 Task: Create a photo album in Google Photos for a Delhi to Goa road trip, including relevant images.
Action: Key pressed google<Key.space>photos<Key.enter>
Screenshot: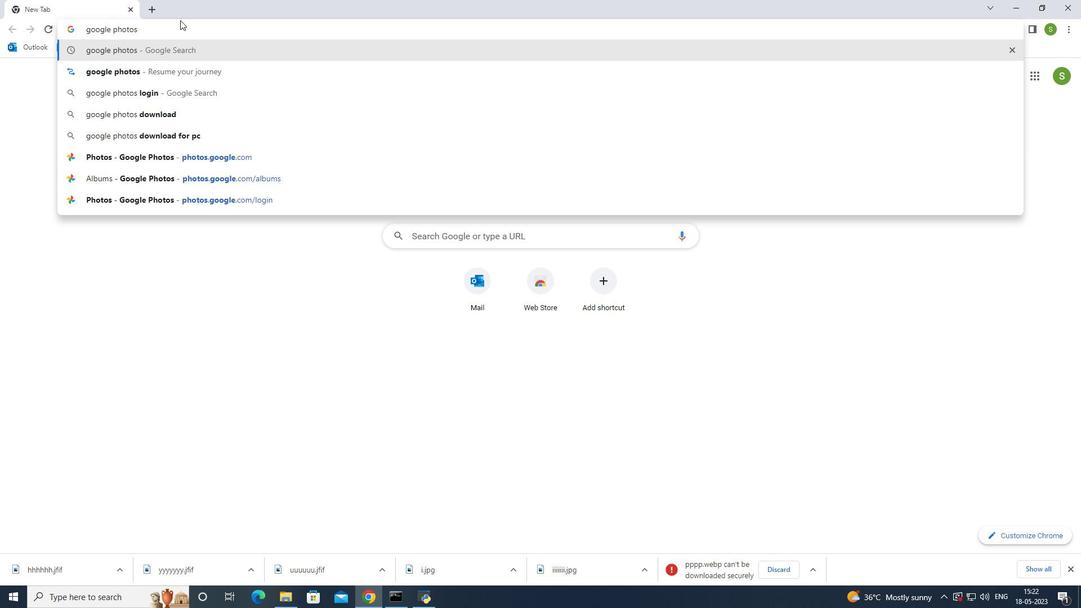 
Action: Mouse moved to (184, 178)
Screenshot: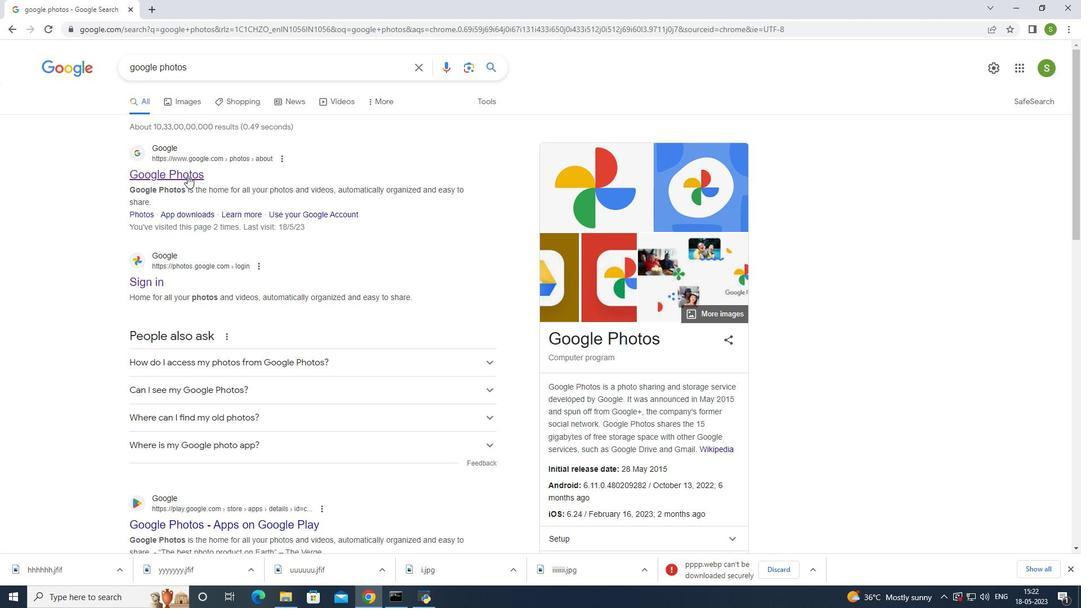 
Action: Mouse pressed left at (184, 178)
Screenshot: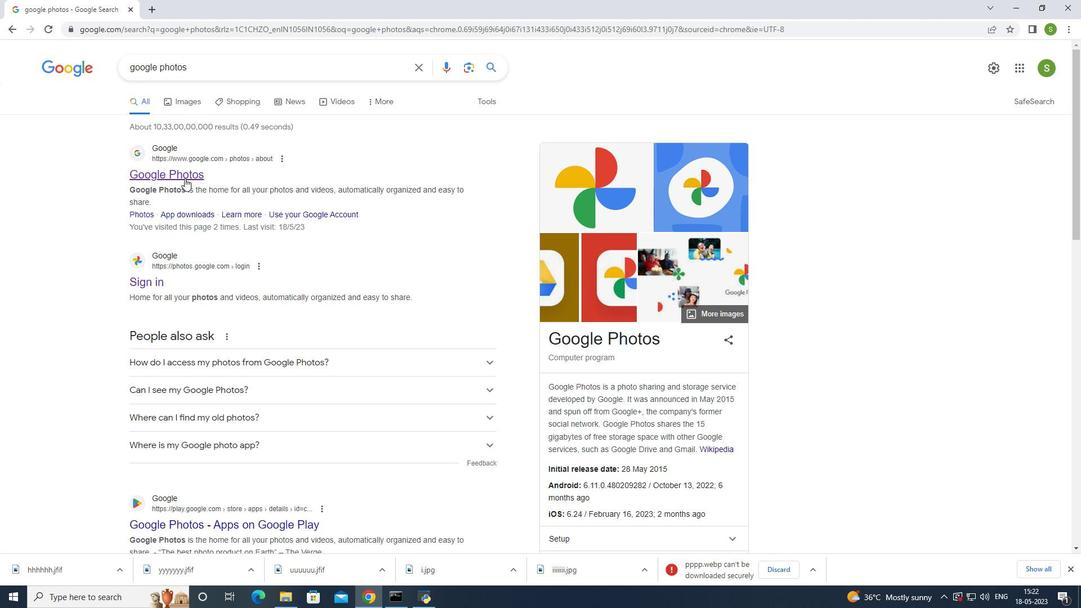 
Action: Mouse moved to (526, 370)
Screenshot: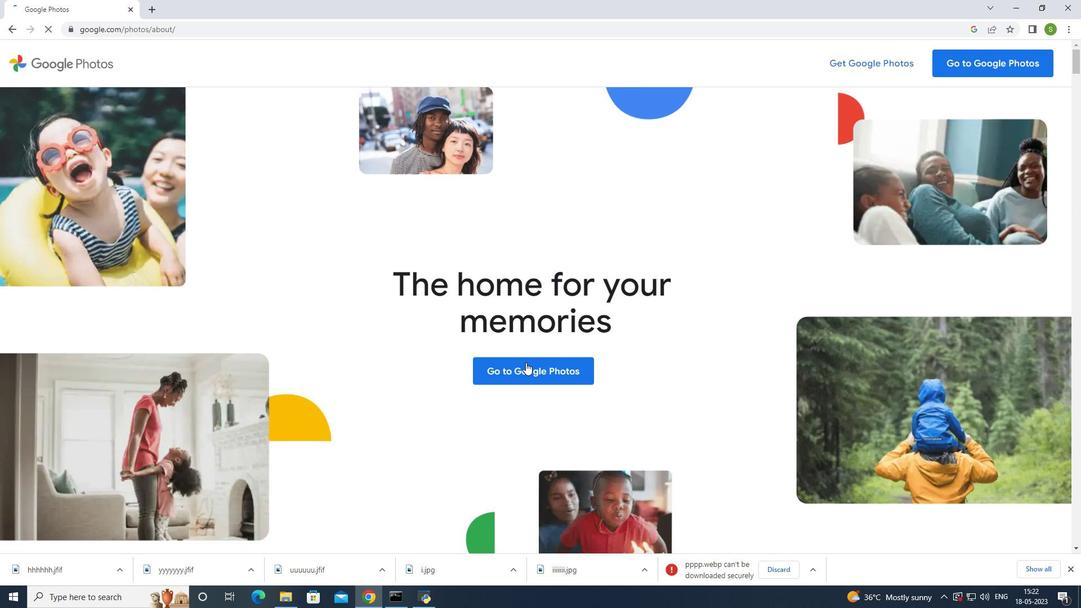 
Action: Mouse pressed left at (526, 370)
Screenshot: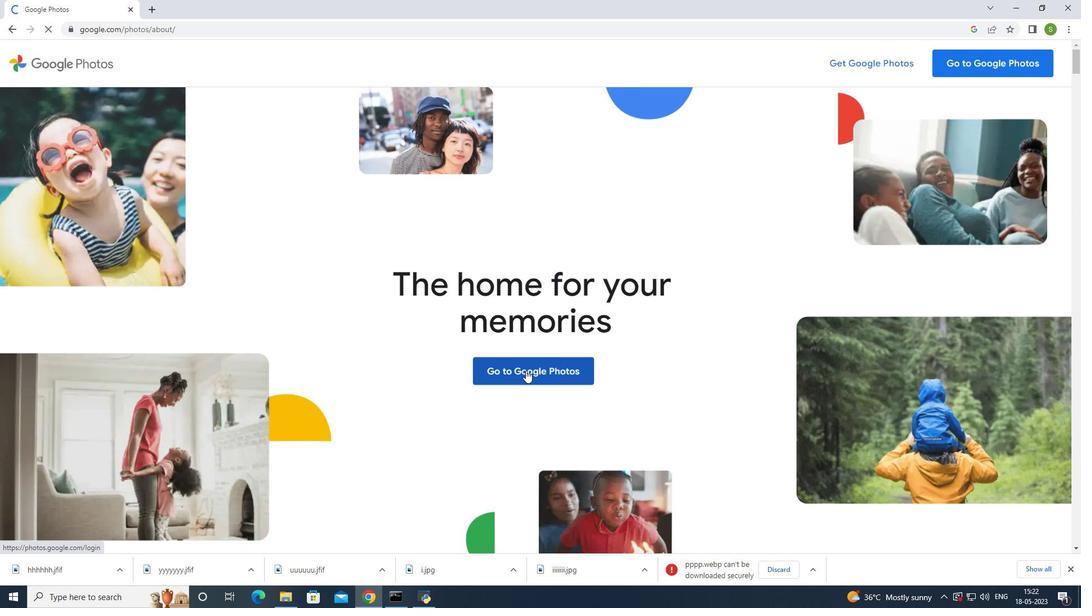 
Action: Mouse moved to (209, 58)
Screenshot: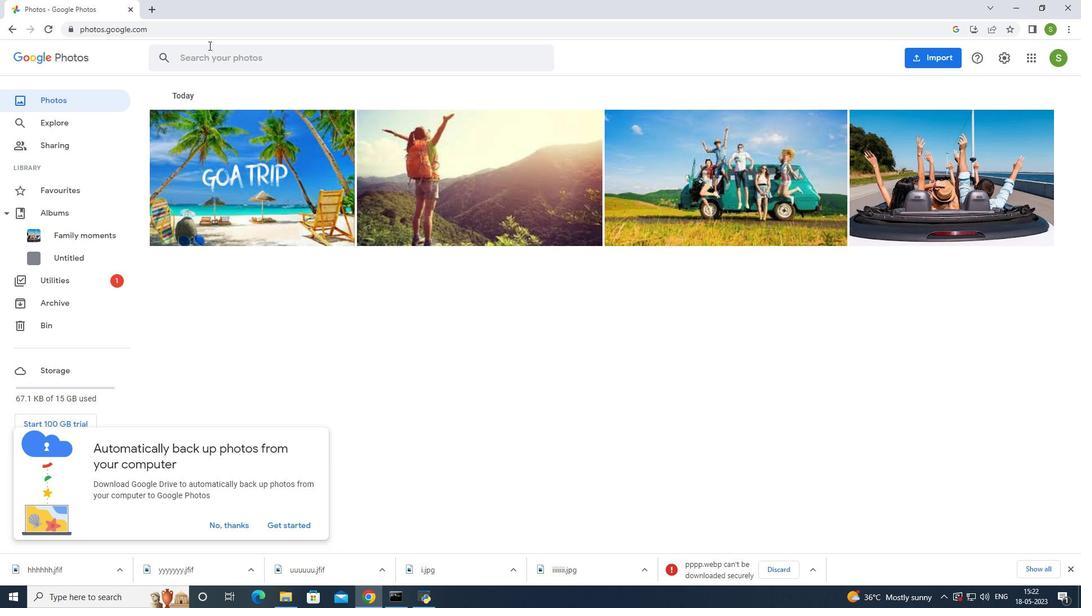 
Action: Mouse pressed left at (209, 58)
Screenshot: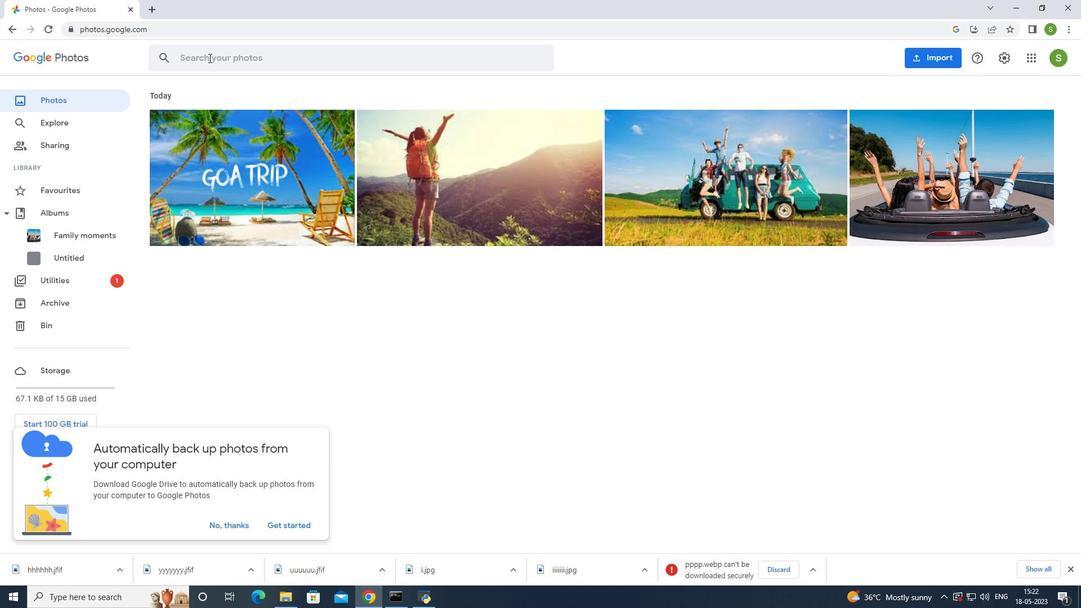 
Action: Mouse moved to (73, 122)
Screenshot: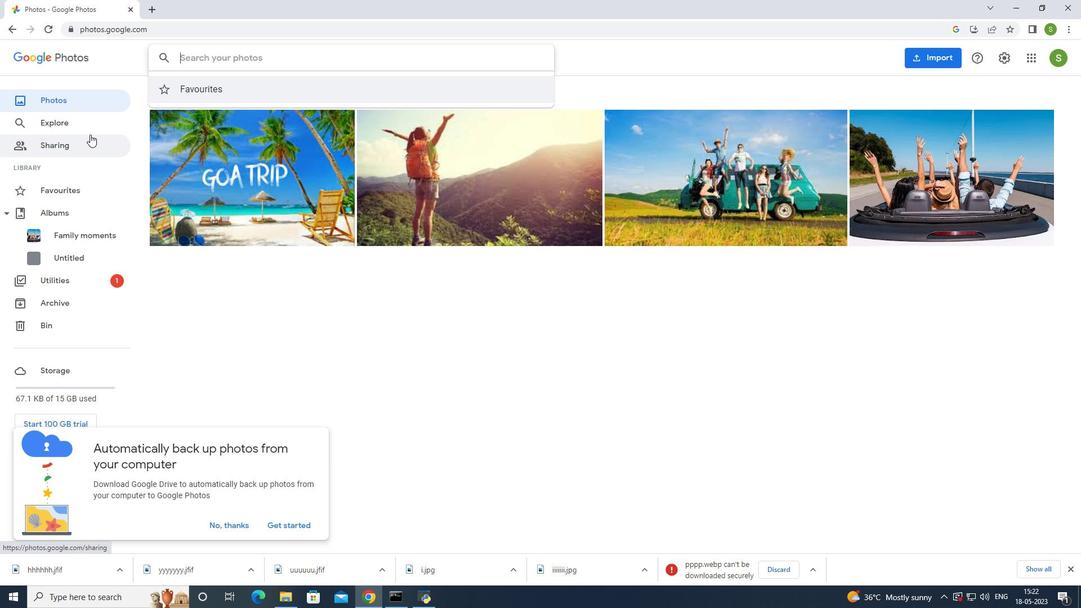 
Action: Mouse pressed left at (73, 122)
Screenshot: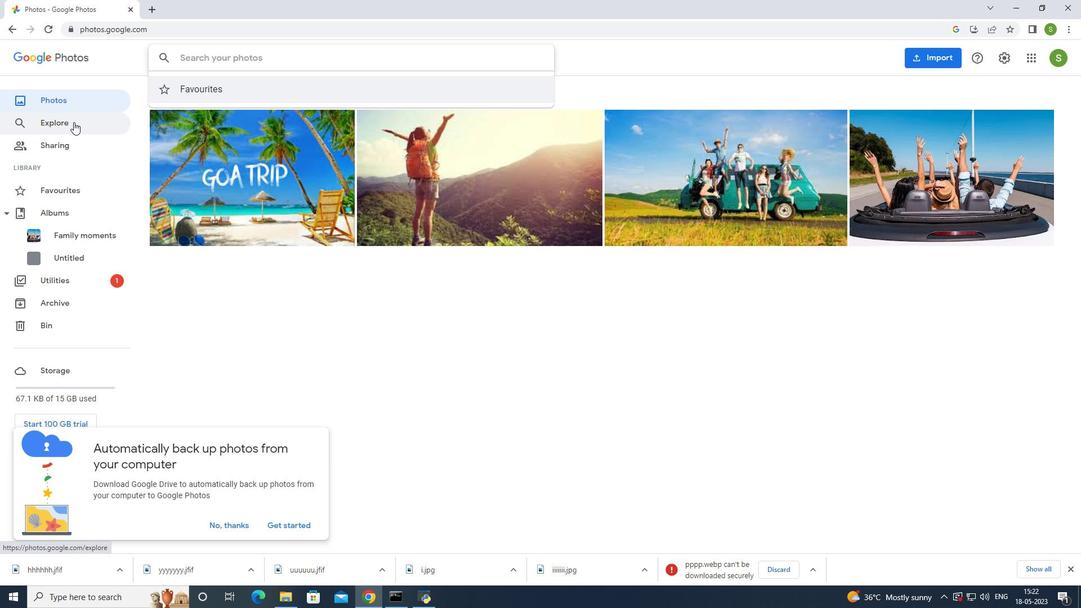 
Action: Mouse moved to (263, 67)
Screenshot: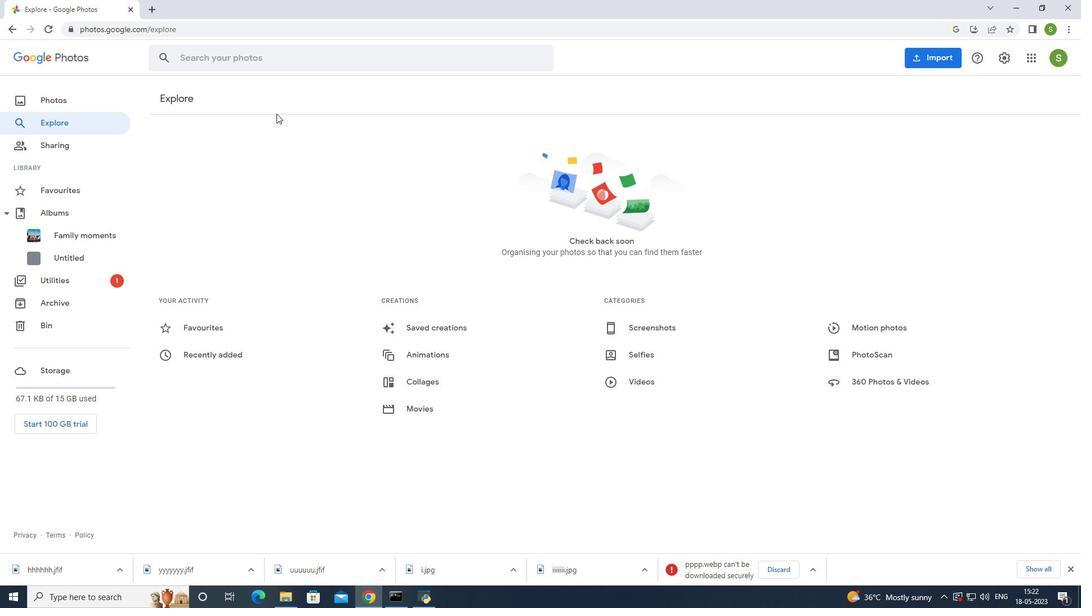 
Action: Mouse pressed left at (263, 67)
Screenshot: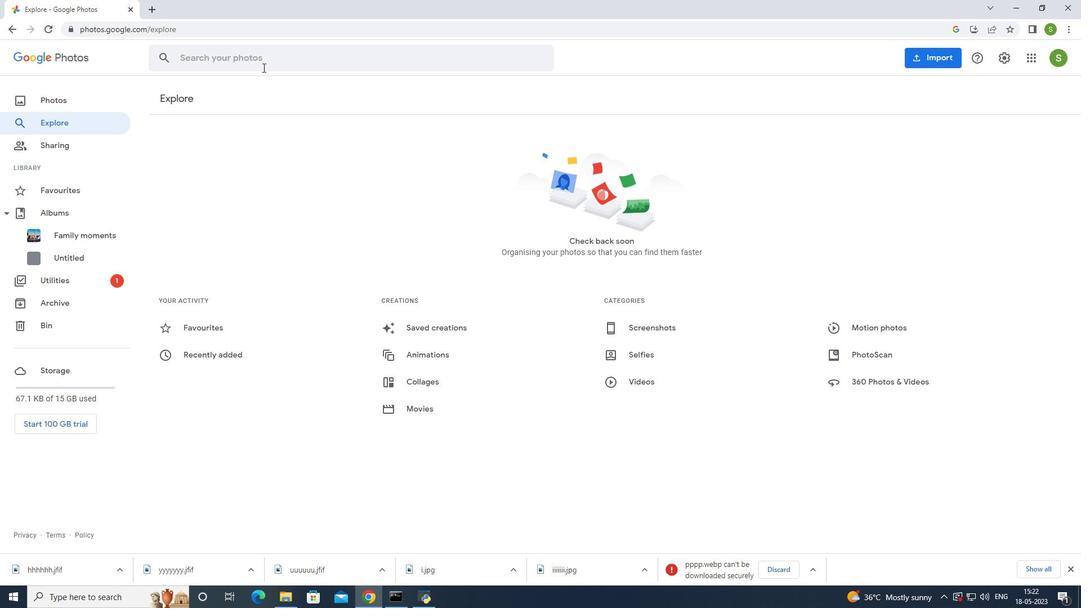 
Action: Key pressed road<Key.space>trip<Key.enter>
Screenshot: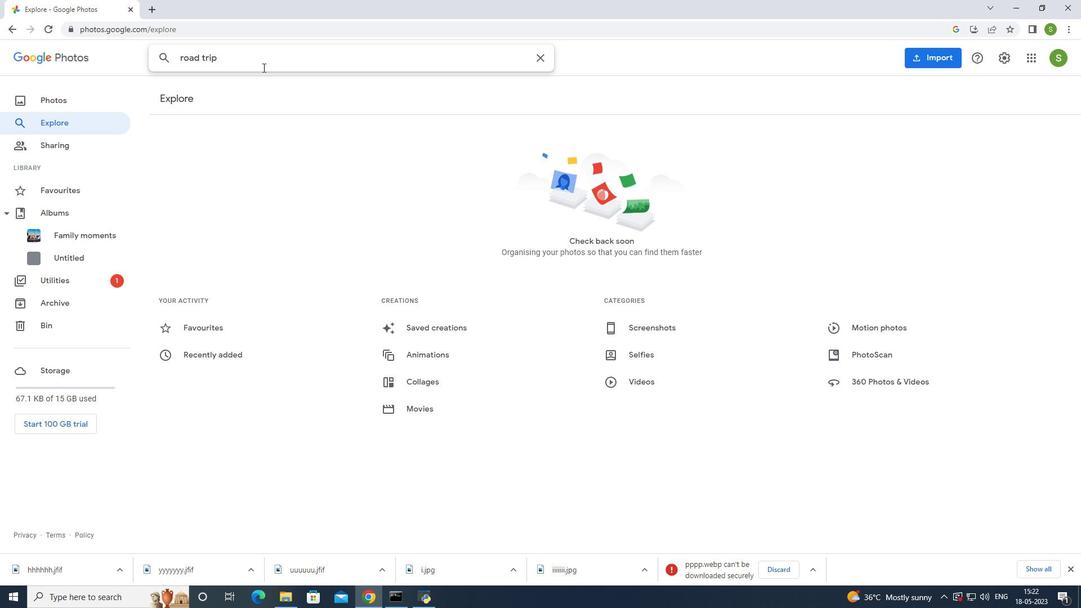 
Action: Mouse moved to (25, 57)
Screenshot: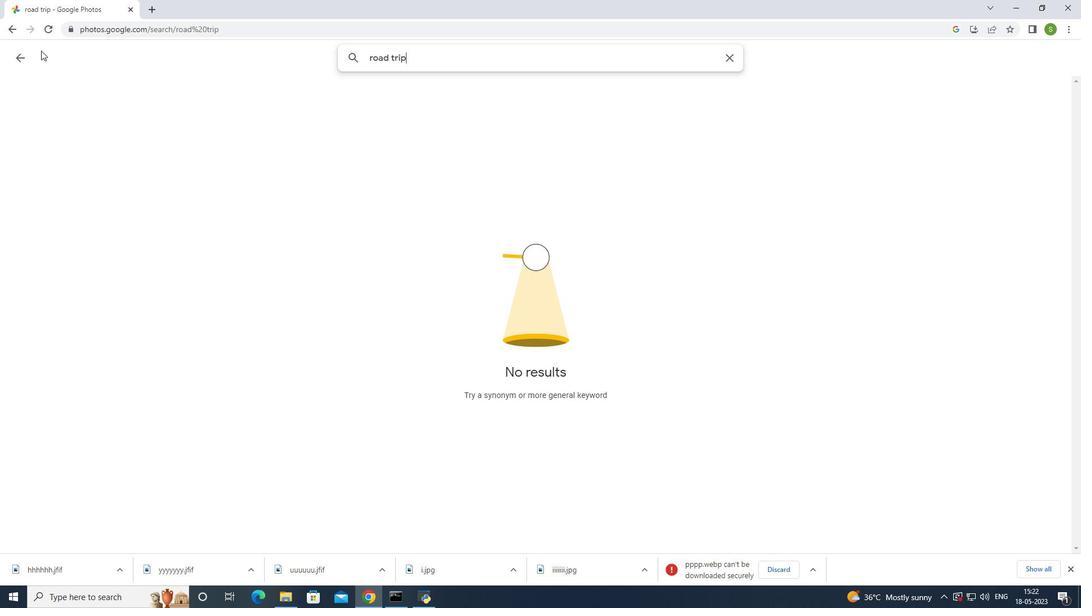 
Action: Mouse pressed left at (25, 57)
Screenshot: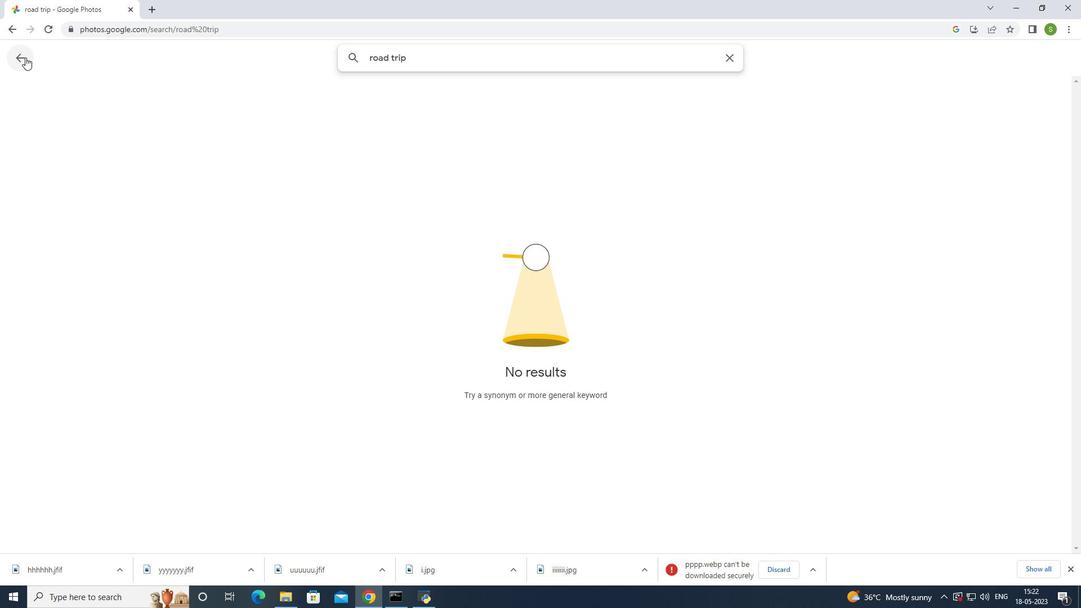 
Action: Mouse moved to (10, 28)
Screenshot: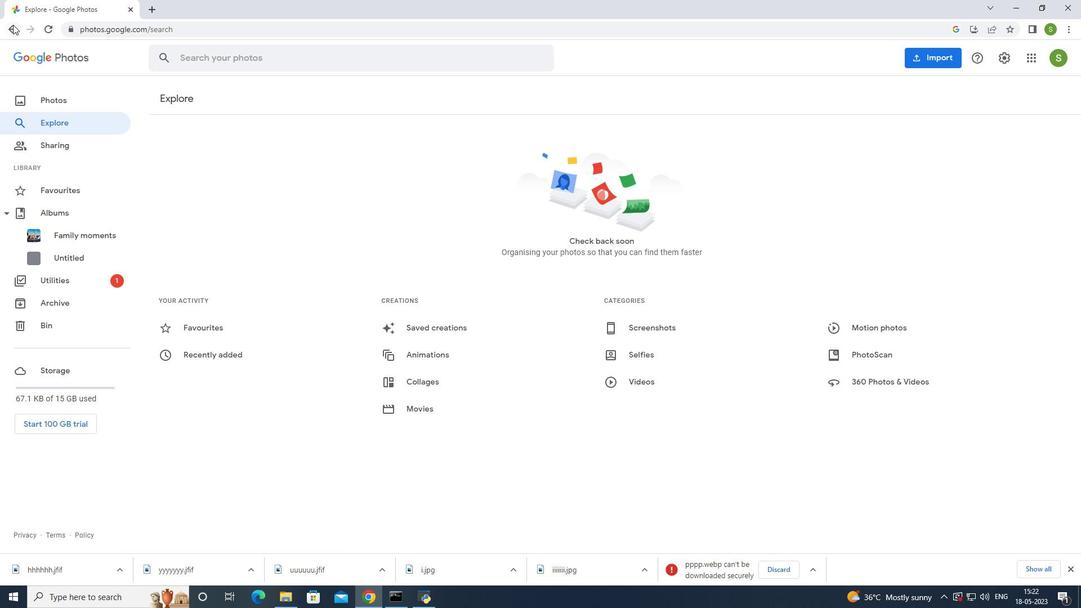 
Action: Mouse pressed left at (10, 28)
Screenshot: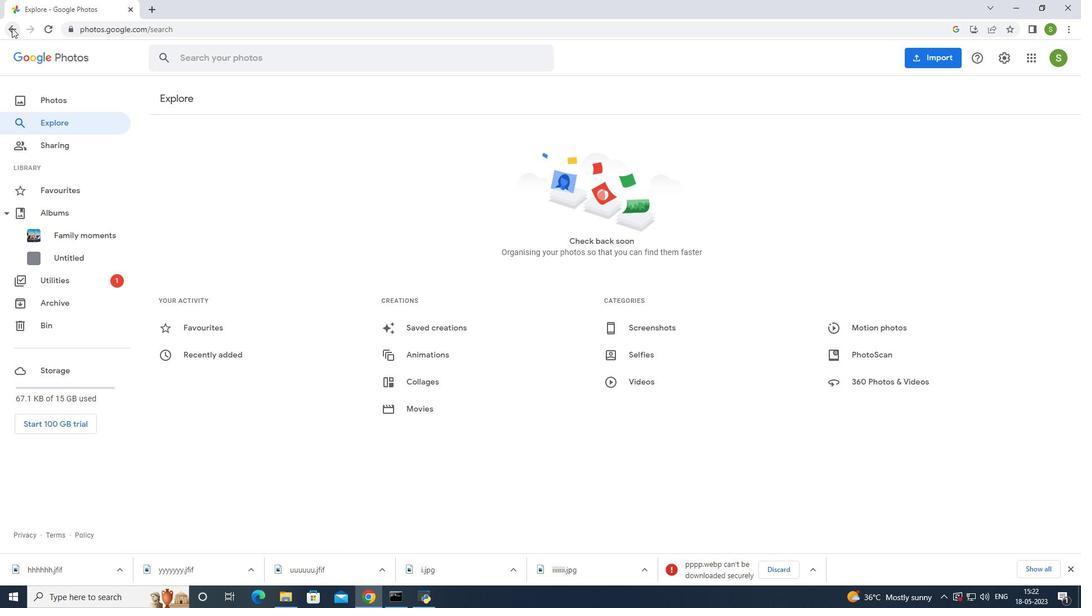 
Action: Mouse moved to (17, 56)
Screenshot: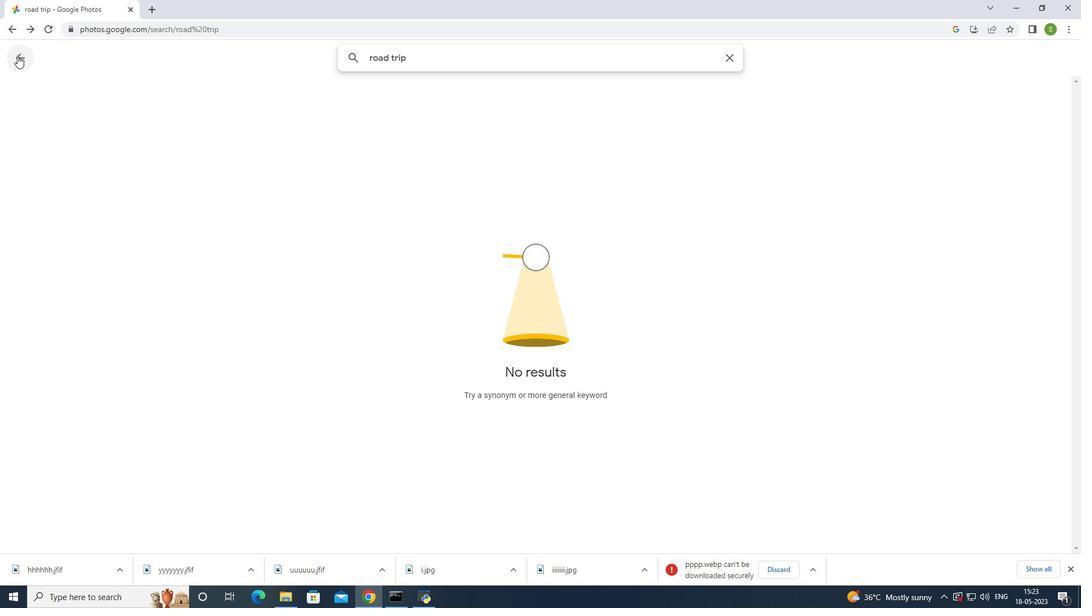 
Action: Mouse pressed left at (17, 56)
Screenshot: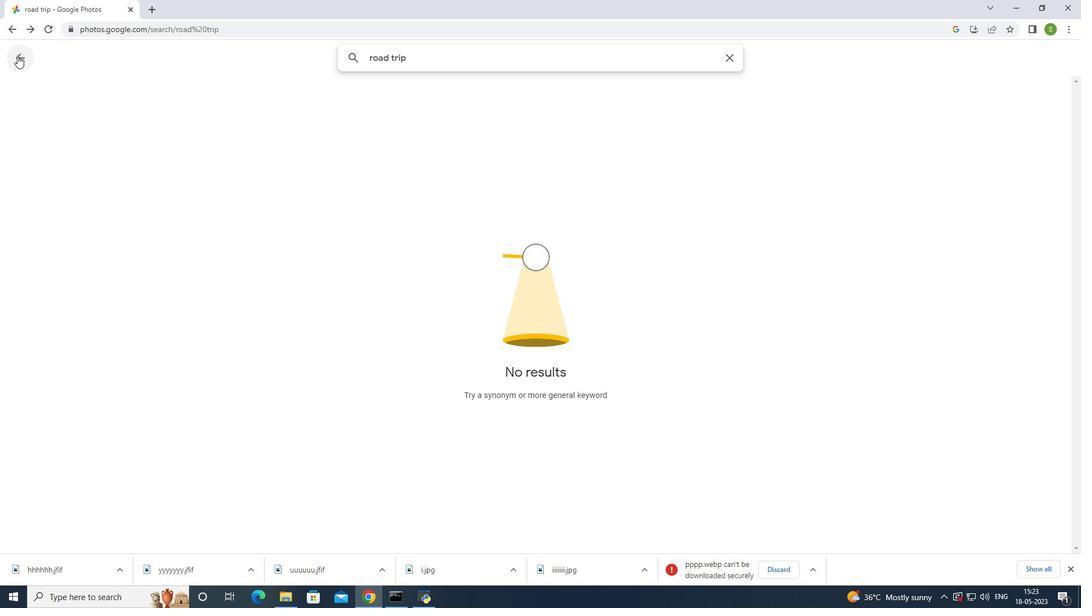 
Action: Mouse moved to (727, 59)
Screenshot: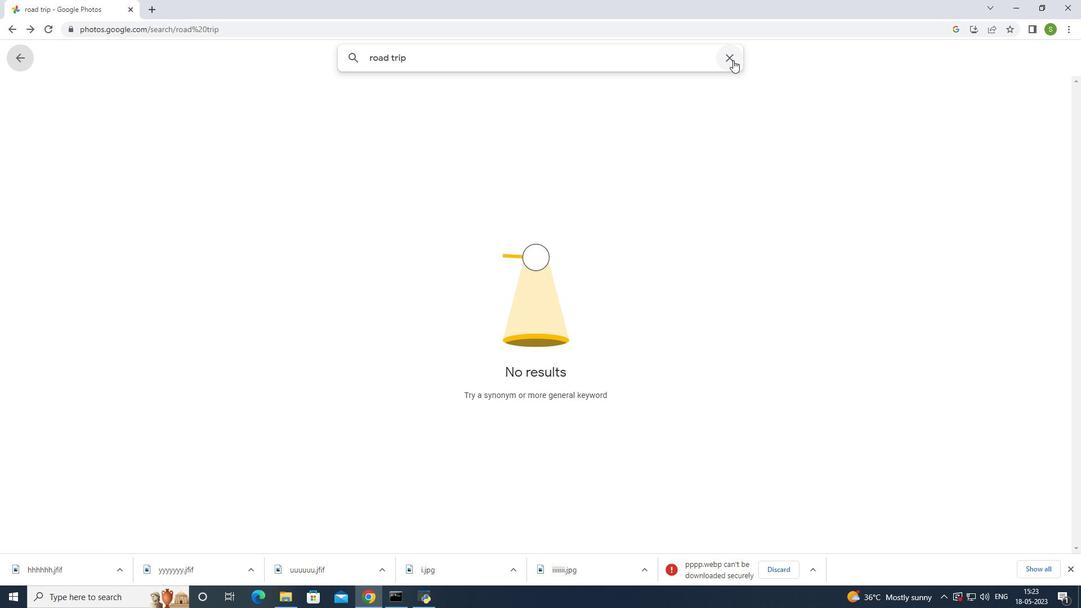 
Action: Mouse pressed left at (727, 59)
Screenshot: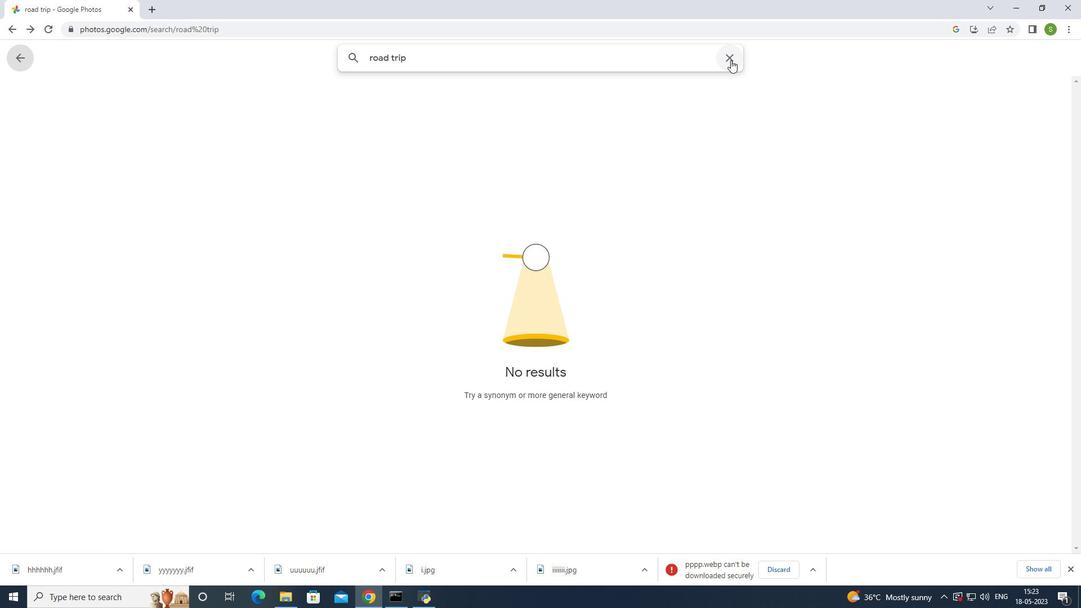 
Action: Mouse moved to (11, 27)
Screenshot: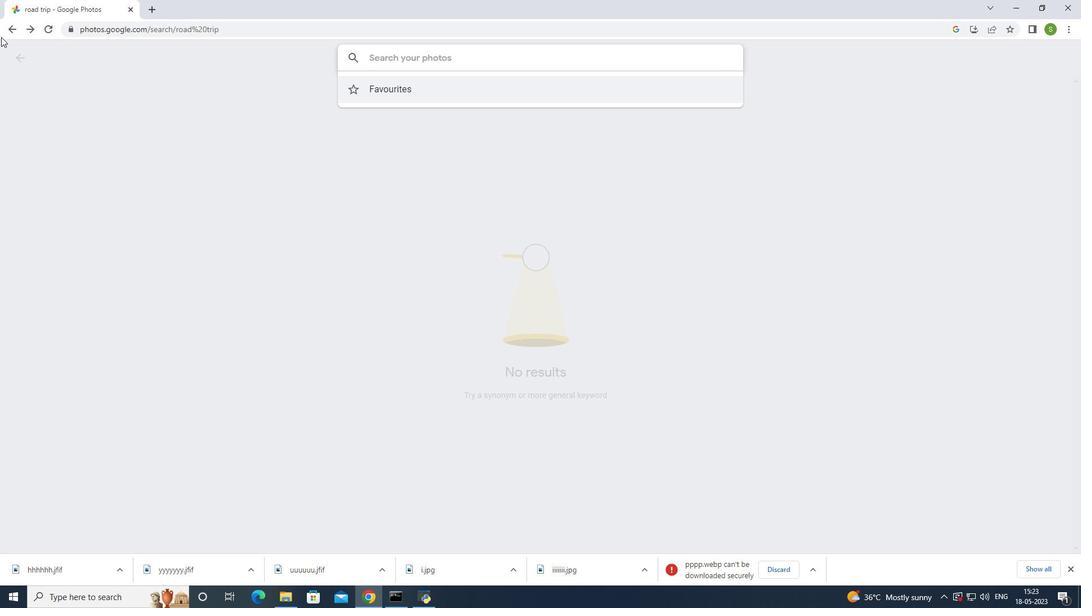 
Action: Mouse pressed left at (11, 27)
Screenshot: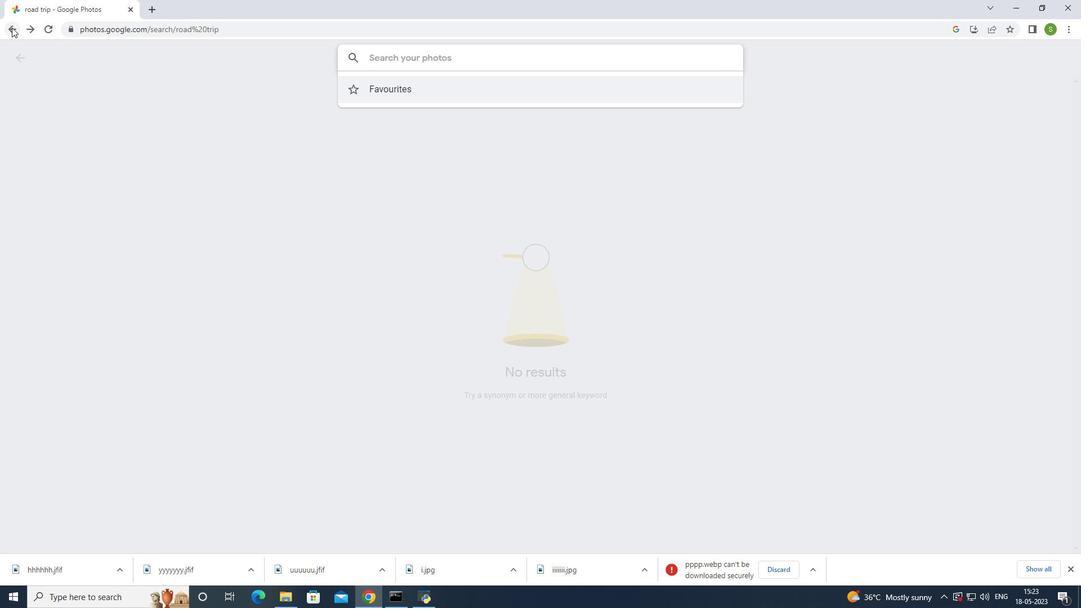 
Action: Mouse moved to (902, 219)
Screenshot: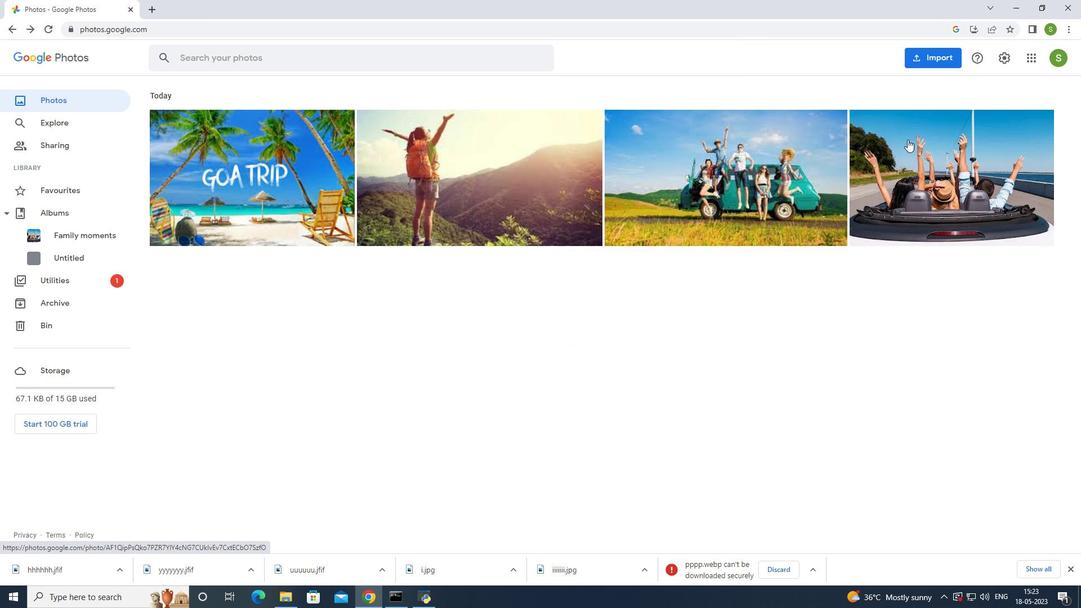 
Action: Mouse scrolled (902, 220) with delta (0, 0)
Screenshot: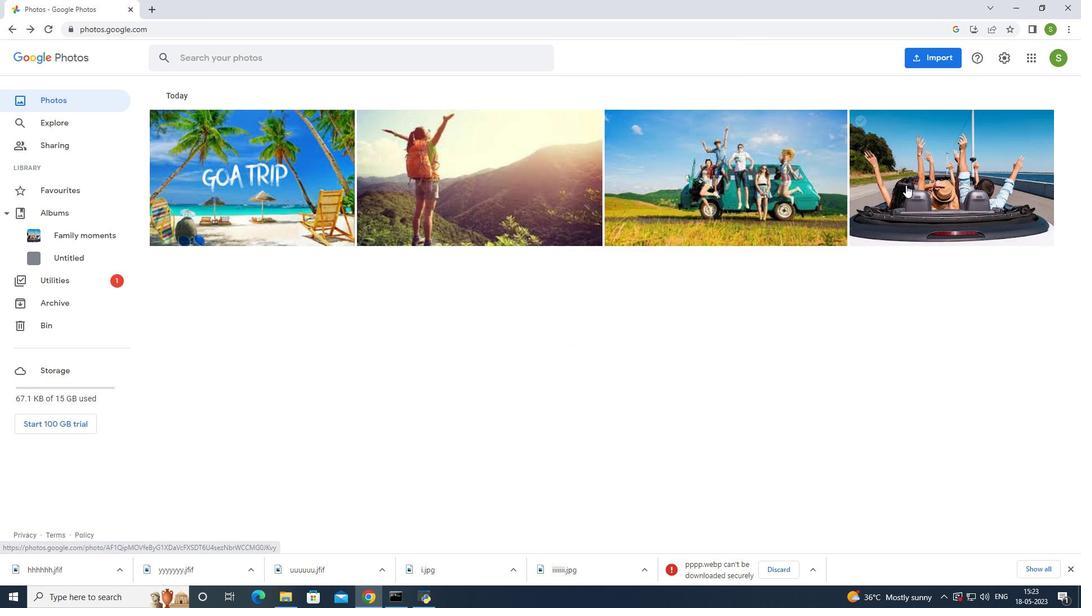 
Action: Mouse scrolled (902, 220) with delta (0, 0)
Screenshot: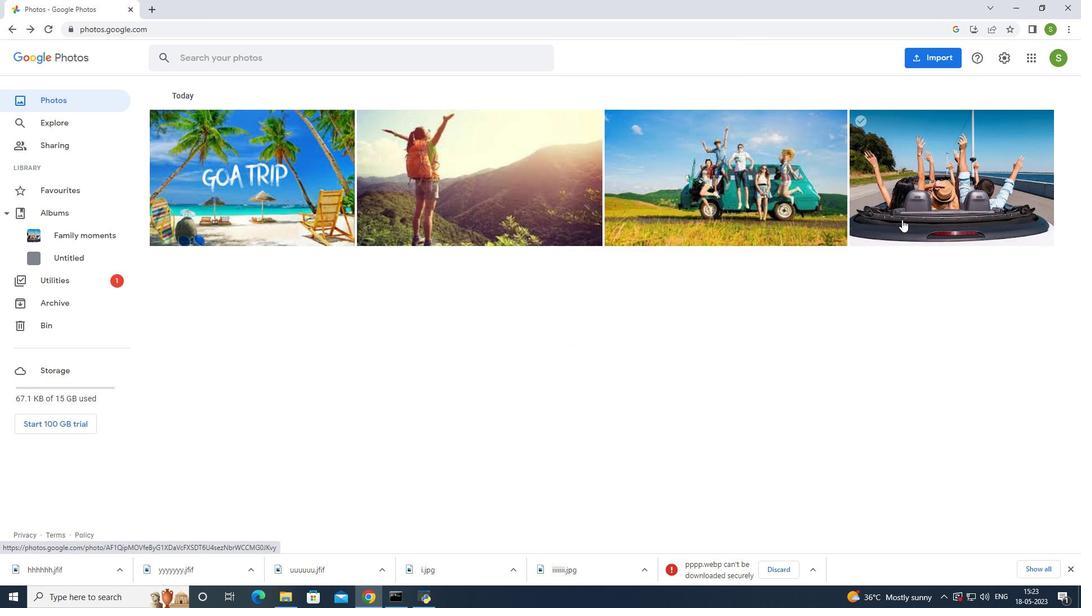 
Action: Mouse scrolled (902, 220) with delta (0, 0)
Screenshot: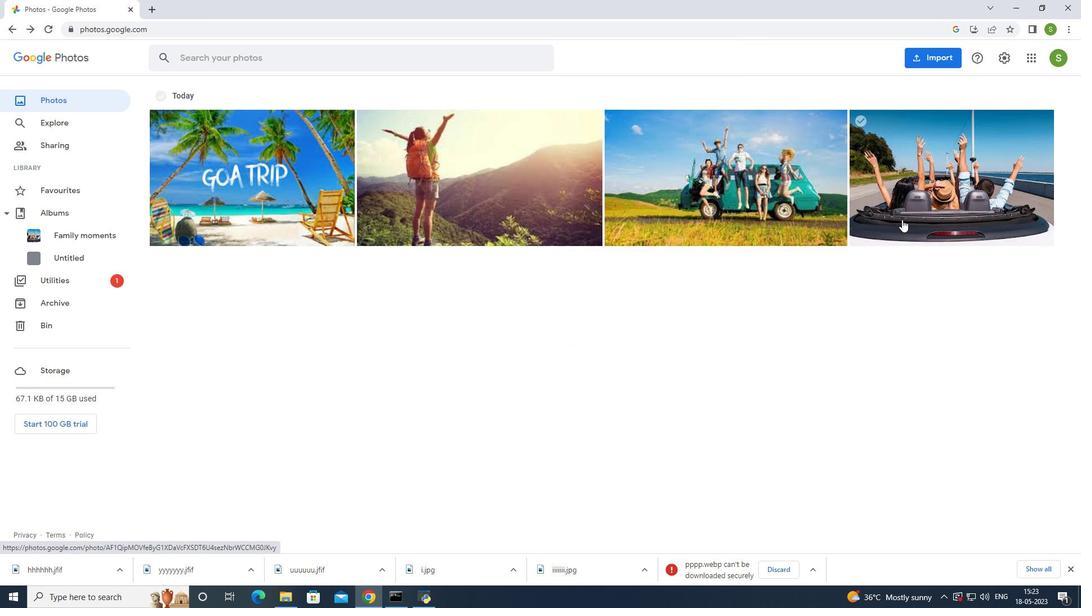 
Action: Mouse scrolled (902, 220) with delta (0, 0)
Screenshot: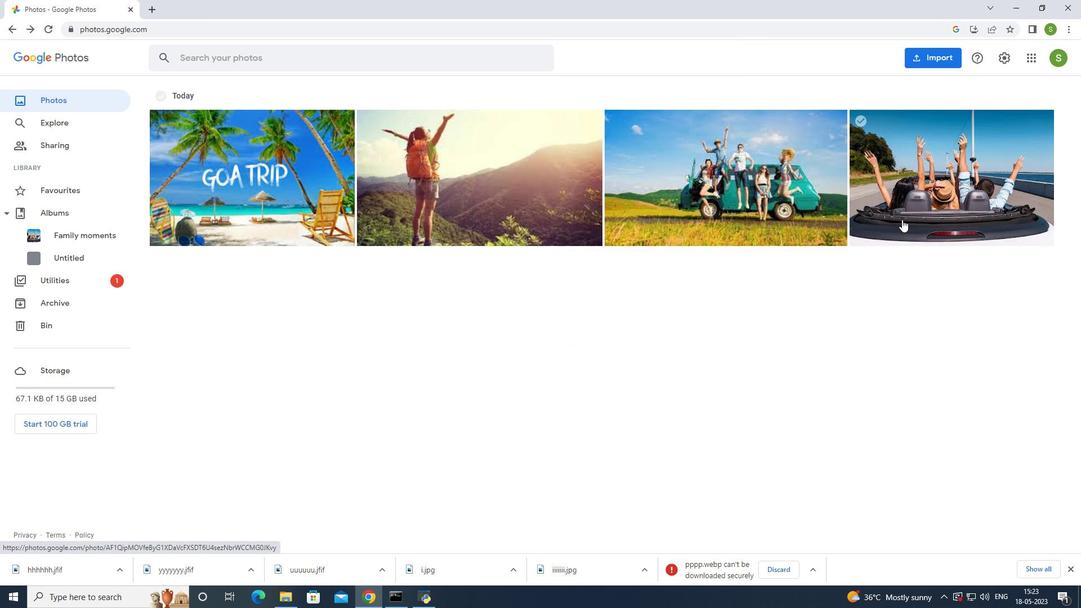 
Action: Mouse scrolled (902, 220) with delta (0, 0)
Screenshot: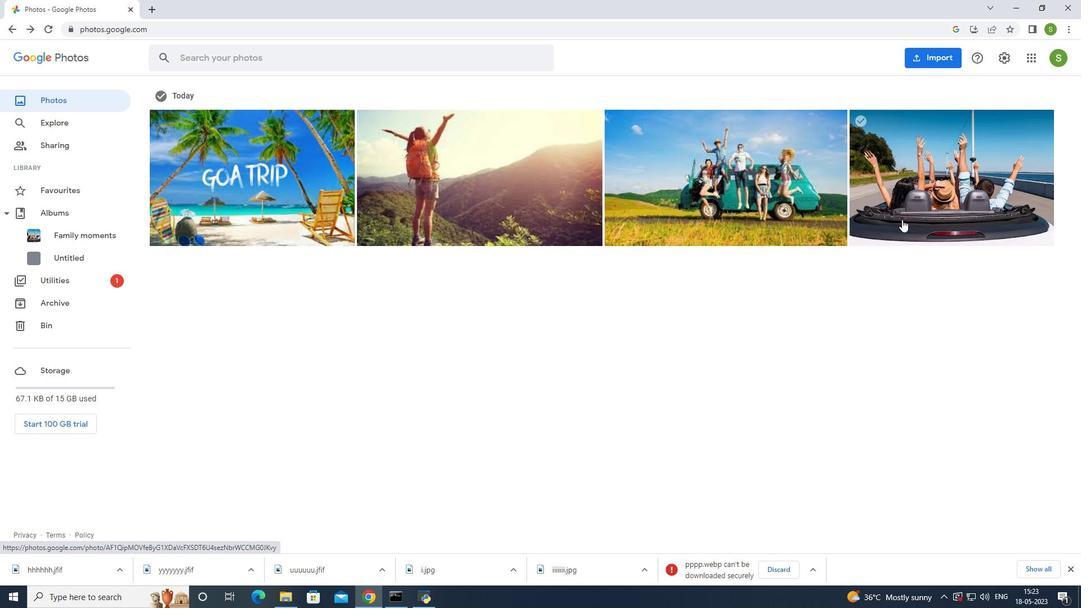 
Action: Mouse moved to (901, 247)
Screenshot: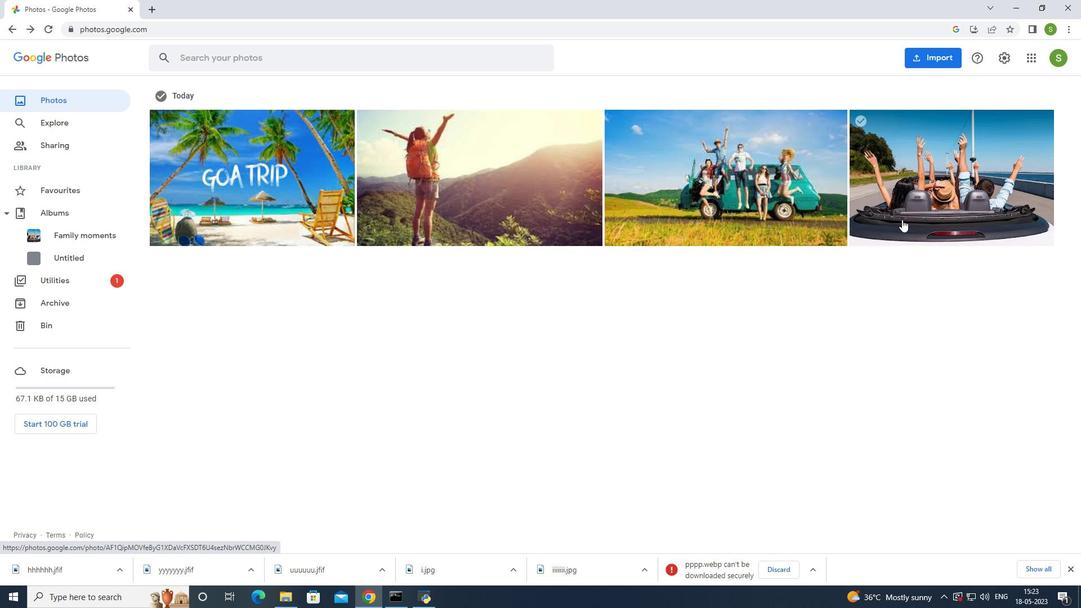 
Action: Mouse scrolled (901, 248) with delta (0, 0)
Screenshot: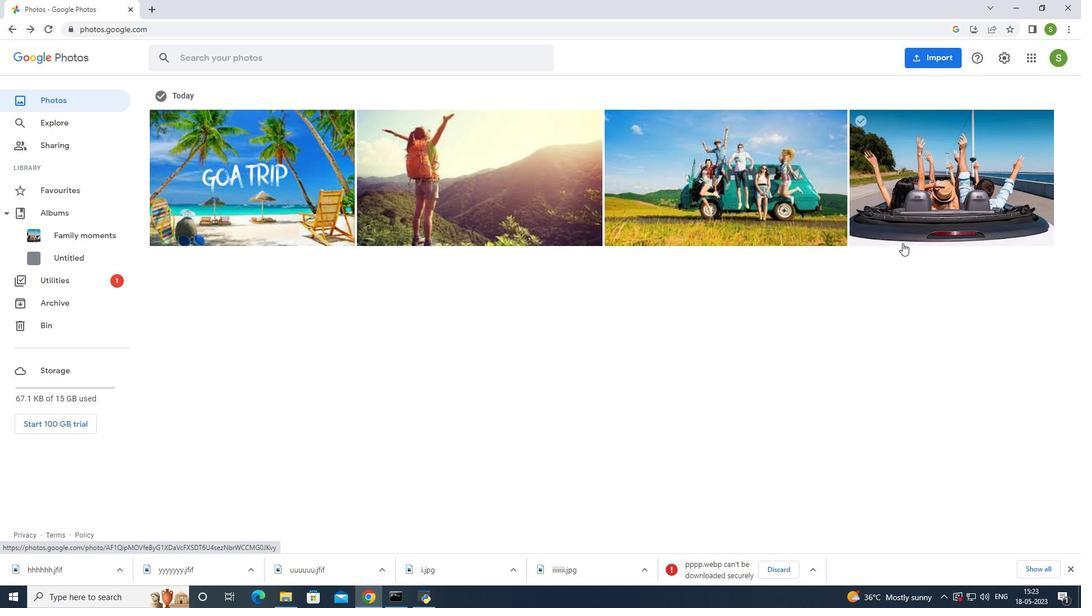 
Action: Mouse scrolled (901, 248) with delta (0, 0)
Screenshot: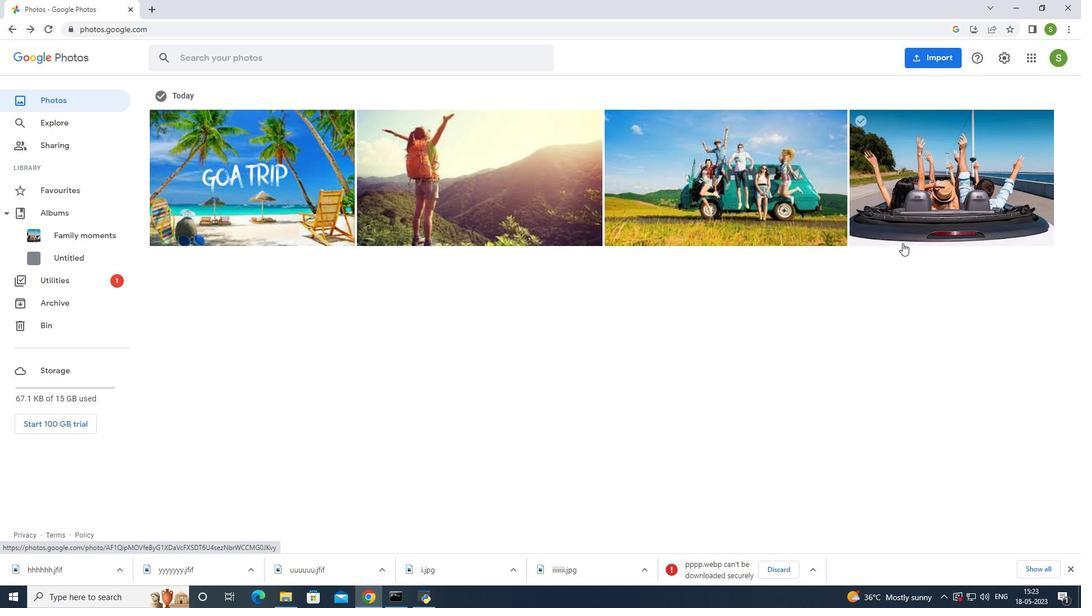 
Action: Mouse scrolled (901, 248) with delta (0, 0)
Screenshot: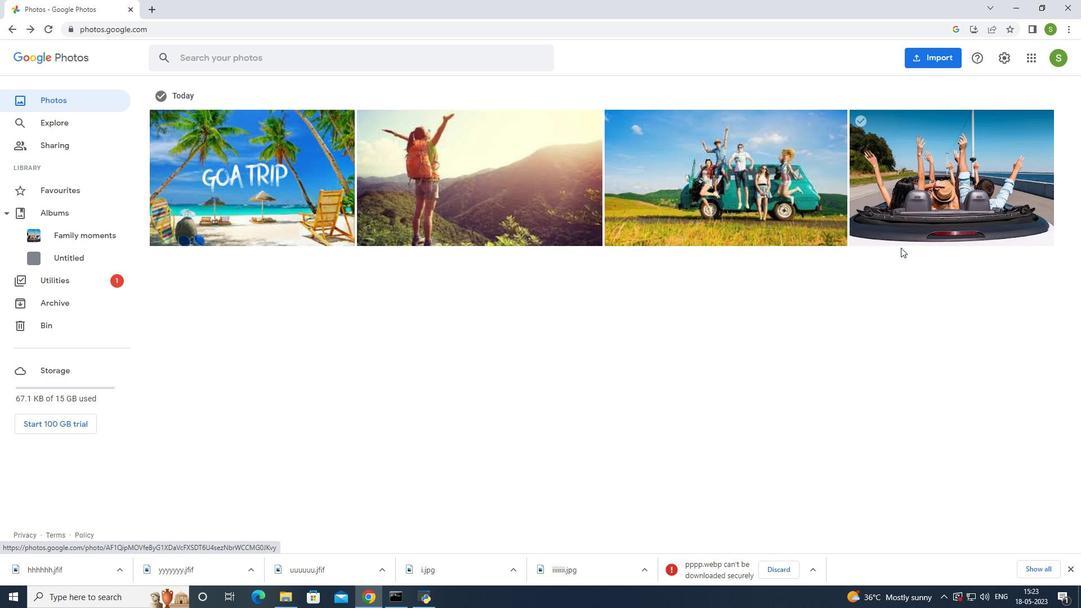 
Action: Mouse scrolled (901, 248) with delta (0, 0)
Screenshot: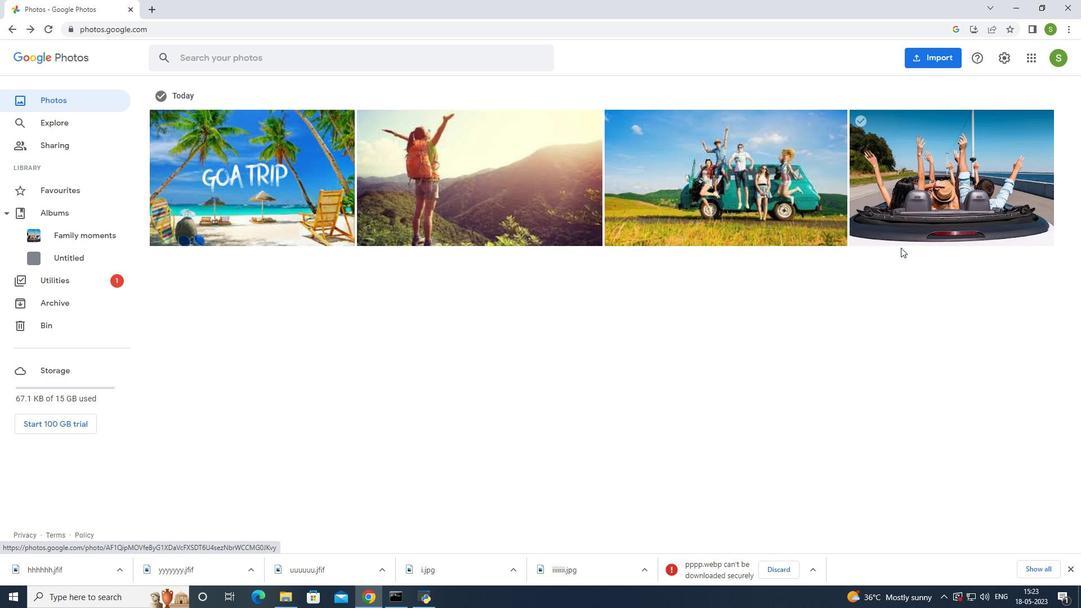 
Action: Mouse scrolled (901, 248) with delta (0, 0)
Screenshot: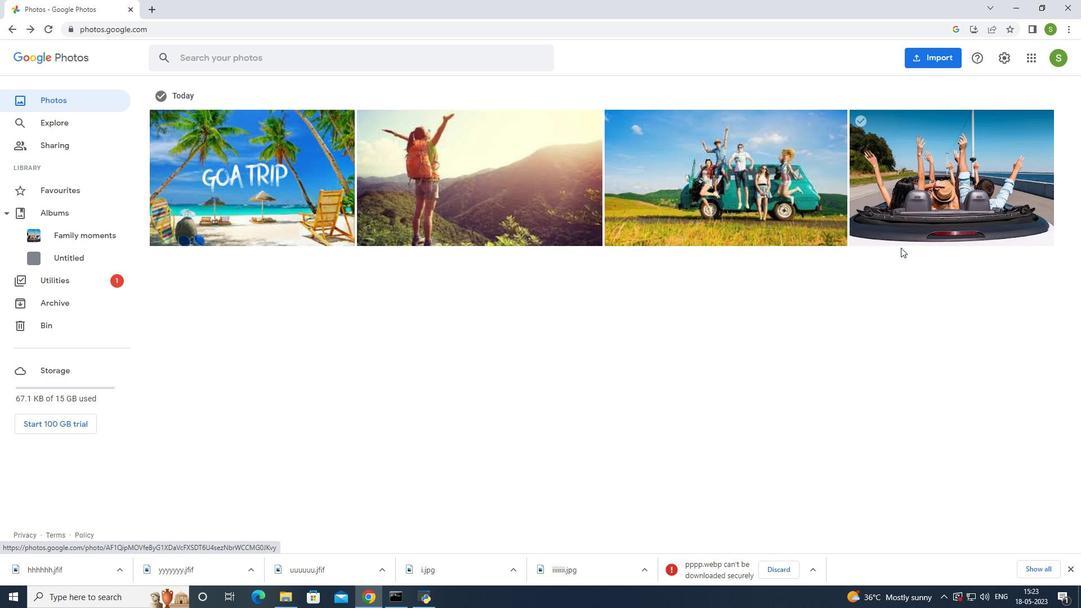 
Action: Mouse moved to (895, 256)
Screenshot: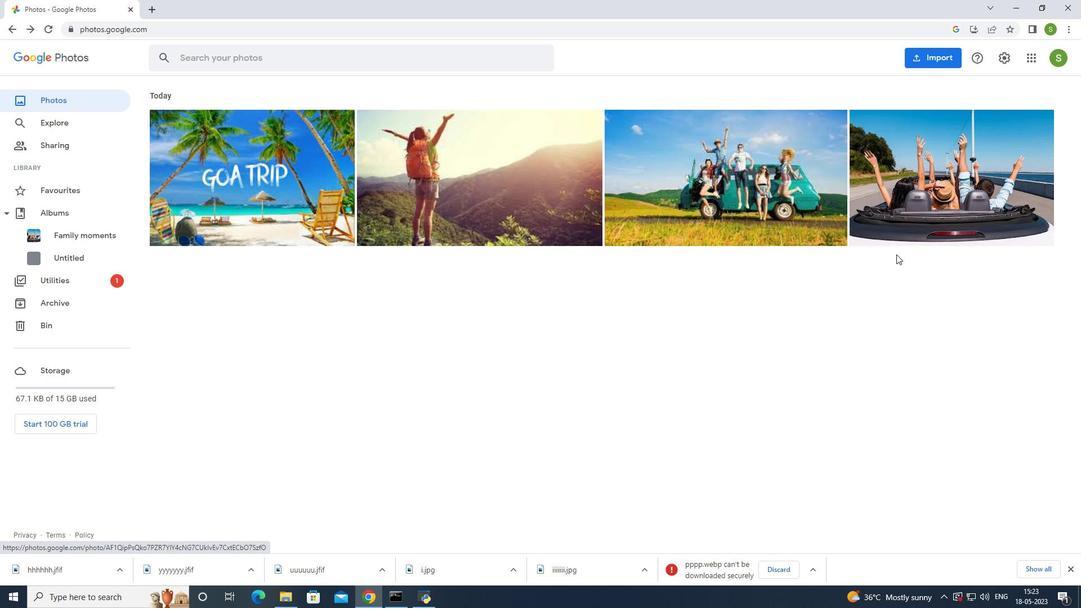 
Action: Mouse scrolled (895, 256) with delta (0, 0)
Screenshot: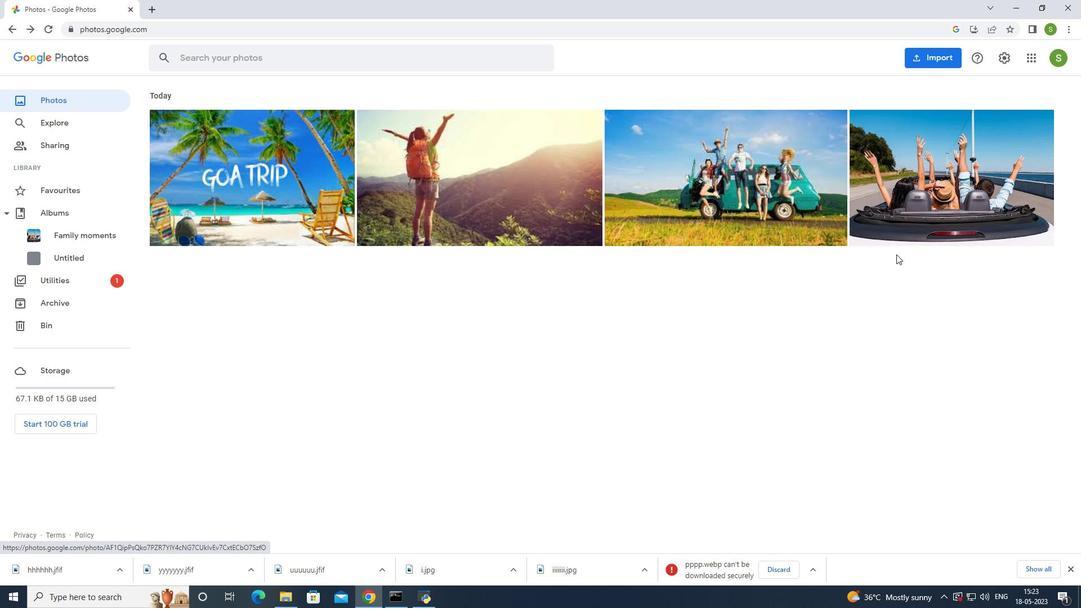 
Action: Mouse scrolled (895, 256) with delta (0, 0)
Screenshot: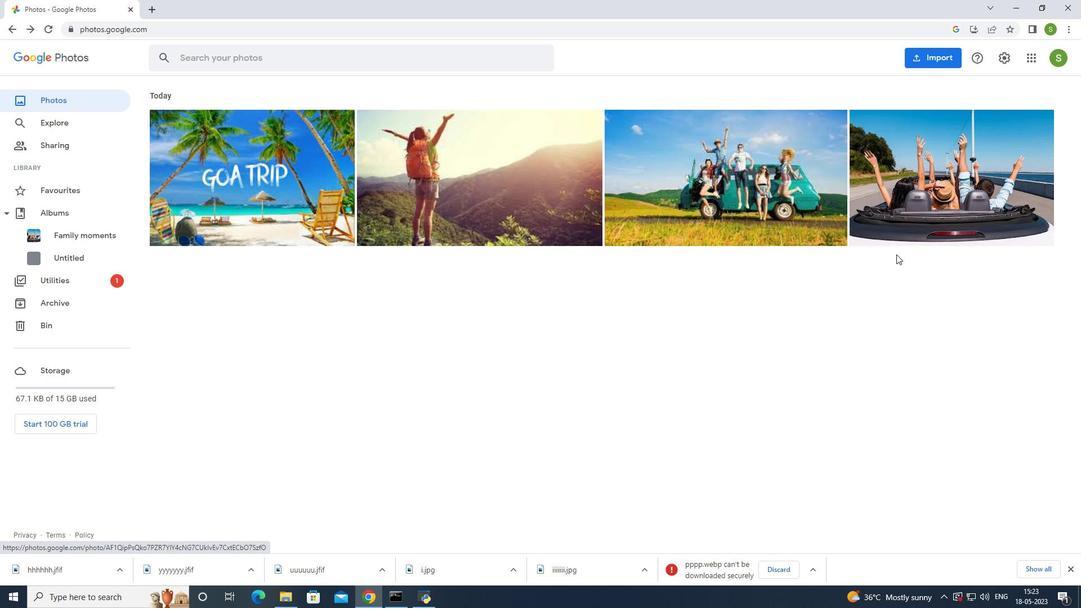 
Action: Mouse scrolled (895, 256) with delta (0, 0)
Screenshot: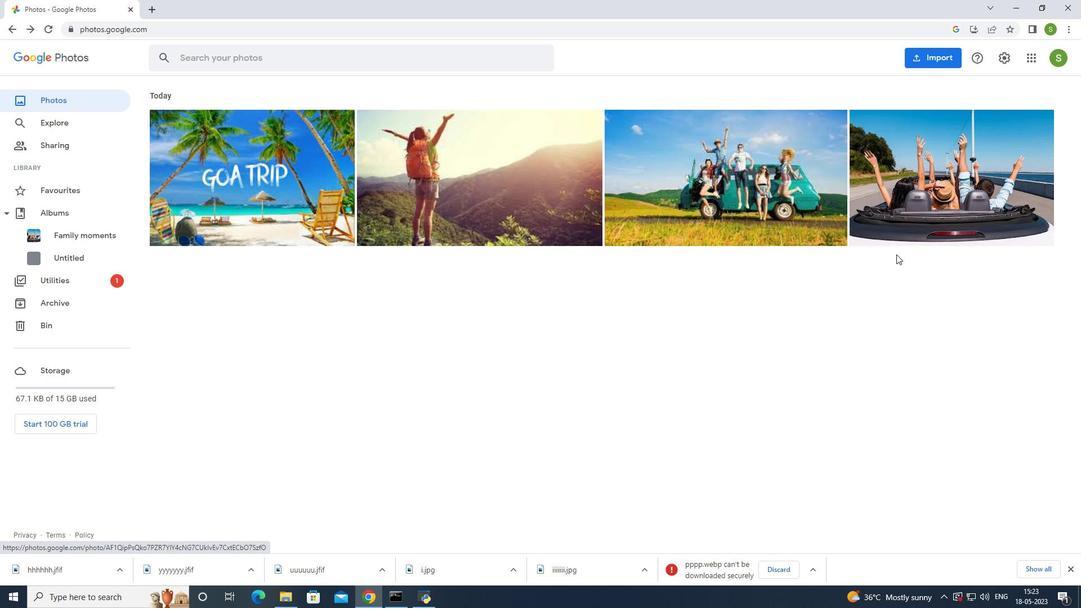 
Action: Mouse scrolled (895, 256) with delta (0, 0)
Screenshot: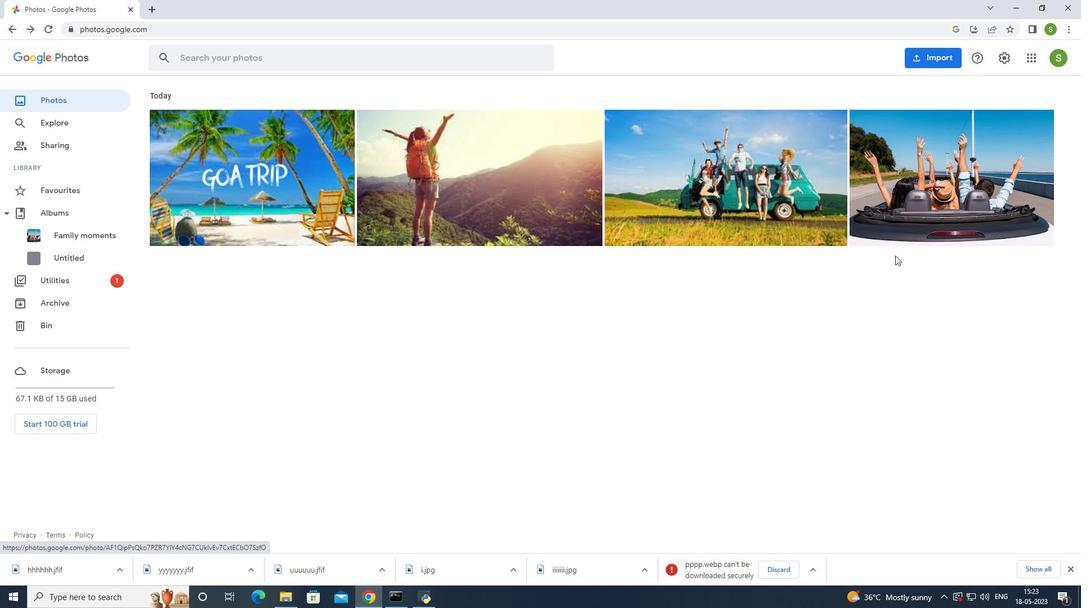 
Action: Mouse scrolled (895, 256) with delta (0, 0)
Screenshot: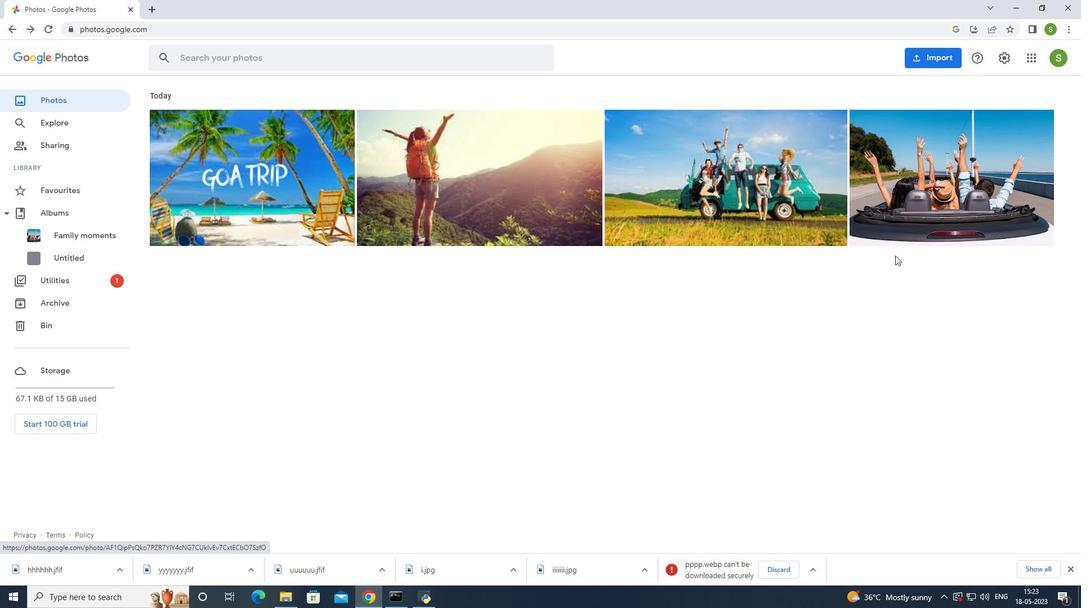 
Action: Mouse moved to (911, 279)
Screenshot: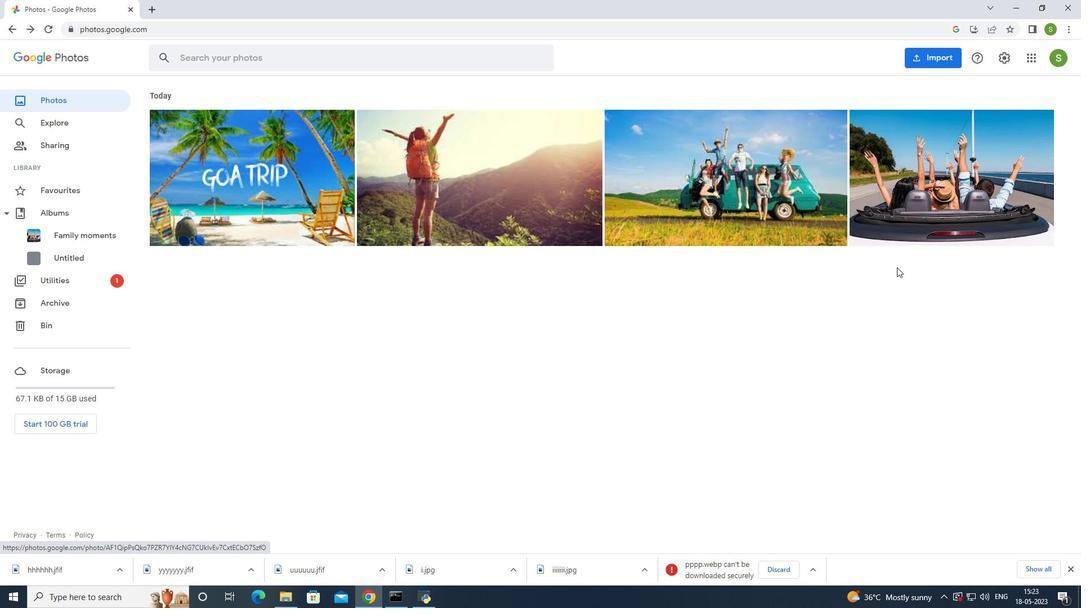 
Action: Mouse scrolled (911, 280) with delta (0, 0)
Screenshot: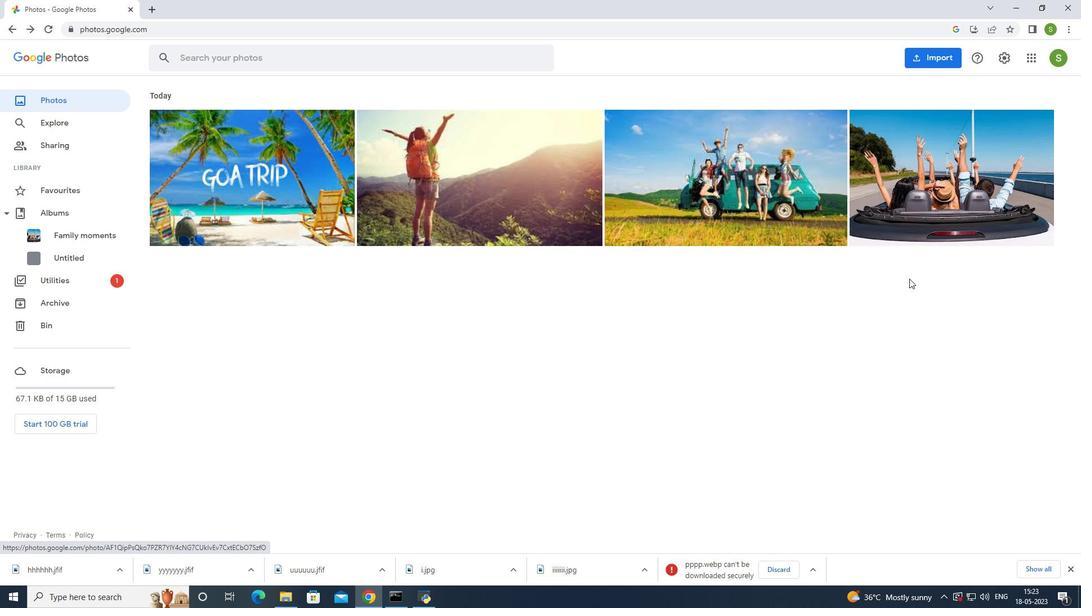 
Action: Mouse scrolled (911, 280) with delta (0, 0)
Screenshot: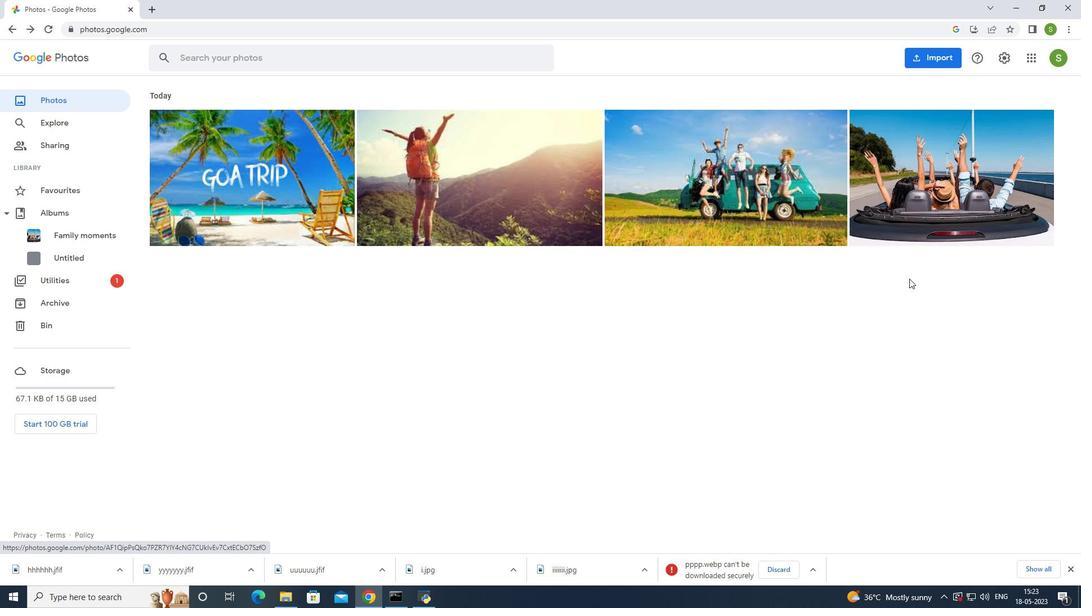 
Action: Mouse moved to (933, 52)
Screenshot: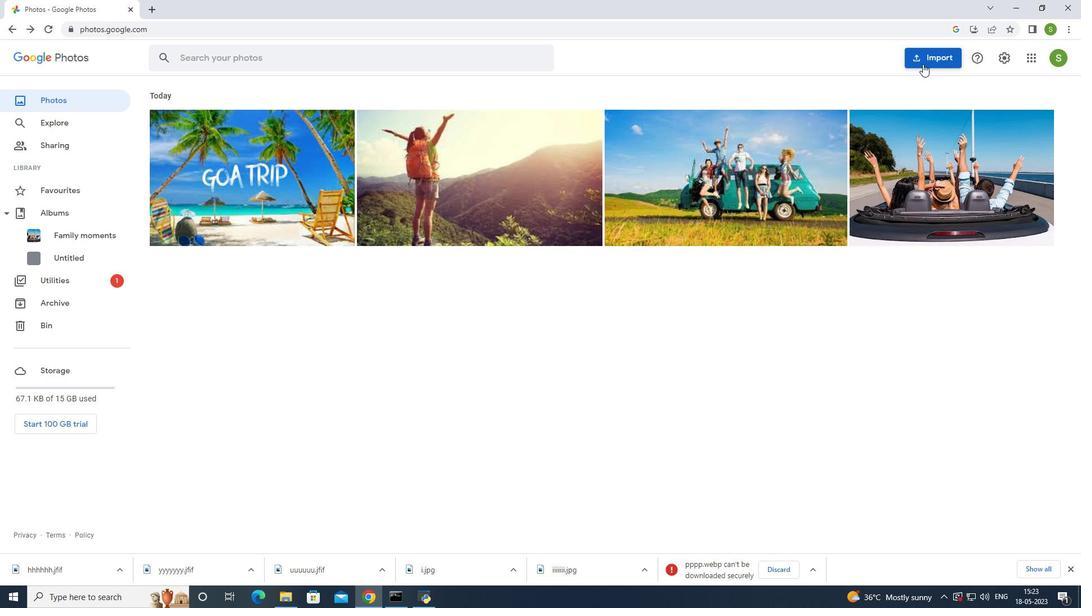 
Action: Mouse pressed left at (933, 52)
Screenshot: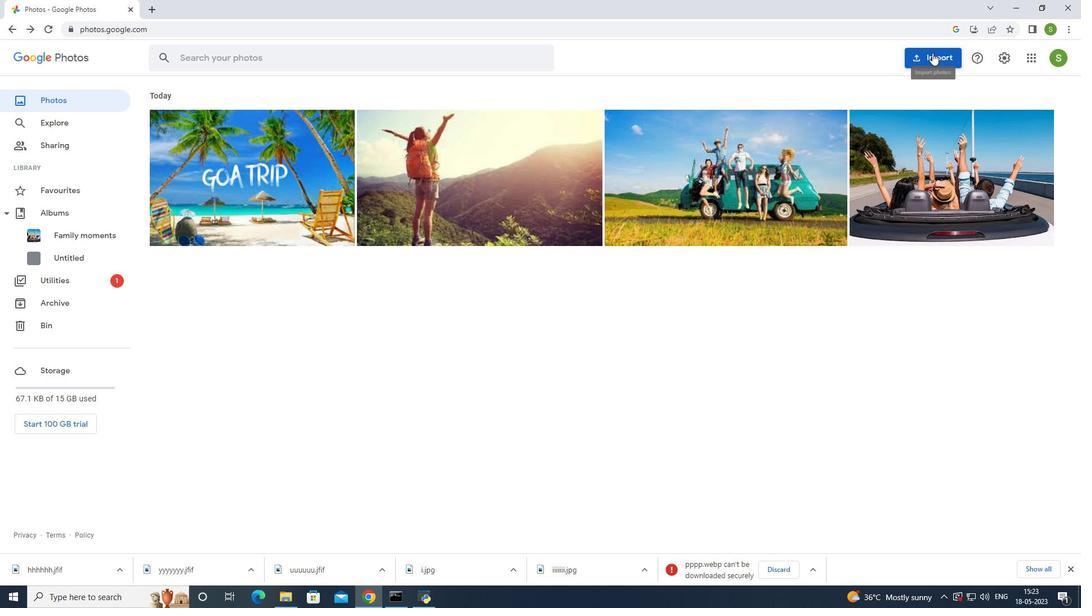 
Action: Mouse moved to (634, 338)
Screenshot: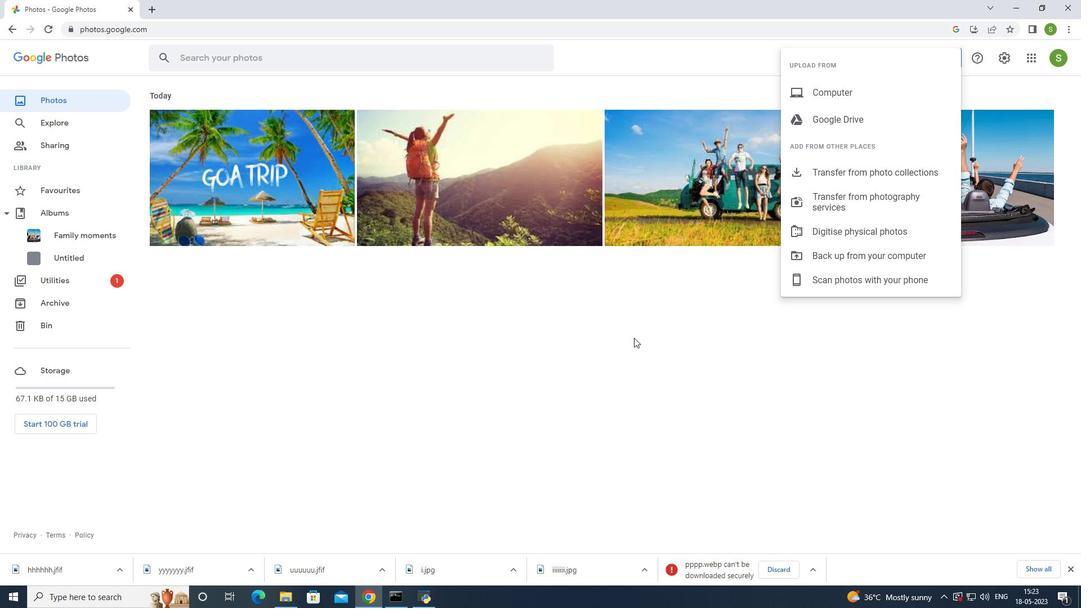 
Action: Mouse pressed left at (634, 338)
Screenshot: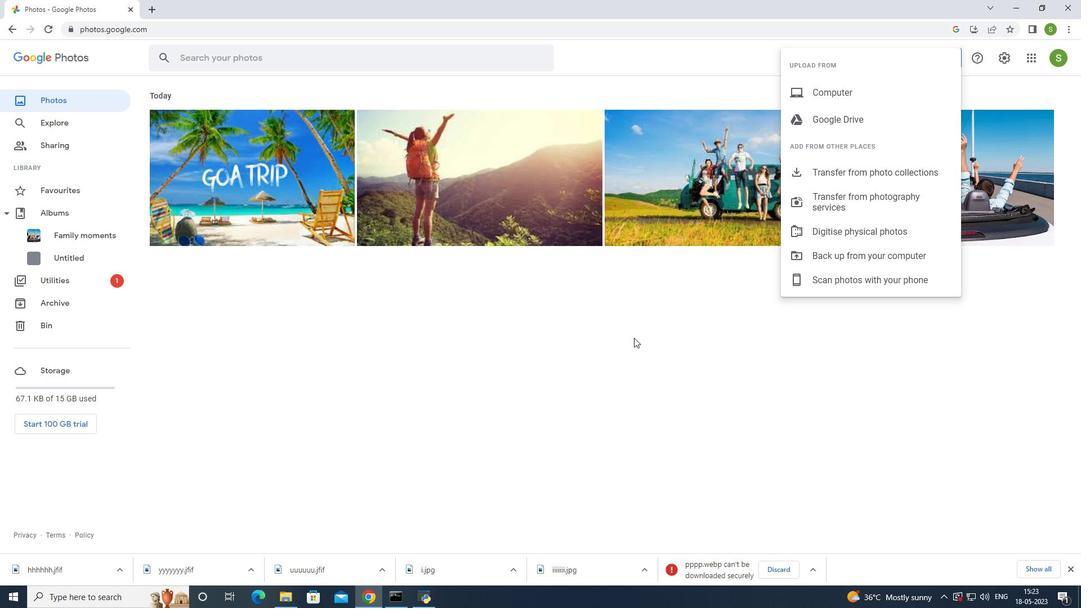 
Action: Mouse moved to (154, 6)
Screenshot: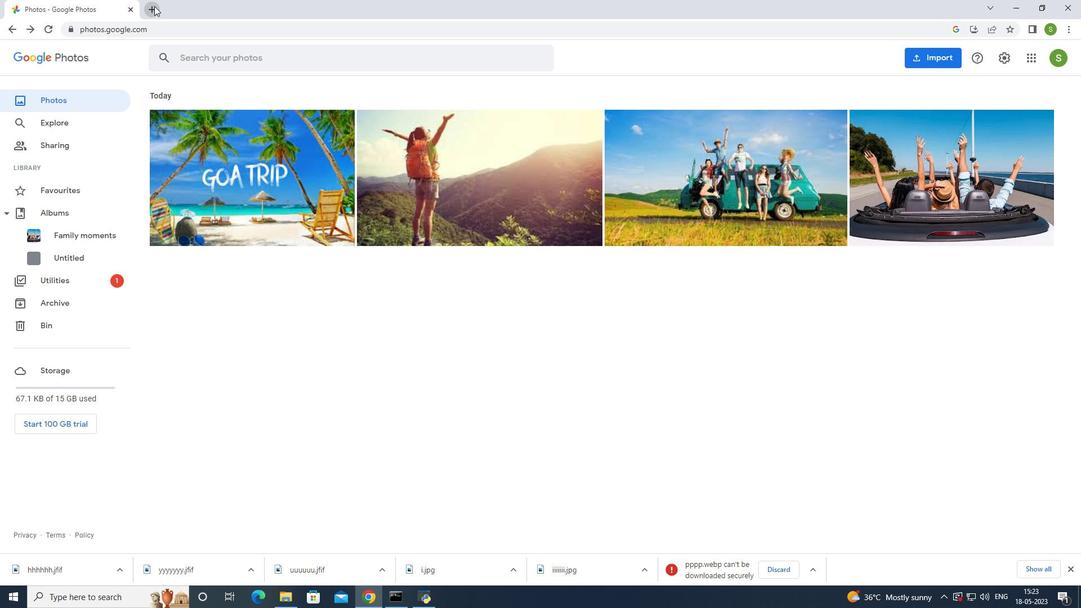 
Action: Mouse pressed left at (154, 6)
Screenshot: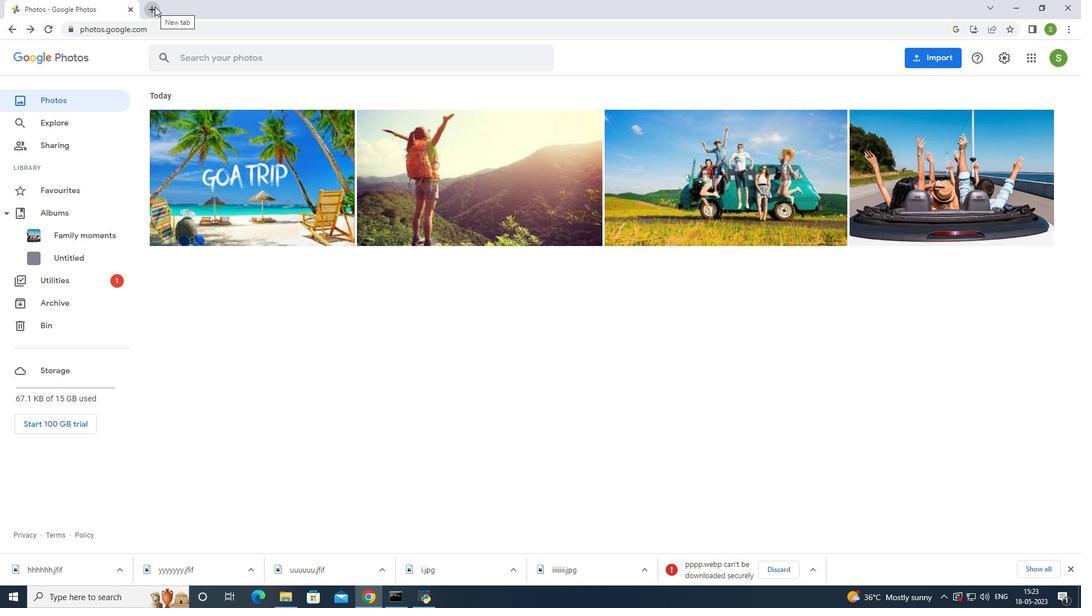 
Action: Mouse moved to (434, 205)
Screenshot: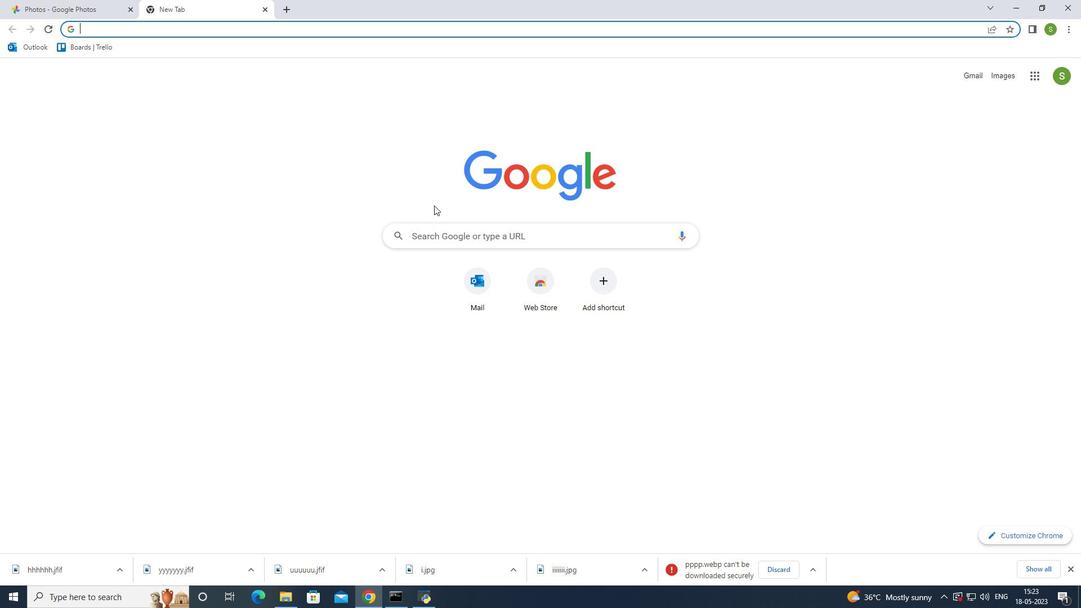 
Action: Key pressed road<Key.space>trip<Key.space>photos<Key.enter>
Screenshot: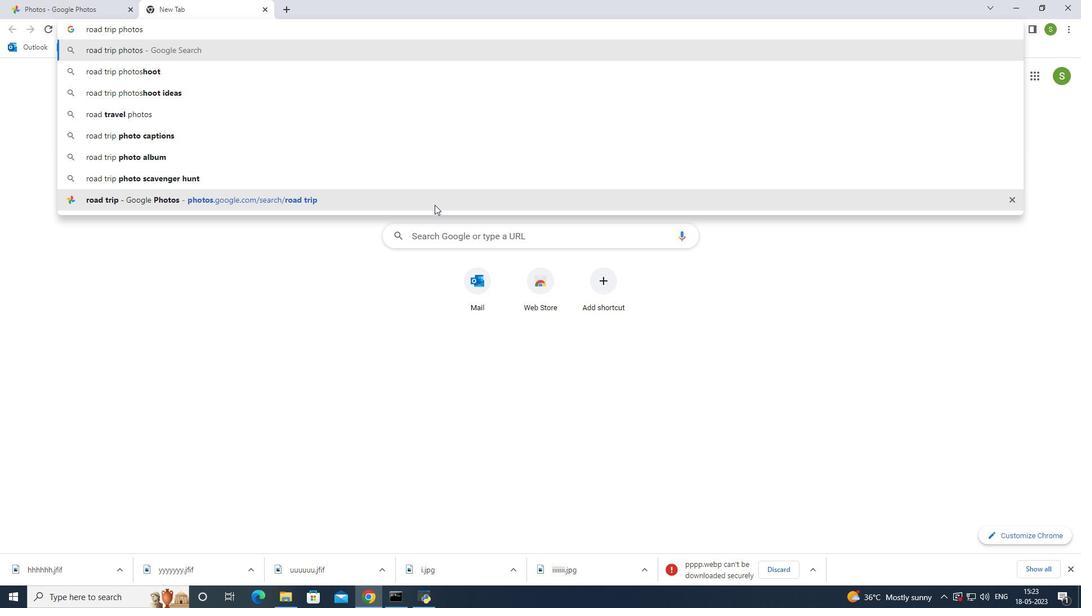 
Action: Mouse moved to (200, 68)
Screenshot: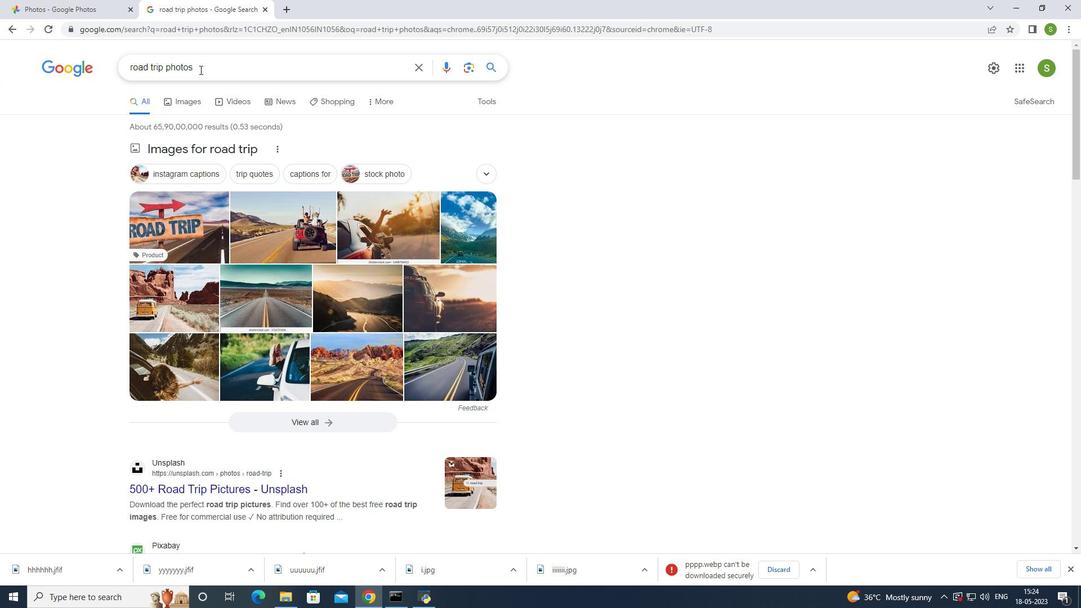 
Action: Mouse pressed left at (200, 68)
Screenshot: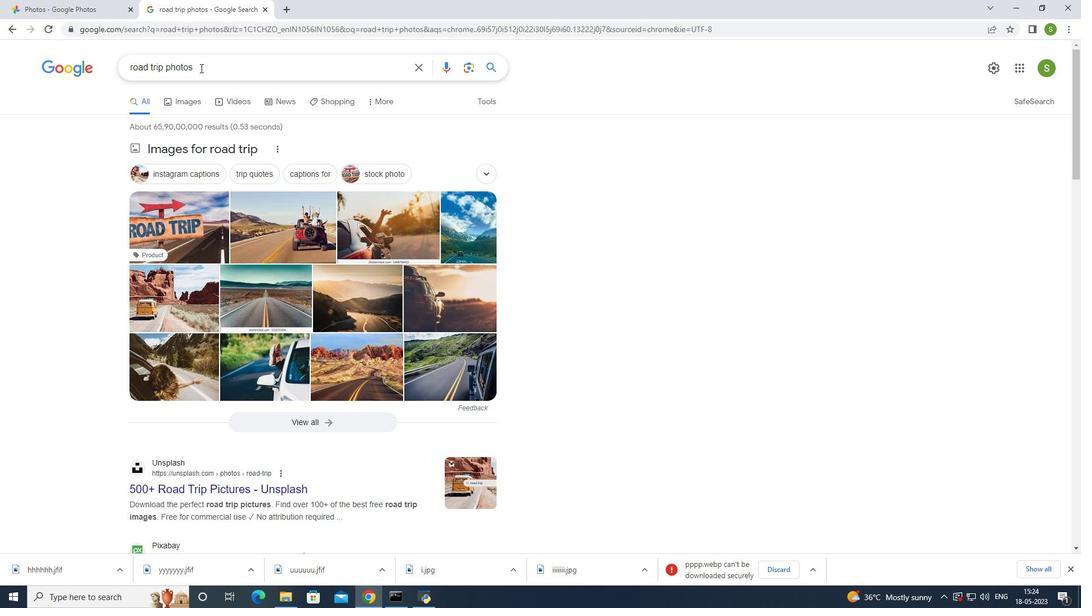 
Action: Mouse pressed left at (200, 68)
Screenshot: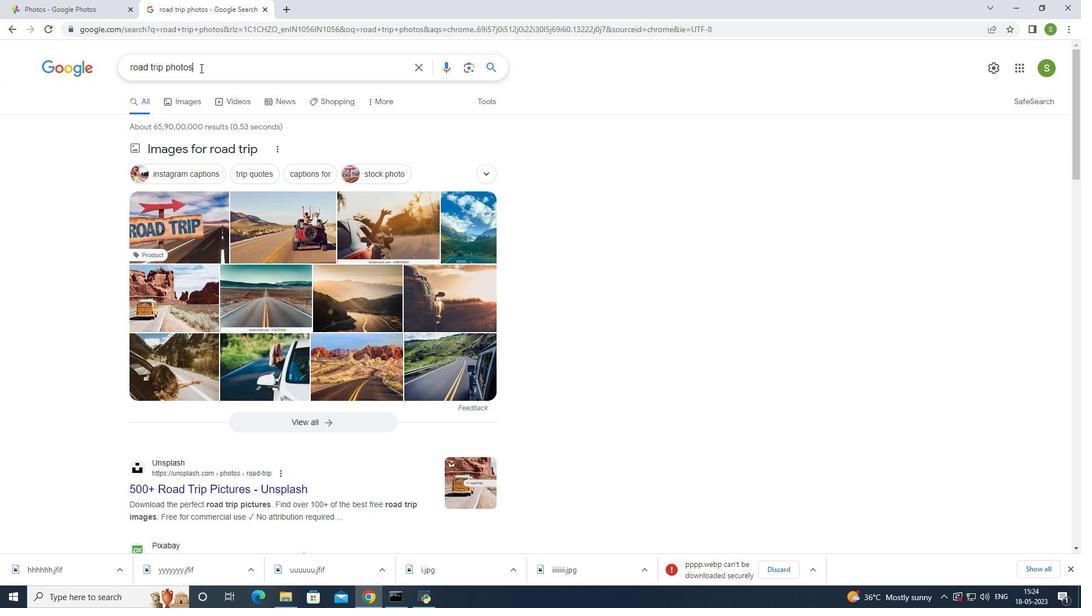 
Action: Key pressed <Key.backspace><Key.backspace><Key.backspace><Key.backspace><Key.backspace><Key.backspace><Key.backspace><Key.backspace><Key.backspace><Key.backspace><Key.backspace><Key.backspace><Key.backspace><Key.backspace><Key.backspace><Key.backspace><Key.backspace><Key.backspace><Key.backspace>delhi<Key.space>
Screenshot: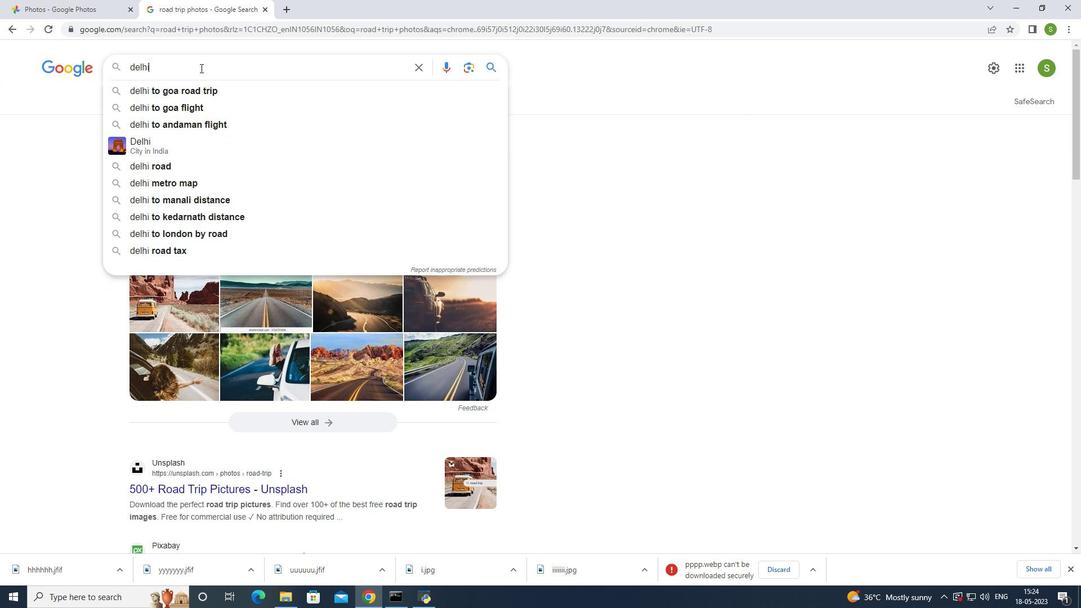 
Action: Mouse moved to (185, 89)
Screenshot: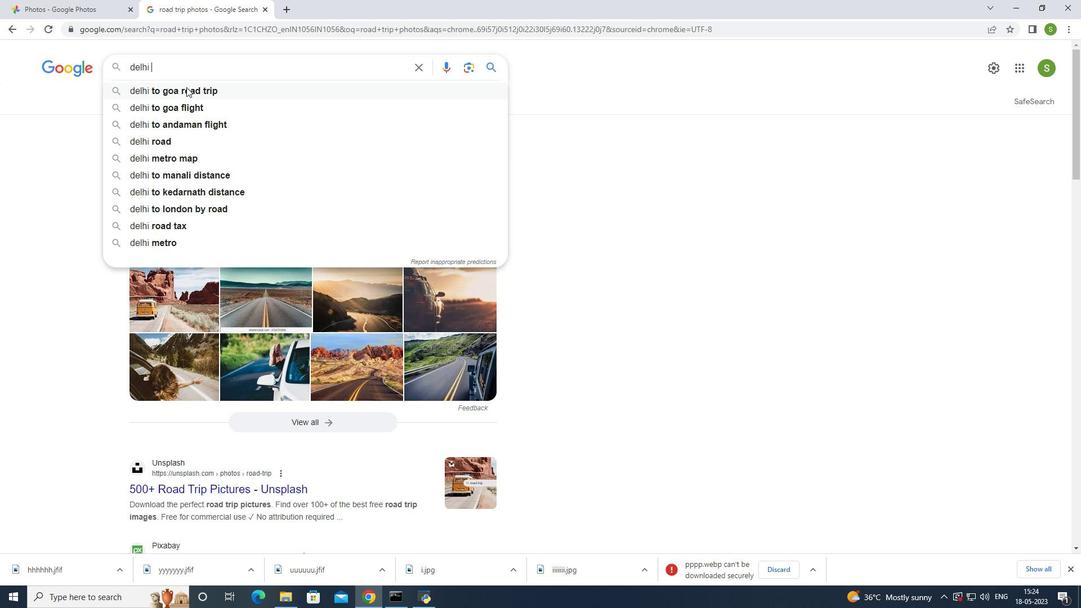 
Action: Mouse pressed left at (185, 89)
Screenshot: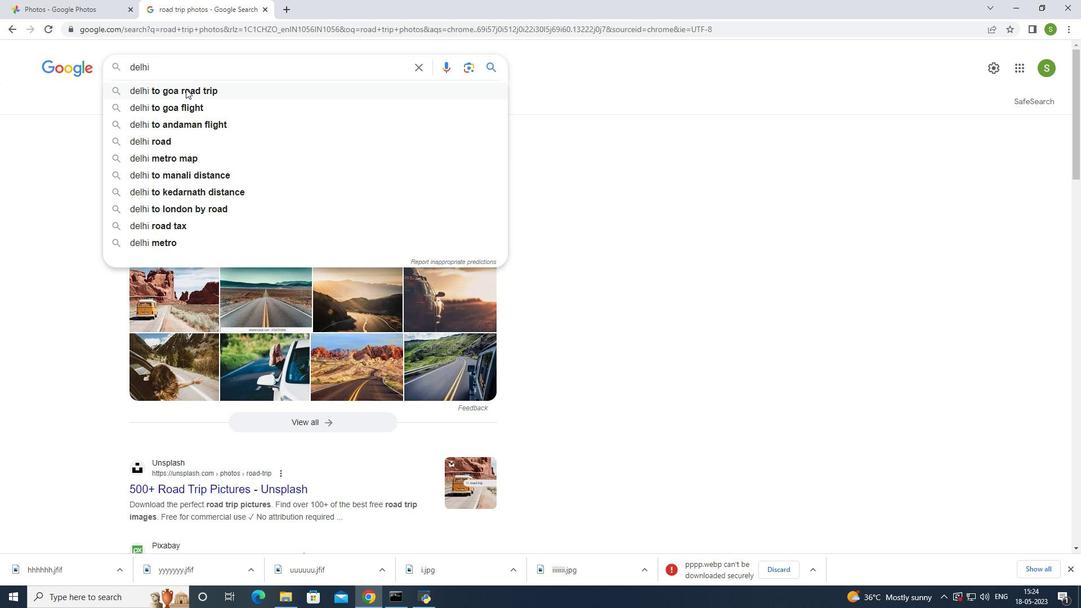 
Action: Mouse moved to (274, 273)
Screenshot: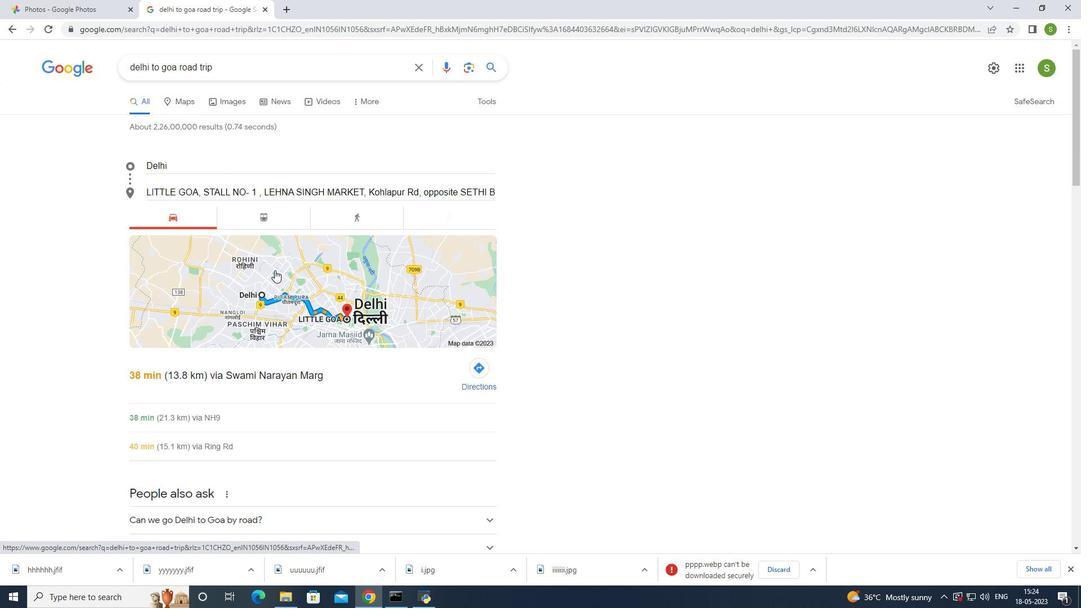 
Action: Mouse scrolled (274, 272) with delta (0, 0)
Screenshot: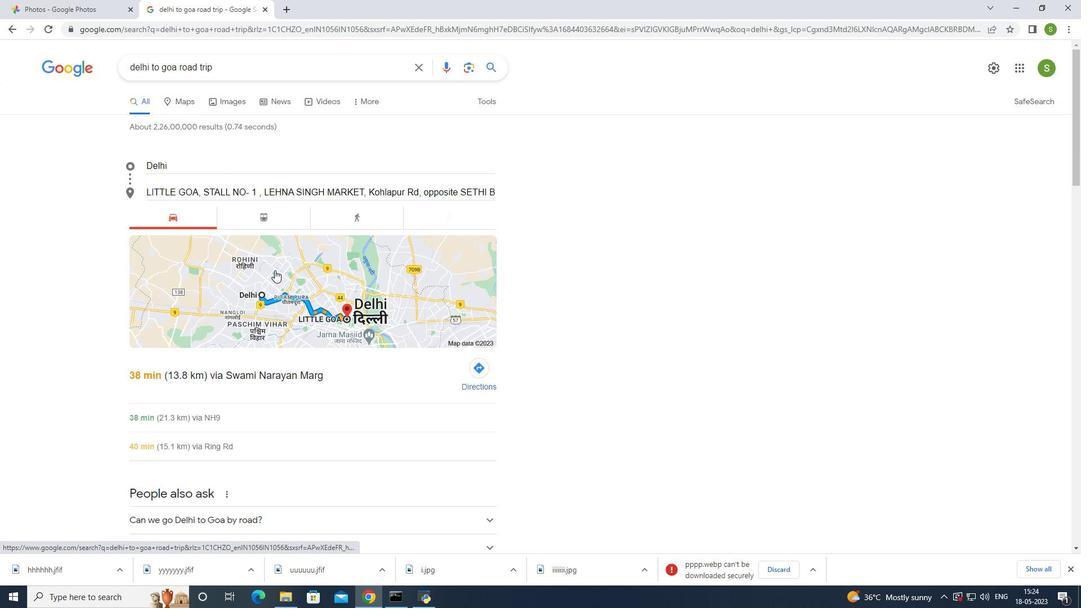 
Action: Mouse scrolled (274, 272) with delta (0, 0)
Screenshot: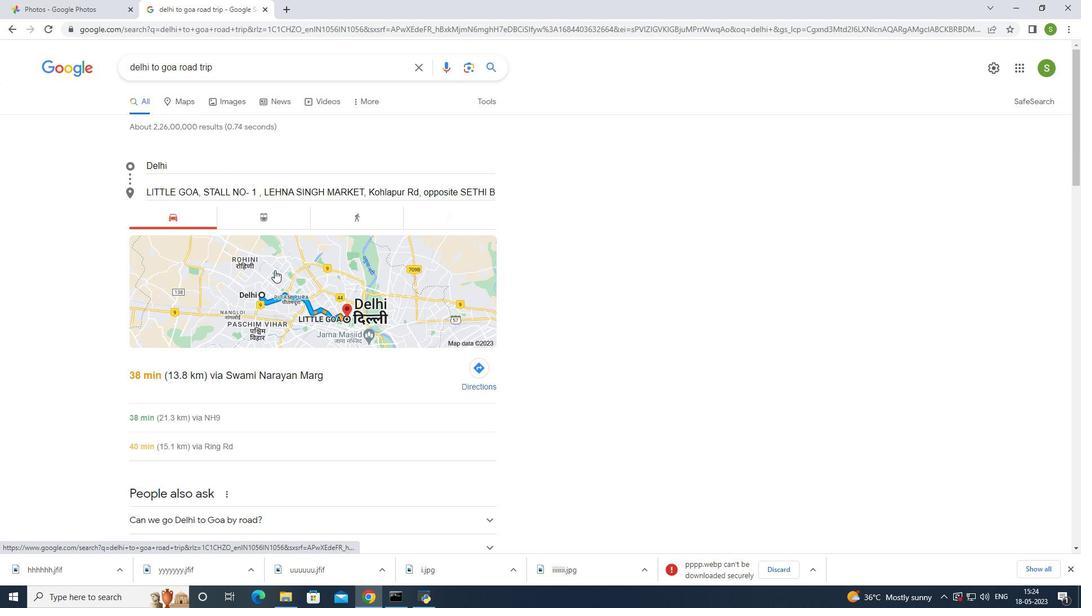 
Action: Mouse scrolled (274, 272) with delta (0, 0)
Screenshot: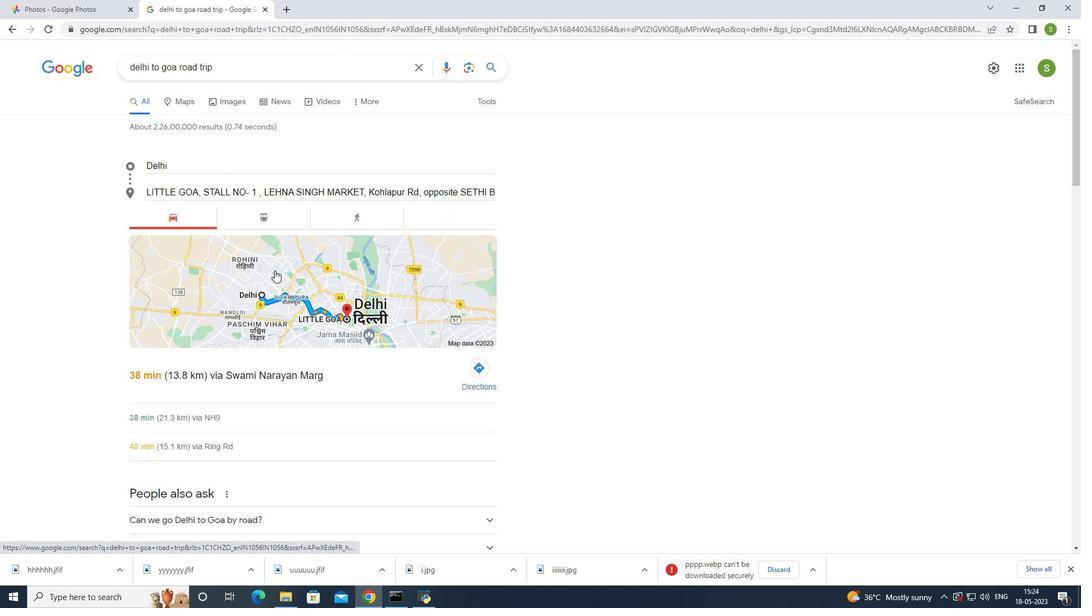 
Action: Mouse scrolled (274, 272) with delta (0, 0)
Screenshot: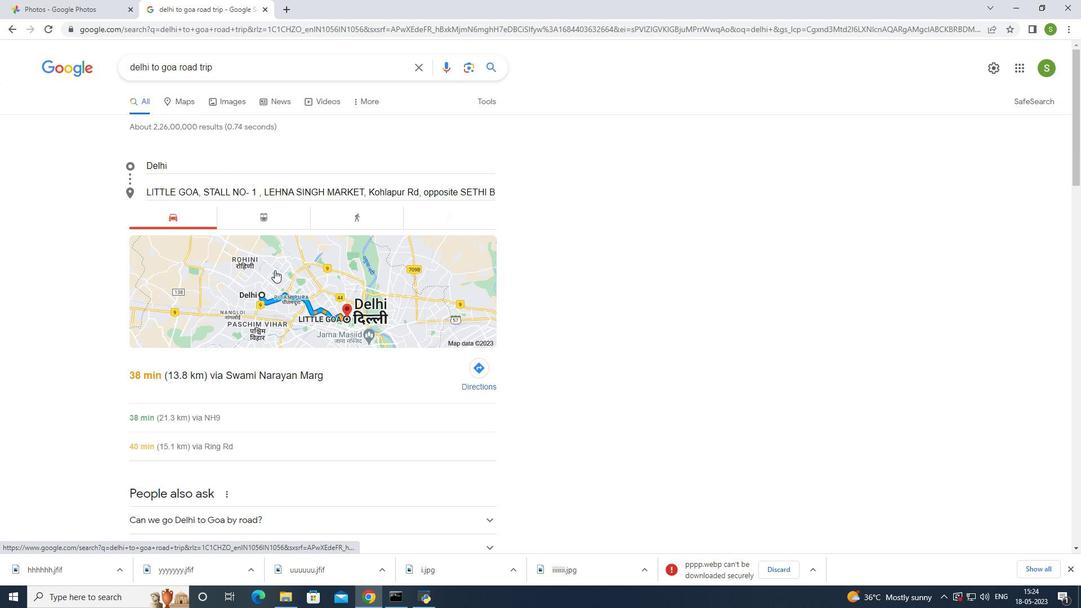 
Action: Mouse moved to (251, 292)
Screenshot: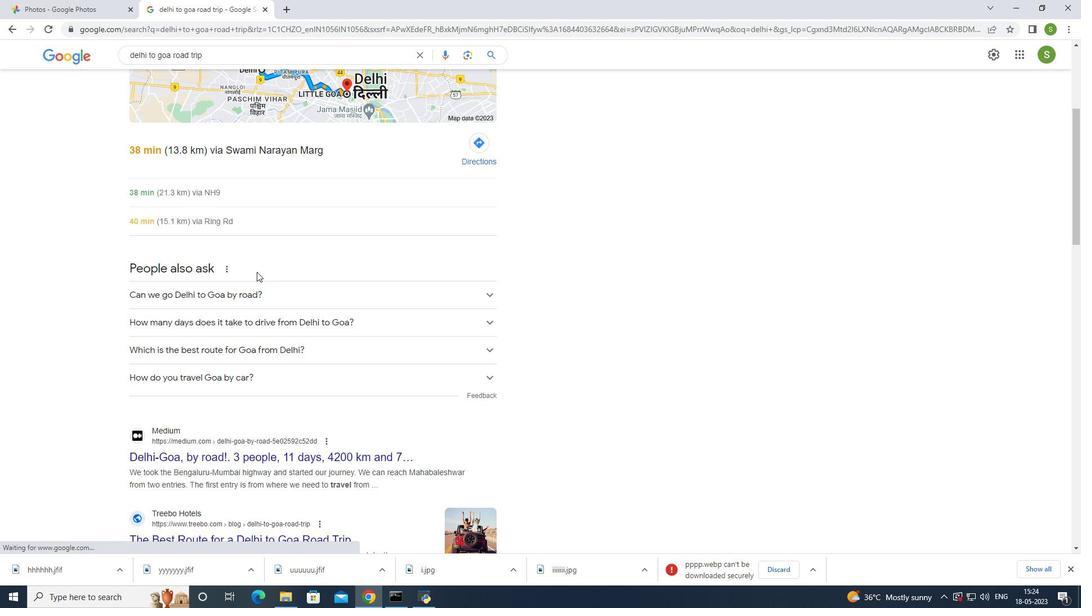 
Action: Mouse scrolled (251, 292) with delta (0, 0)
Screenshot: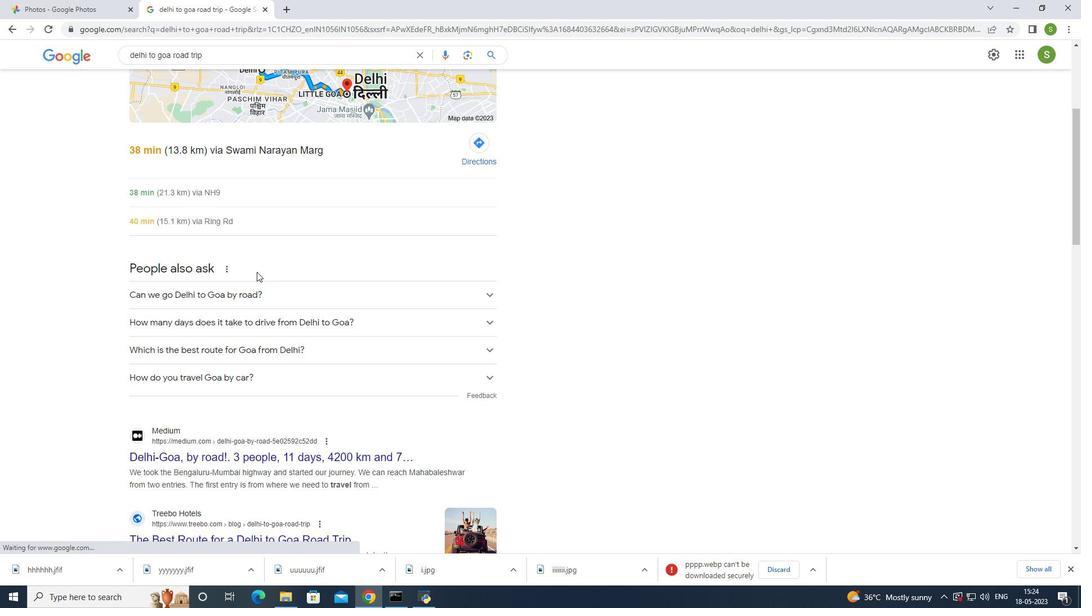 
Action: Mouse moved to (250, 297)
Screenshot: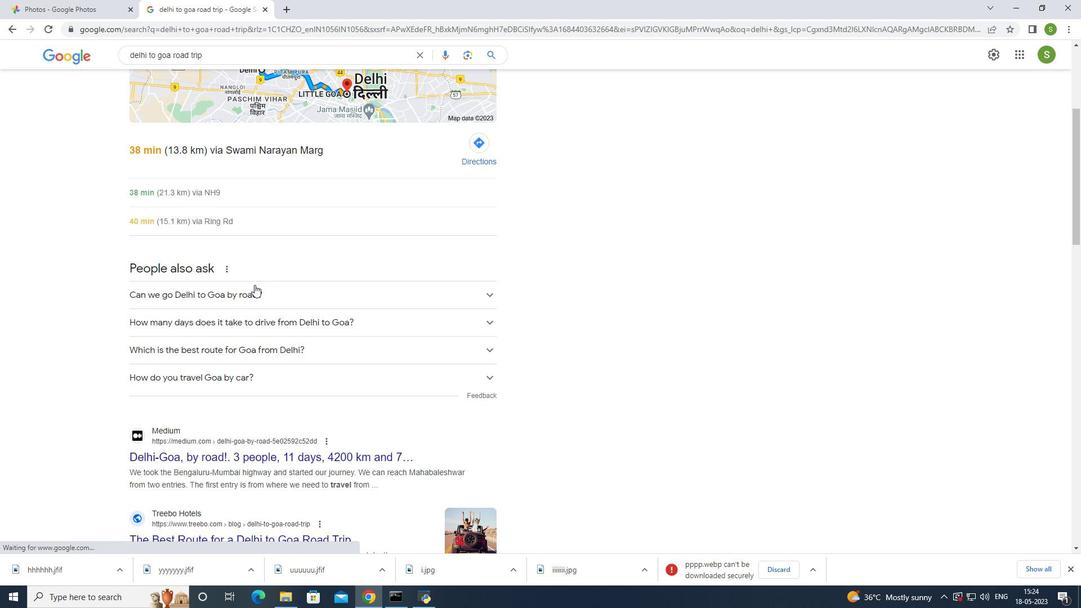 
Action: Mouse scrolled (250, 296) with delta (0, 0)
Screenshot: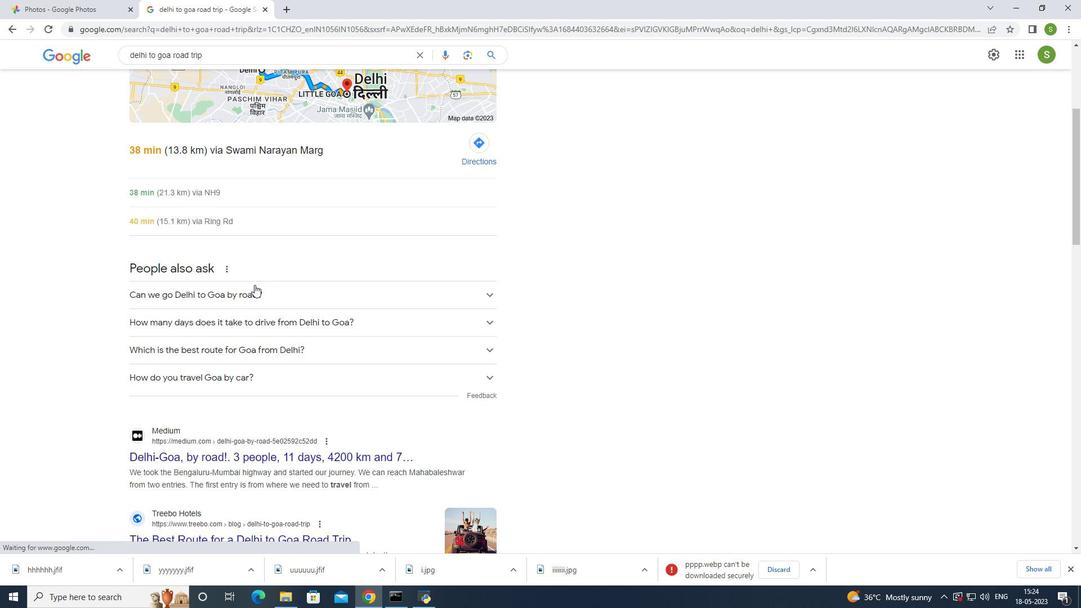 
Action: Mouse moved to (250, 297)
Screenshot: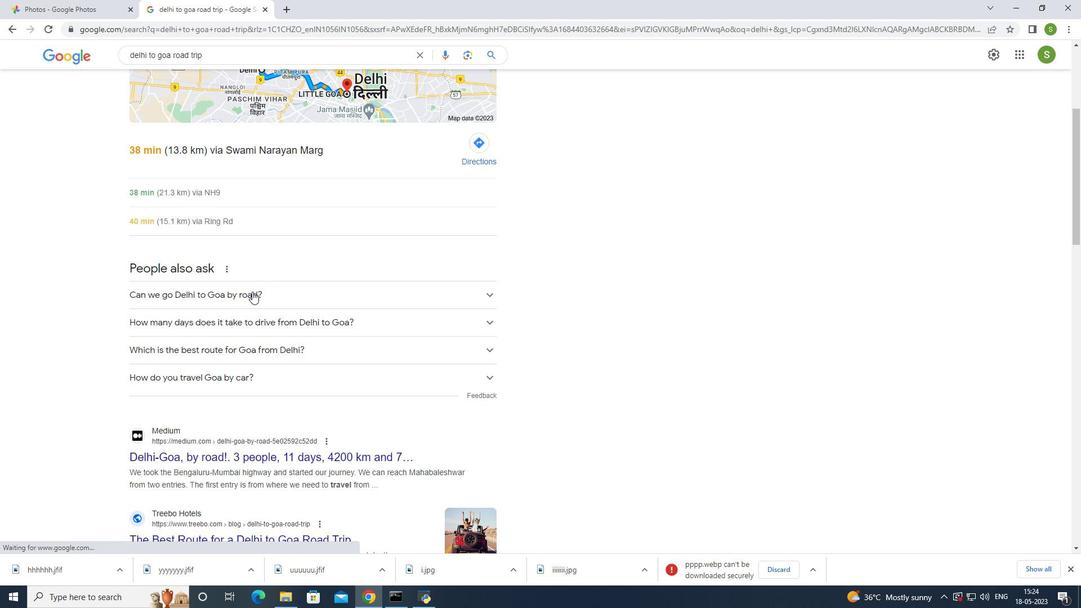 
Action: Mouse scrolled (250, 296) with delta (0, 0)
Screenshot: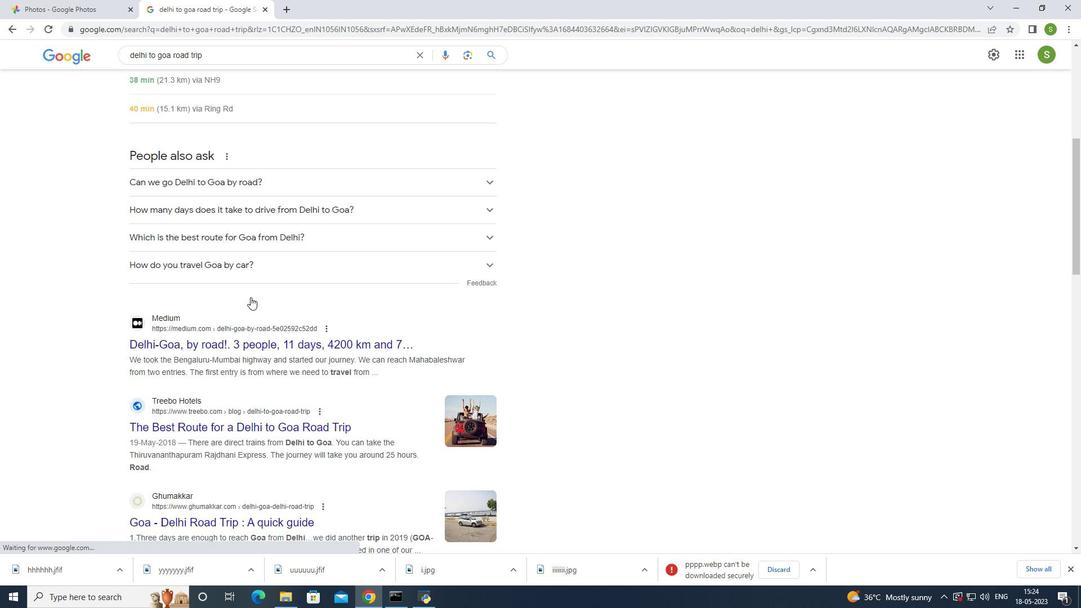 
Action: Mouse scrolled (250, 296) with delta (0, 0)
Screenshot: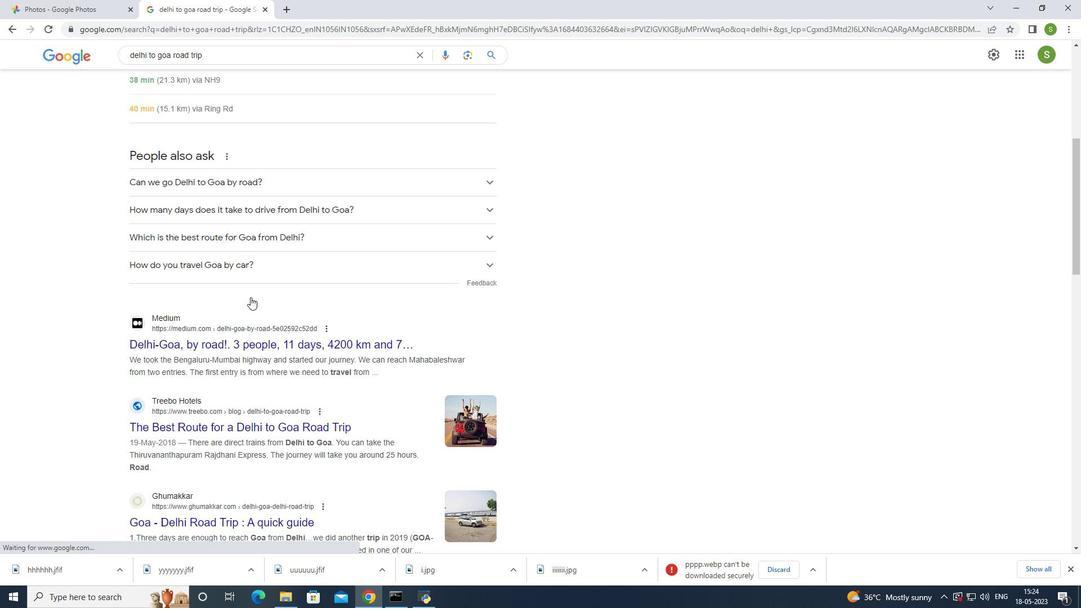 
Action: Mouse scrolled (250, 296) with delta (0, 0)
Screenshot: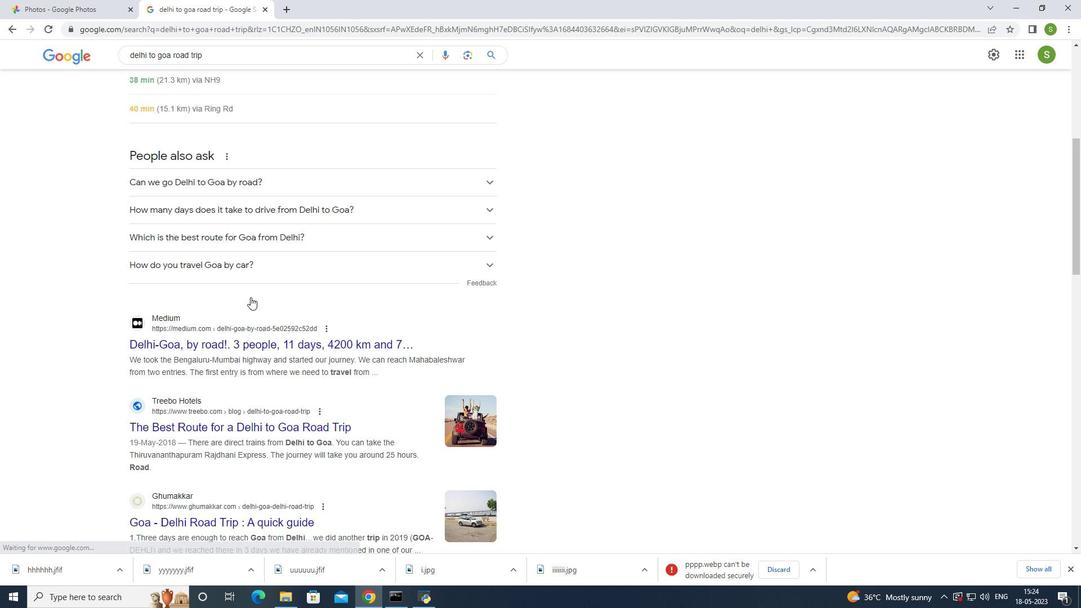 
Action: Mouse scrolled (250, 296) with delta (0, 0)
Screenshot: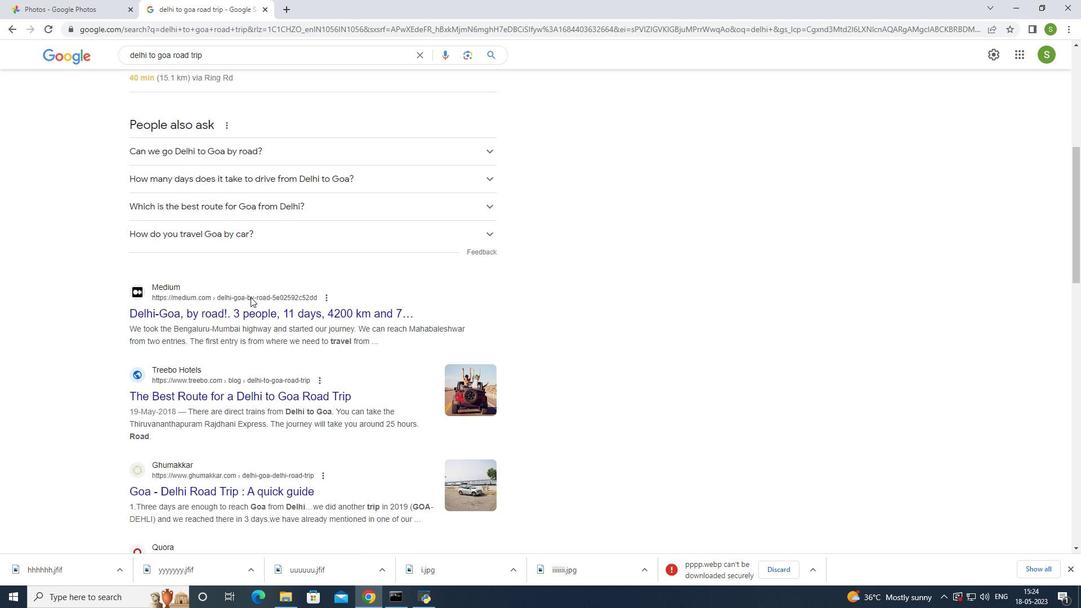 
Action: Mouse moved to (249, 297)
Screenshot: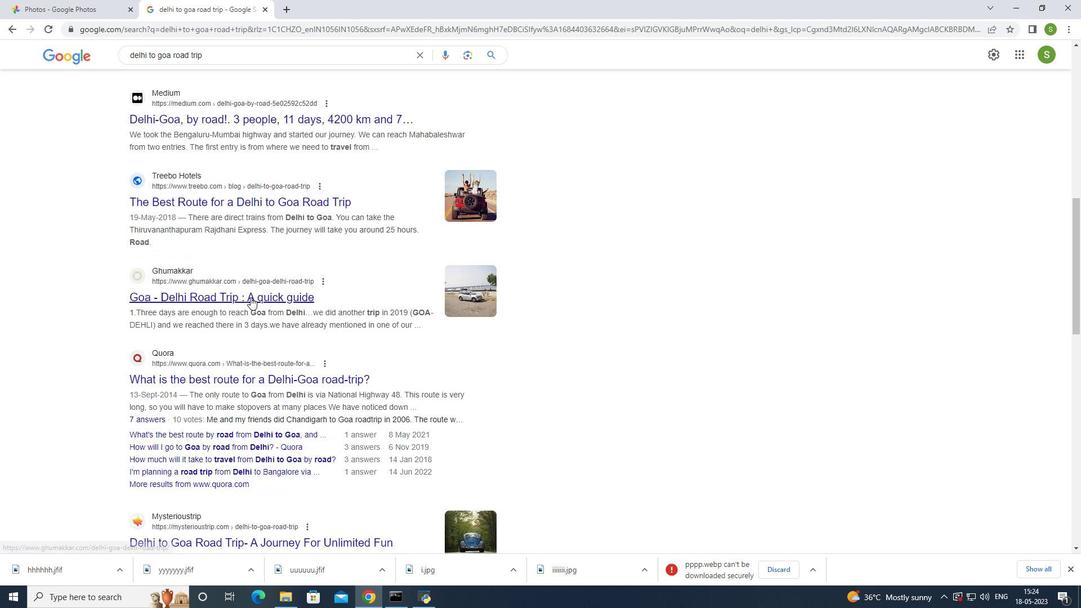 
Action: Mouse scrolled (249, 298) with delta (0, 0)
Screenshot: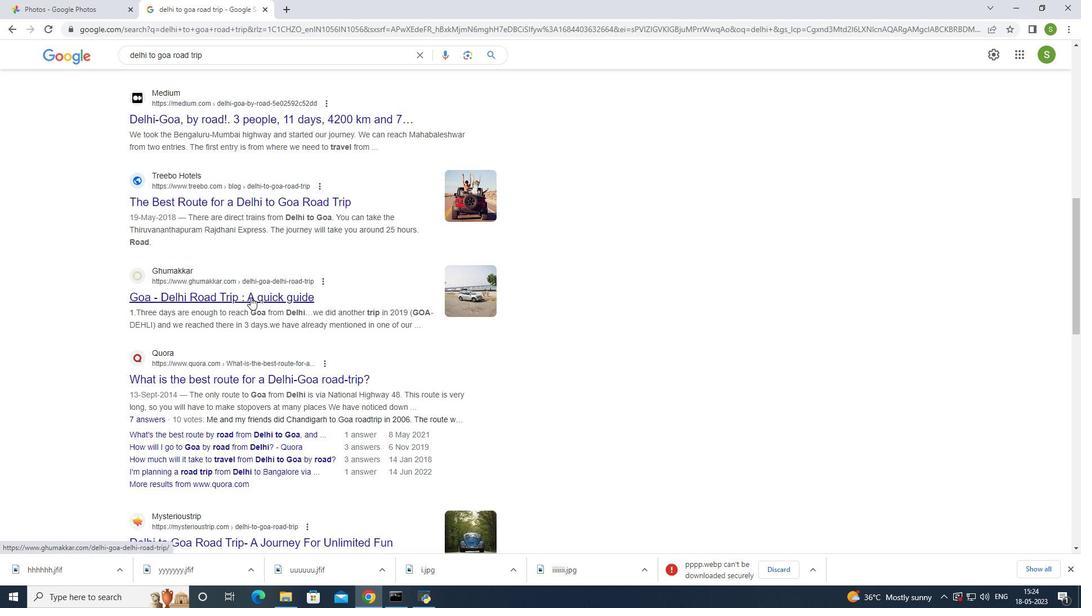 
Action: Mouse scrolled (249, 298) with delta (0, 0)
Screenshot: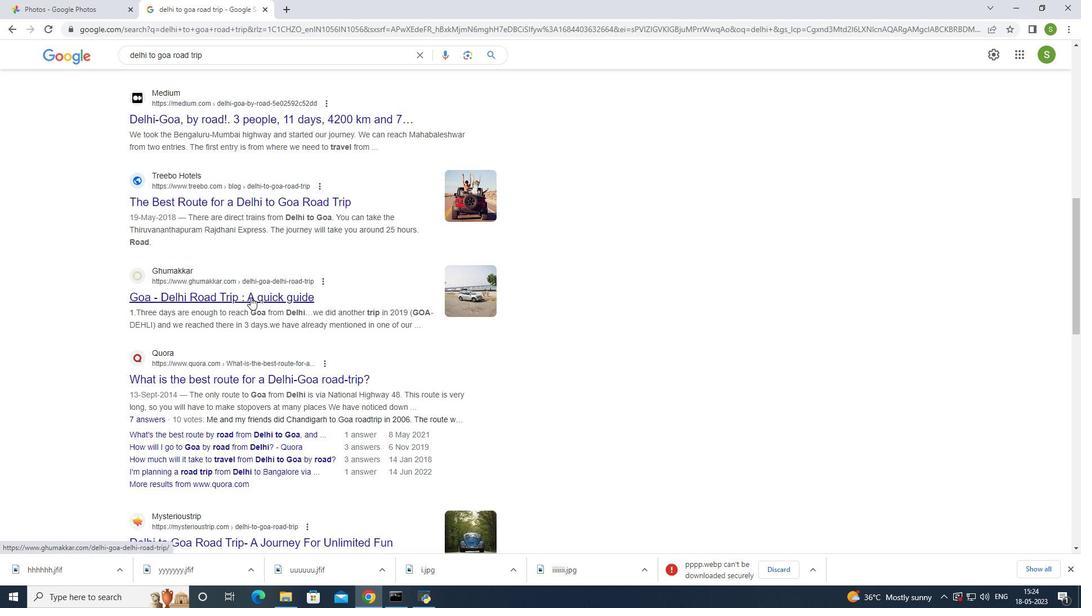 
Action: Mouse scrolled (249, 298) with delta (0, 0)
Screenshot: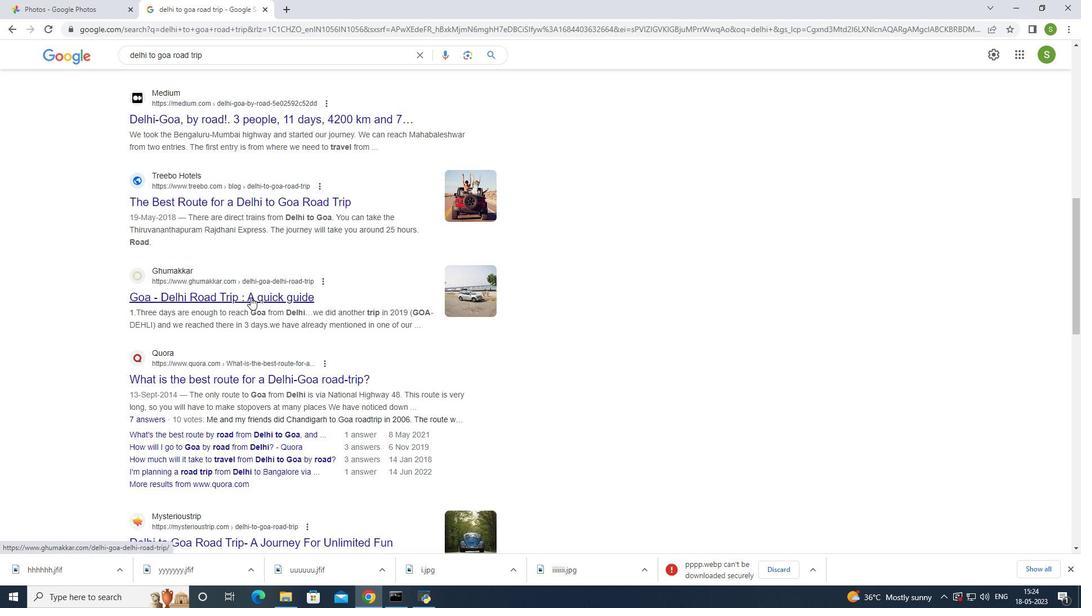 
Action: Mouse scrolled (249, 298) with delta (0, 0)
Screenshot: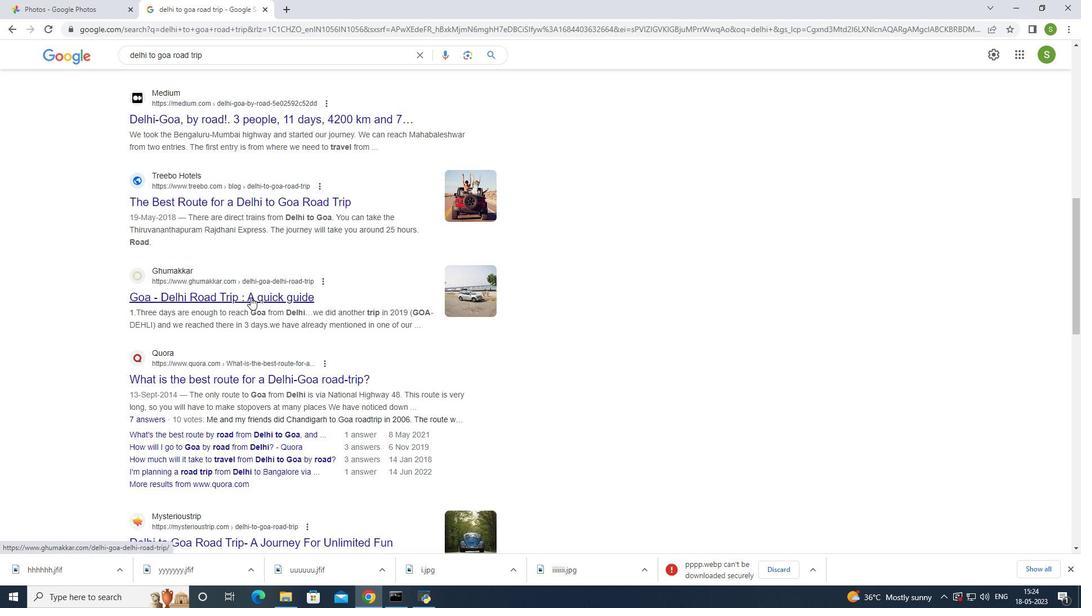 
Action: Mouse scrolled (249, 298) with delta (0, 0)
Screenshot: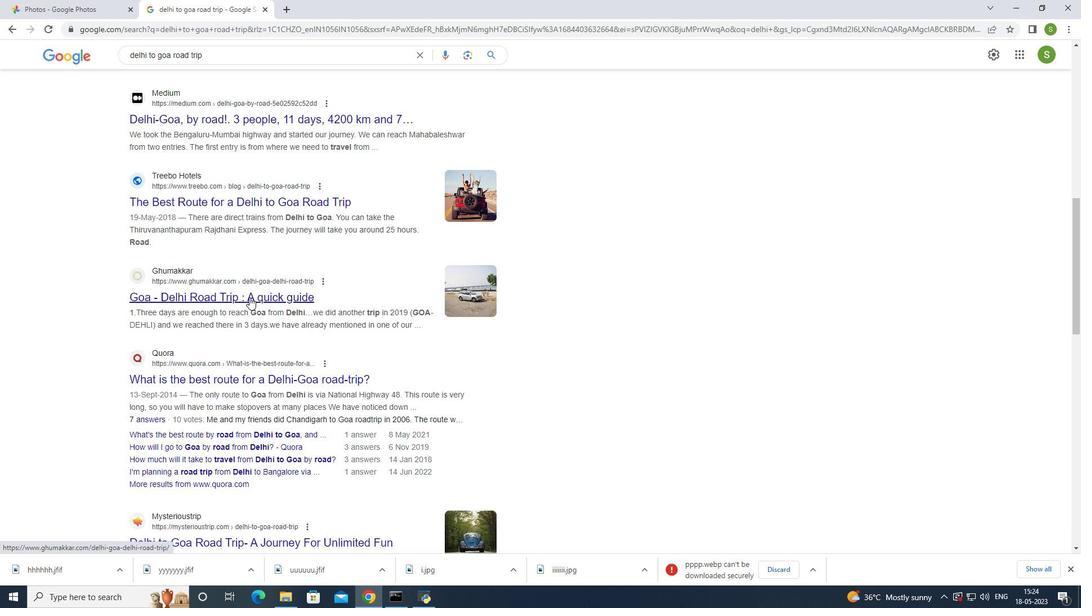 
Action: Mouse scrolled (249, 298) with delta (0, 0)
Screenshot: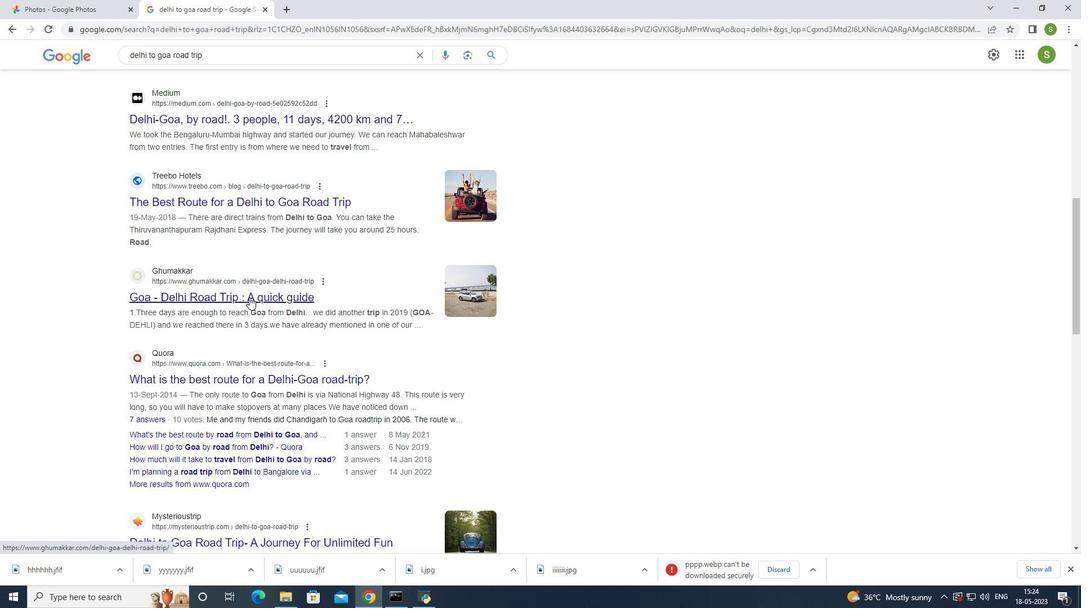 
Action: Mouse moved to (249, 296)
Screenshot: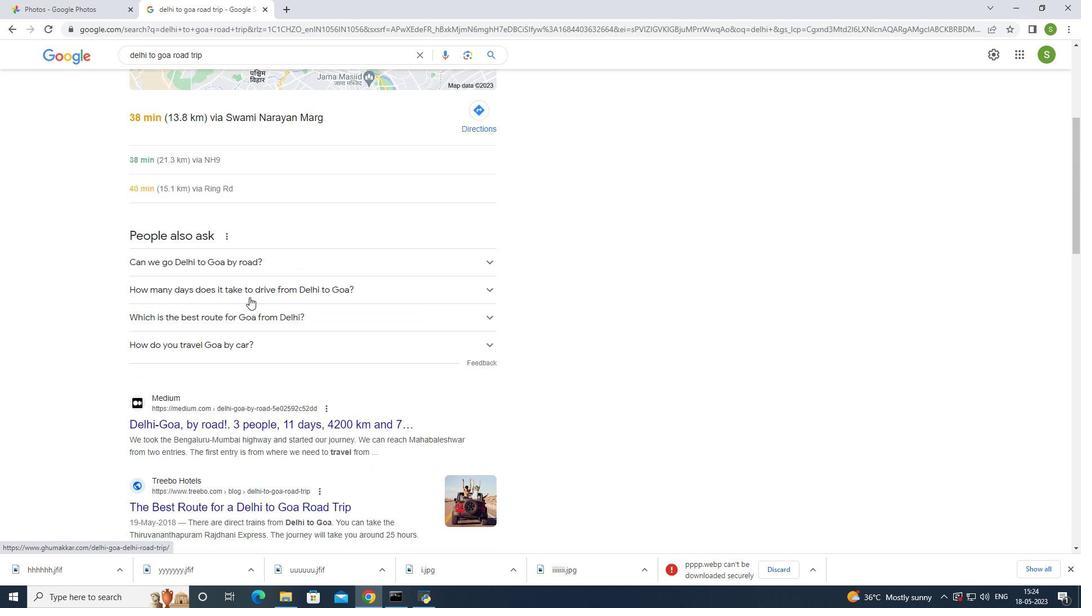 
Action: Mouse scrolled (249, 296) with delta (0, 0)
Screenshot: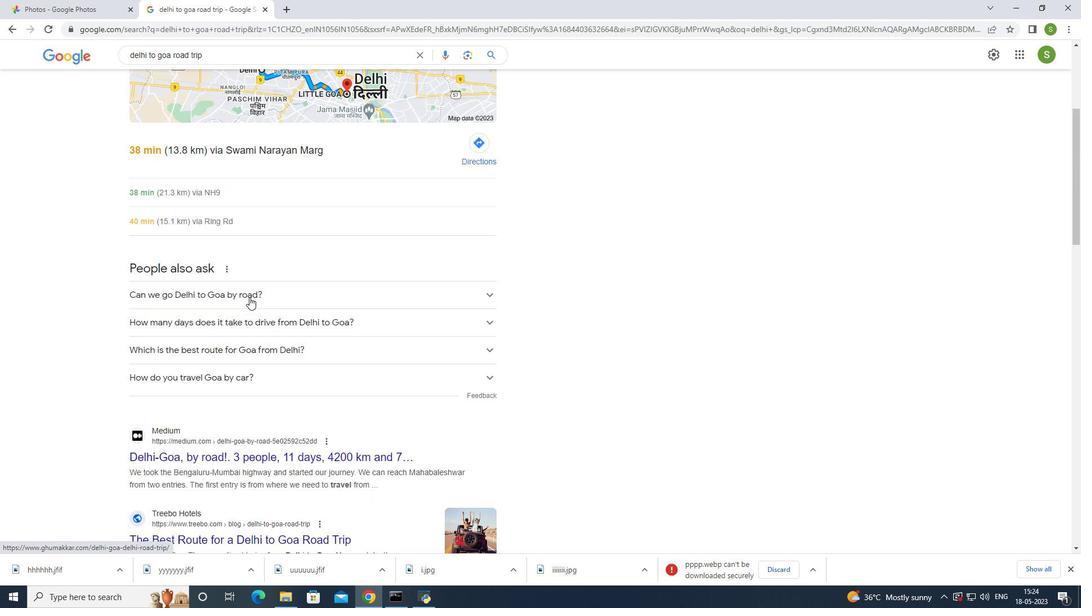 
Action: Mouse scrolled (249, 296) with delta (0, 0)
Screenshot: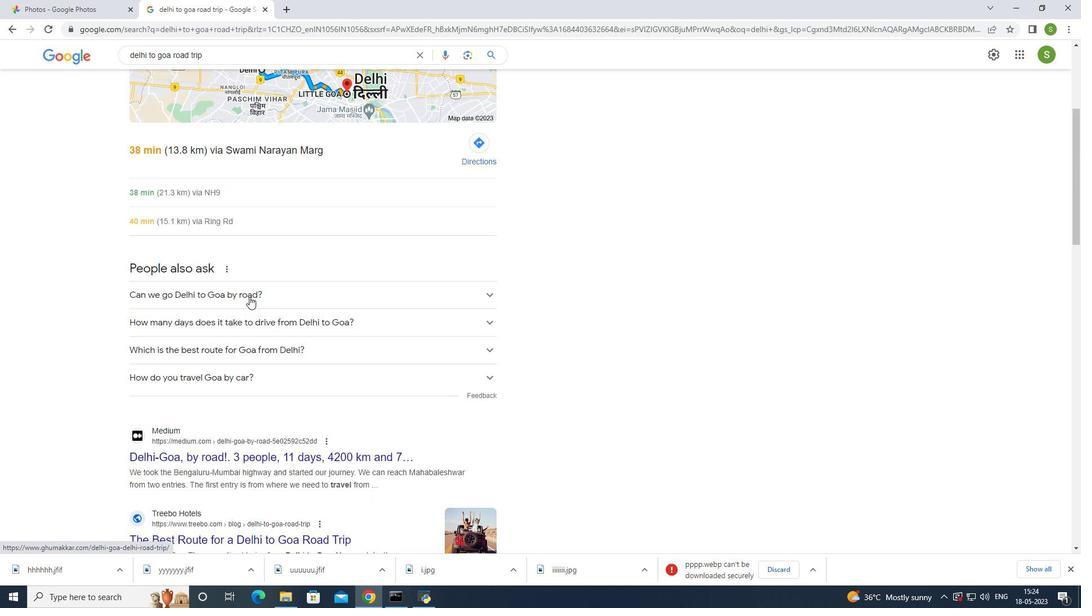 
Action: Mouse scrolled (249, 296) with delta (0, 0)
Screenshot: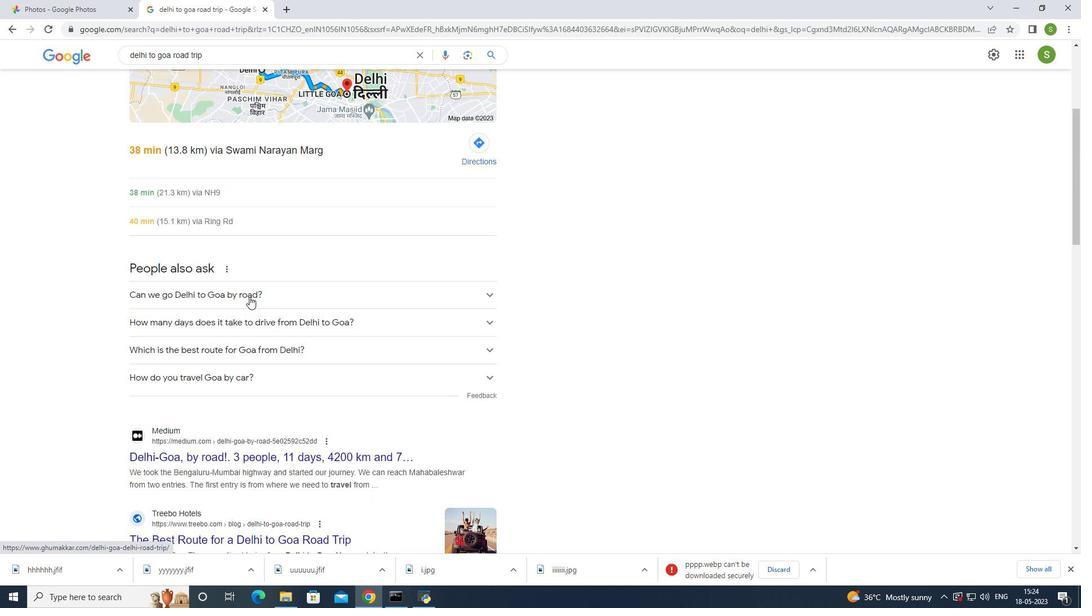 
Action: Mouse scrolled (249, 296) with delta (0, 0)
Screenshot: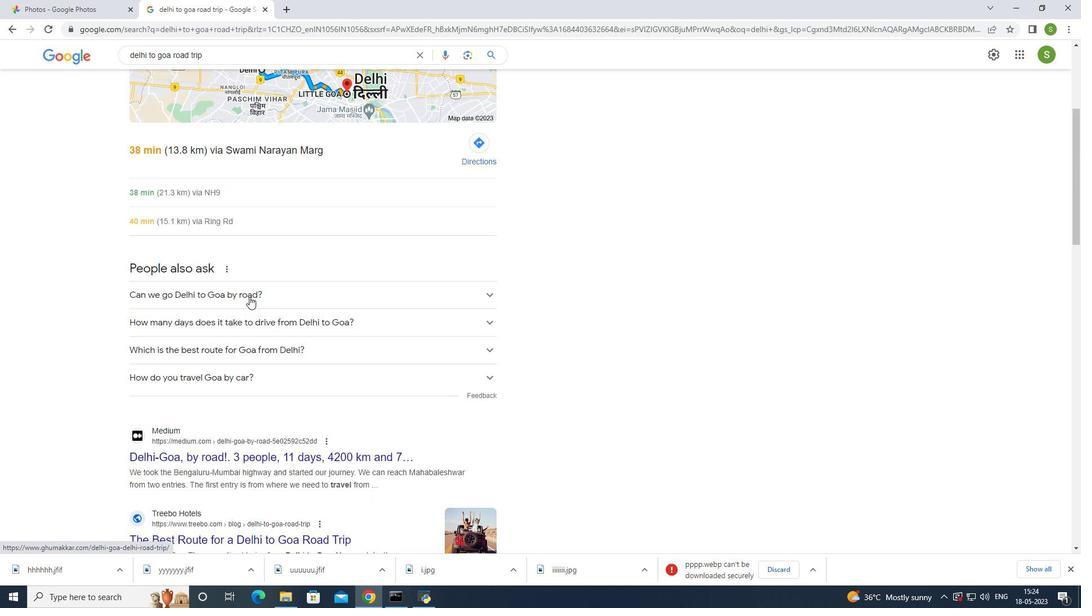 
Action: Mouse scrolled (249, 296) with delta (0, 0)
Screenshot: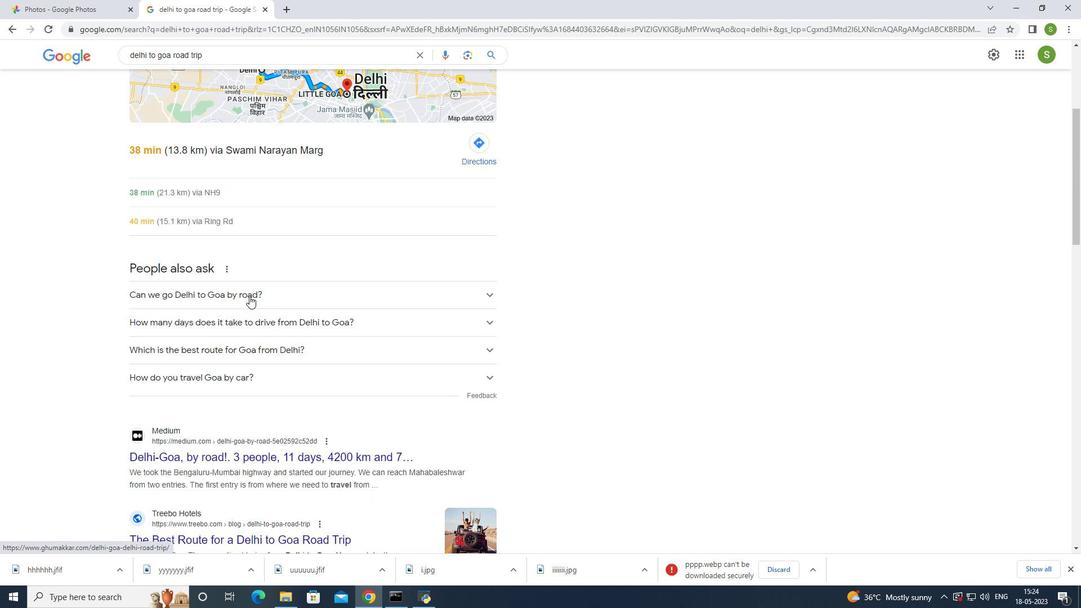
Action: Mouse scrolled (249, 296) with delta (0, 0)
Screenshot: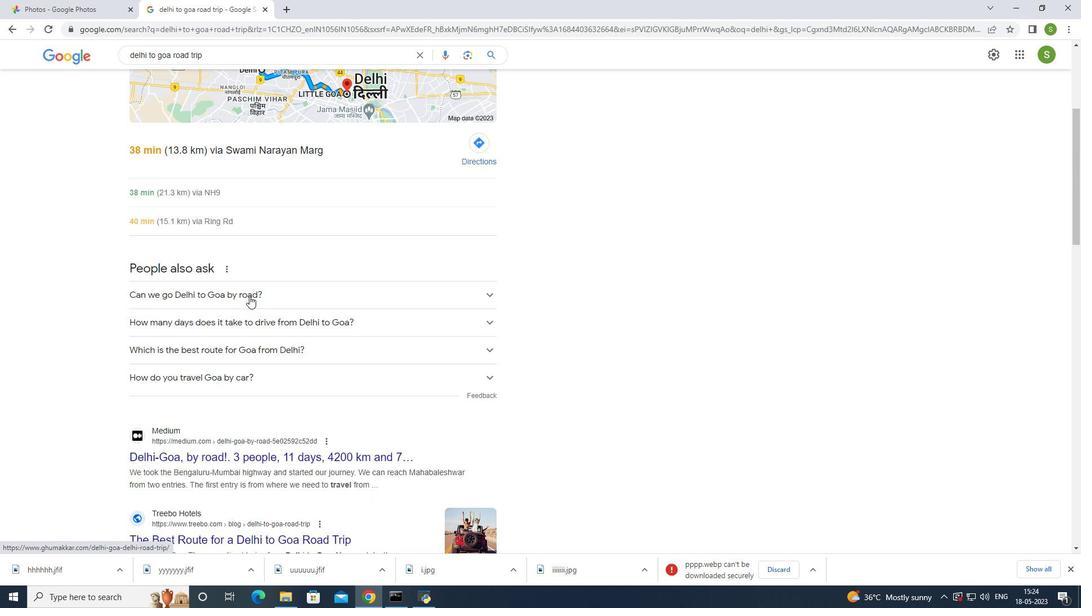 
Action: Mouse moved to (249, 294)
Screenshot: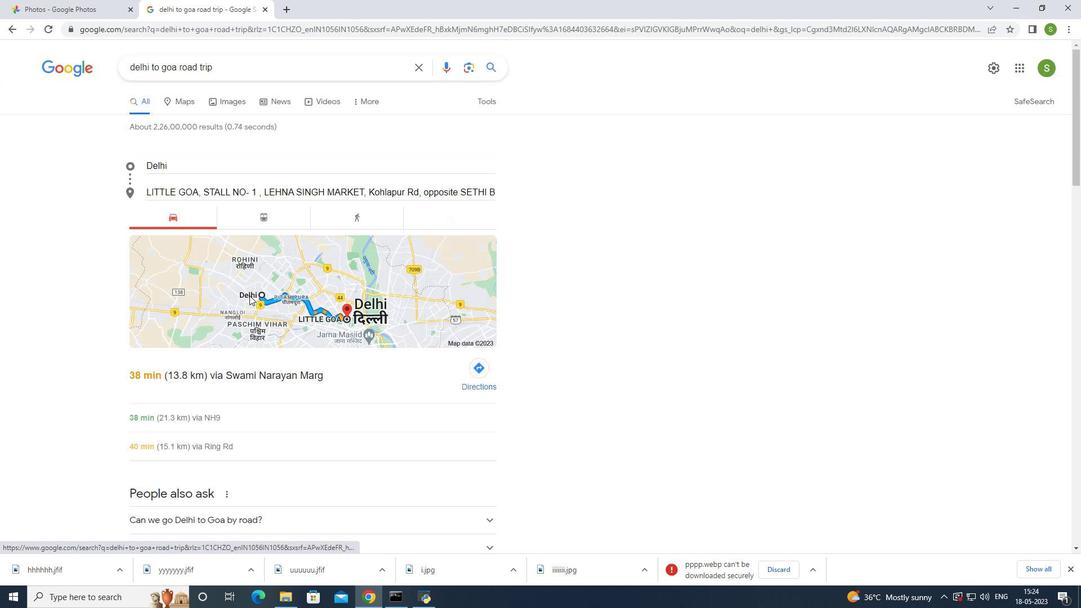 
Action: Mouse scrolled (249, 294) with delta (0, 0)
Screenshot: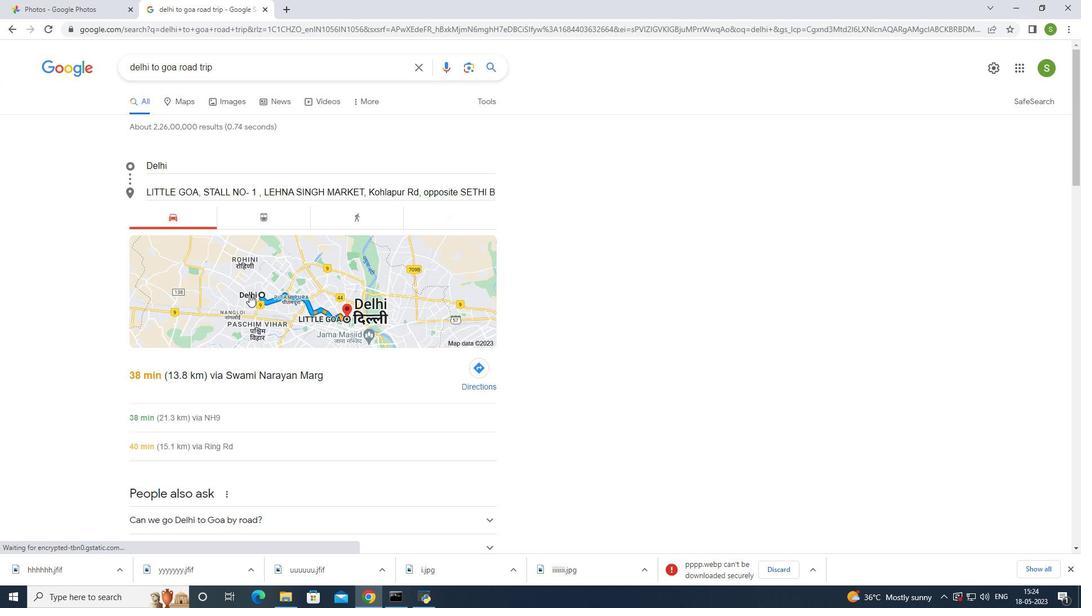 
Action: Mouse scrolled (249, 294) with delta (0, 0)
Screenshot: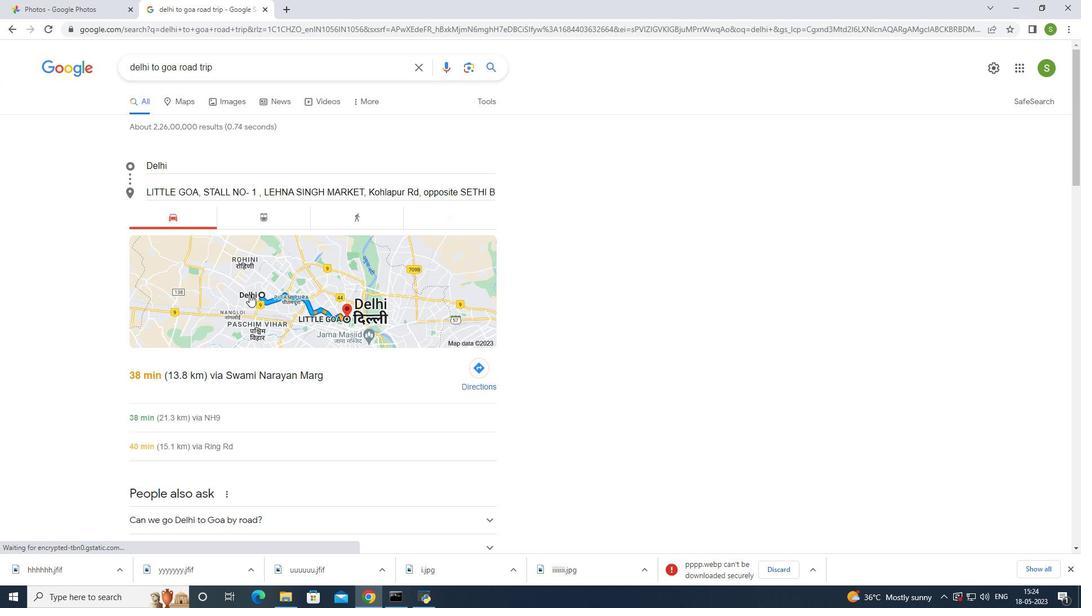 
Action: Mouse scrolled (249, 294) with delta (0, 0)
Screenshot: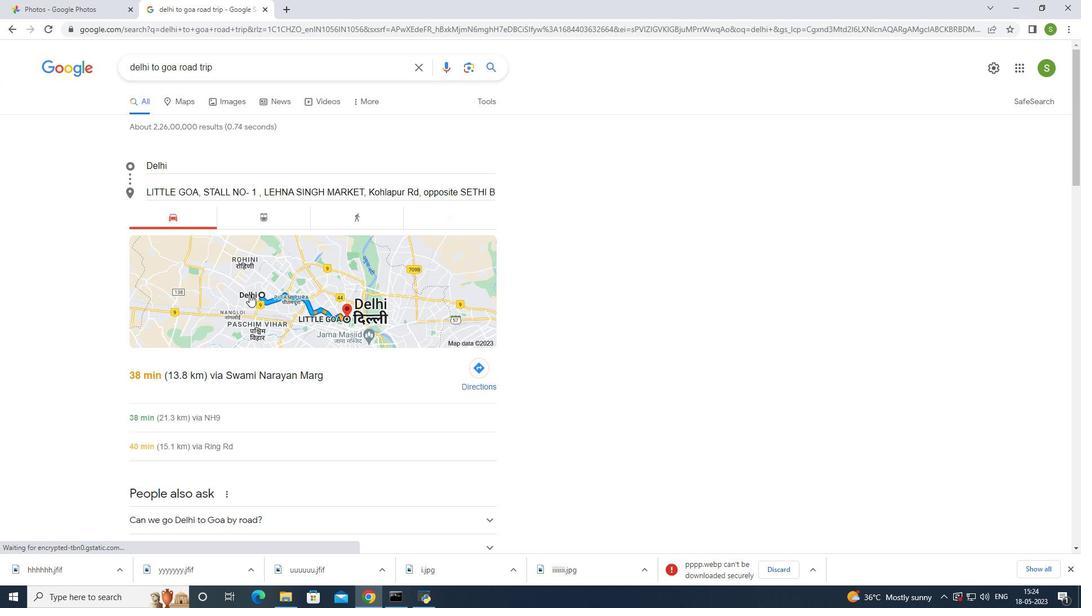 
Action: Mouse moved to (233, 105)
Screenshot: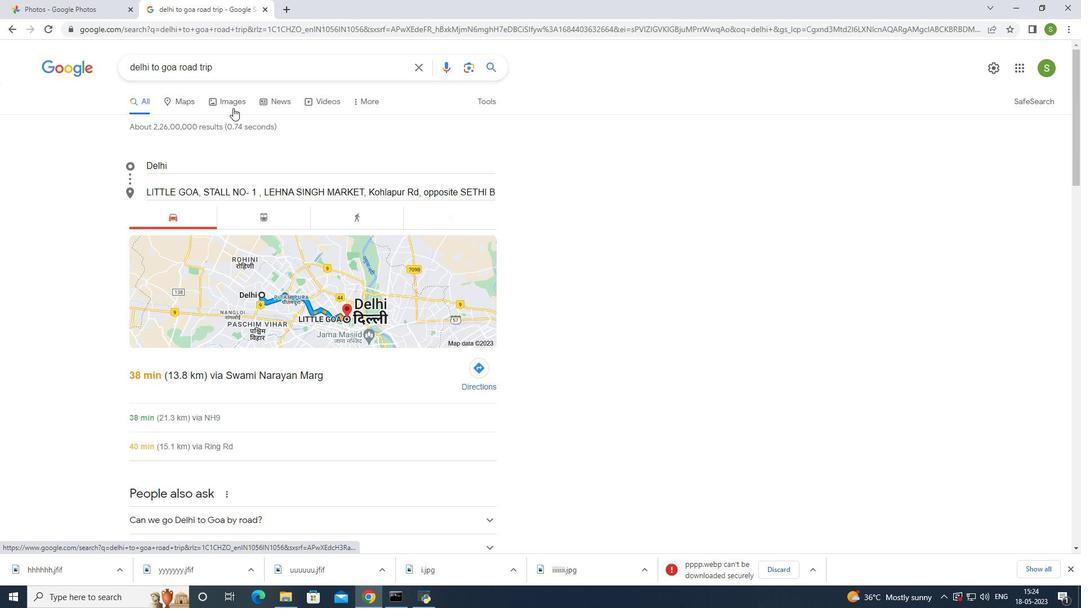 
Action: Mouse pressed left at (233, 105)
Screenshot: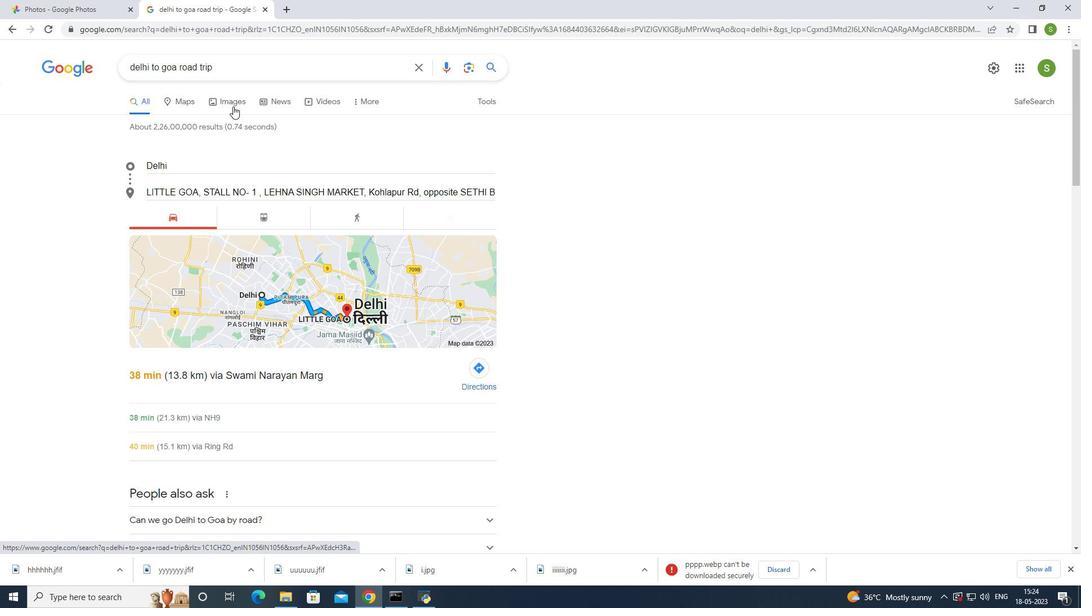 
Action: Mouse moved to (384, 355)
Screenshot: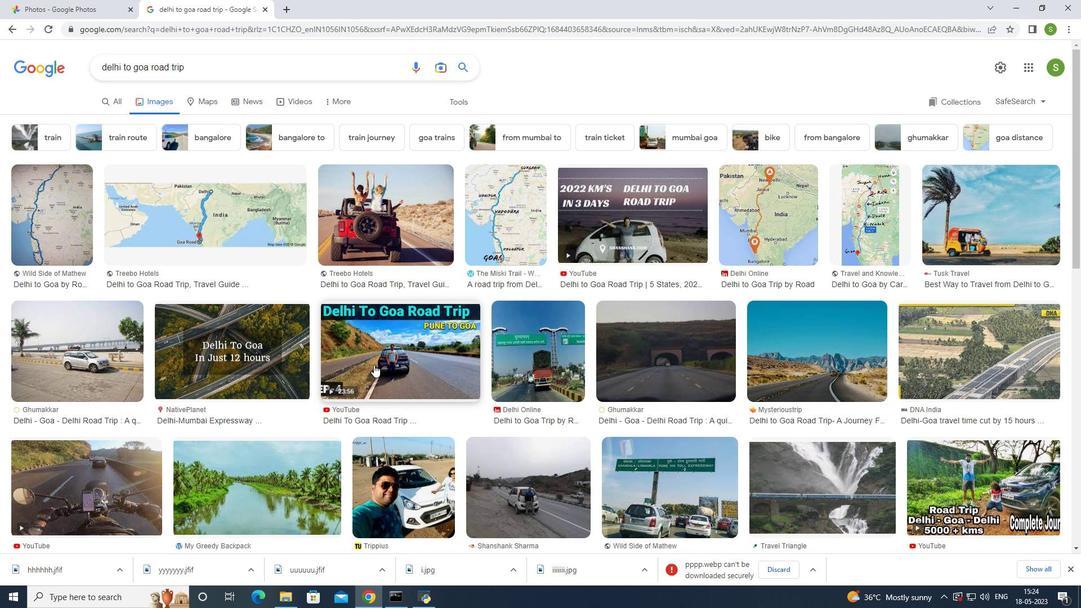 
Action: Mouse pressed right at (384, 355)
Screenshot: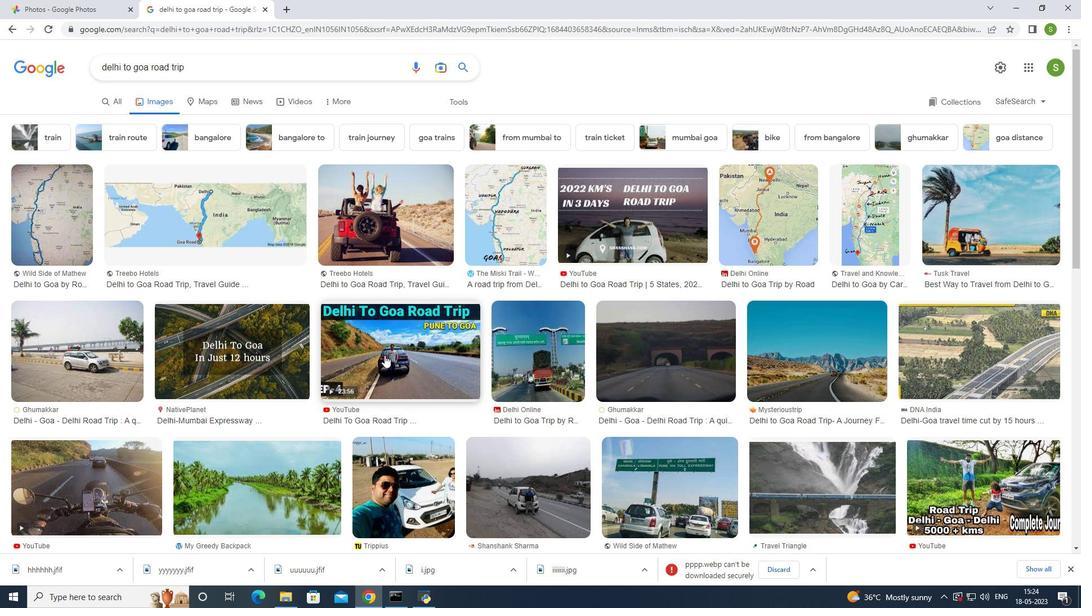 
Action: Mouse moved to (367, 249)
Screenshot: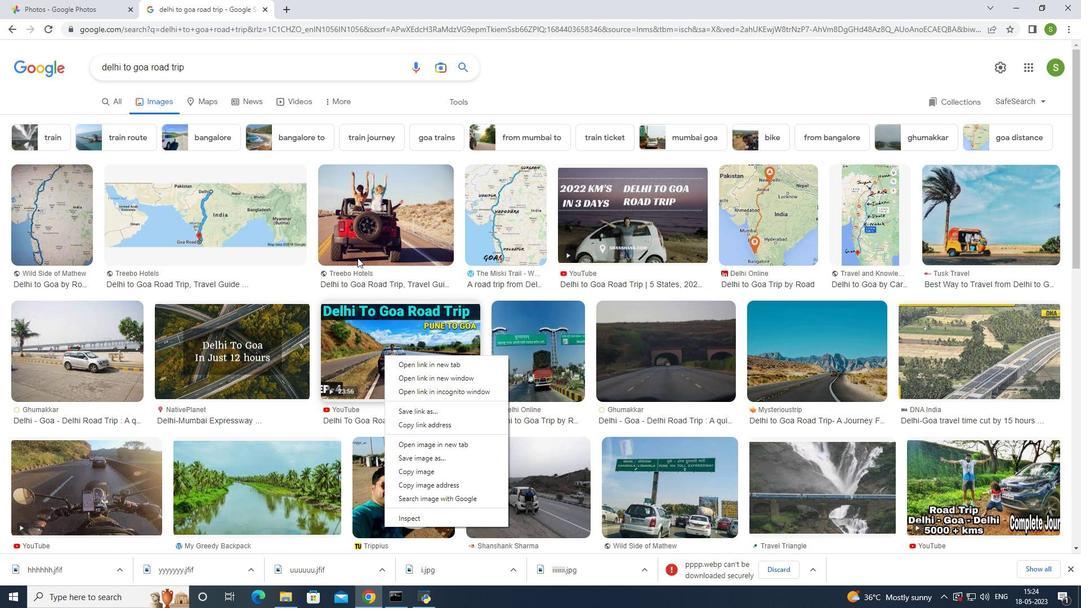 
Action: Mouse pressed right at (367, 249)
Screenshot: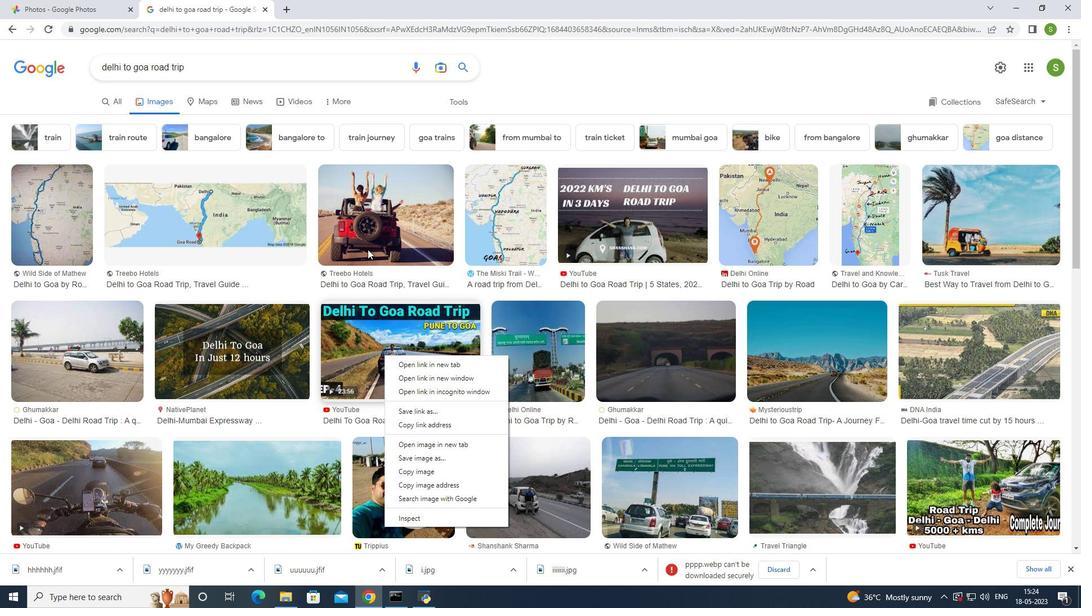 
Action: Mouse moved to (412, 351)
Screenshot: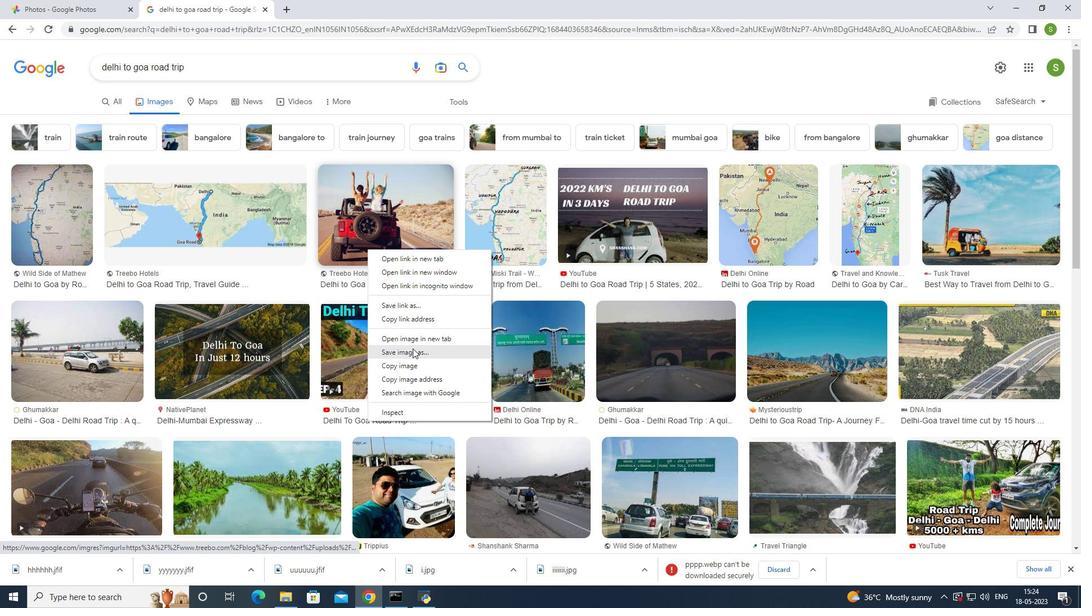 
Action: Mouse pressed left at (412, 351)
Screenshot: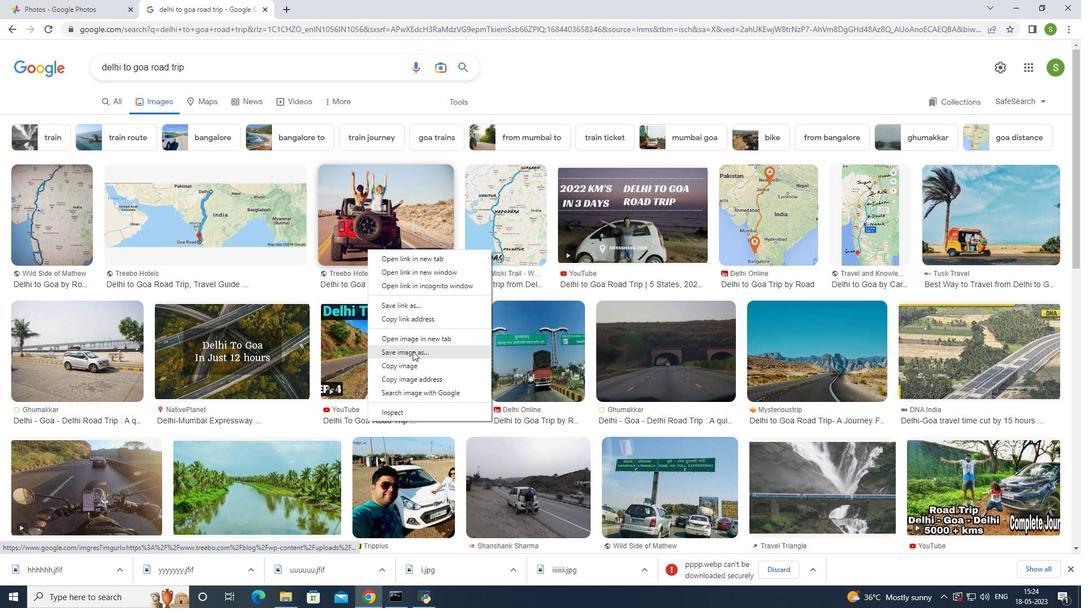 
Action: Mouse moved to (384, 248)
Screenshot: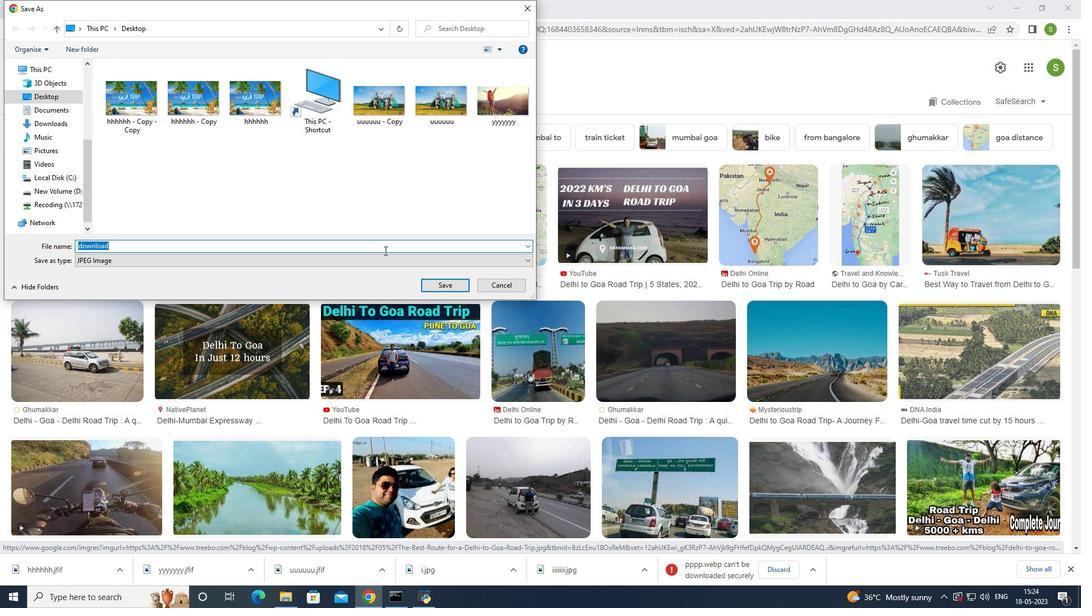 
Action: Key pressed <Key.backspace>
Screenshot: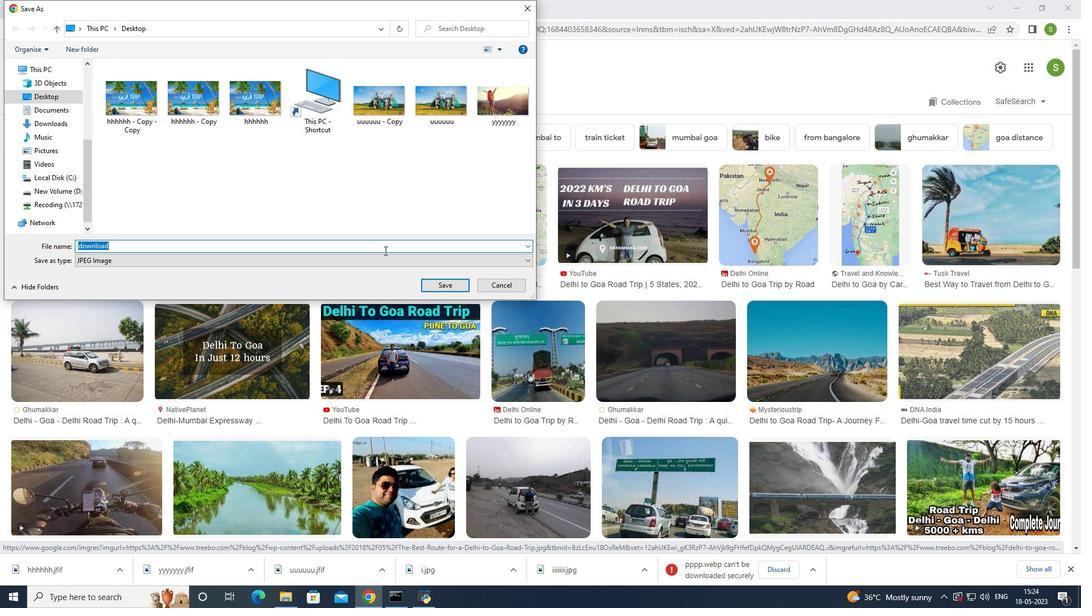
Action: Mouse moved to (384, 246)
Screenshot: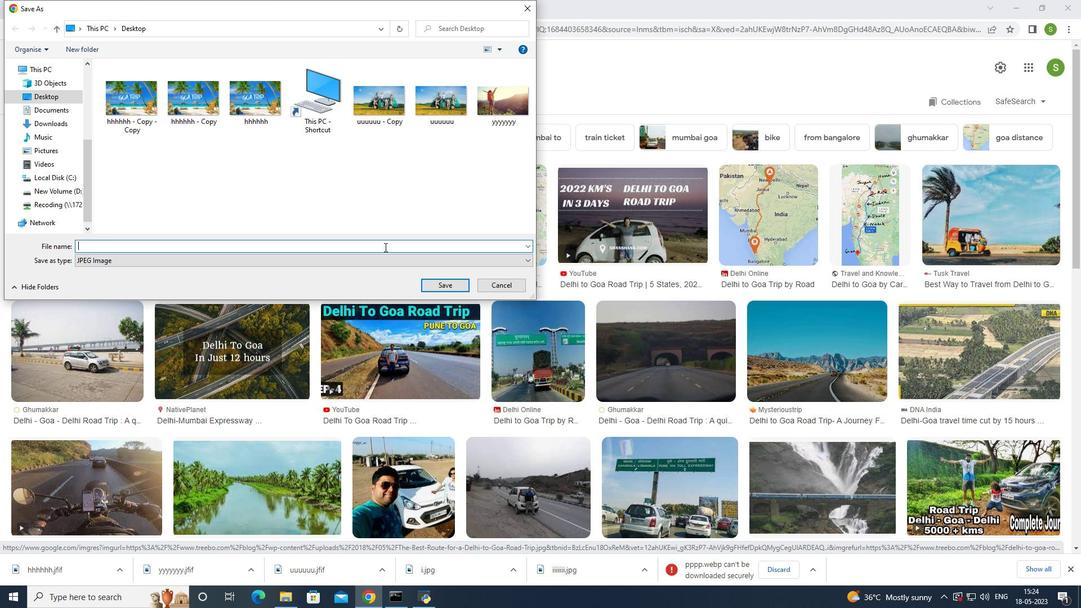 
Action: Key pressed aaa
Screenshot: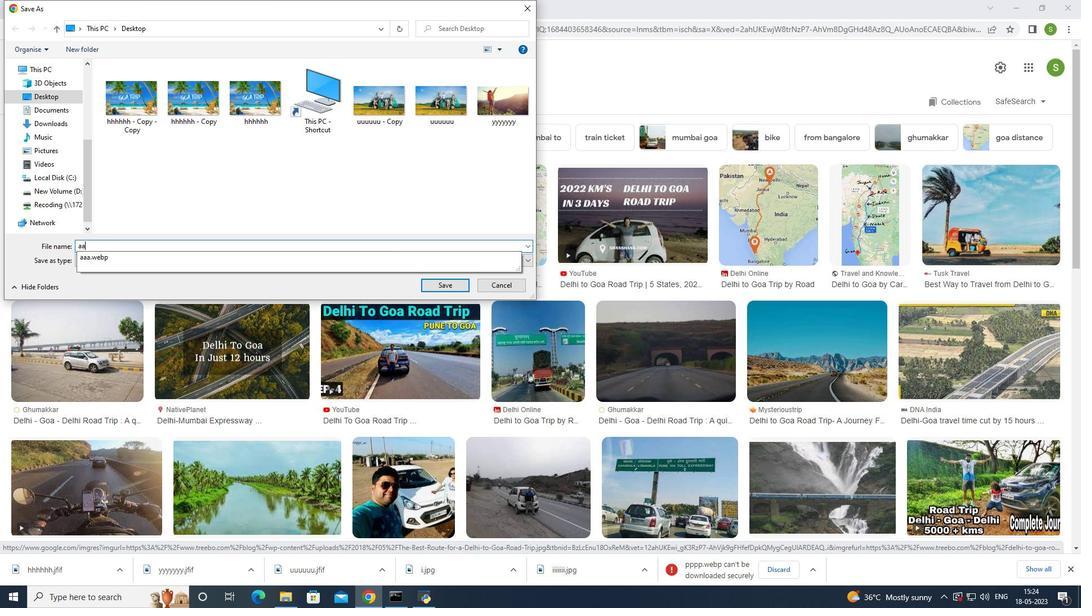 
Action: Mouse moved to (392, 259)
Screenshot: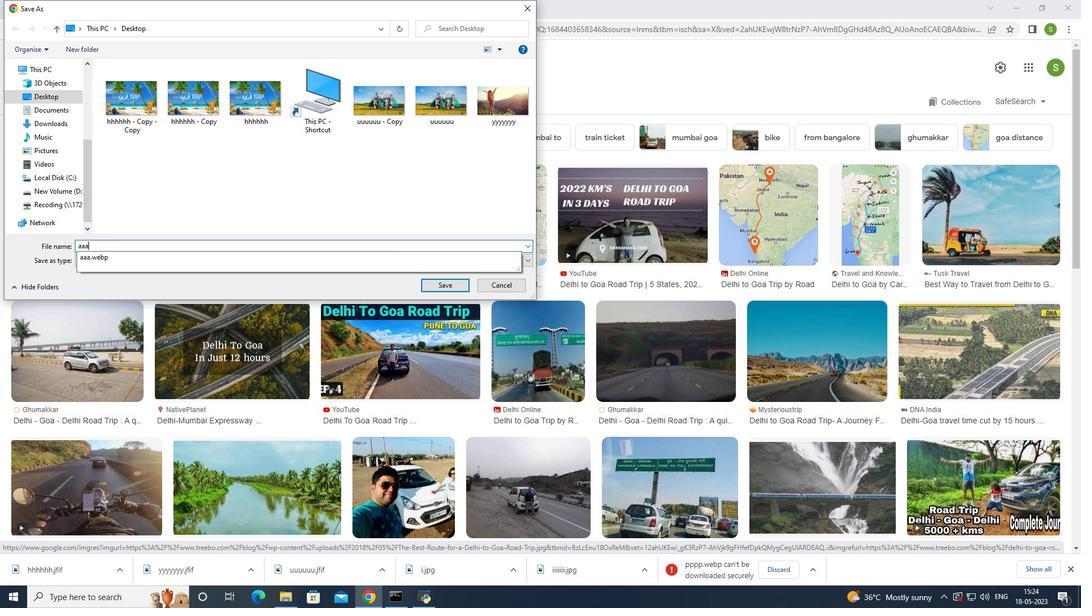 
Action: Key pressed a
Screenshot: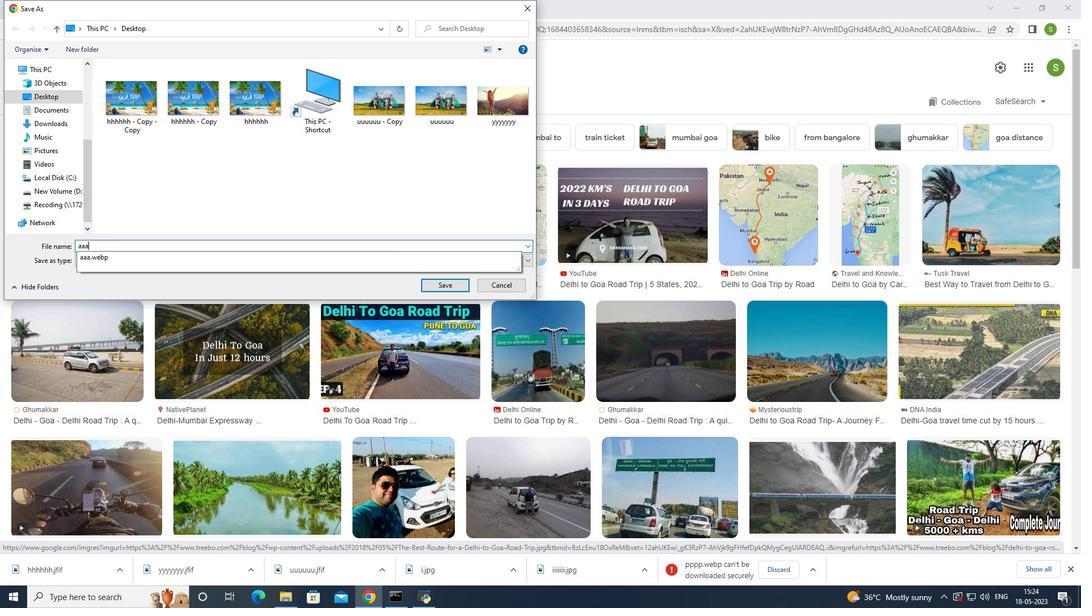 
Action: Mouse moved to (437, 284)
Screenshot: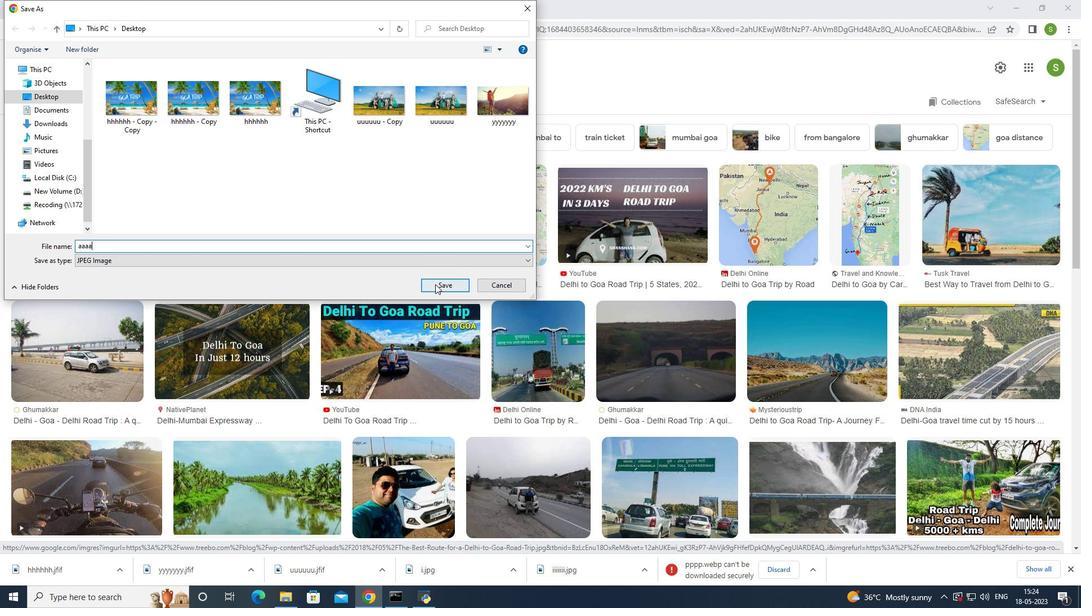 
Action: Mouse pressed left at (437, 284)
Screenshot: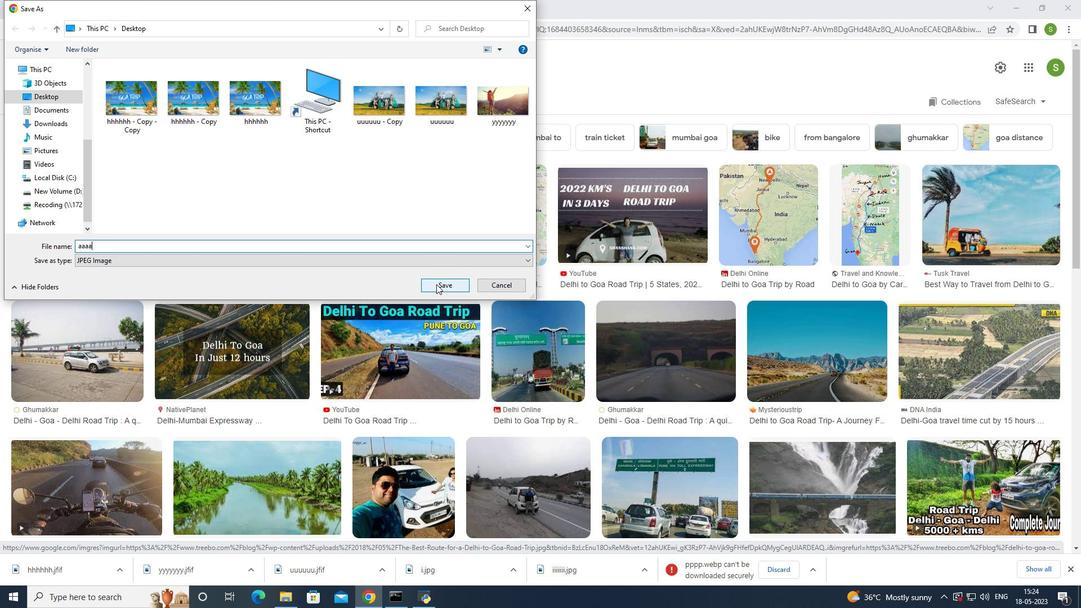 
Action: Mouse moved to (223, 354)
Screenshot: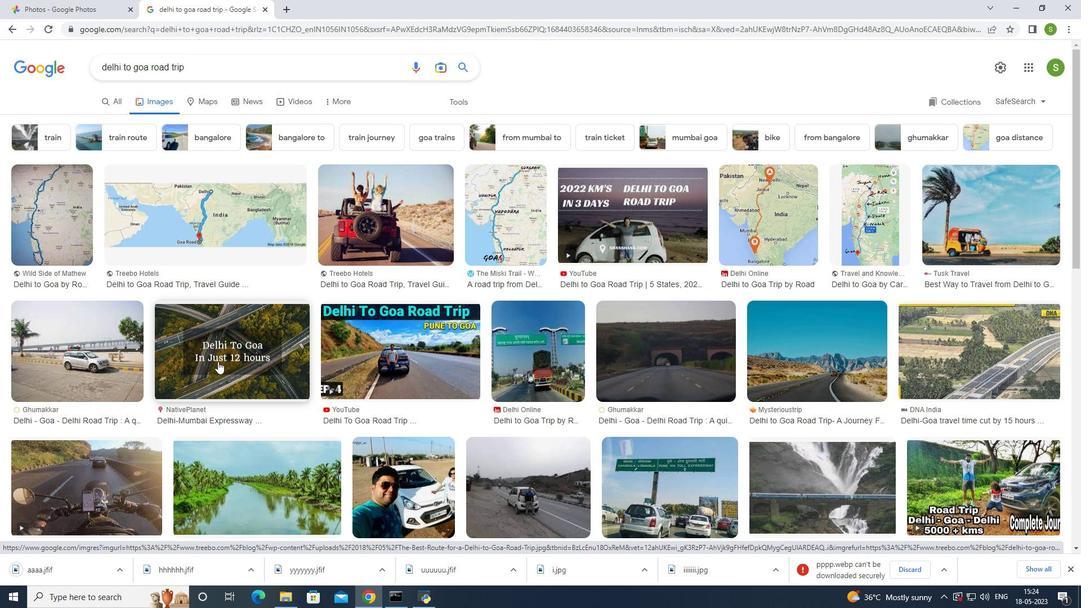 
Action: Mouse scrolled (223, 354) with delta (0, 0)
Screenshot: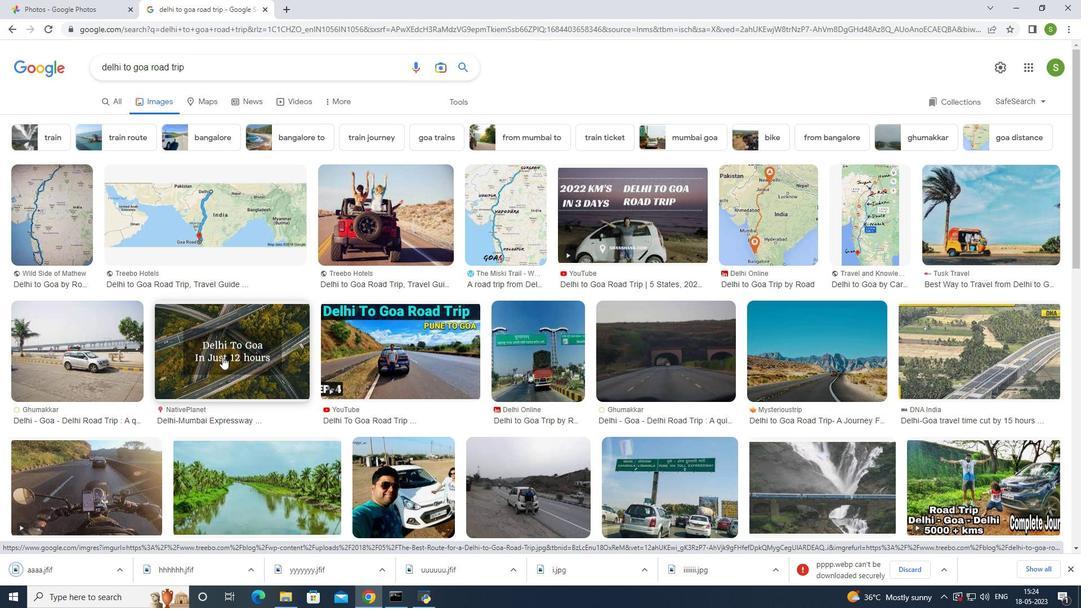 
Action: Mouse scrolled (223, 354) with delta (0, 0)
Screenshot: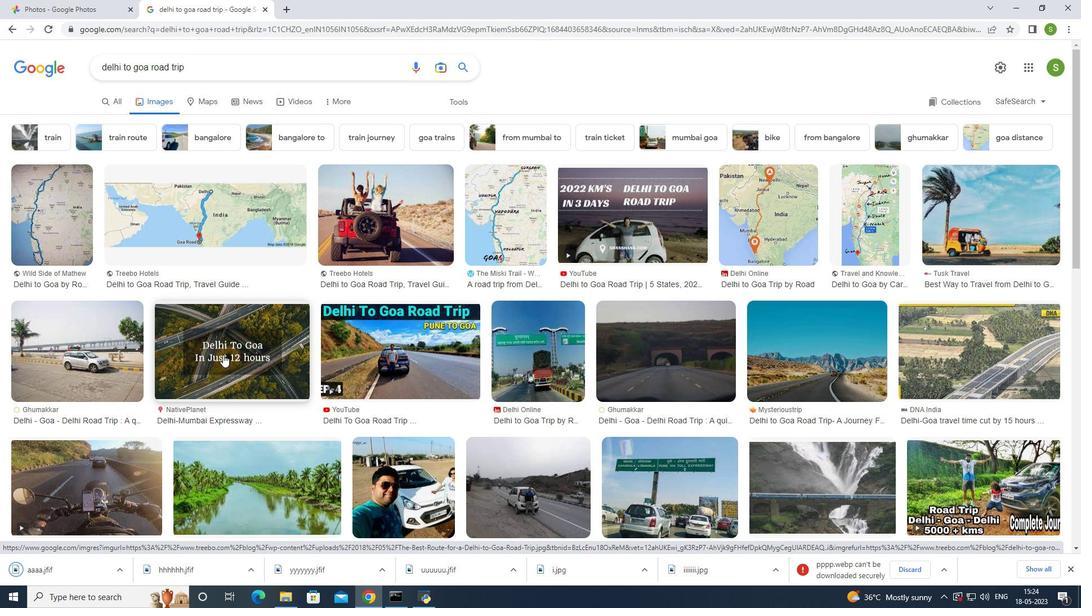
Action: Mouse scrolled (223, 354) with delta (0, 0)
Screenshot: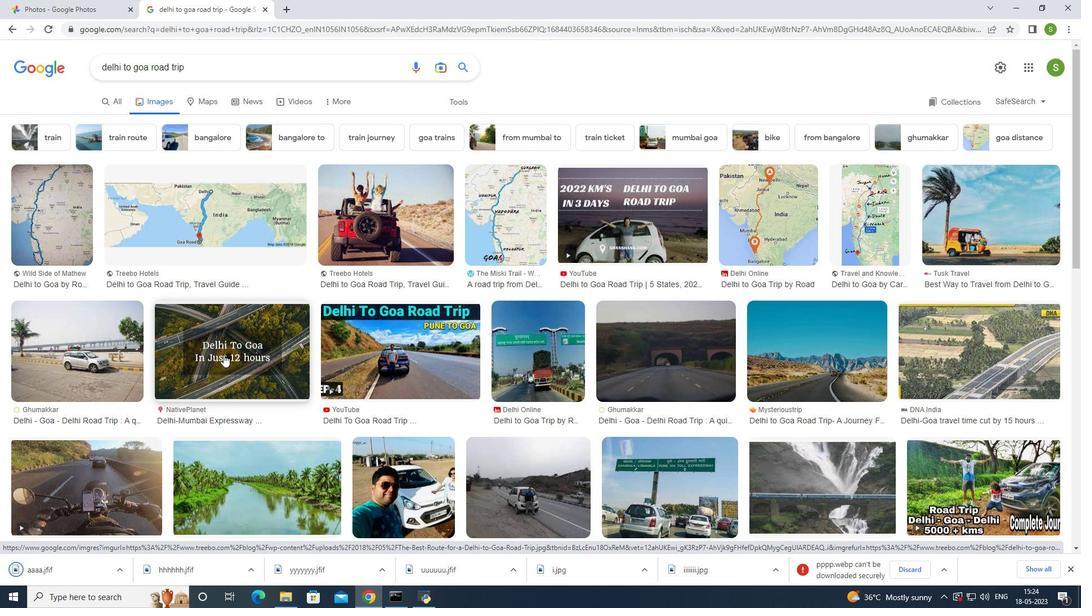 
Action: Mouse scrolled (223, 354) with delta (0, 0)
Screenshot: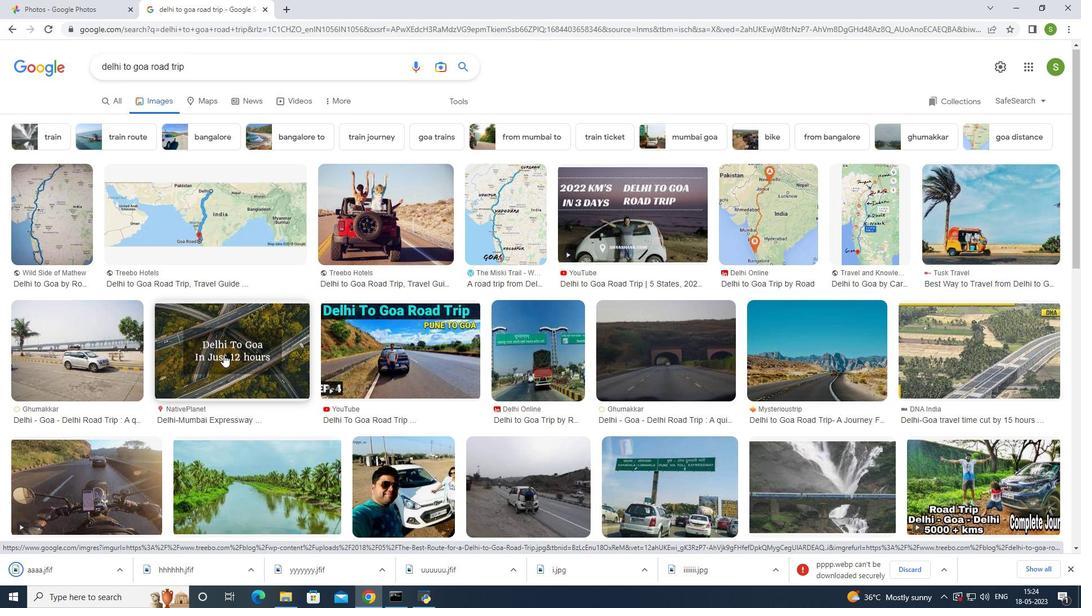 
Action: Mouse moved to (723, 269)
Screenshot: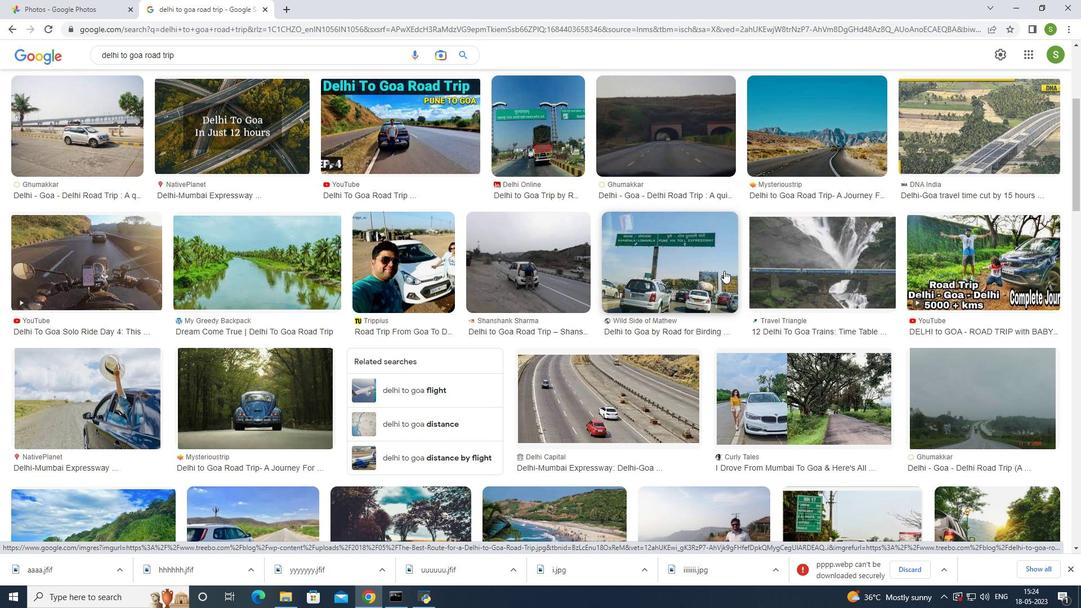 
Action: Mouse scrolled (723, 269) with delta (0, 0)
Screenshot: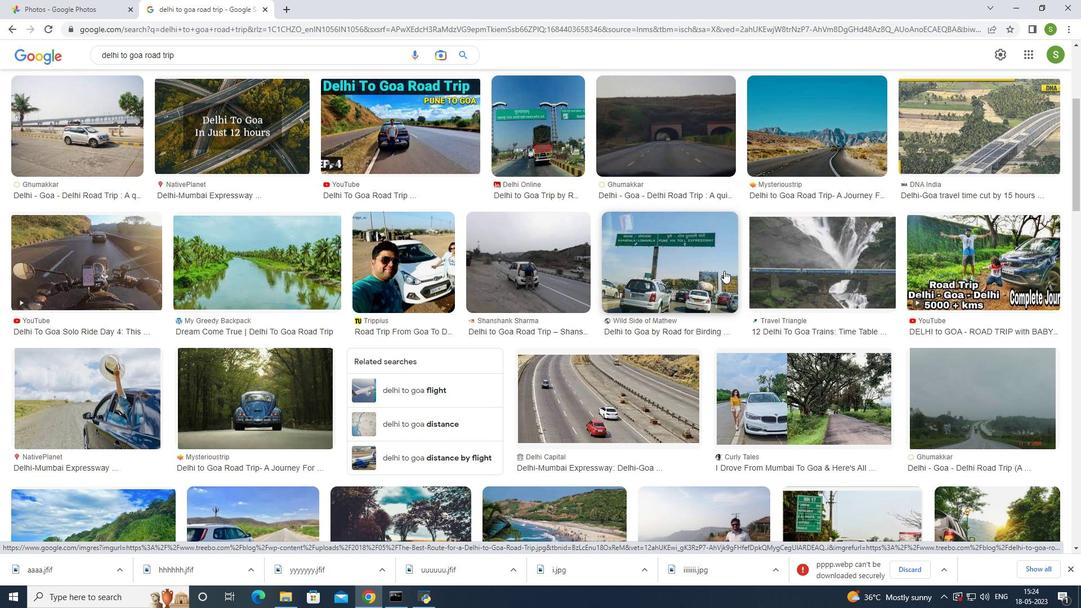 
Action: Mouse moved to (722, 269)
Screenshot: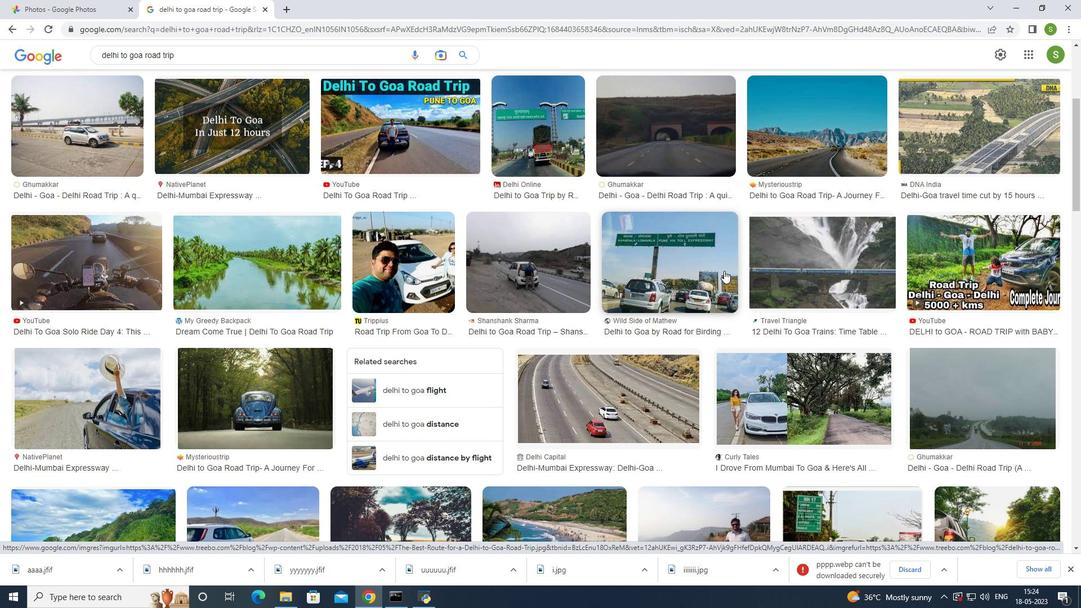 
Action: Mouse scrolled (722, 269) with delta (0, 0)
Screenshot: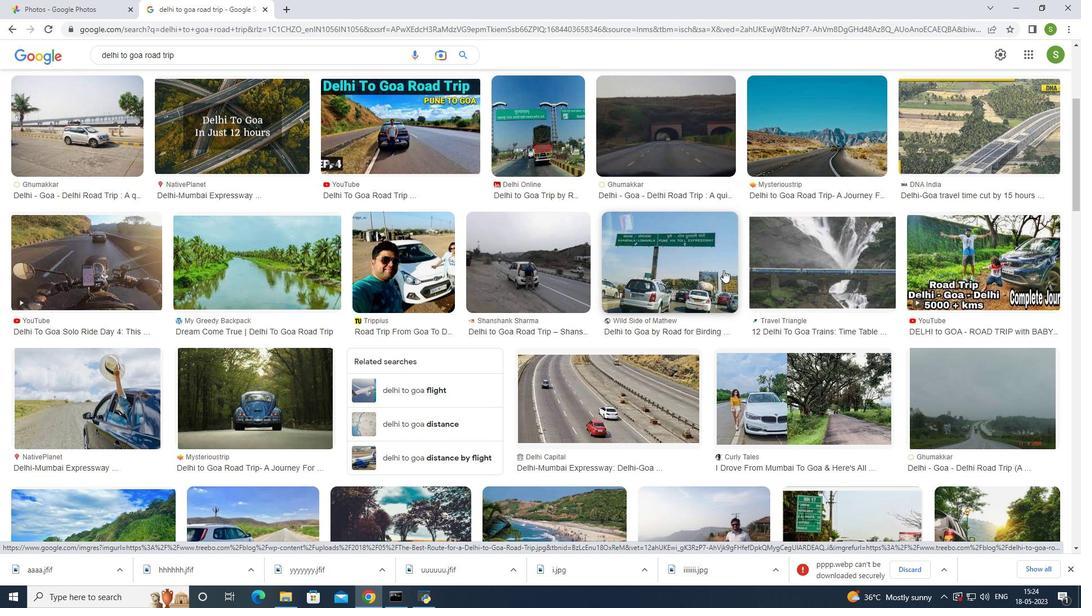 
Action: Mouse scrolled (722, 269) with delta (0, 0)
Screenshot: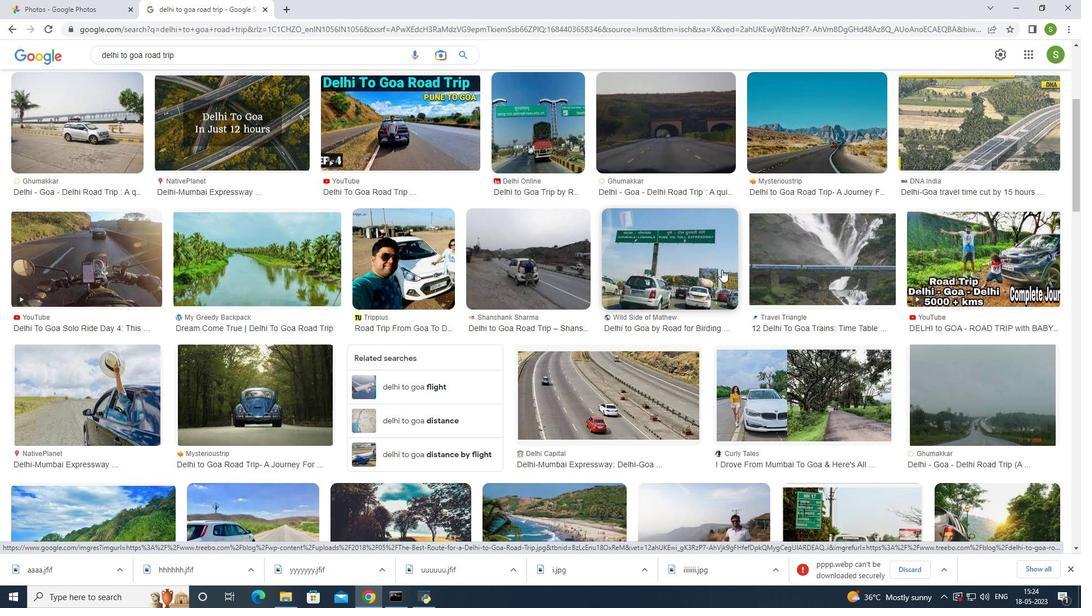 
Action: Mouse moved to (769, 223)
Screenshot: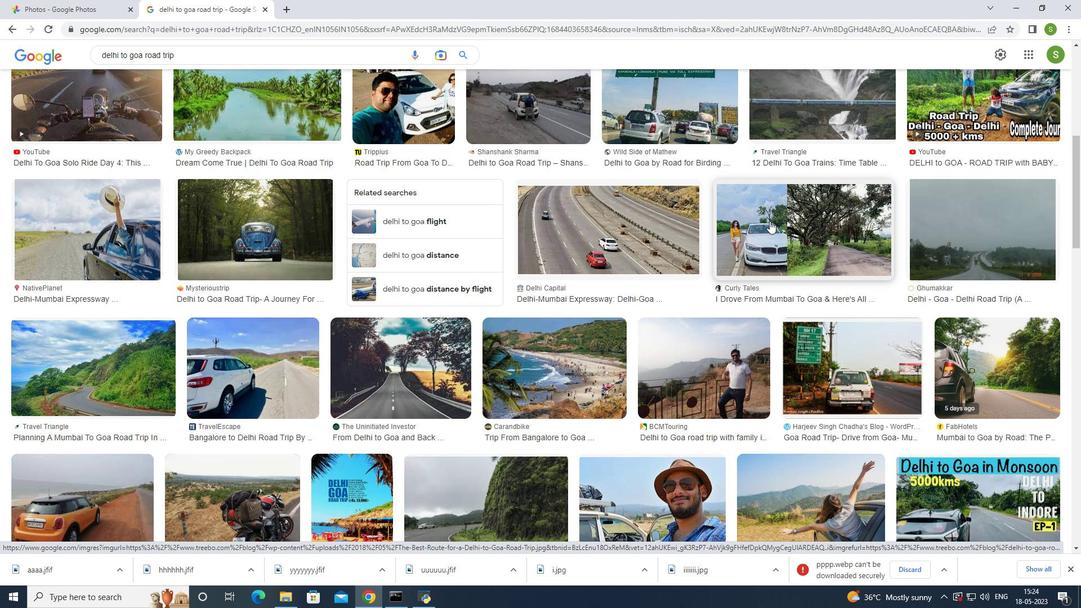 
Action: Mouse pressed right at (769, 223)
Screenshot: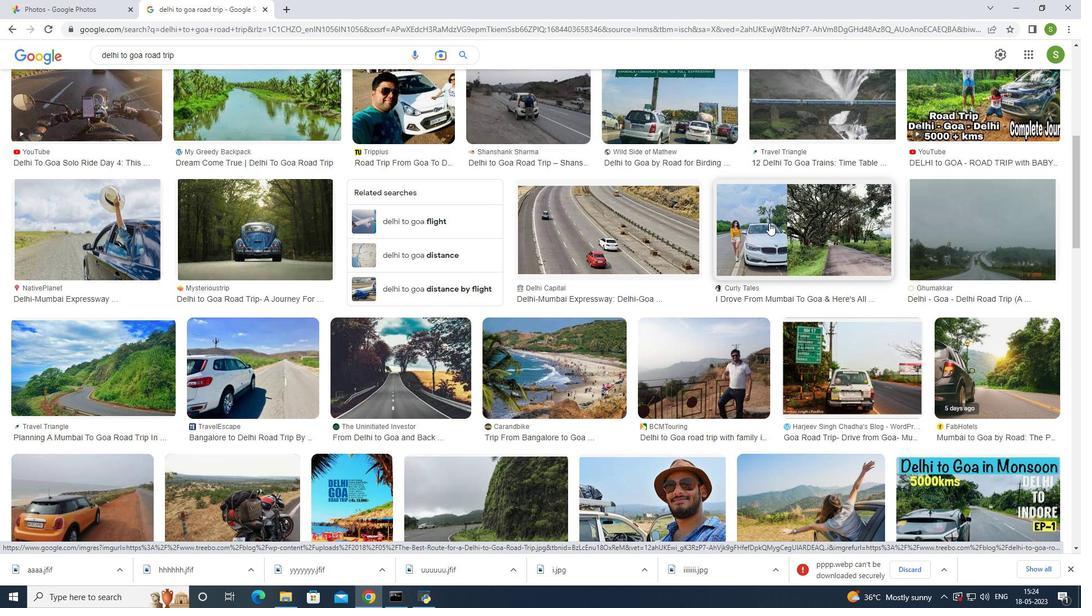 
Action: Mouse moved to (811, 342)
Screenshot: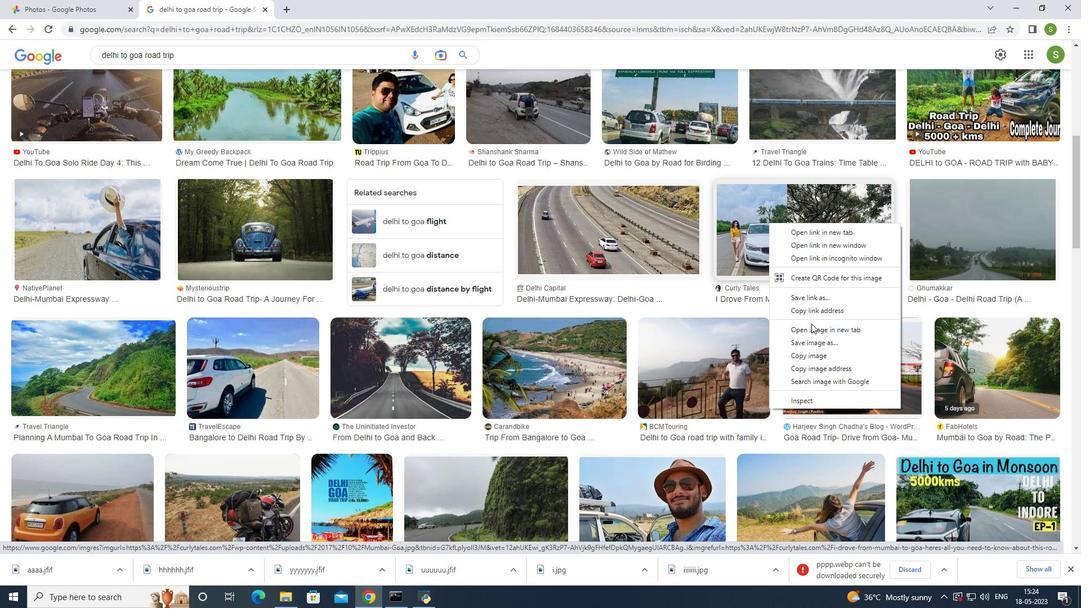 
Action: Mouse pressed left at (811, 342)
Screenshot: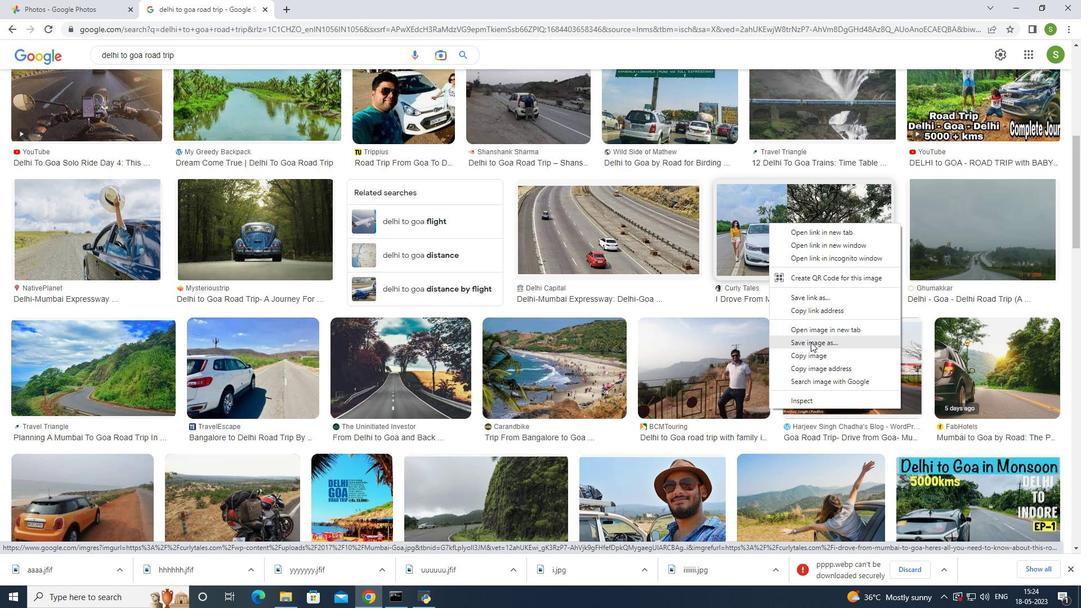 
Action: Mouse moved to (166, 220)
Screenshot: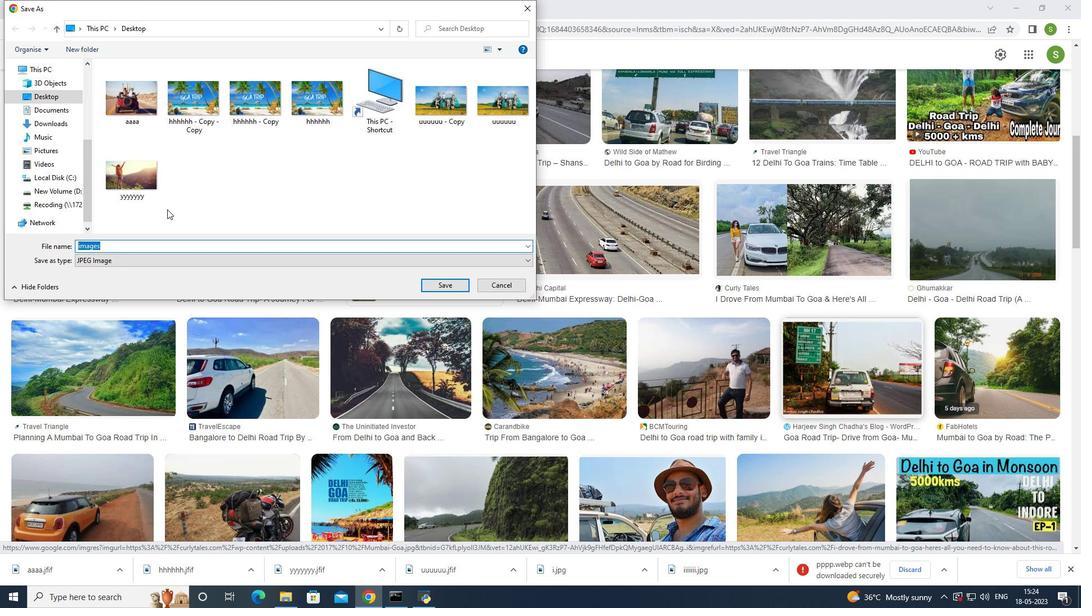
Action: Key pressed <Key.backspace>bbbb
Screenshot: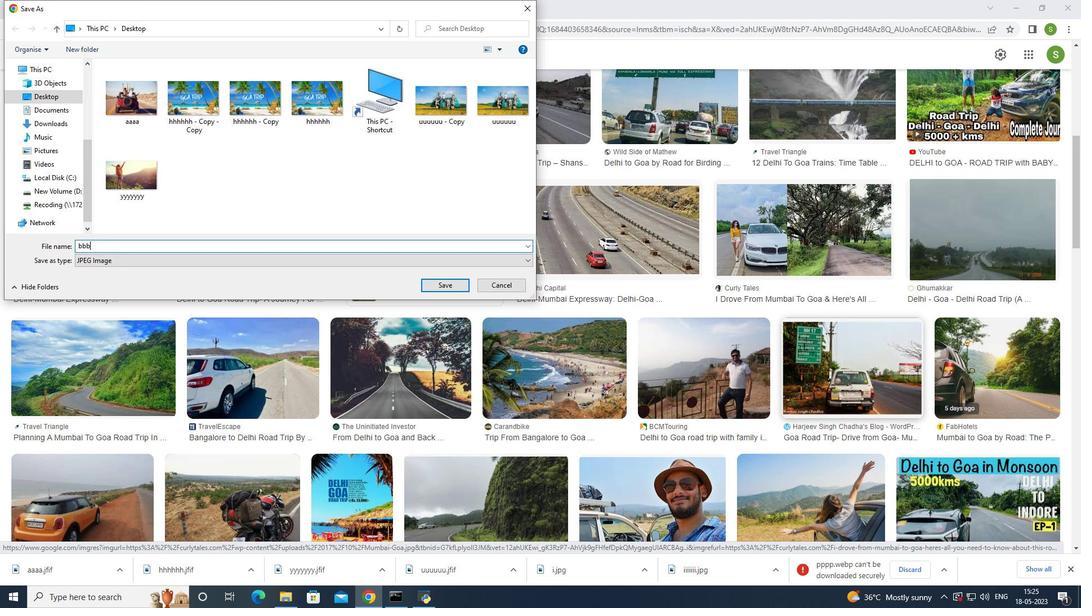 
Action: Mouse moved to (445, 282)
Screenshot: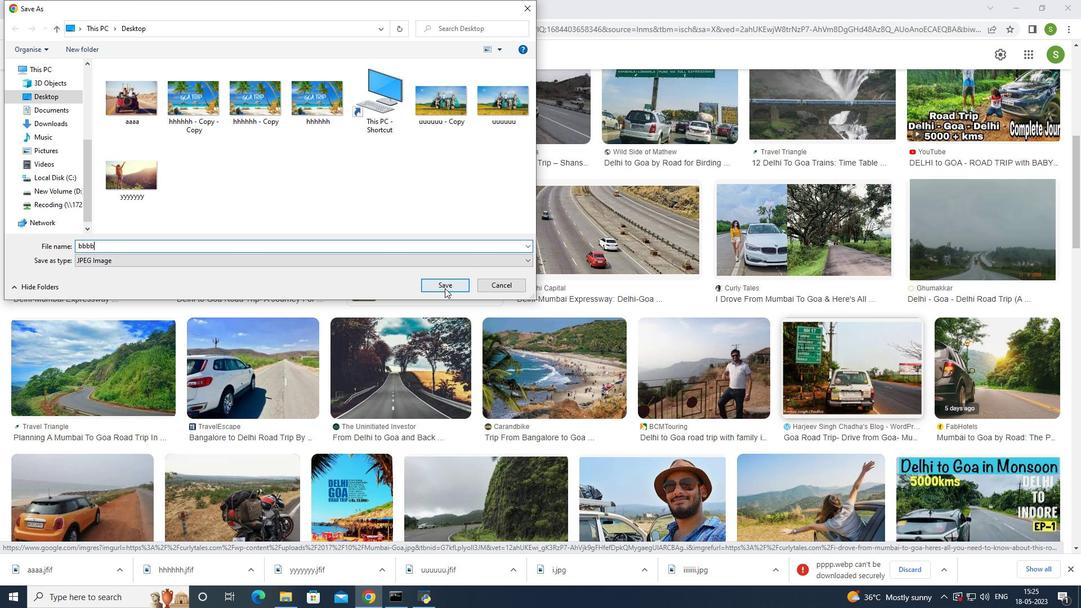 
Action: Mouse pressed left at (445, 282)
Screenshot: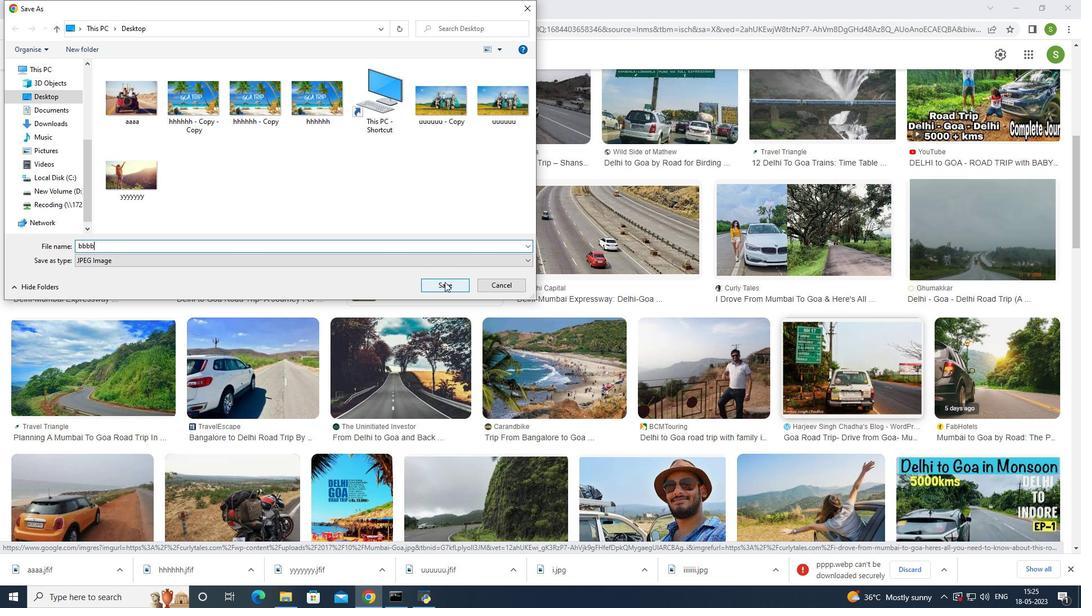 
Action: Mouse moved to (250, 328)
Screenshot: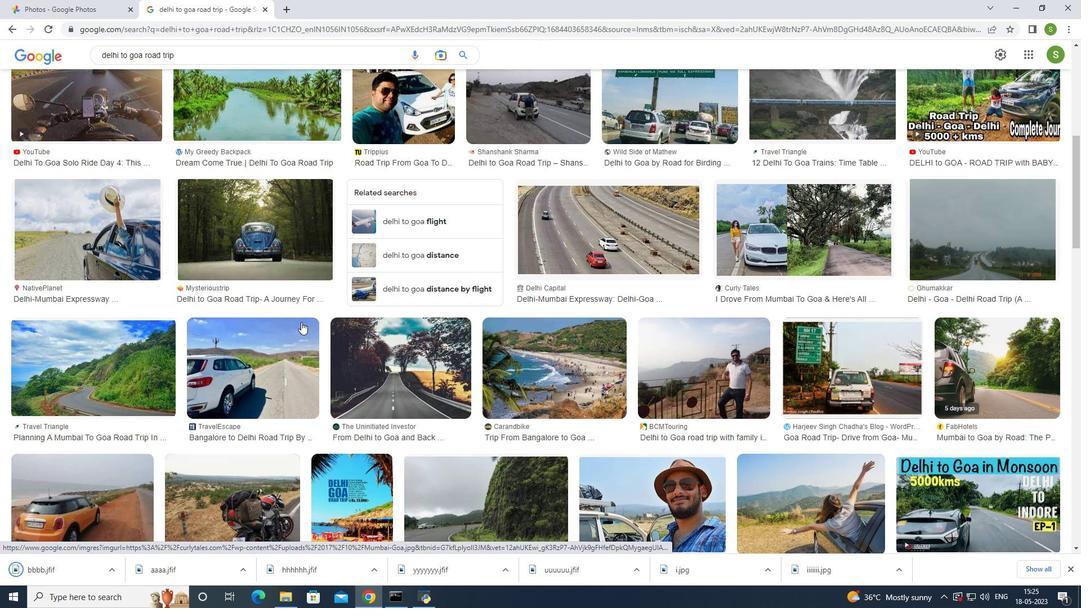 
Action: Mouse scrolled (250, 327) with delta (0, 0)
Screenshot: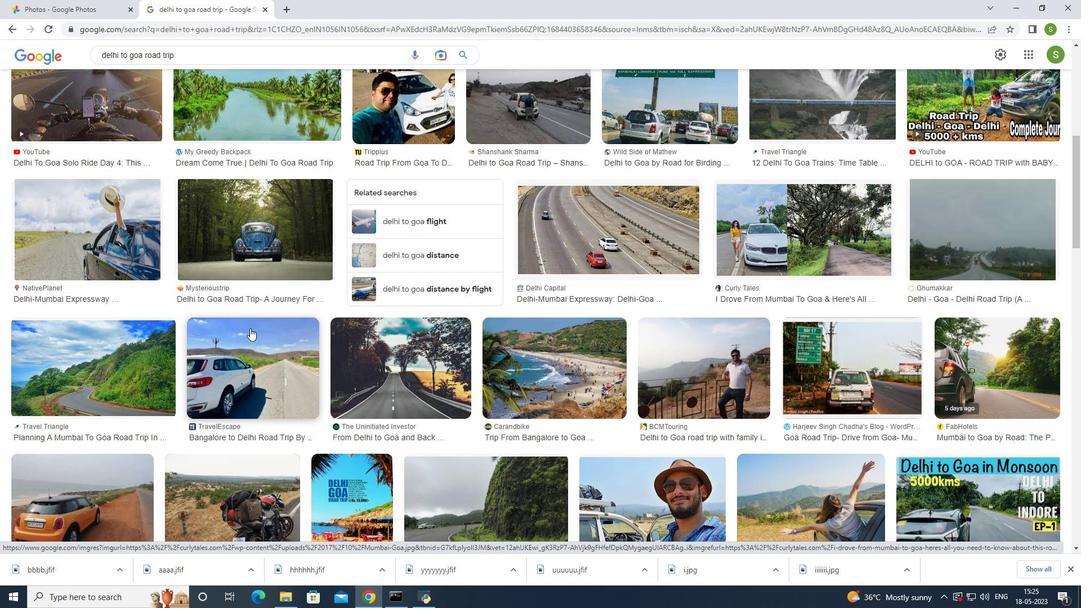 
Action: Mouse scrolled (250, 327) with delta (0, 0)
Screenshot: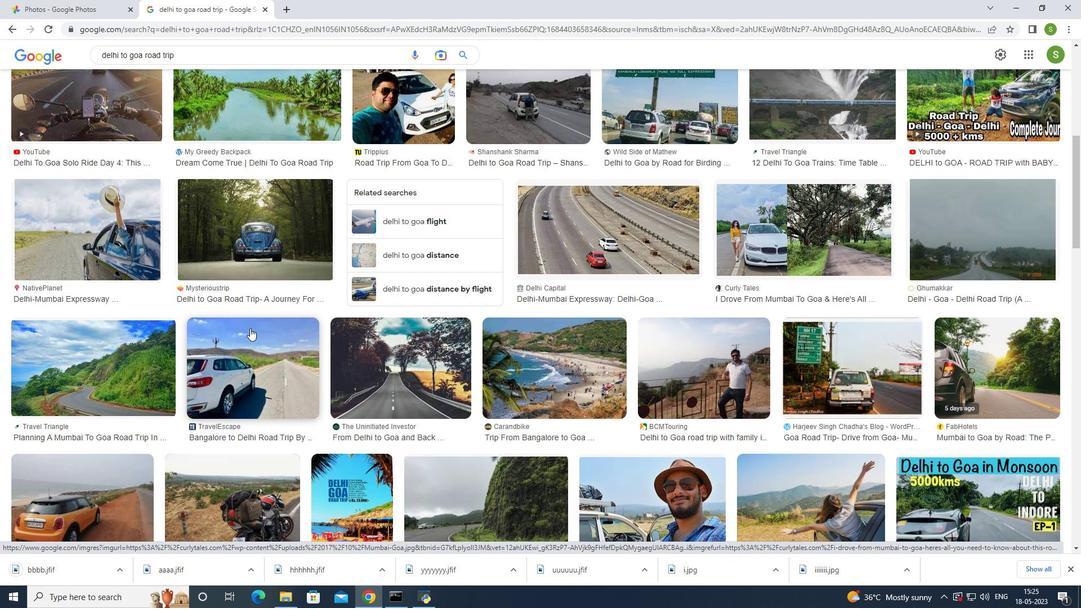 
Action: Mouse scrolled (250, 327) with delta (0, 0)
Screenshot: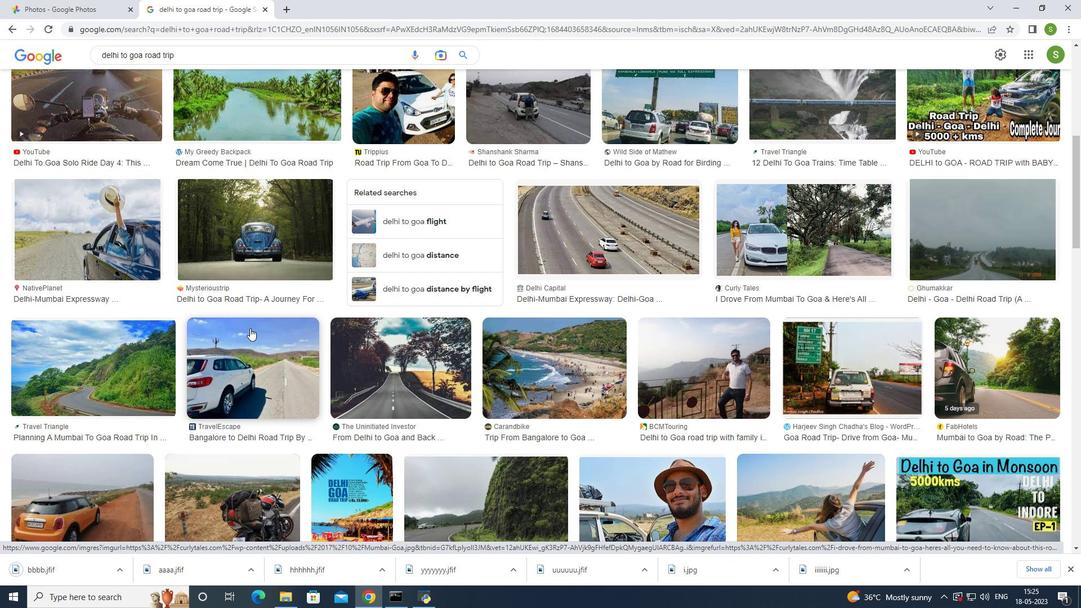 
Action: Mouse scrolled (250, 327) with delta (0, 0)
Screenshot: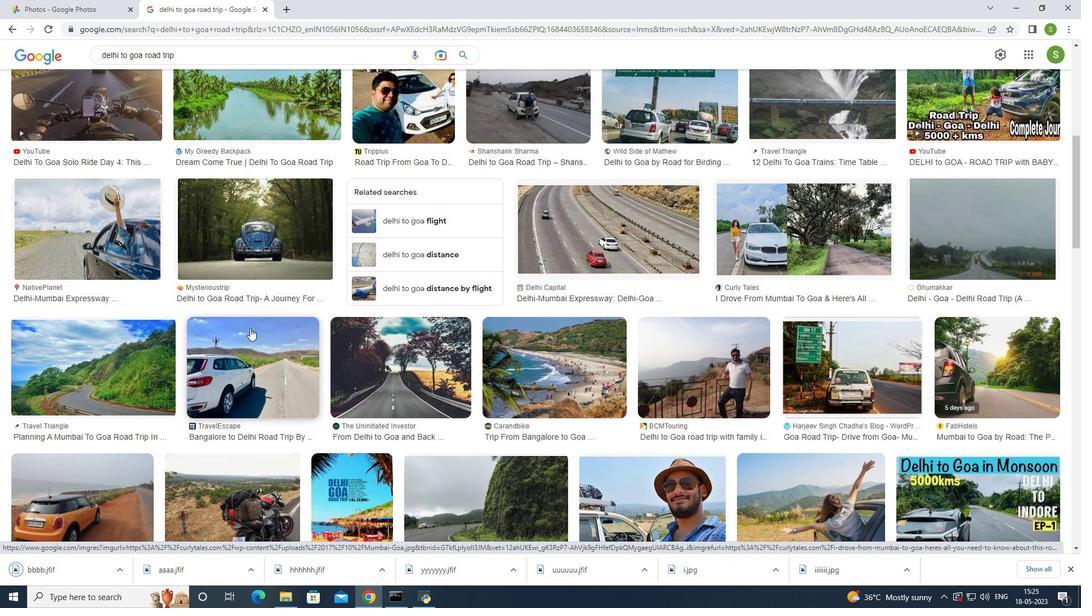 
Action: Mouse moved to (238, 325)
Screenshot: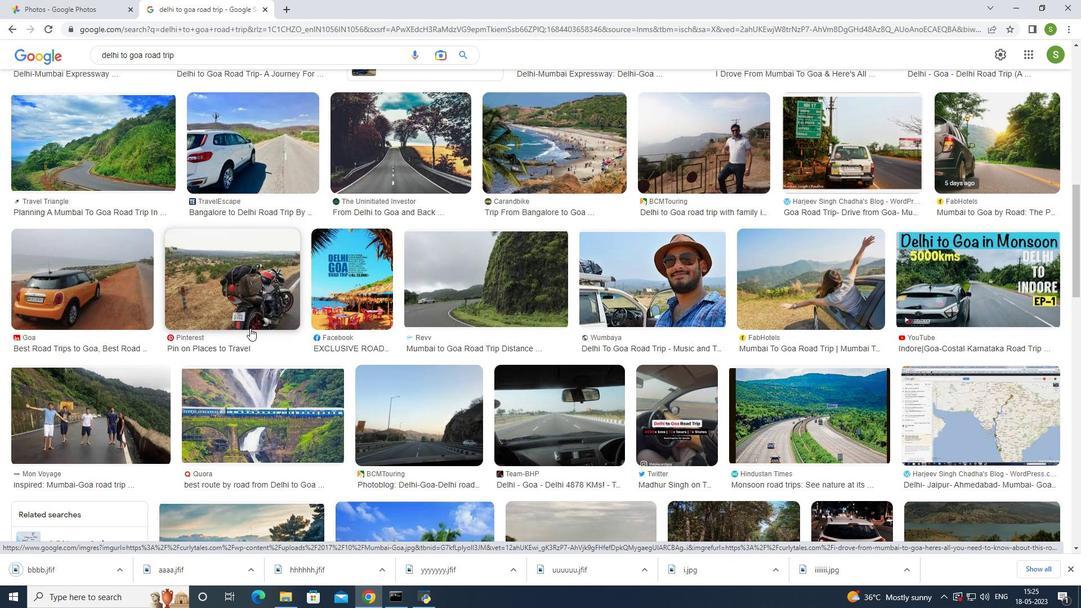 
Action: Mouse scrolled (238, 324) with delta (0, 0)
Screenshot: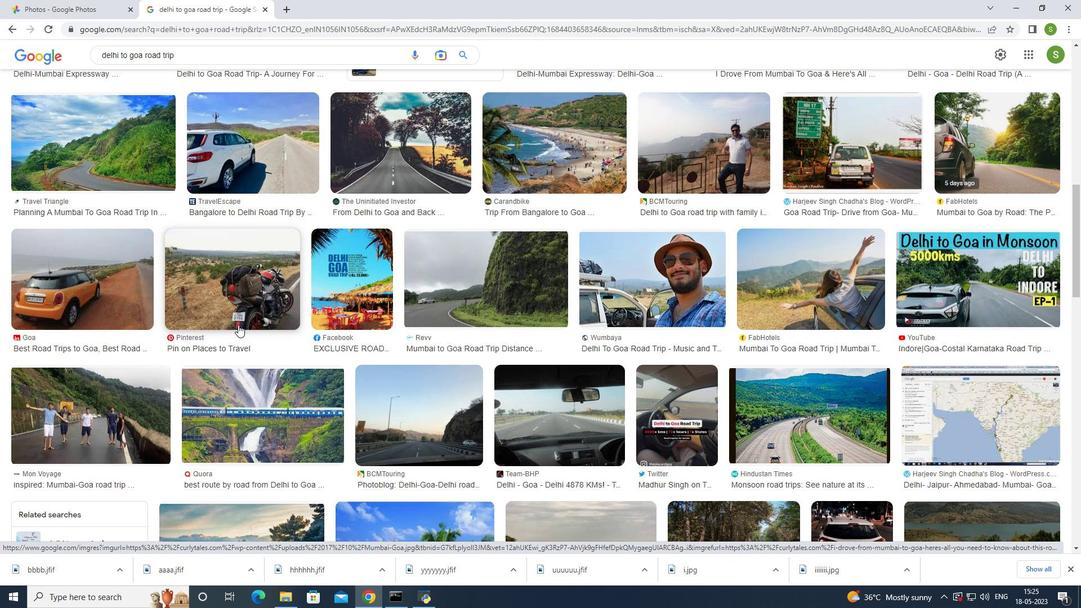 
Action: Mouse scrolled (238, 324) with delta (0, 0)
Screenshot: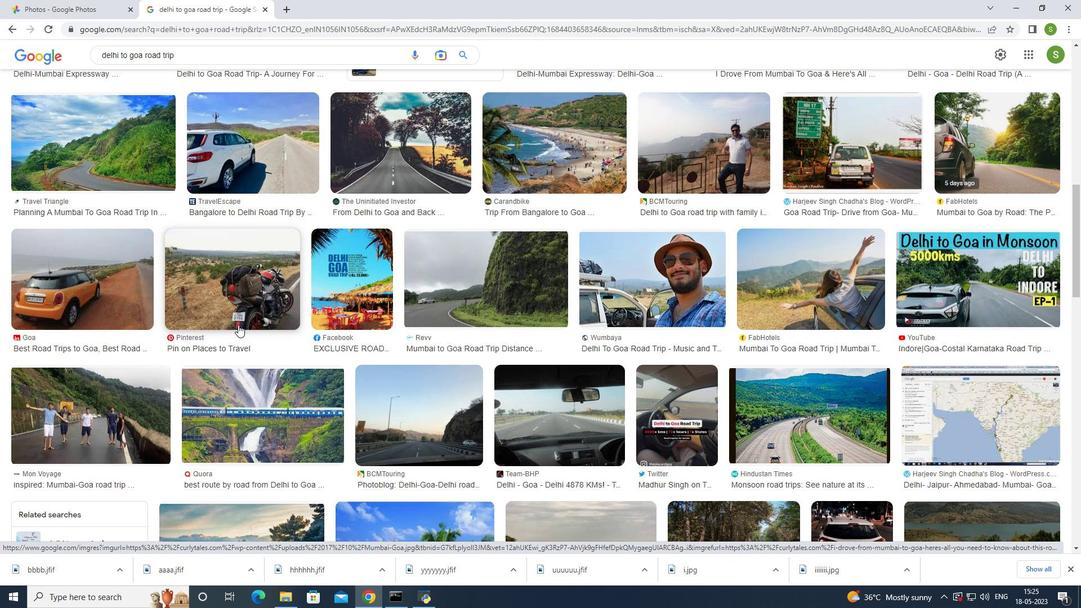 
Action: Mouse scrolled (238, 324) with delta (0, 0)
Screenshot: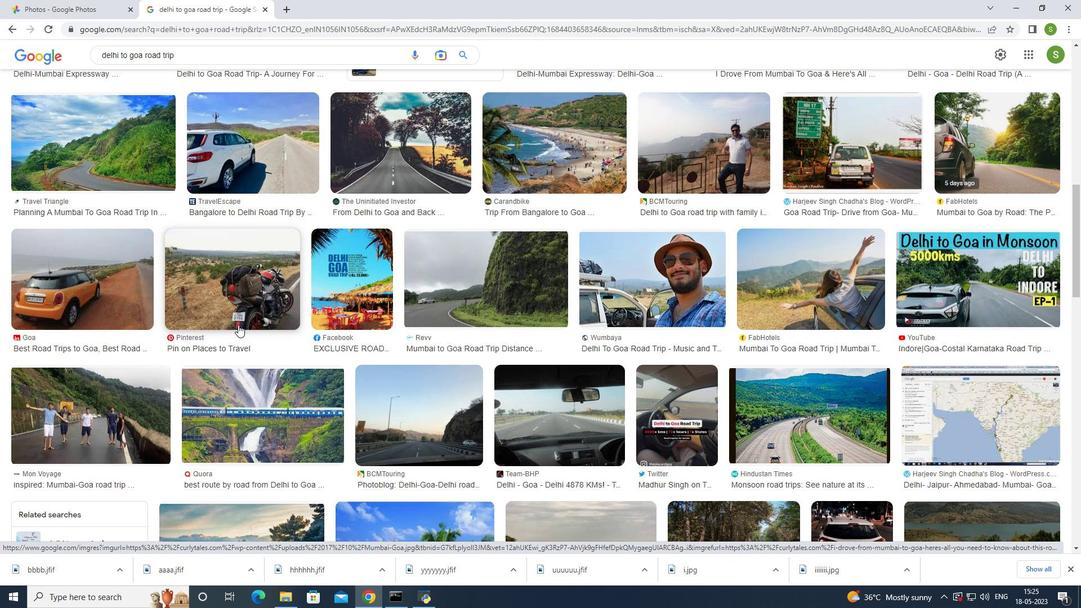 
Action: Mouse scrolled (238, 324) with delta (0, 0)
Screenshot: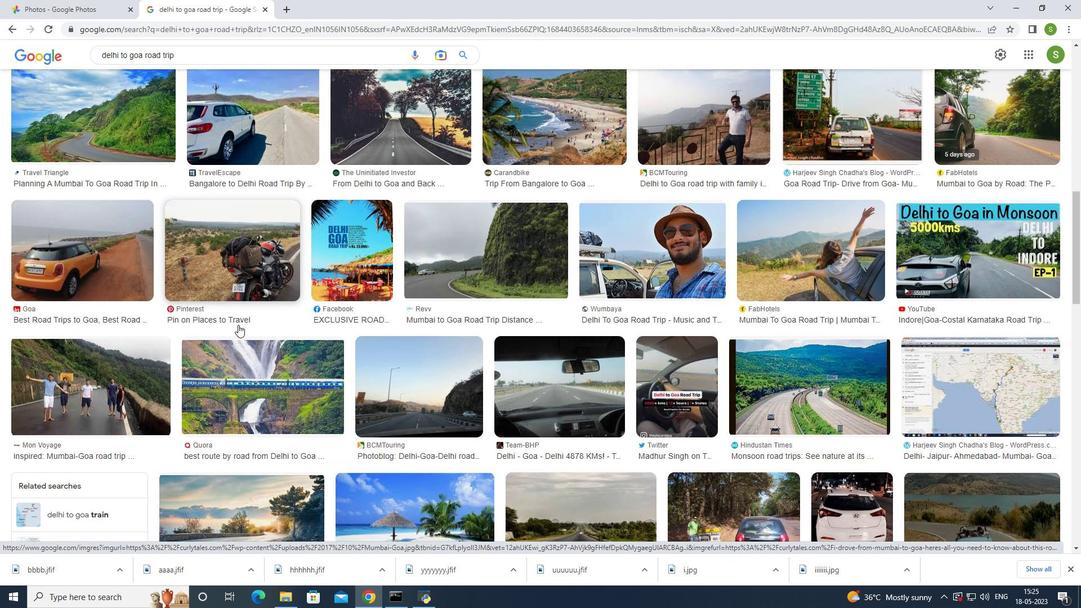 
Action: Mouse moved to (239, 317)
Screenshot: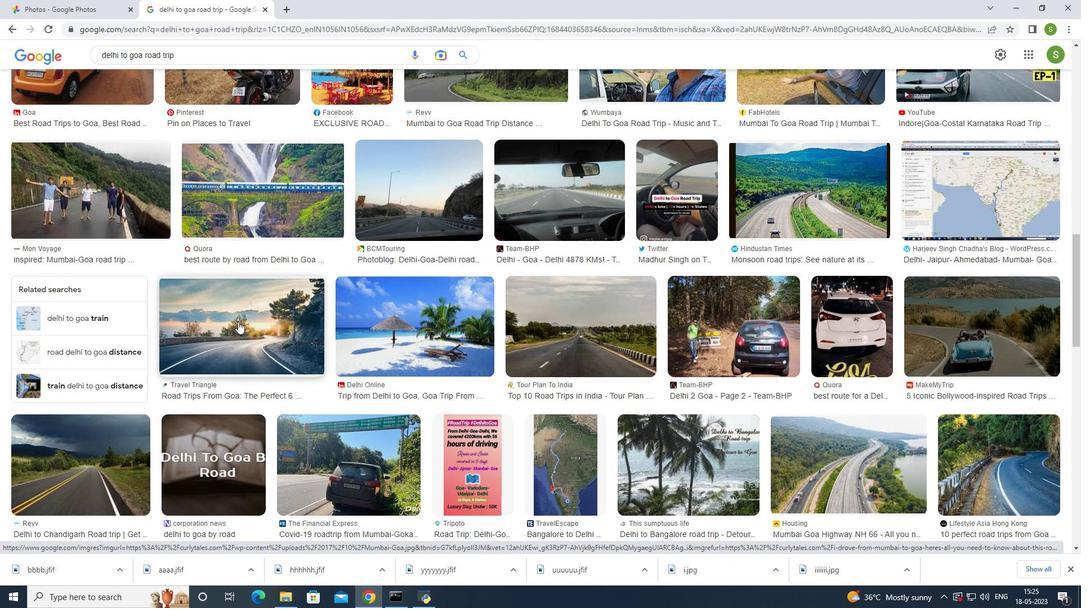 
Action: Mouse scrolled (239, 317) with delta (0, 0)
Screenshot: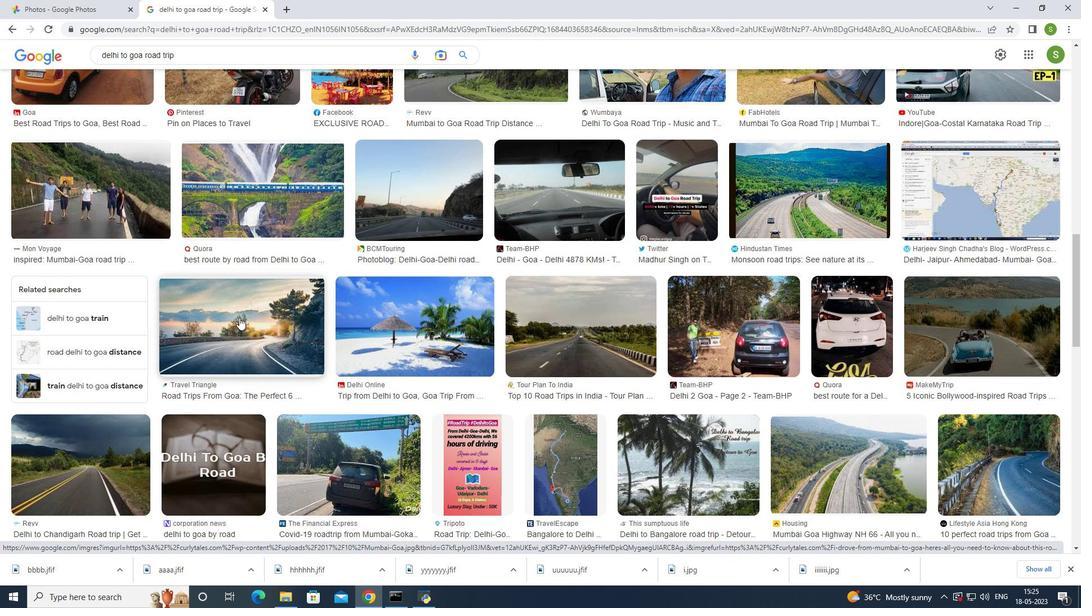 
Action: Mouse scrolled (239, 317) with delta (0, 0)
Screenshot: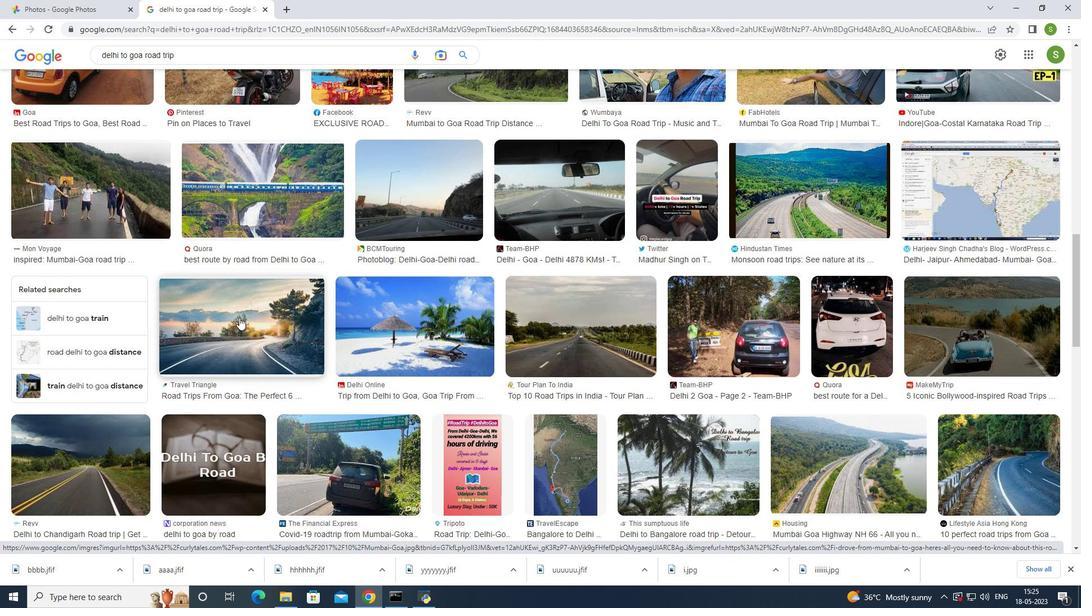 
Action: Mouse scrolled (239, 317) with delta (0, 0)
Screenshot: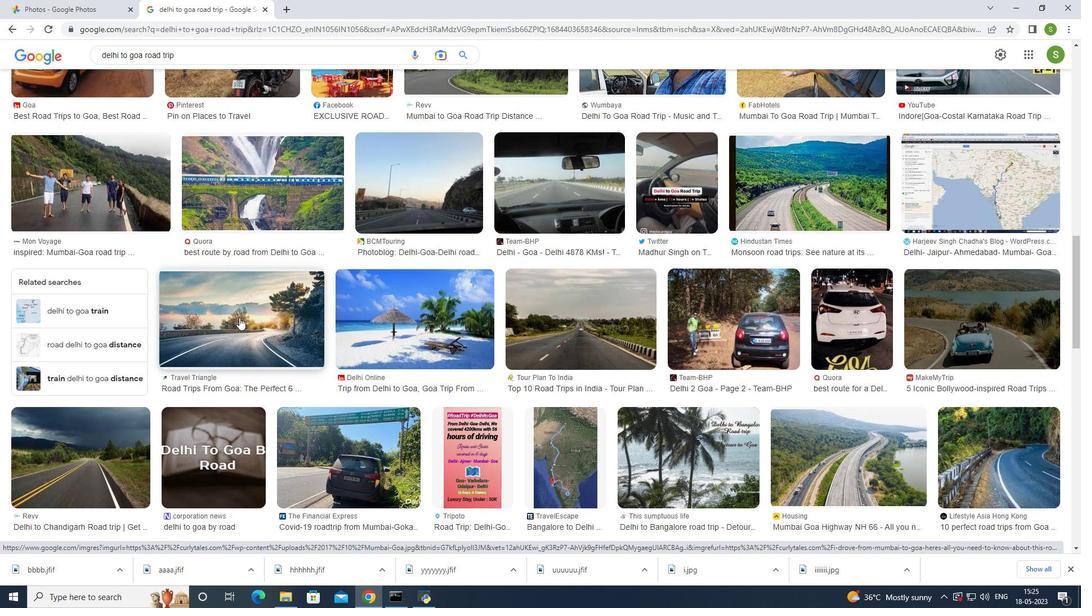 
Action: Mouse moved to (239, 317)
Screenshot: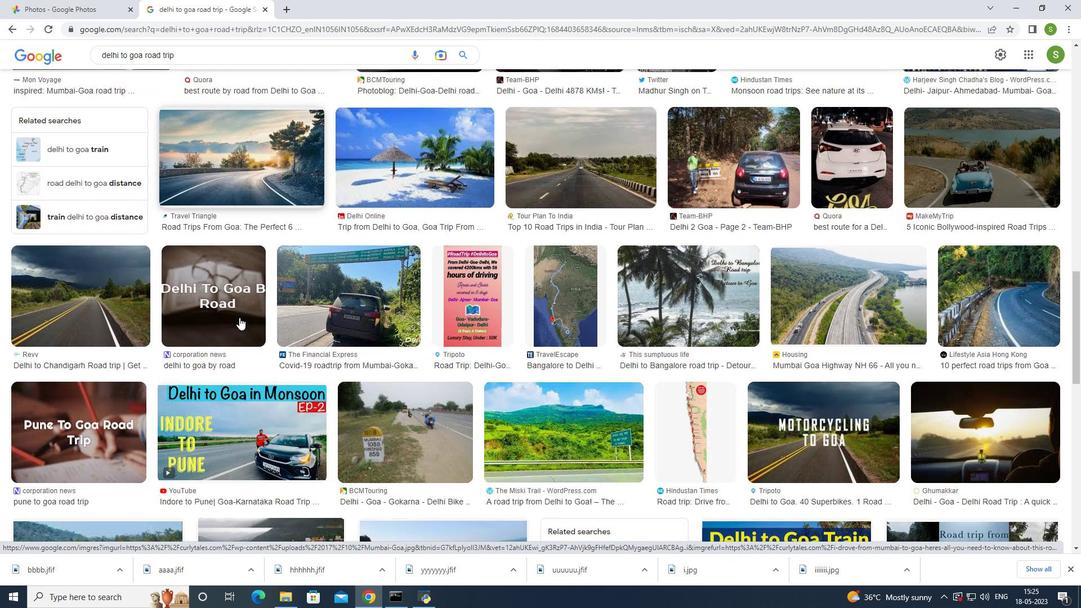 
Action: Mouse scrolled (239, 317) with delta (0, 0)
Screenshot: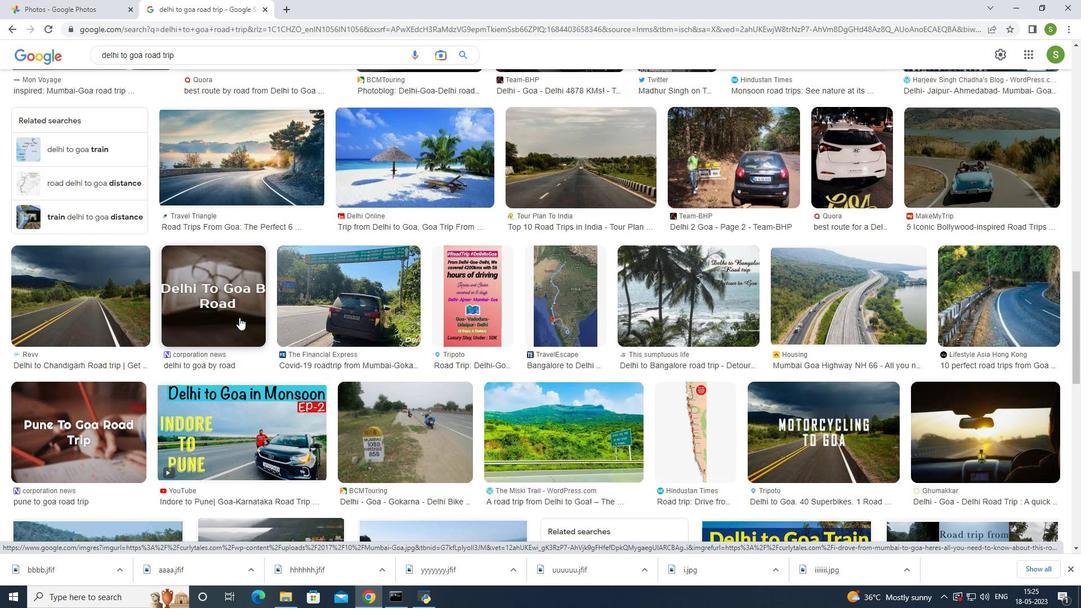 
Action: Mouse scrolled (239, 317) with delta (0, 0)
Screenshot: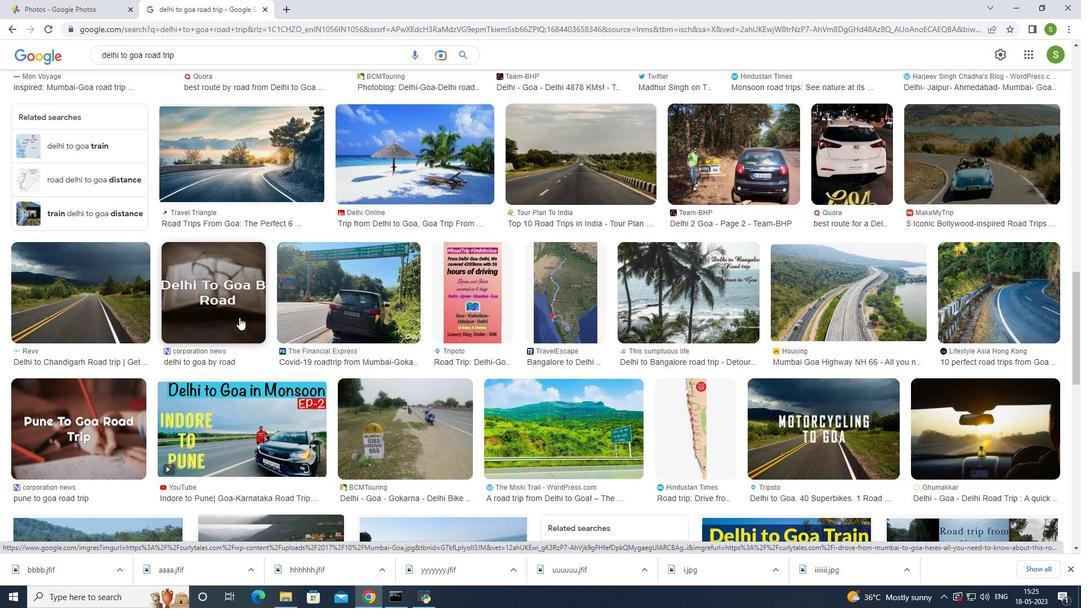 
Action: Mouse moved to (548, 338)
Screenshot: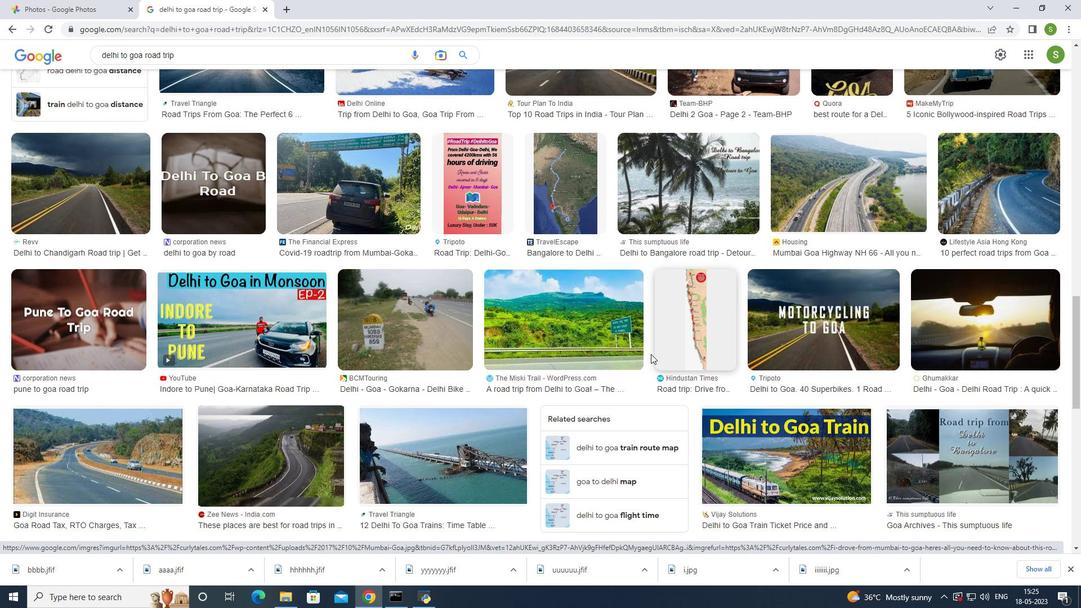 
Action: Mouse scrolled (548, 338) with delta (0, 0)
Screenshot: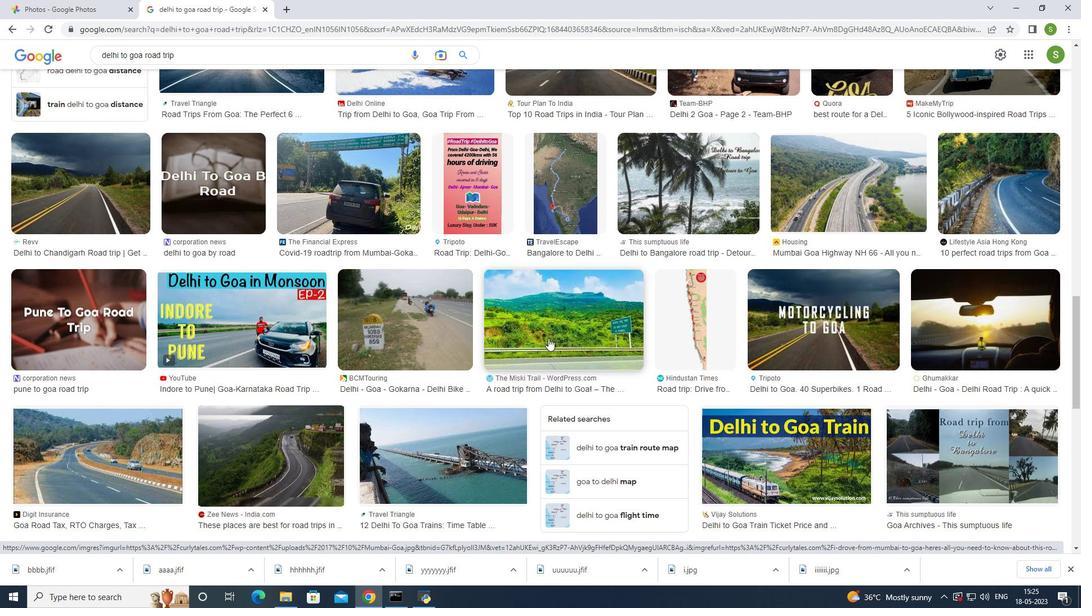 
Action: Mouse moved to (547, 340)
Screenshot: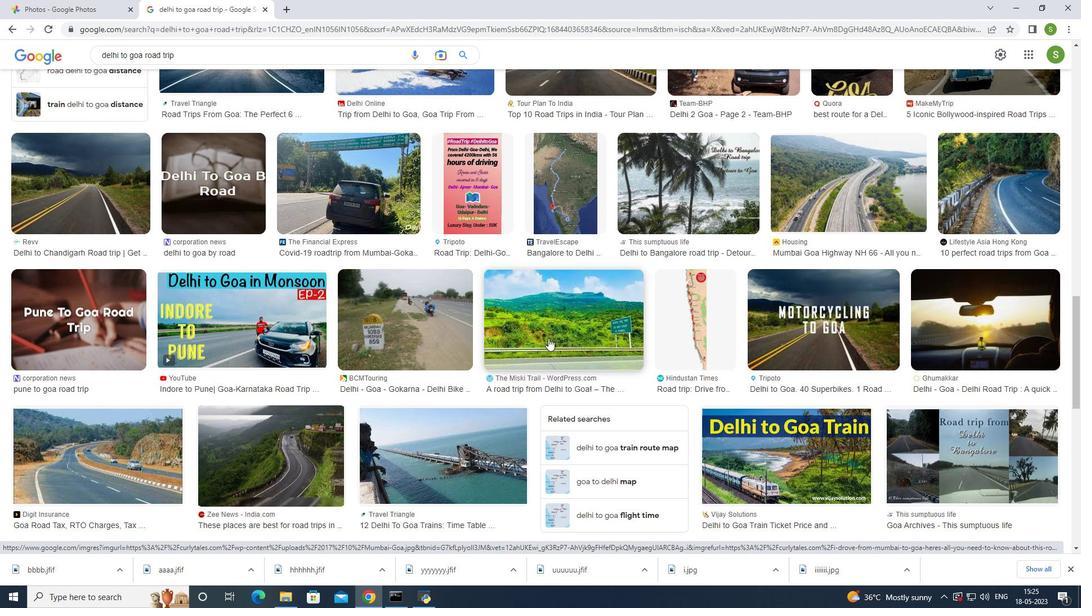 
Action: Mouse scrolled (547, 340) with delta (0, 0)
Screenshot: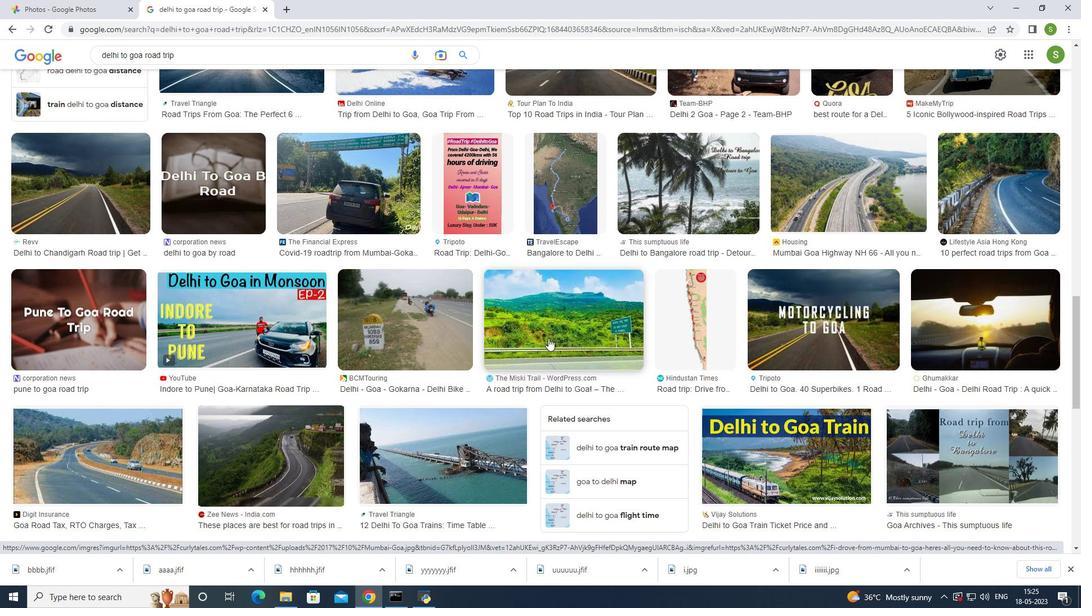 
Action: Mouse moved to (547, 342)
Screenshot: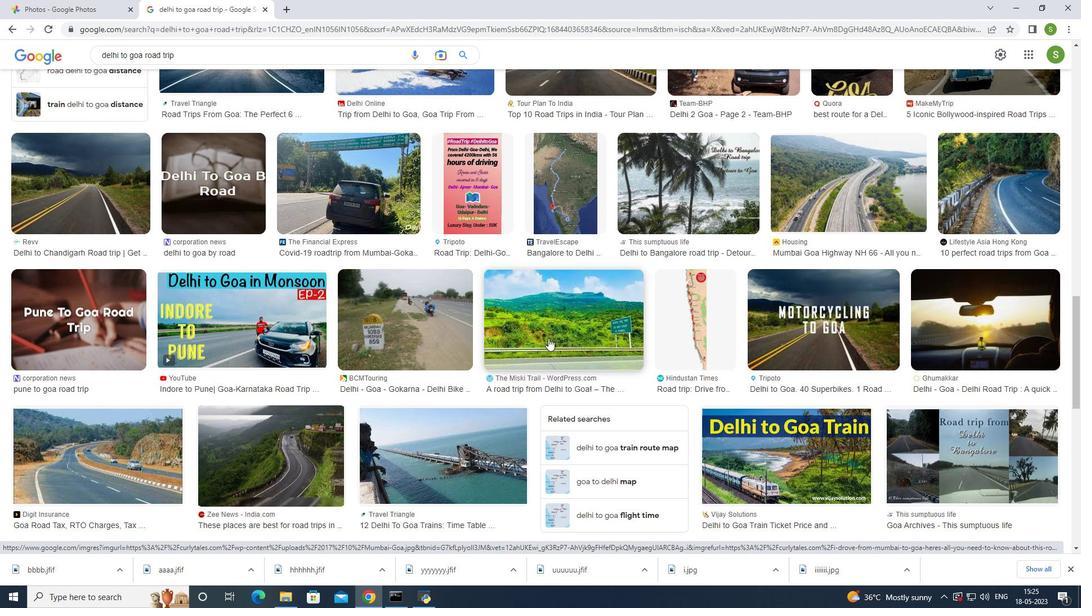 
Action: Mouse scrolled (547, 341) with delta (0, 0)
Screenshot: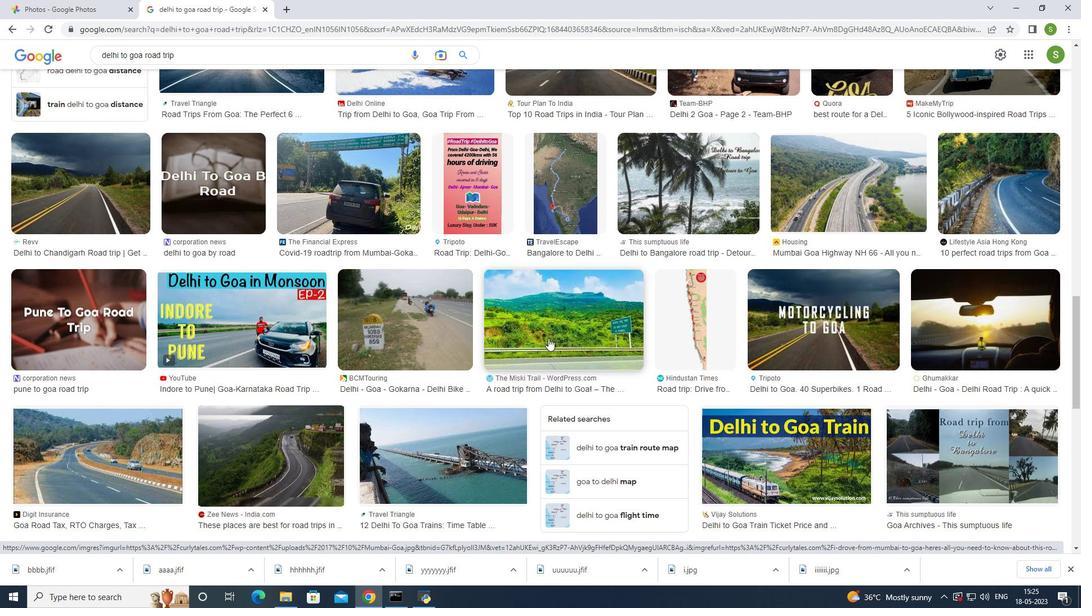 
Action: Mouse moved to (560, 404)
Screenshot: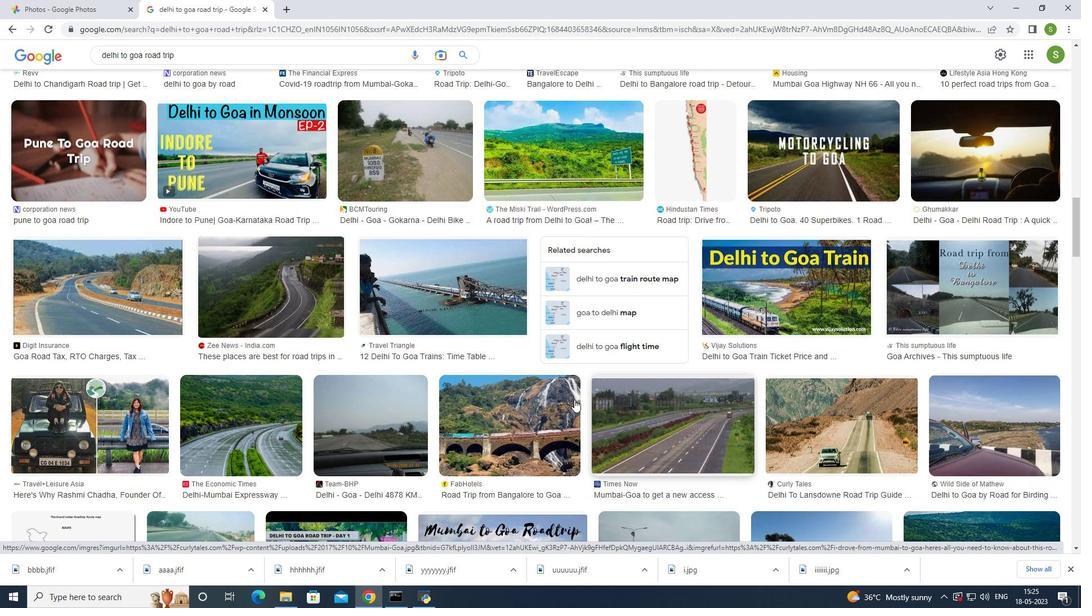 
Action: Mouse scrolled (560, 403) with delta (0, 0)
Screenshot: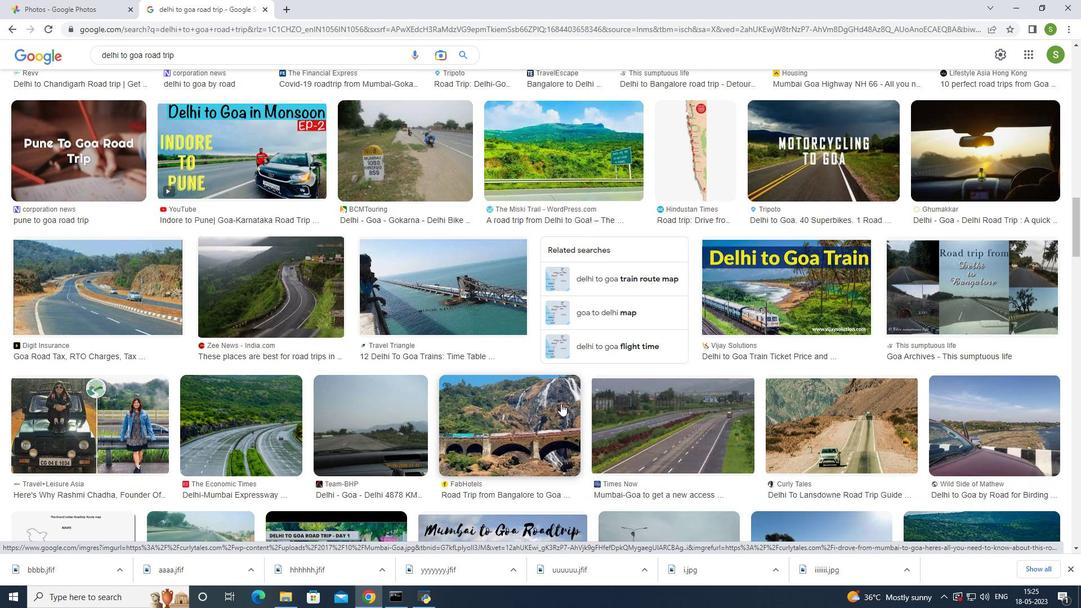
Action: Mouse scrolled (560, 403) with delta (0, 0)
Screenshot: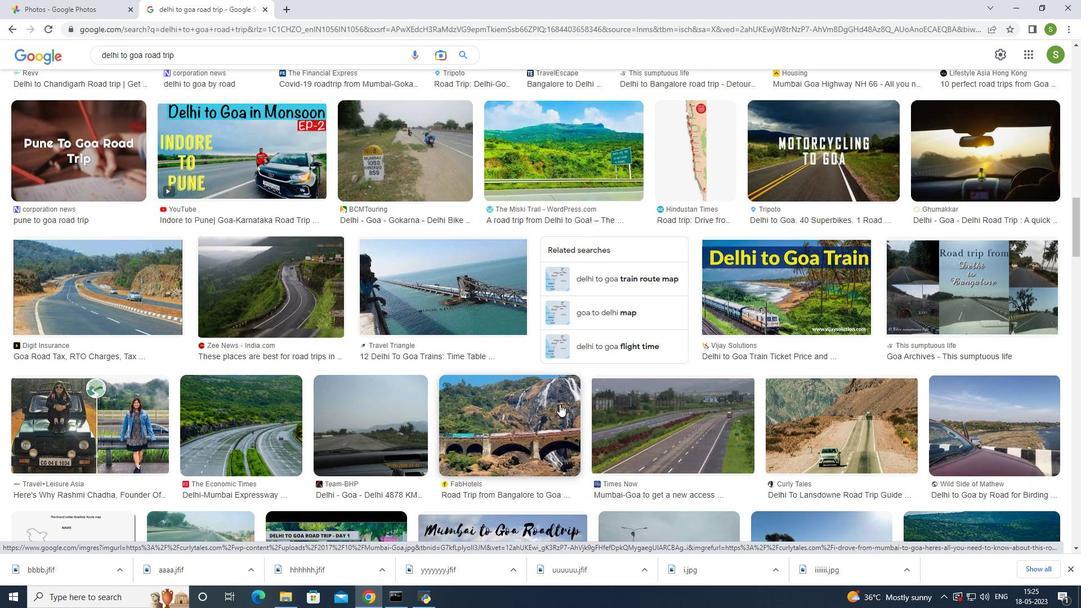 
Action: Mouse scrolled (560, 403) with delta (0, 0)
Screenshot: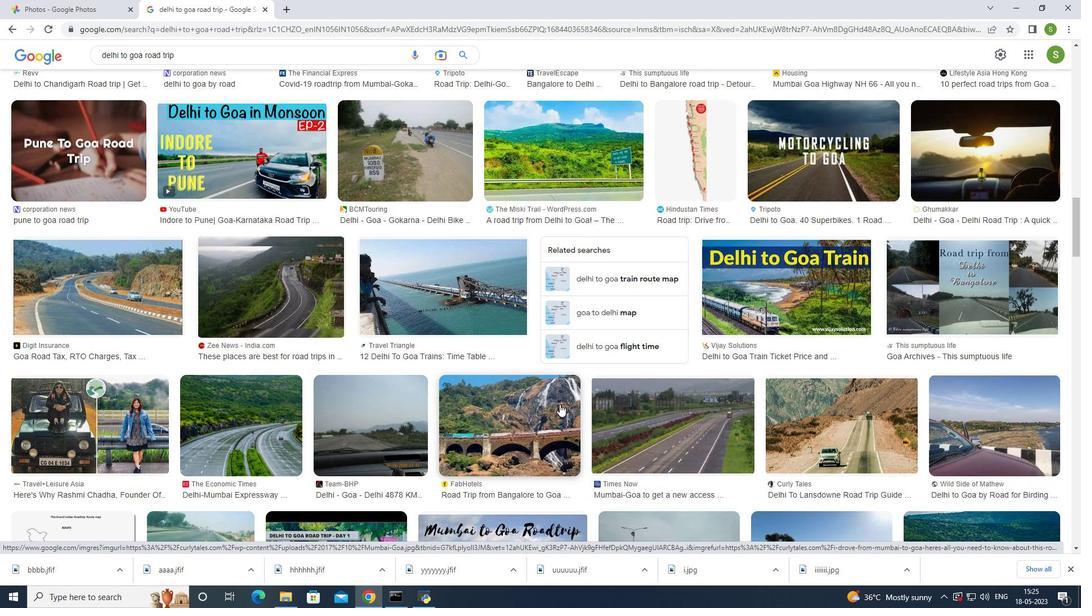 
Action: Mouse scrolled (560, 403) with delta (0, 0)
Screenshot: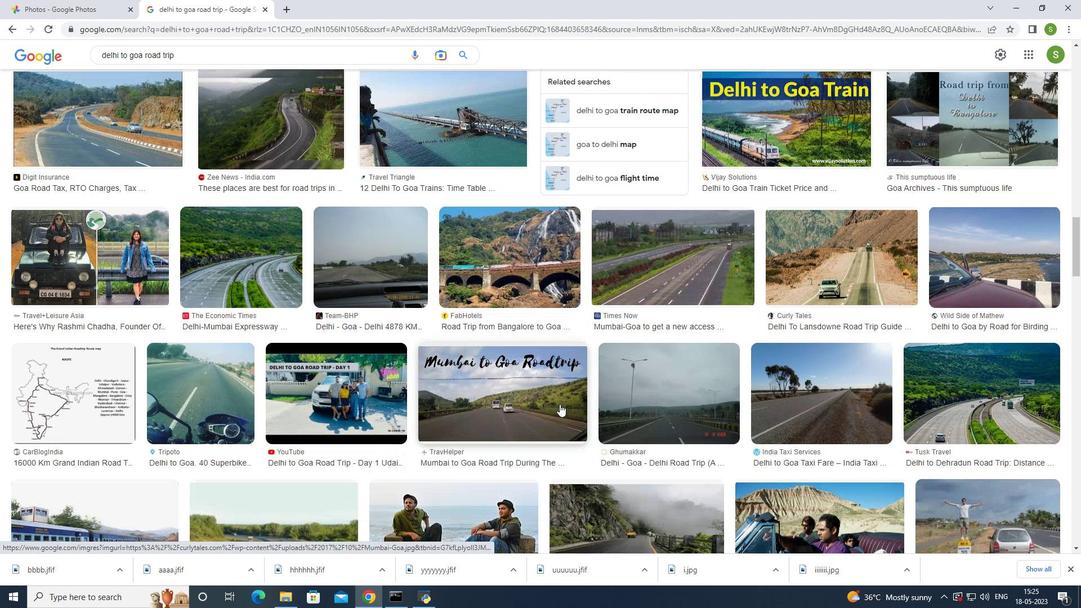 
Action: Mouse moved to (489, 367)
Screenshot: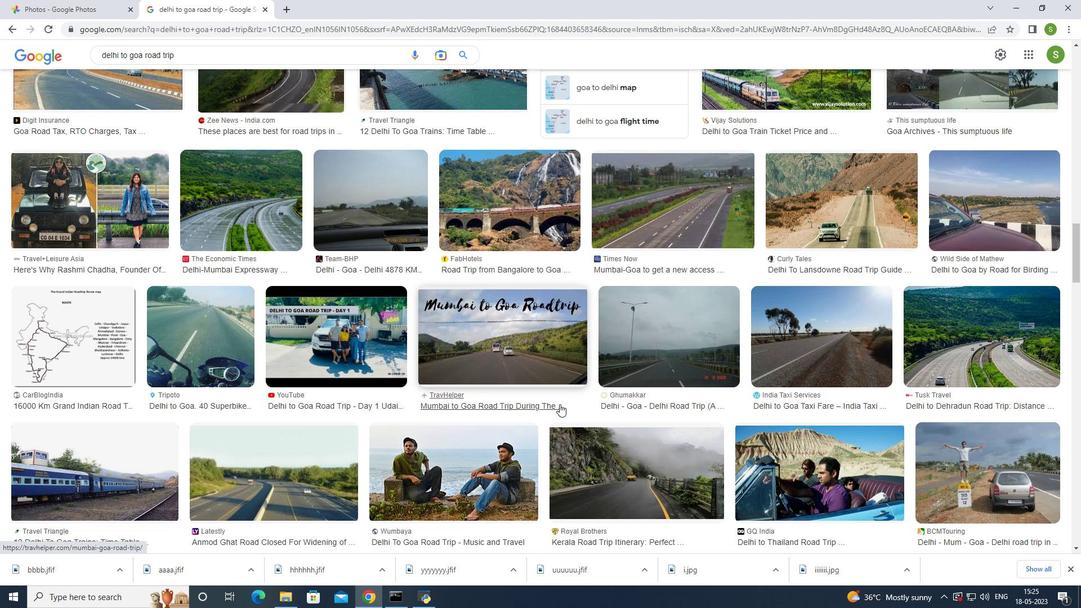 
Action: Mouse scrolled (489, 367) with delta (0, 0)
Screenshot: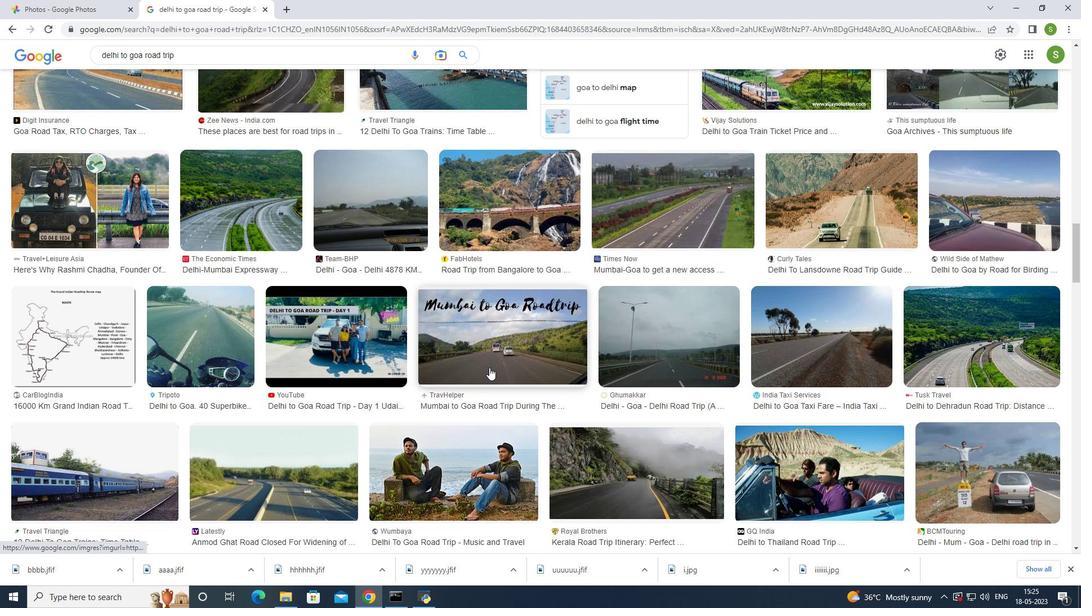 
Action: Mouse scrolled (489, 367) with delta (0, 0)
Screenshot: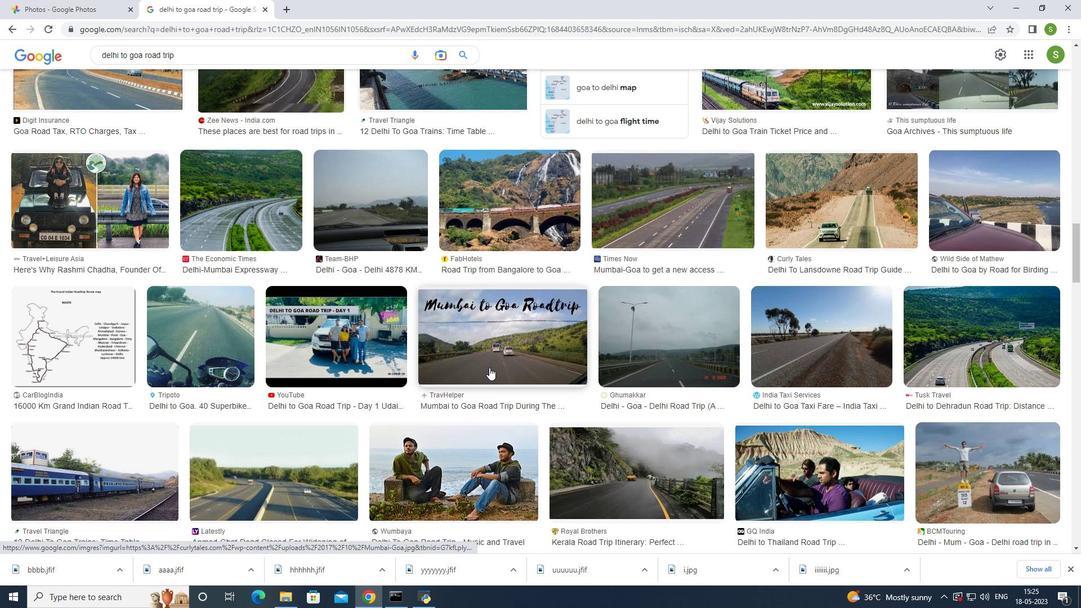 
Action: Mouse scrolled (489, 367) with delta (0, 0)
Screenshot: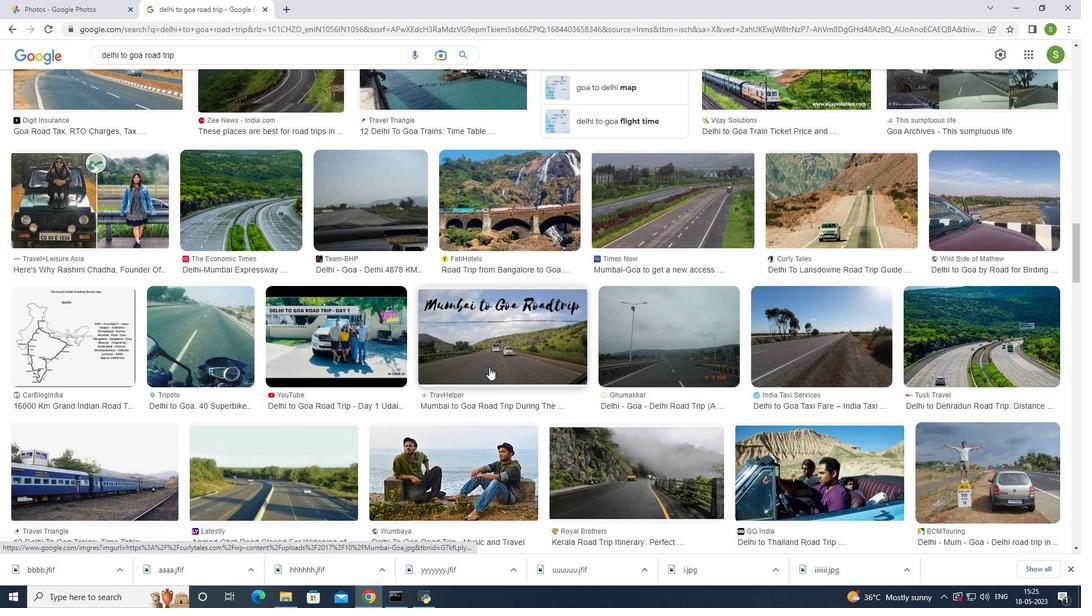 
Action: Mouse moved to (678, 397)
Screenshot: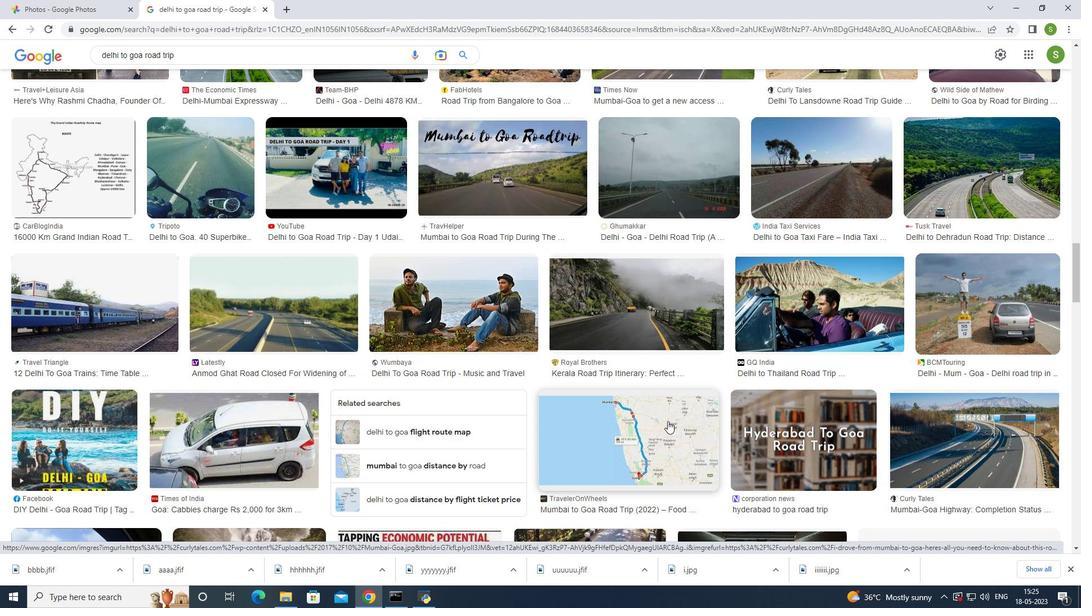
Action: Mouse scrolled (678, 397) with delta (0, 0)
Screenshot: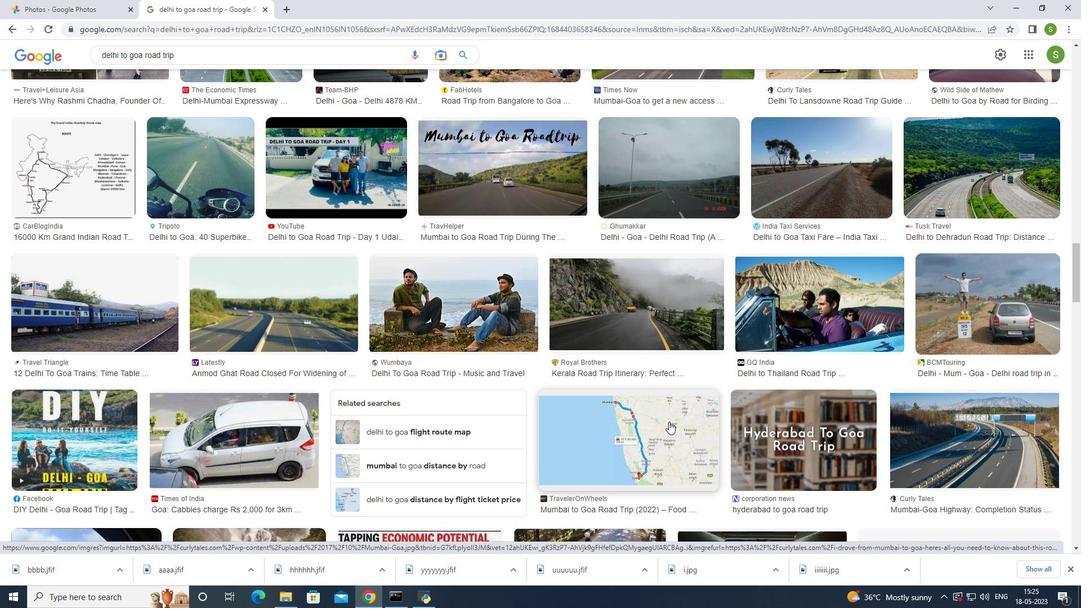 
Action: Mouse scrolled (678, 397) with delta (0, 0)
Screenshot: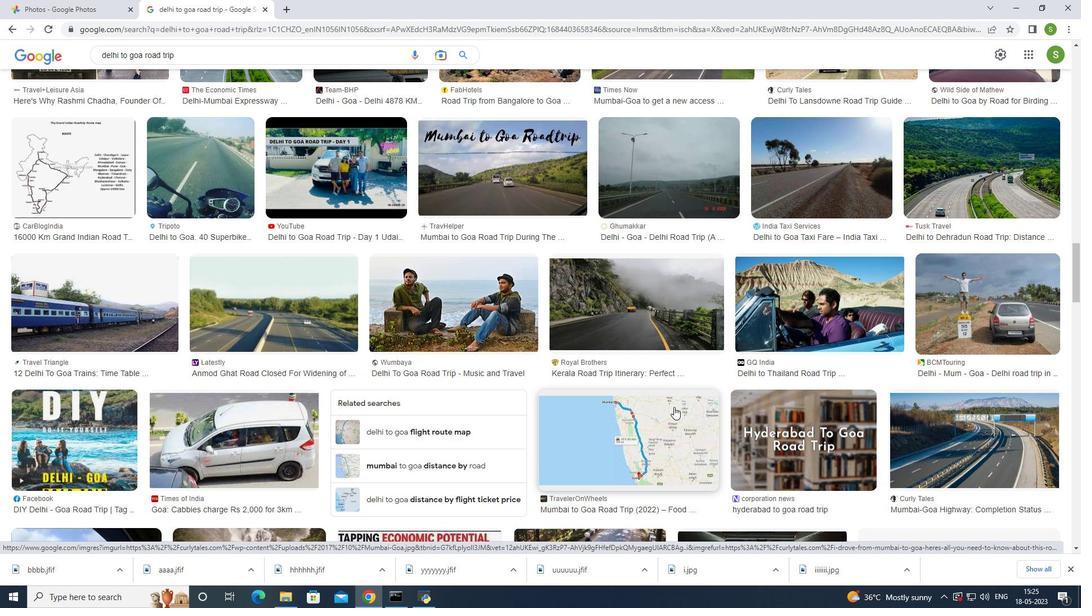 
Action: Mouse scrolled (678, 397) with delta (0, 0)
Screenshot: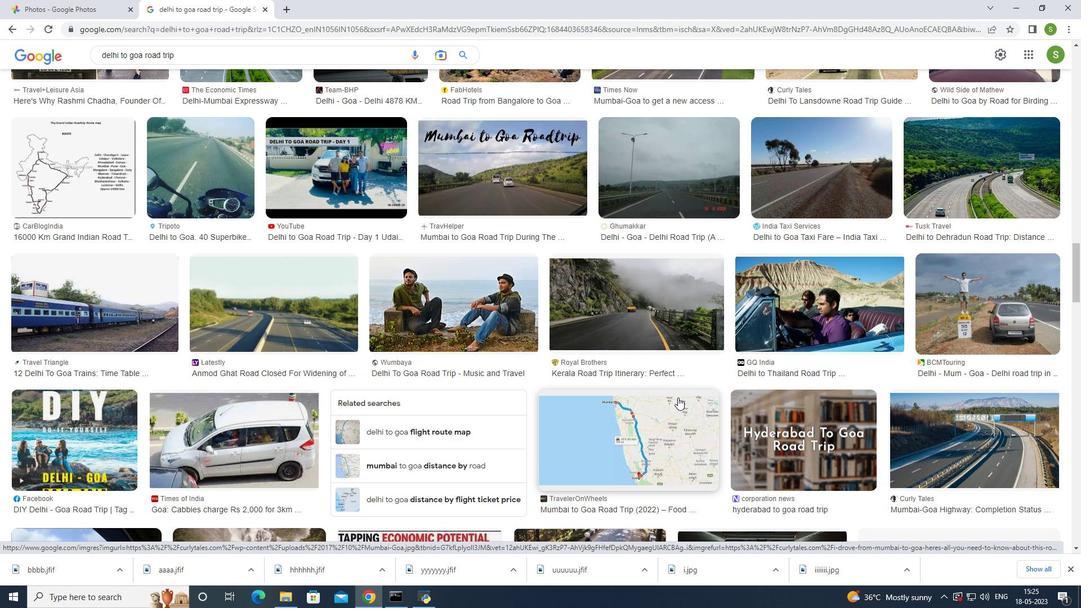 
Action: Mouse scrolled (678, 397) with delta (0, 0)
Screenshot: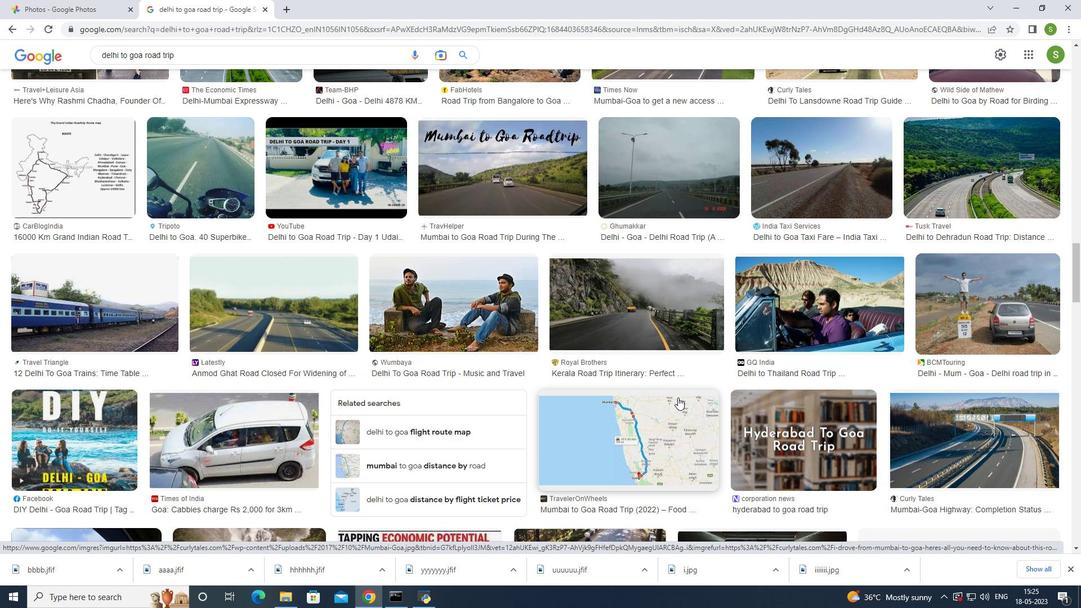 
Action: Mouse scrolled (678, 397) with delta (0, 0)
Screenshot: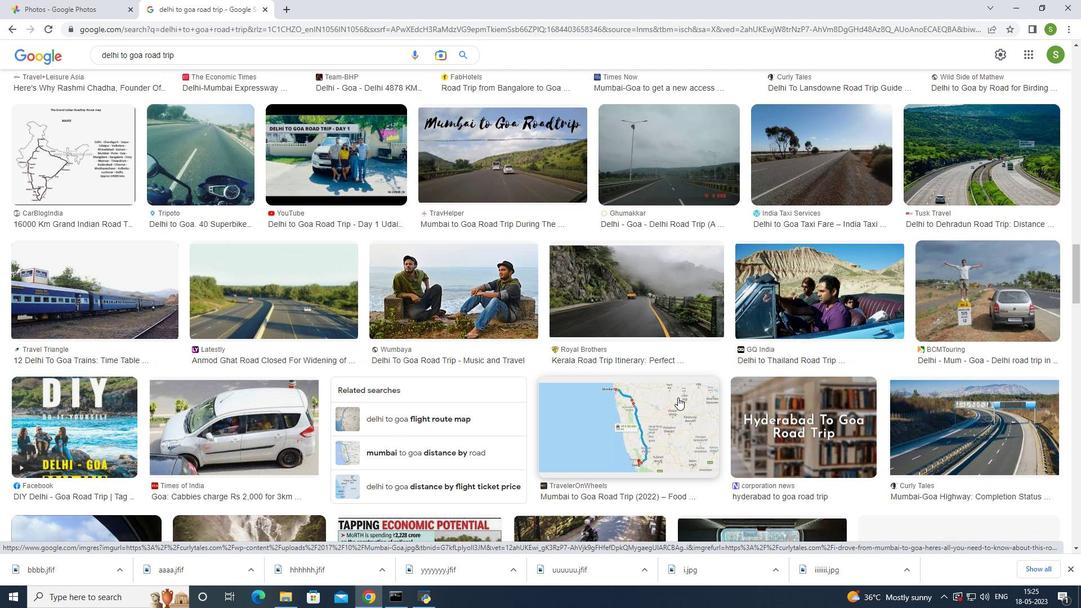 
Action: Mouse moved to (445, 284)
Screenshot: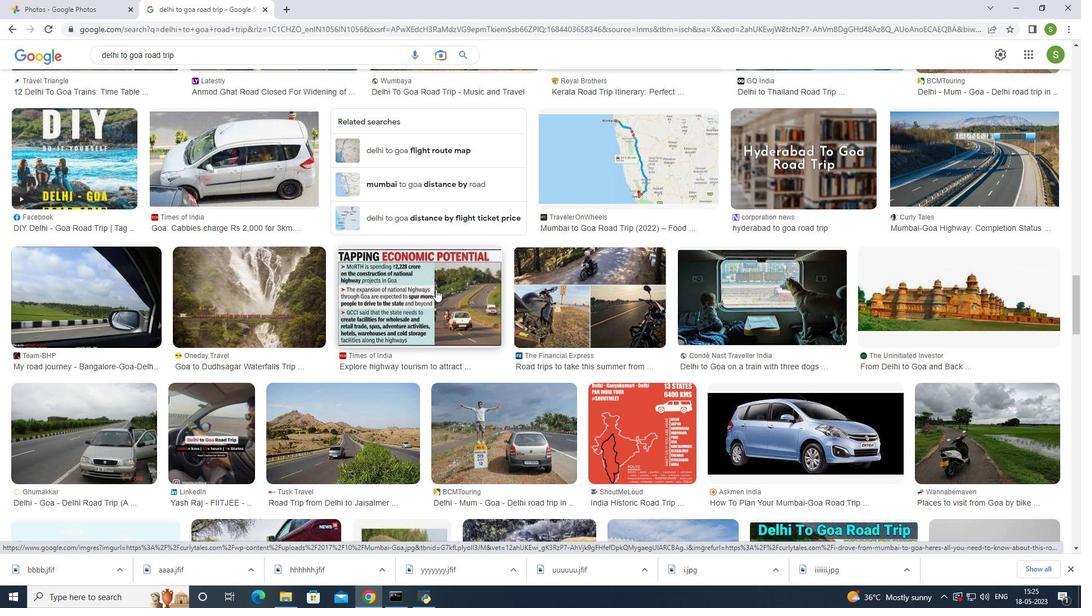 
Action: Mouse scrolled (445, 283) with delta (0, 0)
Screenshot: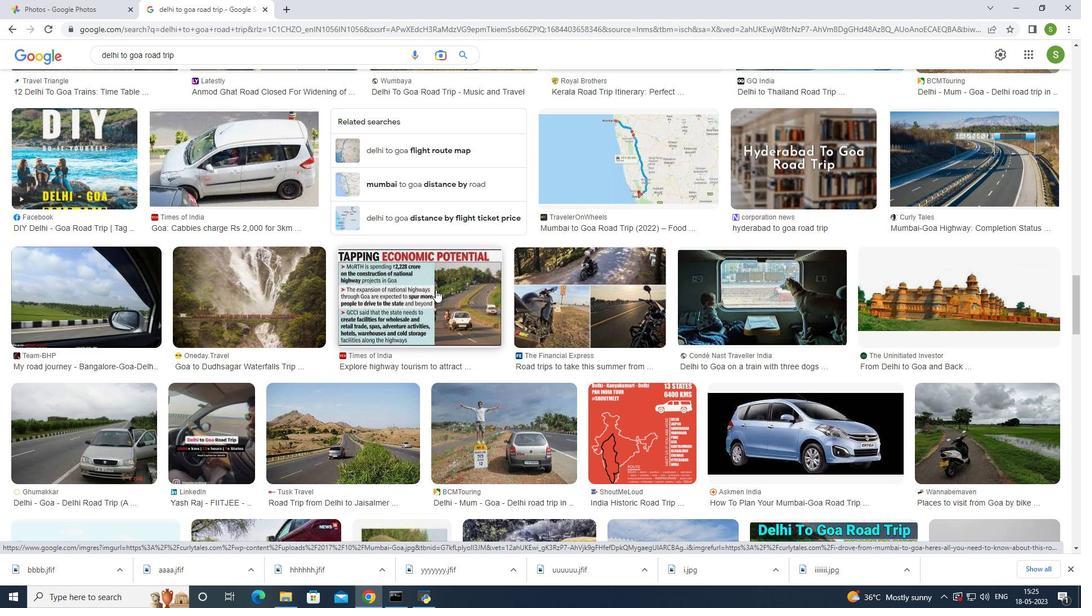 
Action: Mouse scrolled (445, 283) with delta (0, 0)
Screenshot: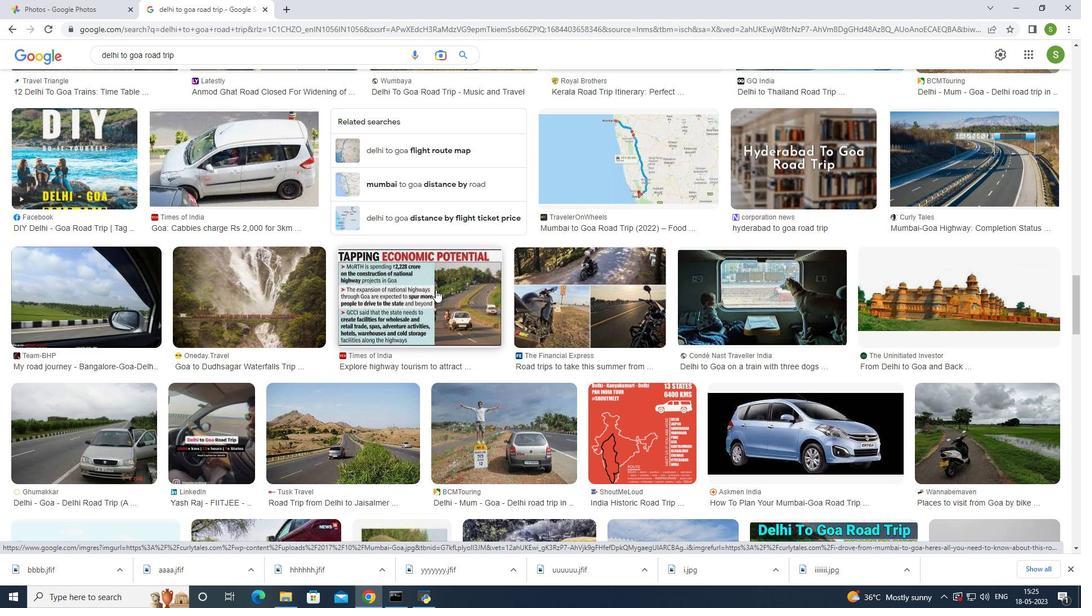 
Action: Mouse scrolled (445, 283) with delta (0, 0)
Screenshot: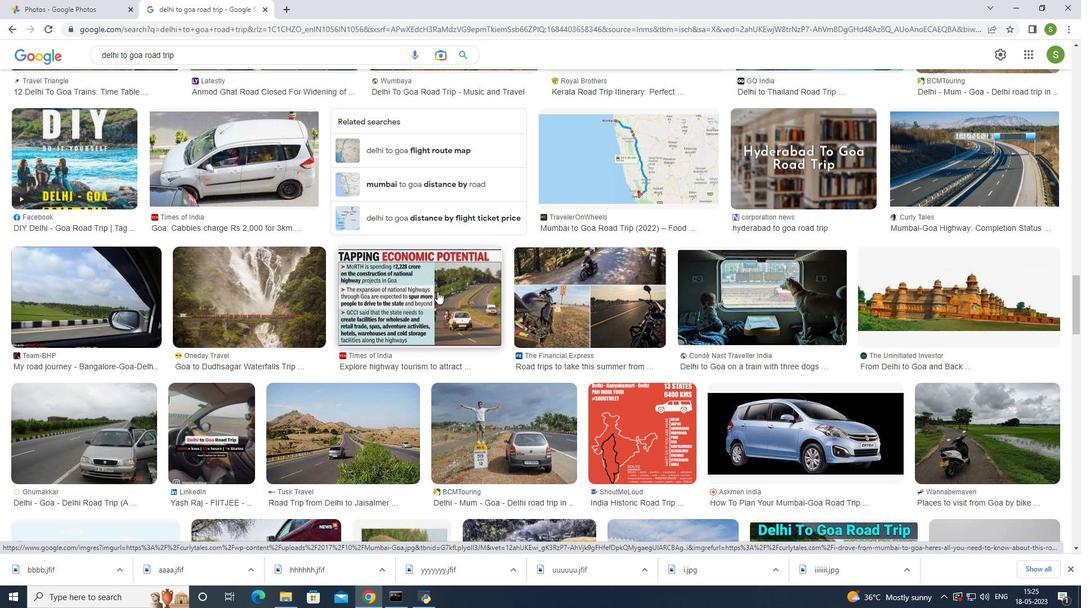 
Action: Mouse scrolled (445, 283) with delta (0, 0)
Screenshot: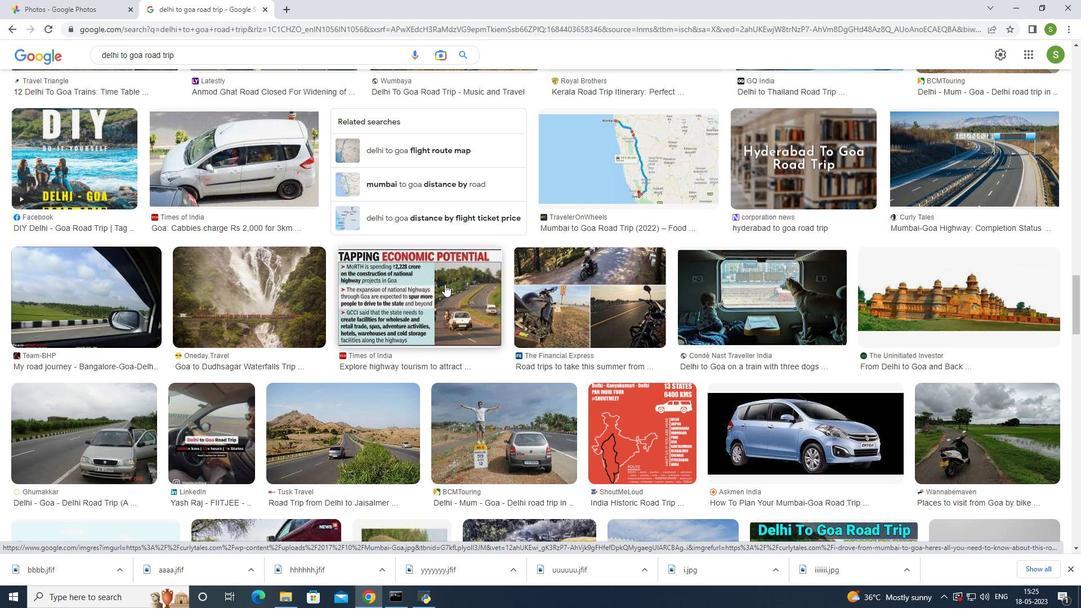 
Action: Mouse moved to (449, 279)
Screenshot: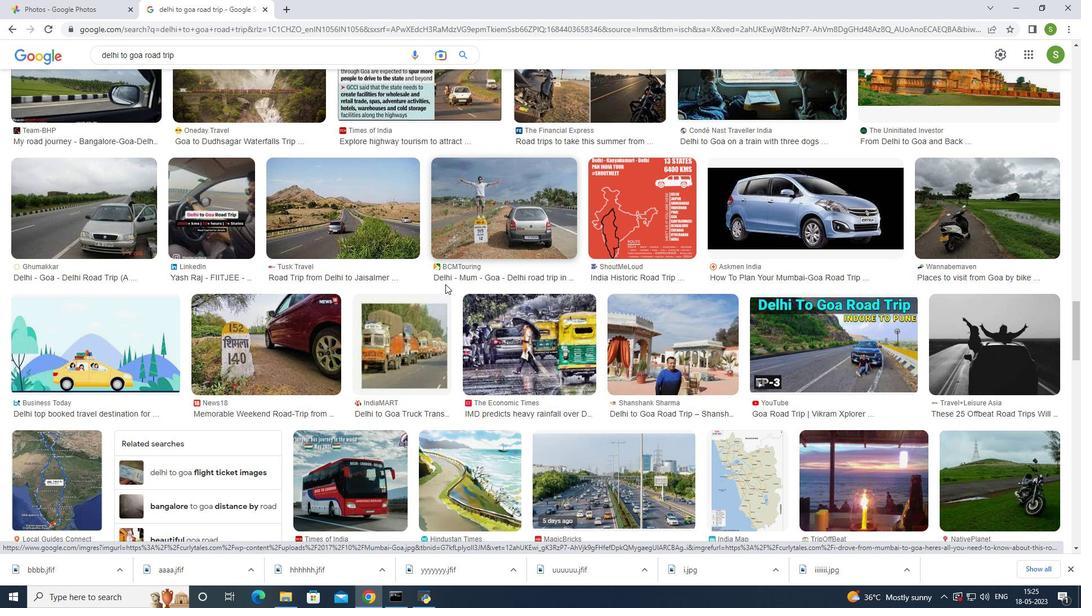 
Action: Mouse scrolled (449, 278) with delta (0, 0)
Screenshot: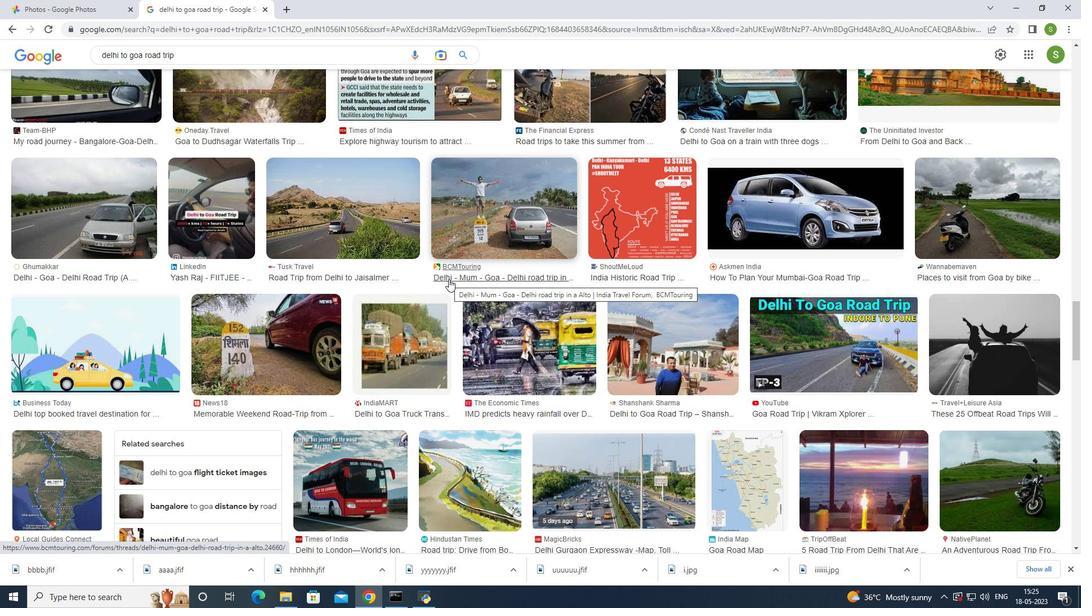 
Action: Mouse scrolled (449, 278) with delta (0, 0)
Screenshot: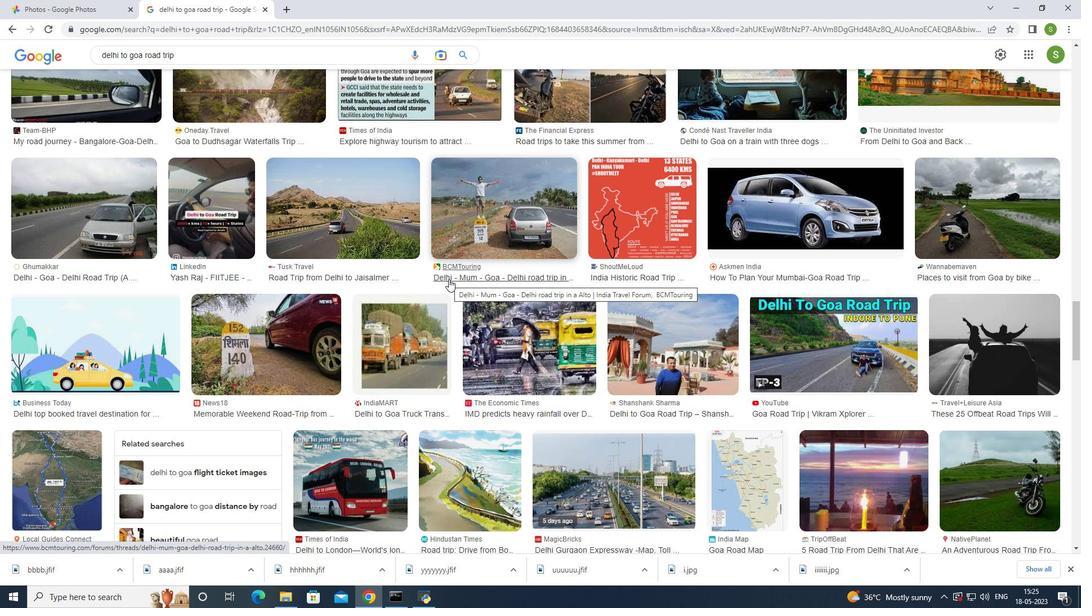 
Action: Mouse scrolled (449, 278) with delta (0, 0)
Screenshot: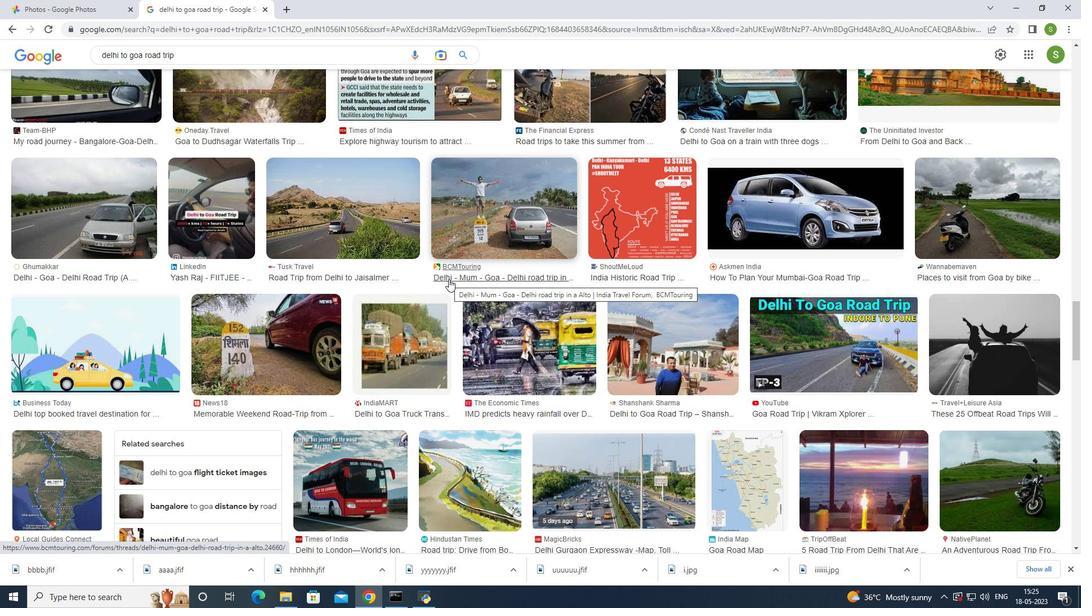 
Action: Mouse scrolled (449, 280) with delta (0, 0)
Screenshot: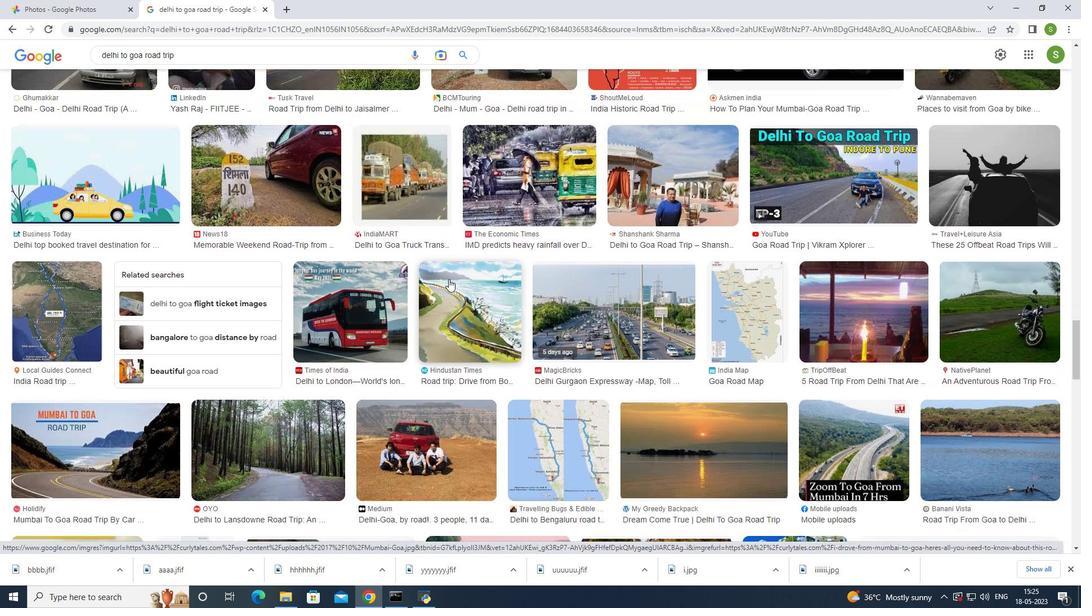 
Action: Mouse scrolled (449, 278) with delta (0, 0)
Screenshot: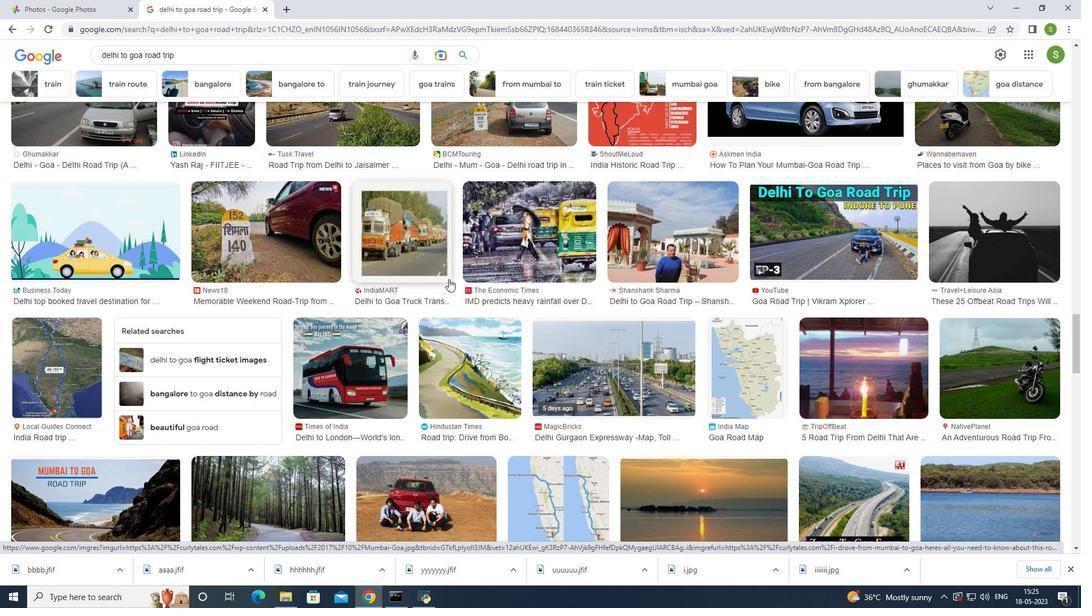 
Action: Mouse scrolled (449, 278) with delta (0, 0)
Screenshot: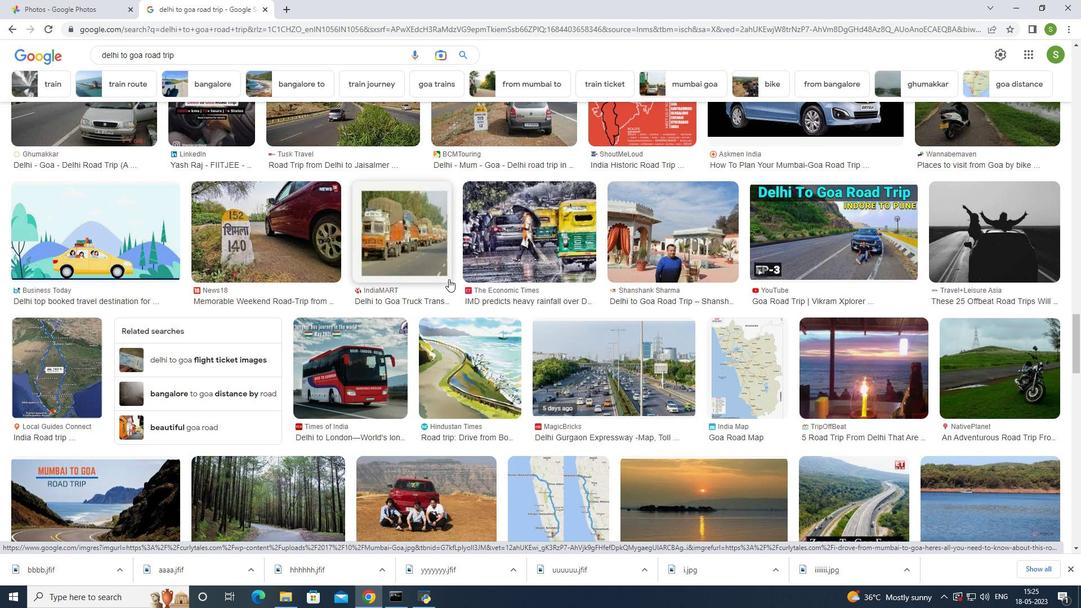 
Action: Mouse scrolled (449, 278) with delta (0, 0)
Screenshot: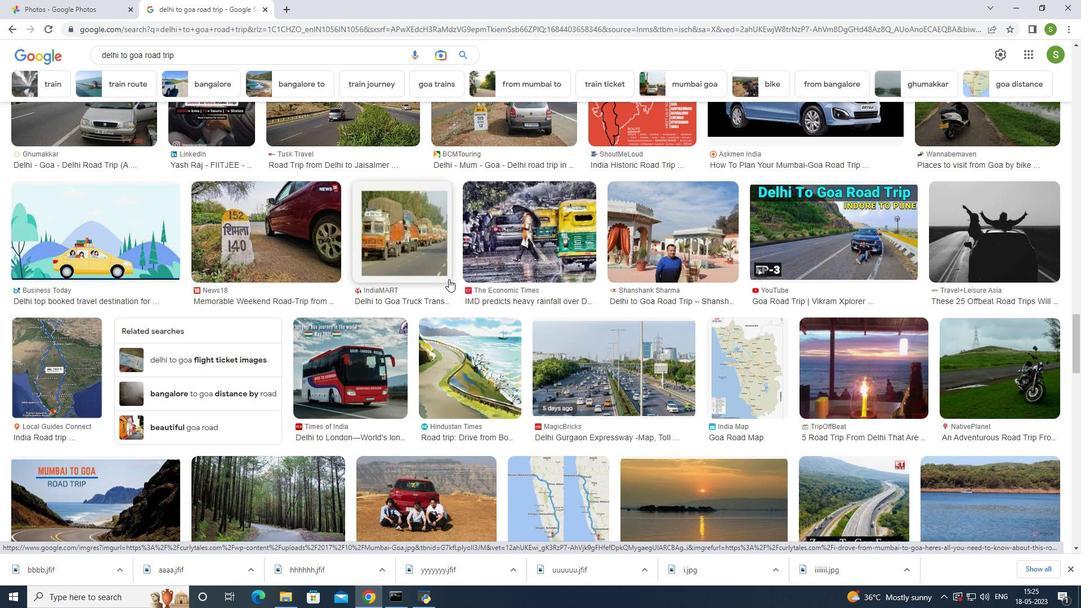 
Action: Mouse scrolled (449, 278) with delta (0, 0)
Screenshot: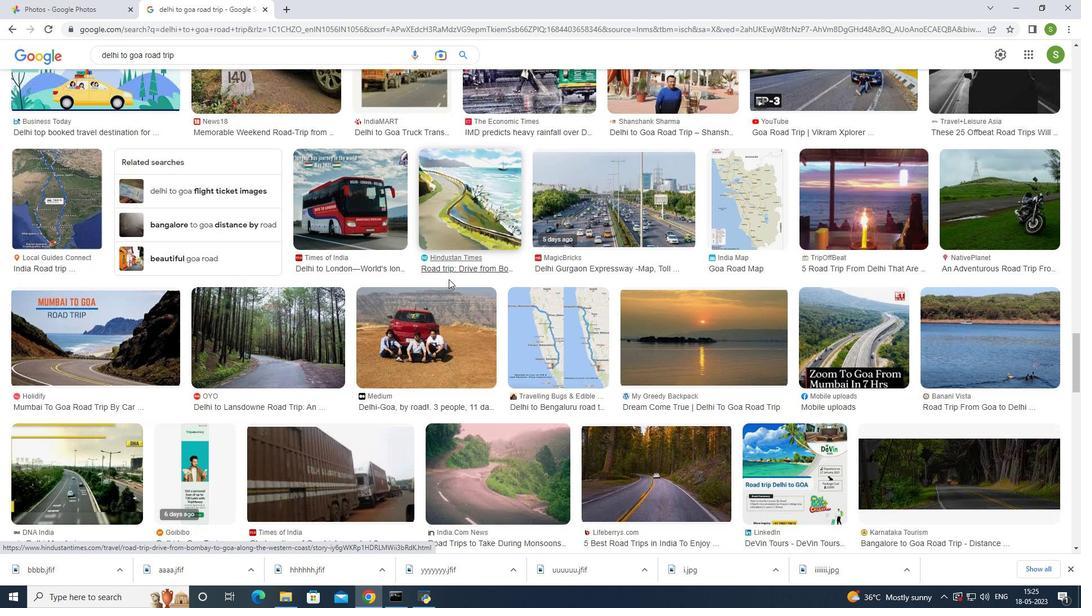 
Action: Mouse scrolled (449, 280) with delta (0, 0)
Screenshot: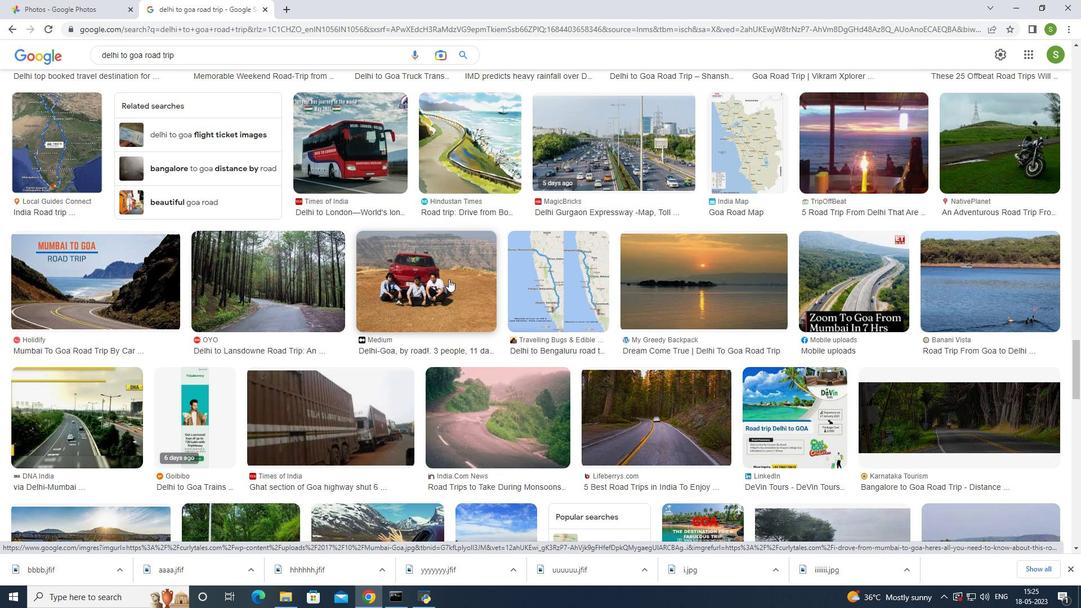 
Action: Mouse scrolled (449, 280) with delta (0, 0)
Screenshot: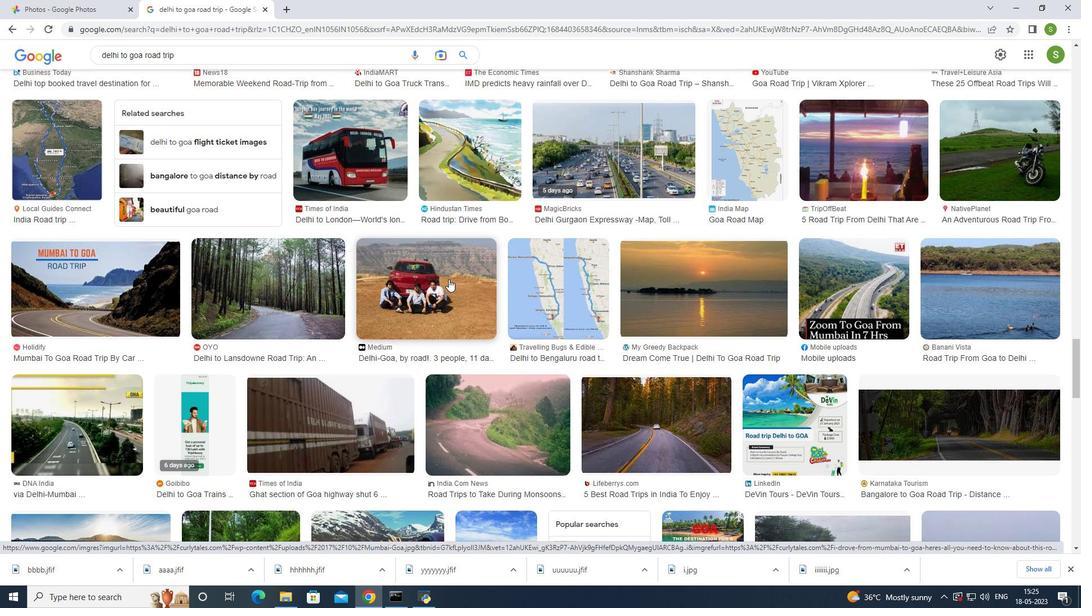 
Action: Mouse scrolled (449, 280) with delta (0, 0)
Screenshot: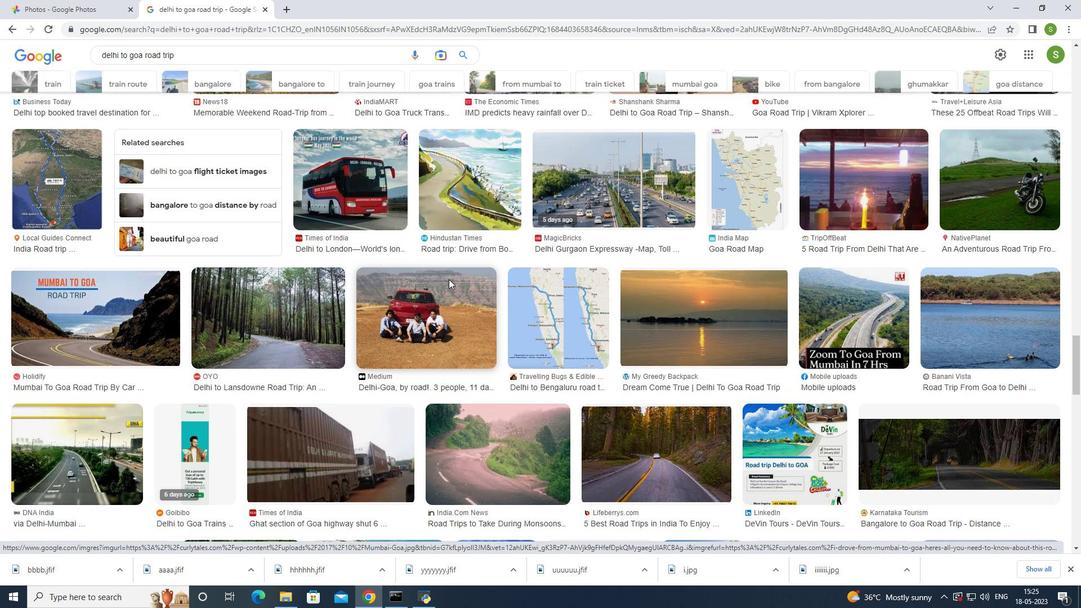 
Action: Mouse scrolled (449, 280) with delta (0, 0)
Screenshot: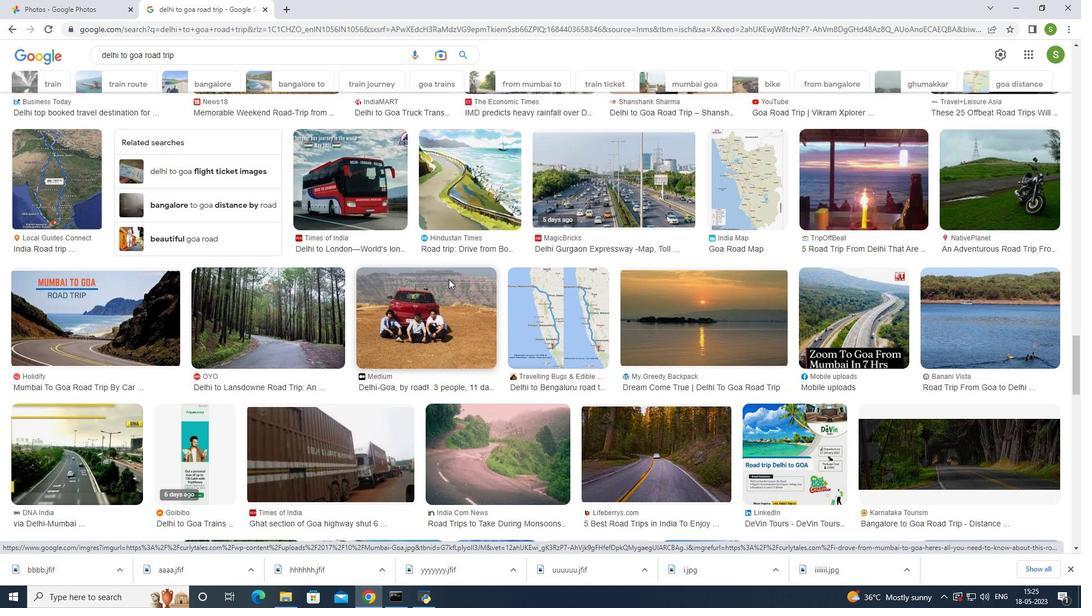 
Action: Mouse scrolled (449, 280) with delta (0, 0)
Screenshot: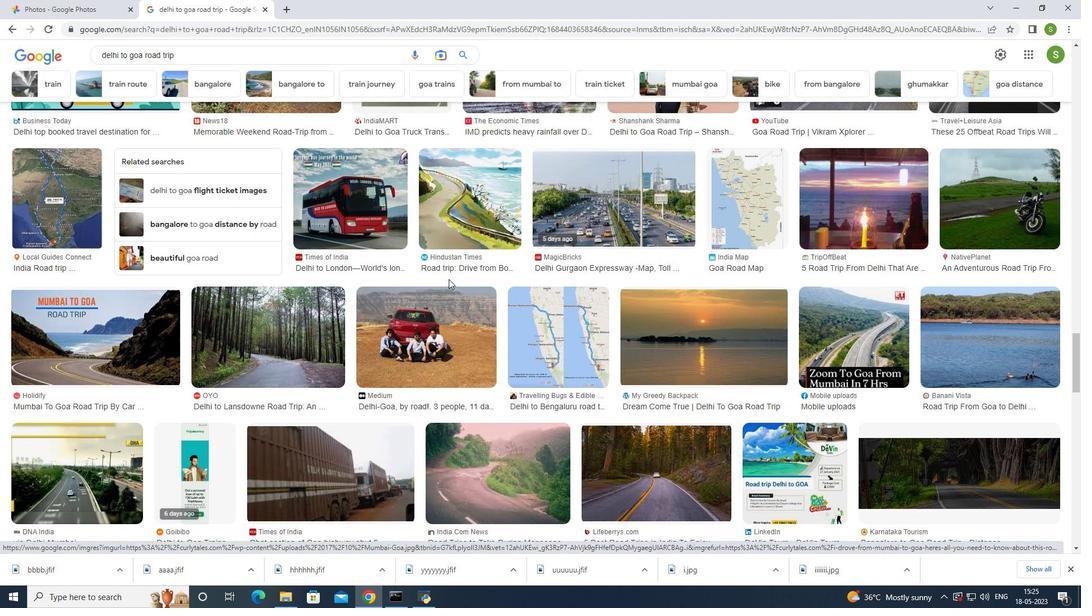 
Action: Mouse scrolled (449, 280) with delta (0, 0)
Screenshot: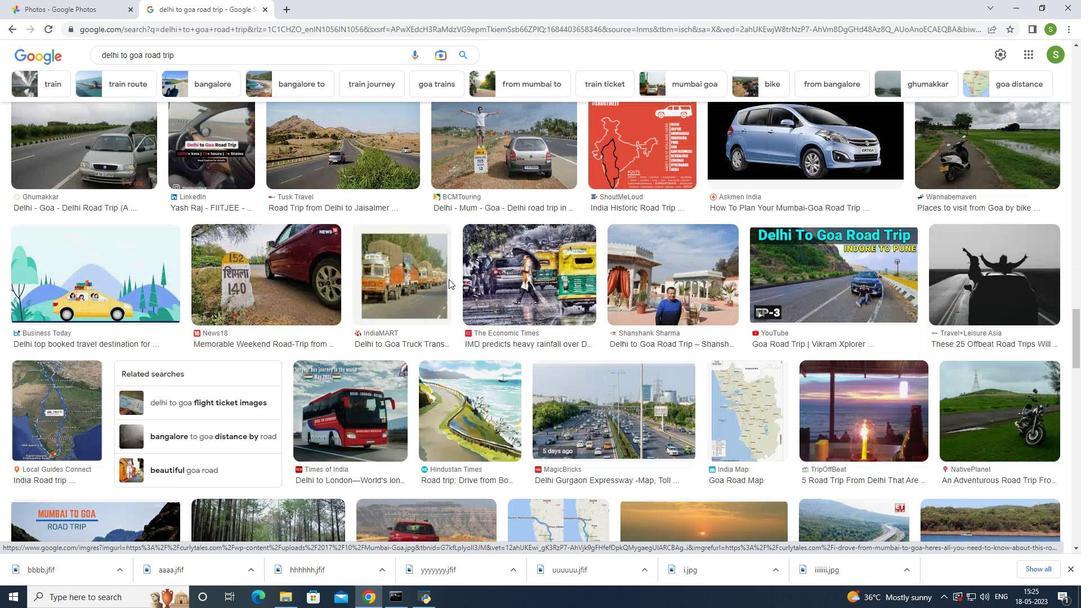
Action: Mouse scrolled (449, 280) with delta (0, 0)
Screenshot: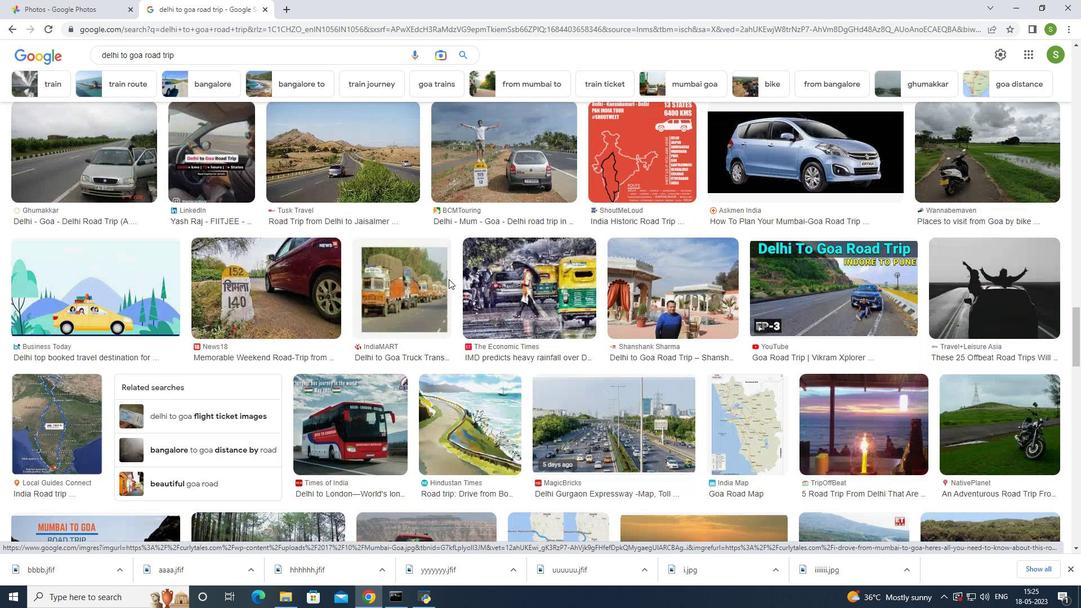 
Action: Mouse scrolled (449, 280) with delta (0, 0)
Screenshot: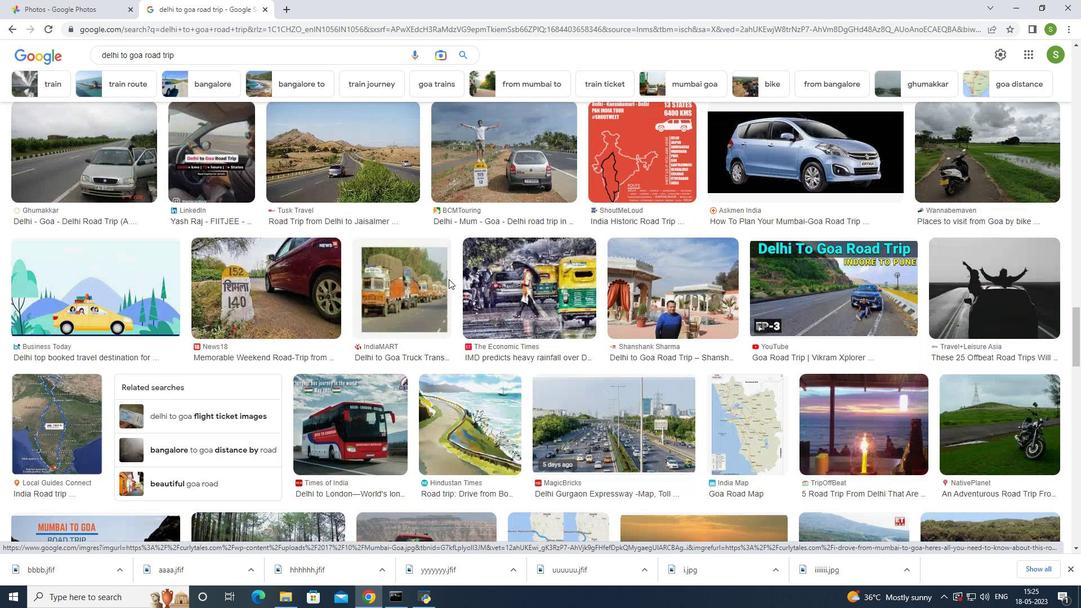 
Action: Mouse scrolled (449, 280) with delta (0, 0)
Screenshot: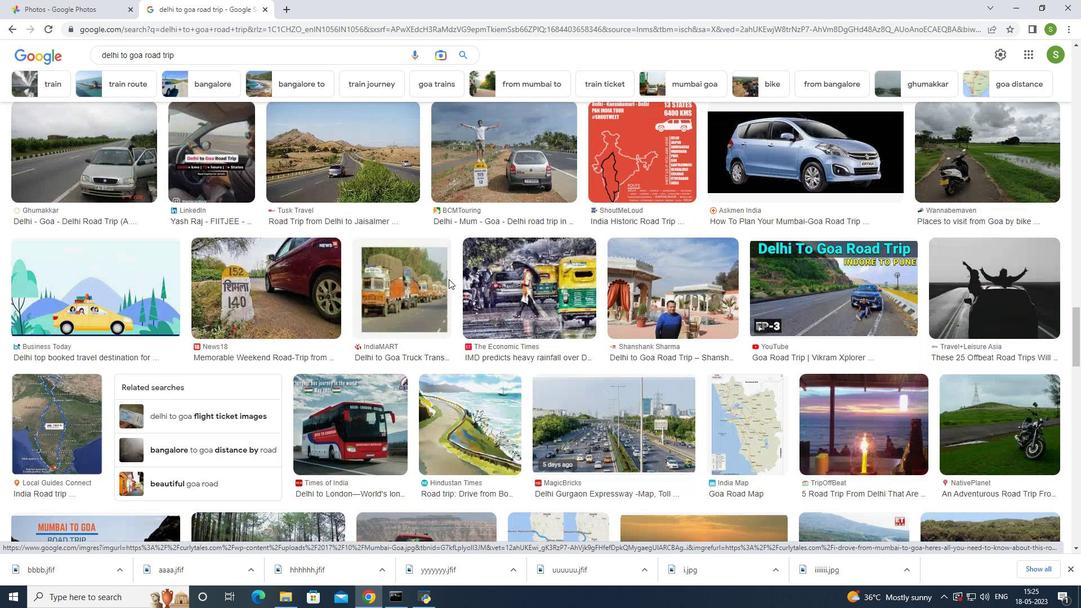 
Action: Mouse scrolled (449, 280) with delta (0, 0)
Screenshot: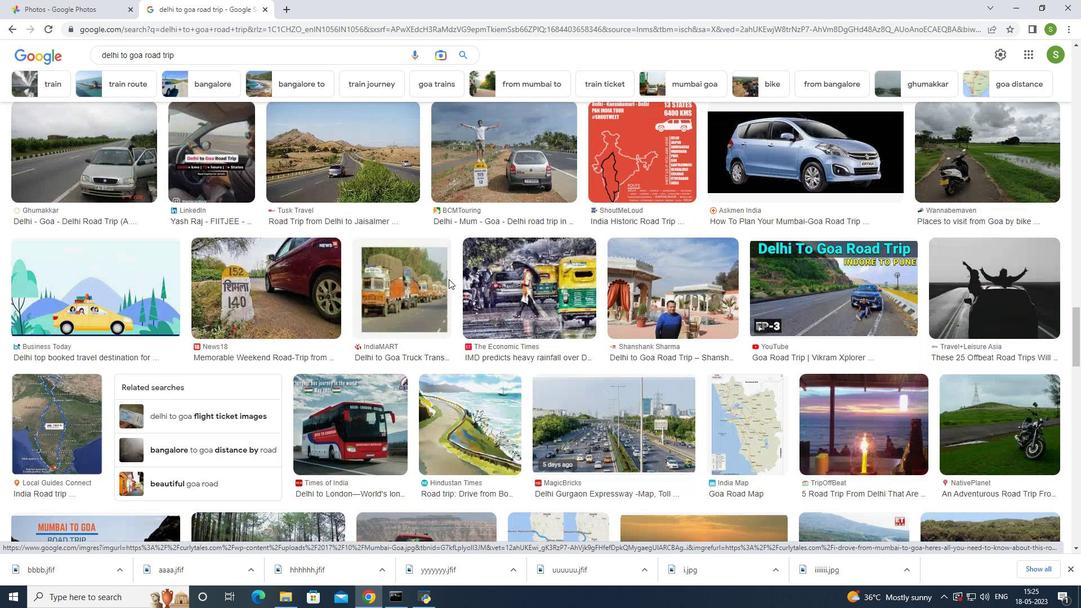 
Action: Mouse scrolled (449, 280) with delta (0, 0)
Screenshot: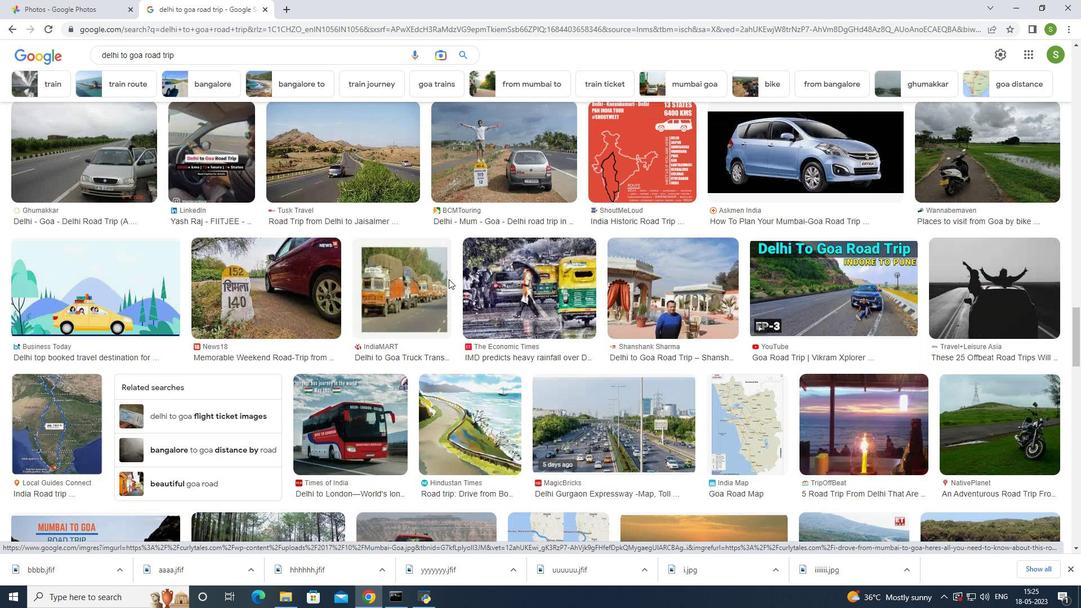 
Action: Mouse scrolled (449, 280) with delta (0, 0)
Screenshot: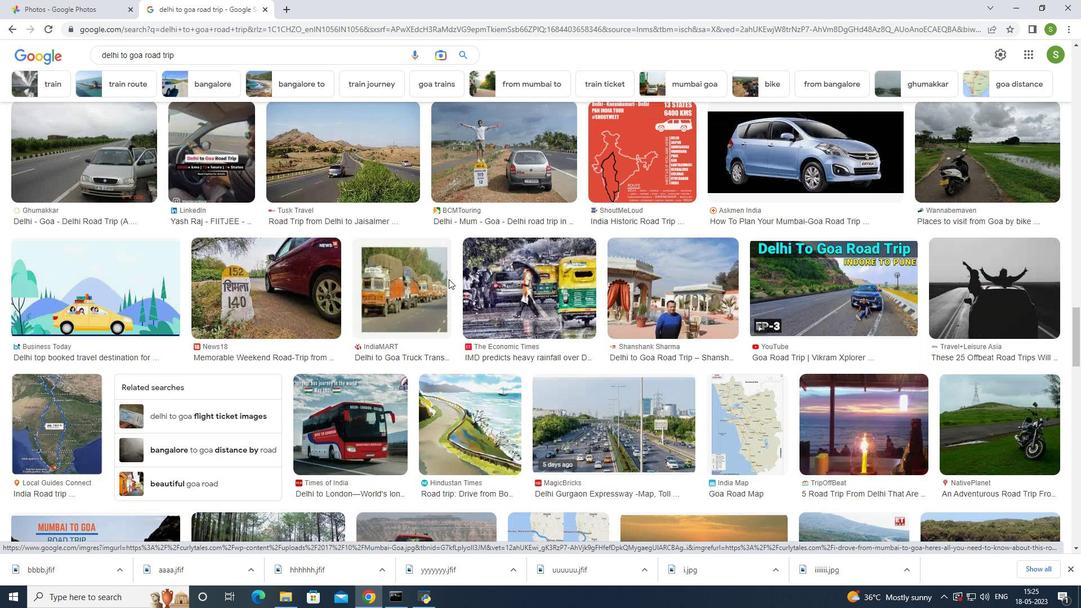 
Action: Mouse scrolled (449, 280) with delta (0, 0)
Screenshot: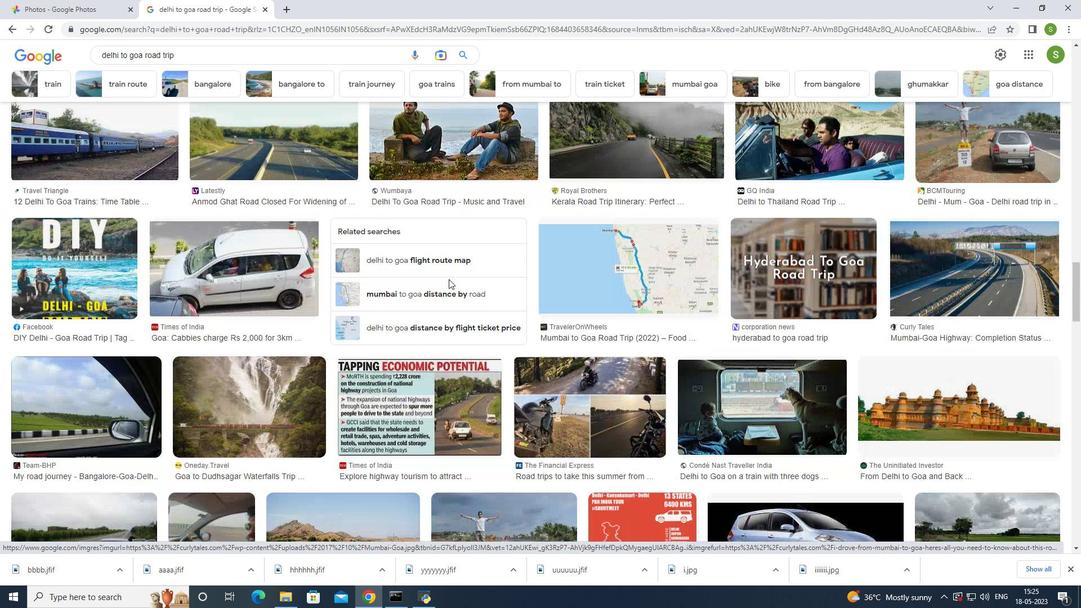 
Action: Mouse scrolled (449, 280) with delta (0, 0)
Screenshot: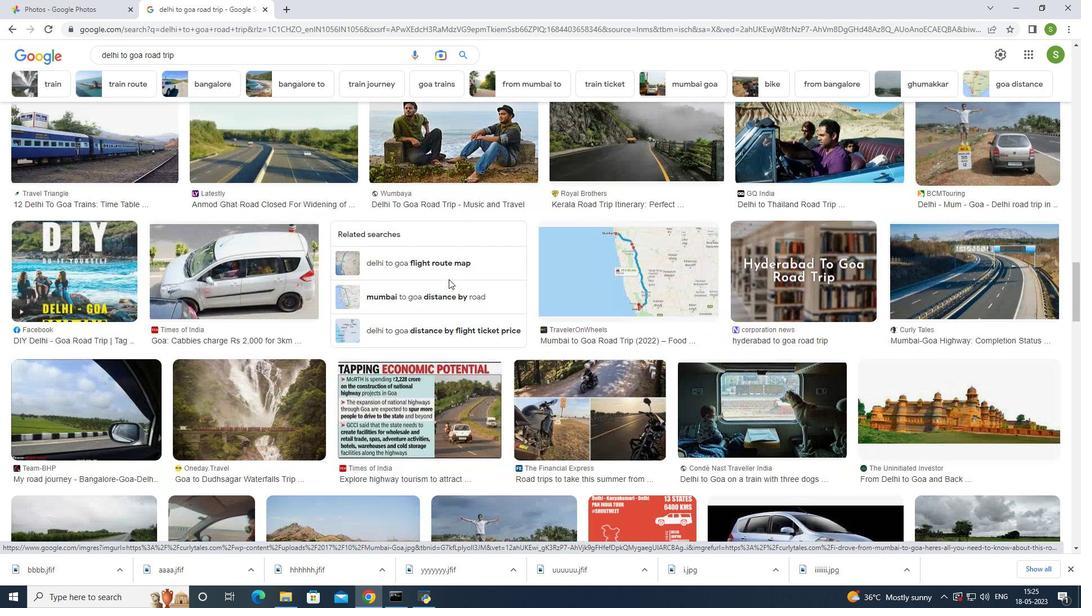 
Action: Mouse scrolled (449, 280) with delta (0, 0)
Screenshot: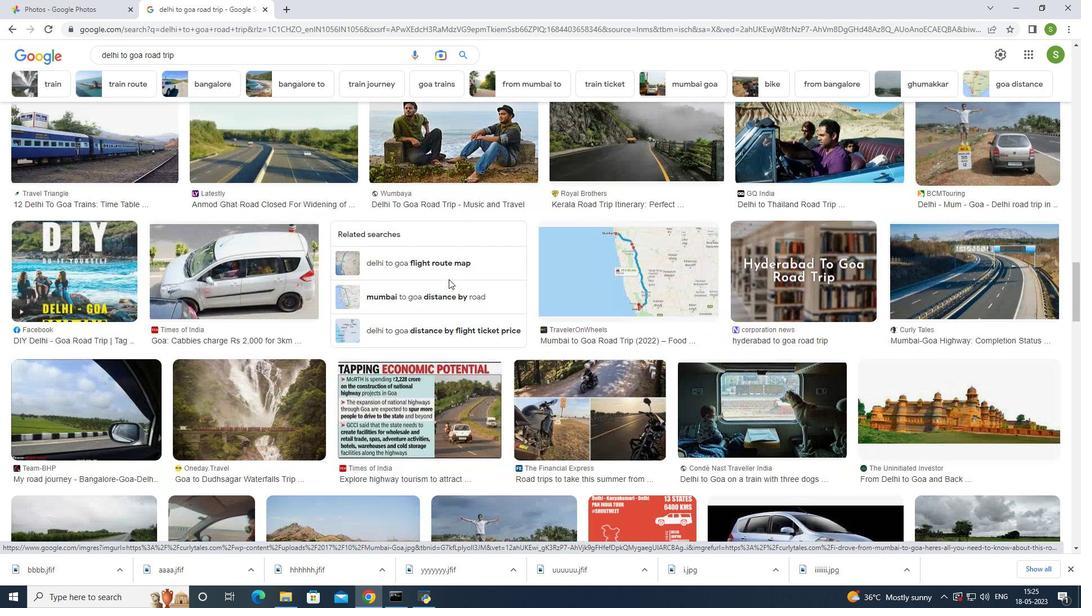 
Action: Mouse scrolled (449, 280) with delta (0, 0)
Screenshot: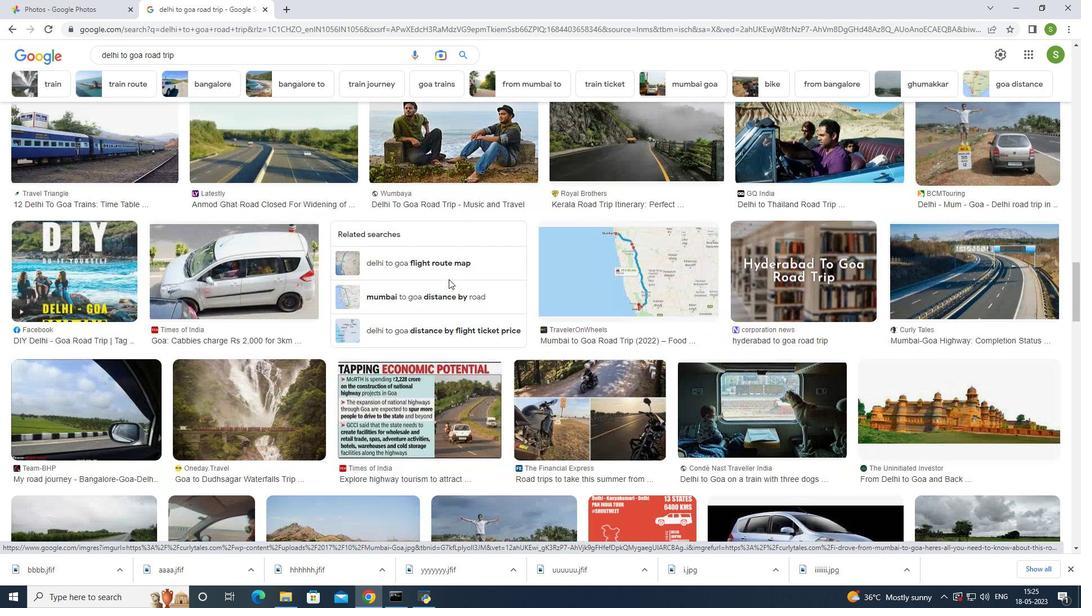 
Action: Mouse scrolled (449, 280) with delta (0, 0)
Screenshot: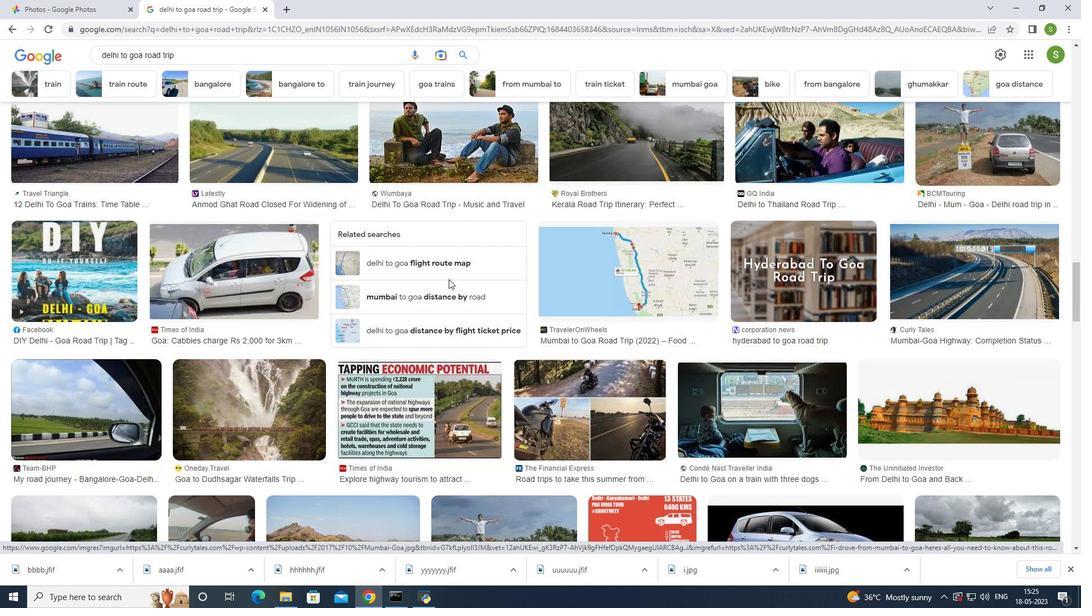 
Action: Mouse scrolled (449, 280) with delta (0, 0)
Screenshot: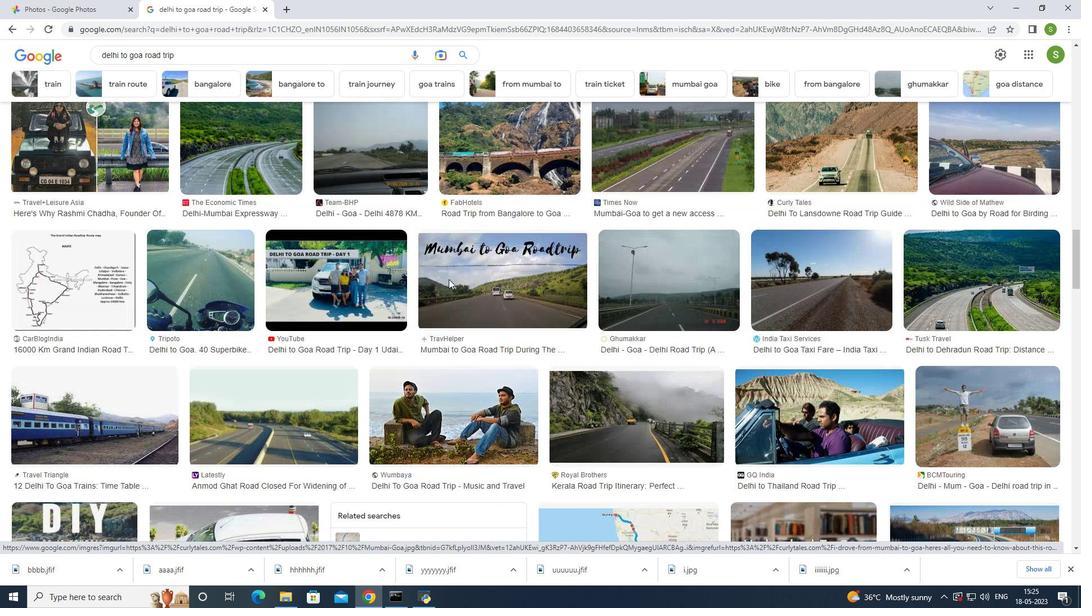 
Action: Mouse scrolled (449, 280) with delta (0, 0)
Screenshot: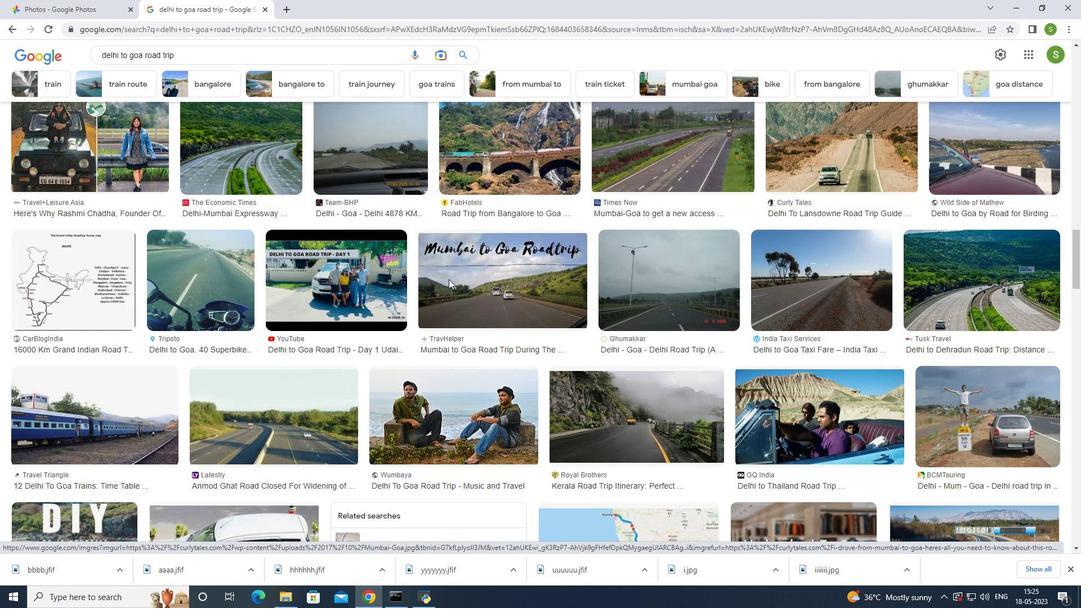 
Action: Mouse scrolled (449, 280) with delta (0, 0)
Screenshot: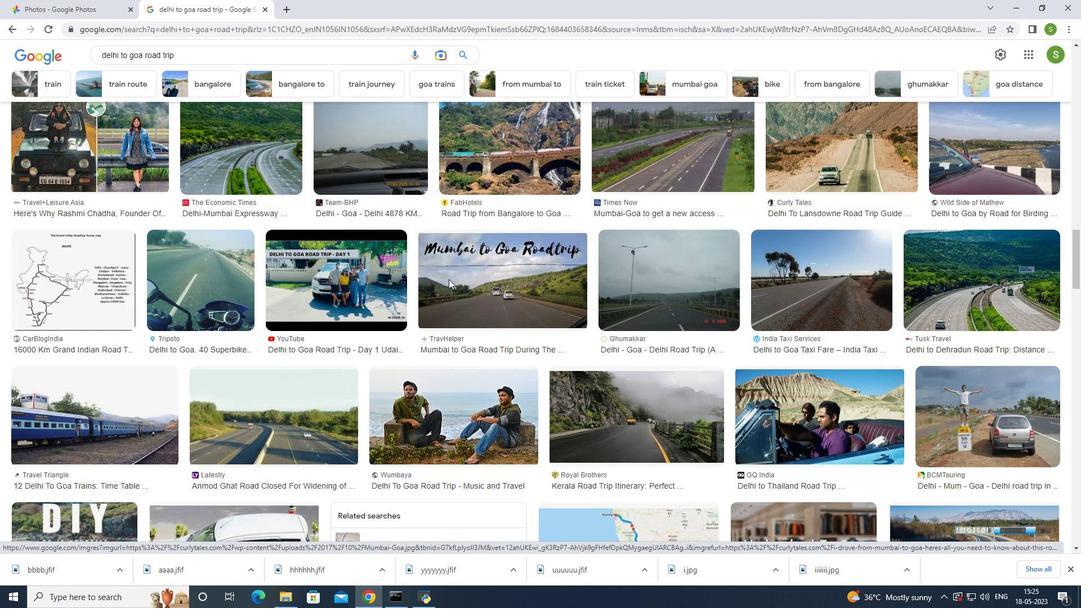 
Action: Mouse scrolled (449, 280) with delta (0, 0)
Screenshot: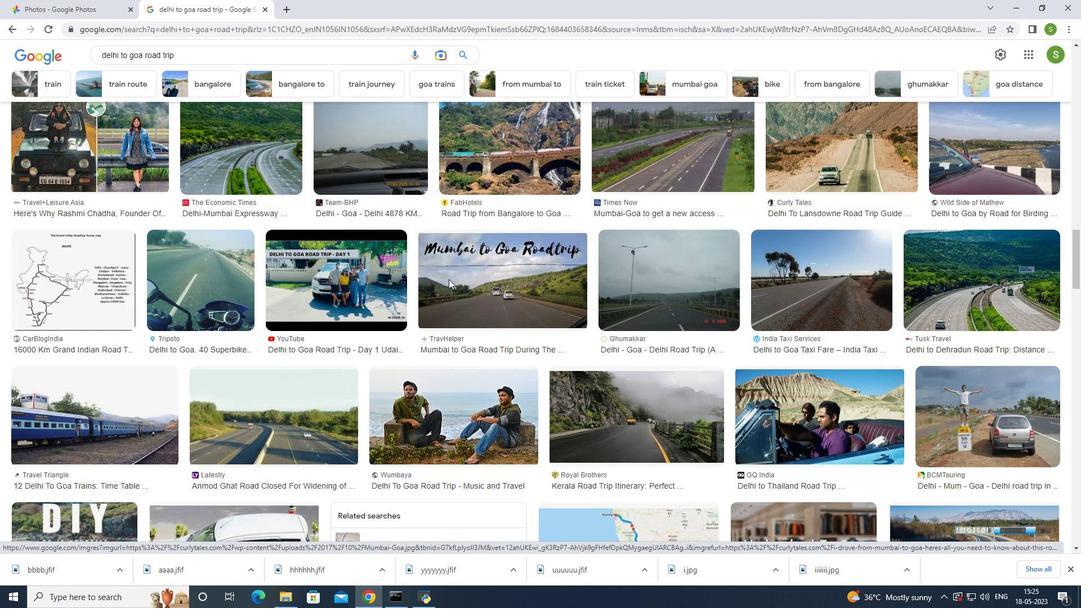 
Action: Mouse scrolled (449, 280) with delta (0, 0)
Screenshot: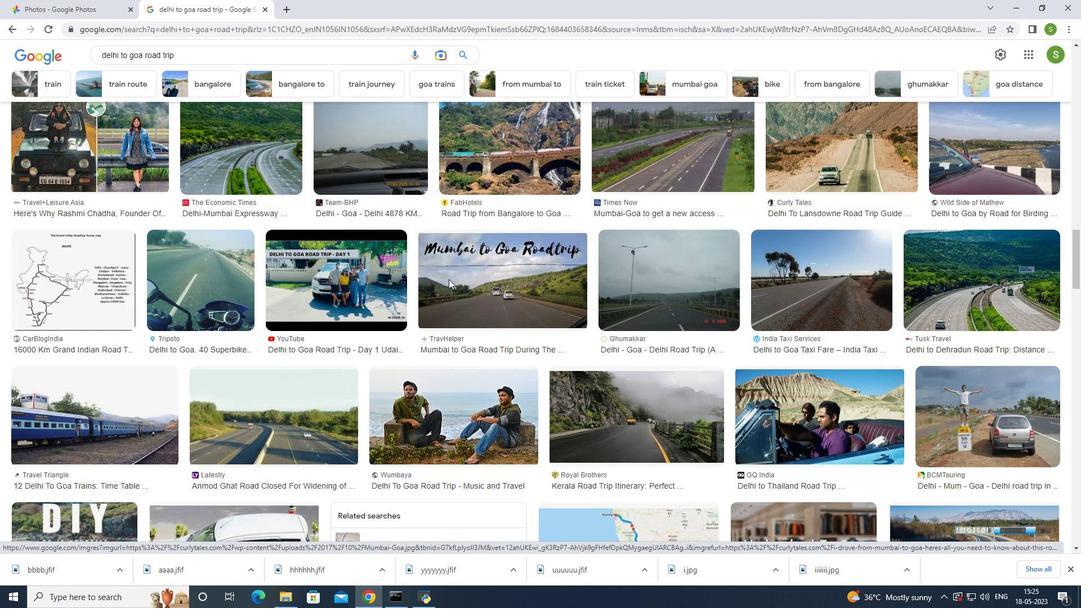 
Action: Mouse scrolled (449, 280) with delta (0, 0)
Screenshot: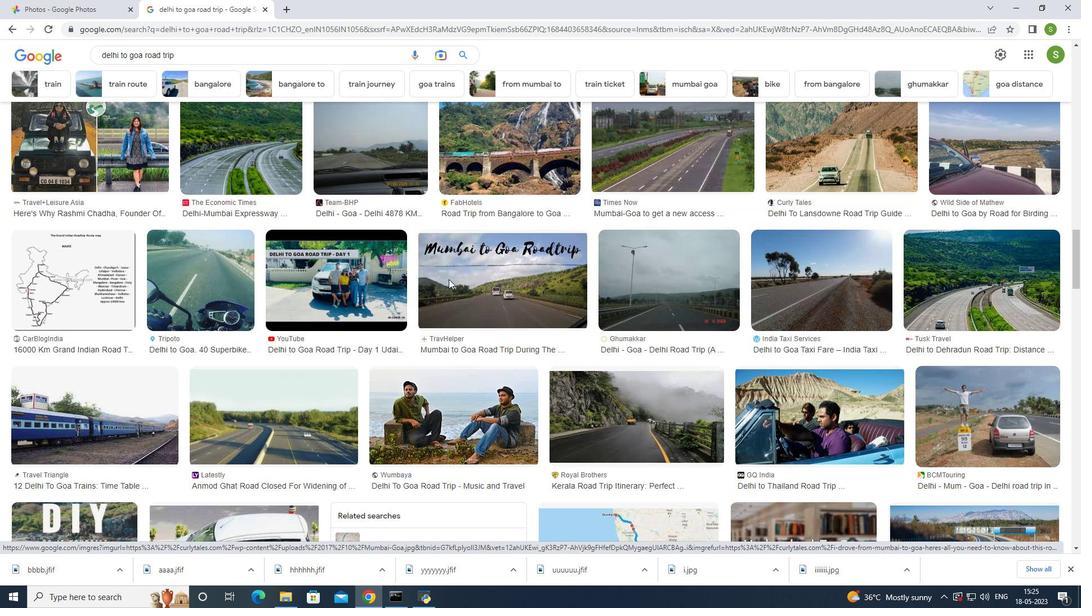 
Action: Mouse scrolled (449, 280) with delta (0, 0)
Screenshot: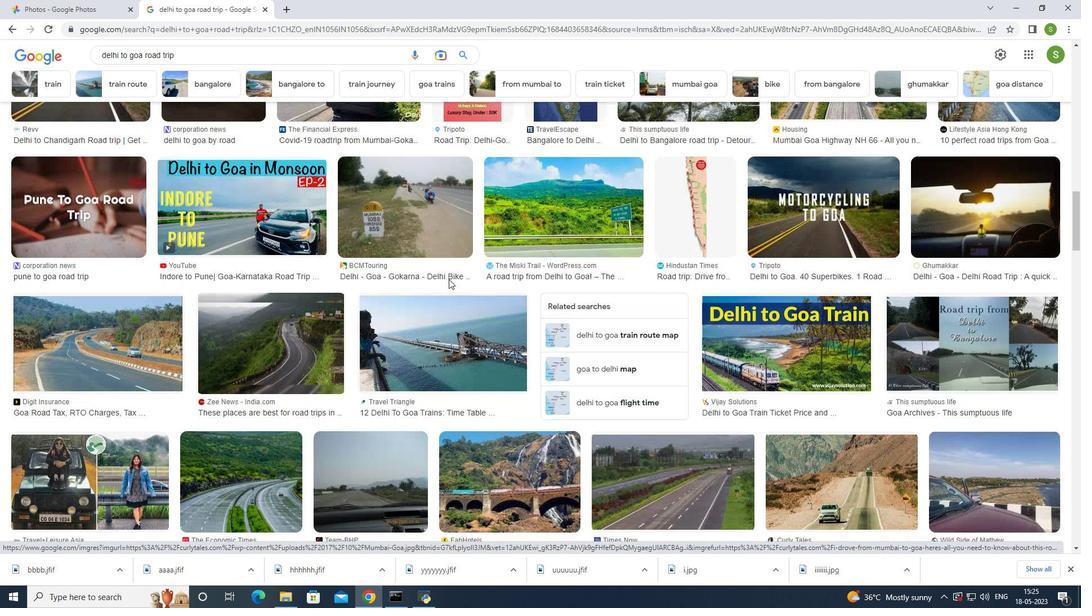 
Action: Mouse scrolled (449, 280) with delta (0, 0)
Screenshot: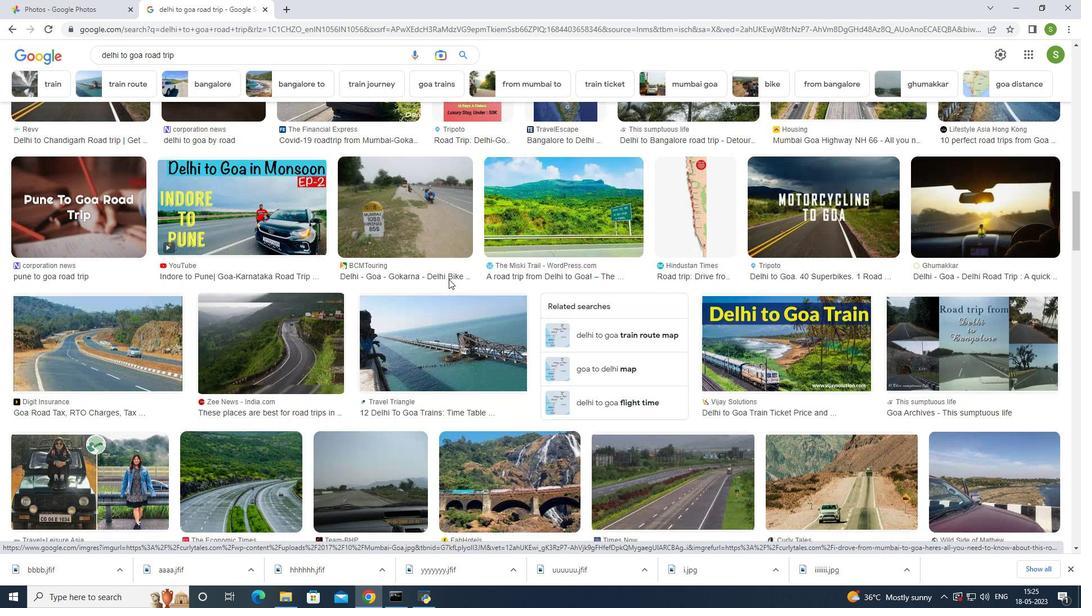 
Action: Mouse scrolled (449, 280) with delta (0, 0)
Screenshot: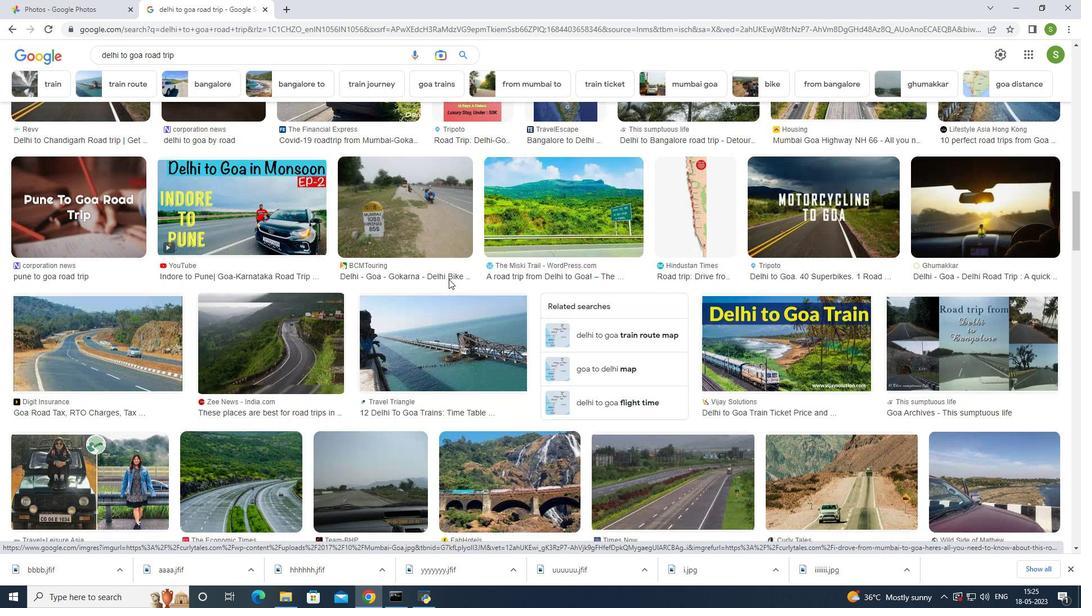
Action: Mouse scrolled (449, 280) with delta (0, 0)
Screenshot: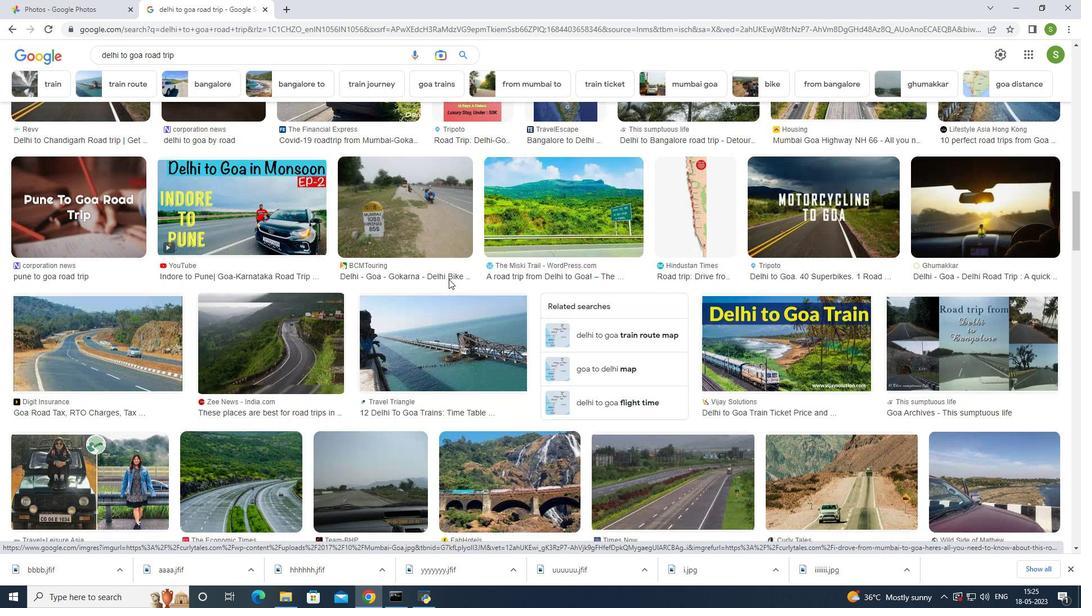 
Action: Mouse scrolled (449, 280) with delta (0, 0)
Screenshot: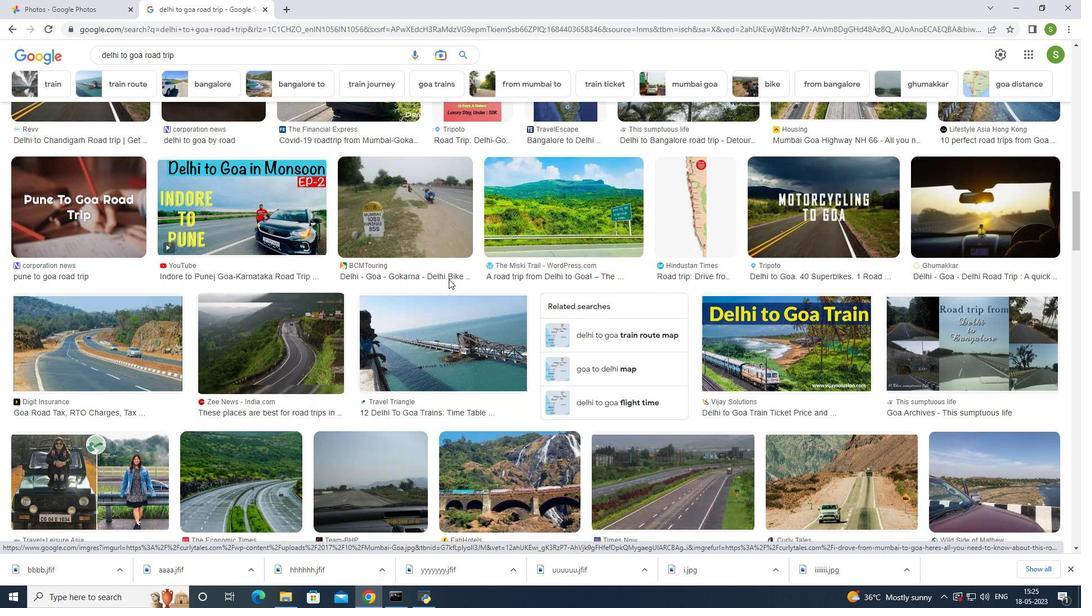 
Action: Mouse scrolled (449, 280) with delta (0, 0)
Screenshot: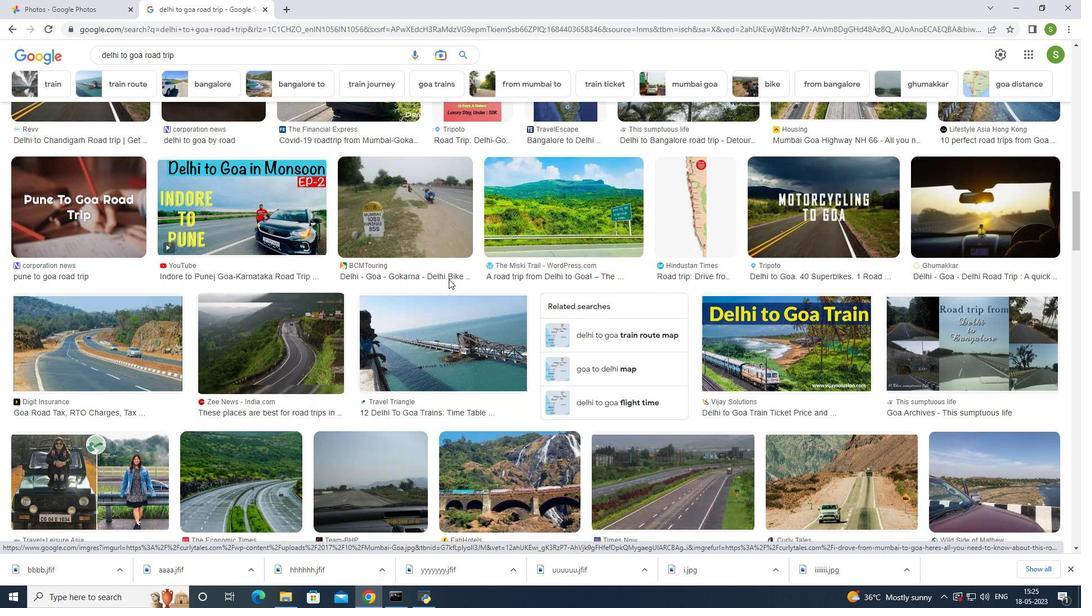 
Action: Mouse moved to (449, 278)
Screenshot: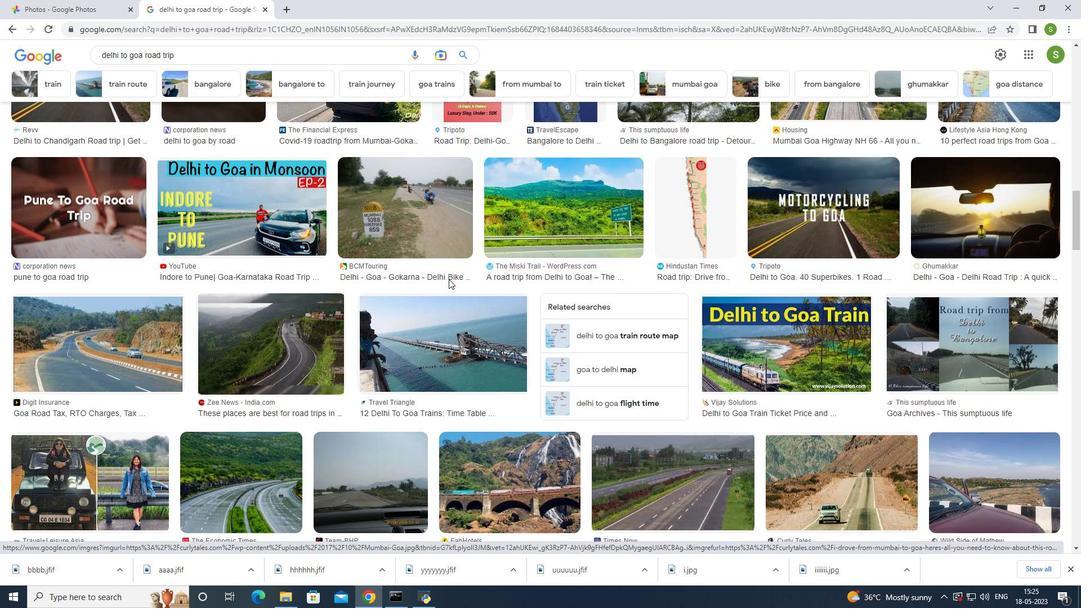 
Action: Mouse scrolled (449, 279) with delta (0, 0)
Screenshot: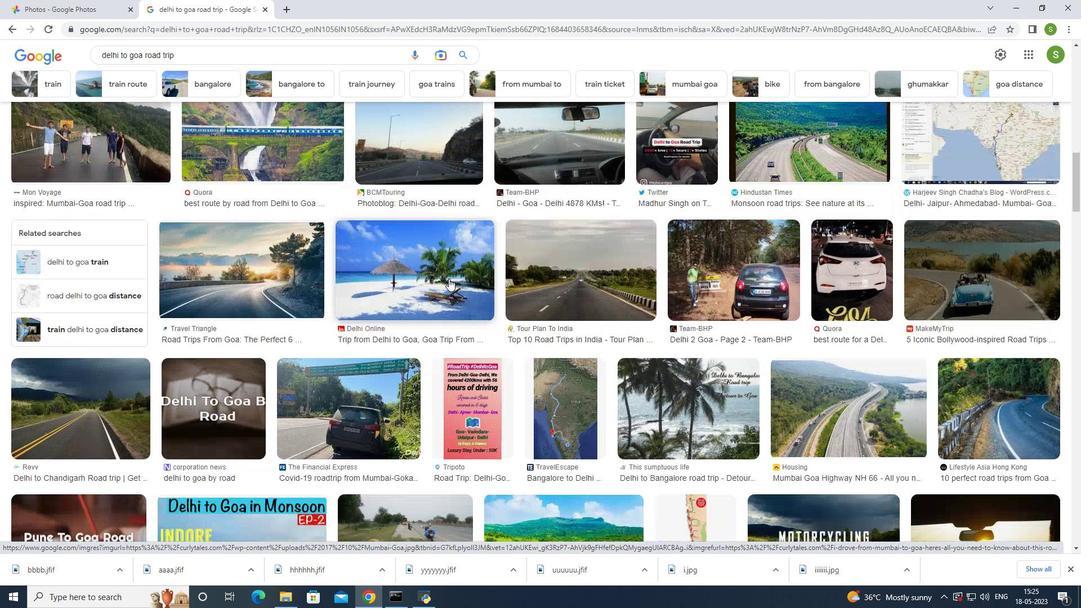 
Action: Mouse scrolled (449, 279) with delta (0, 0)
Screenshot: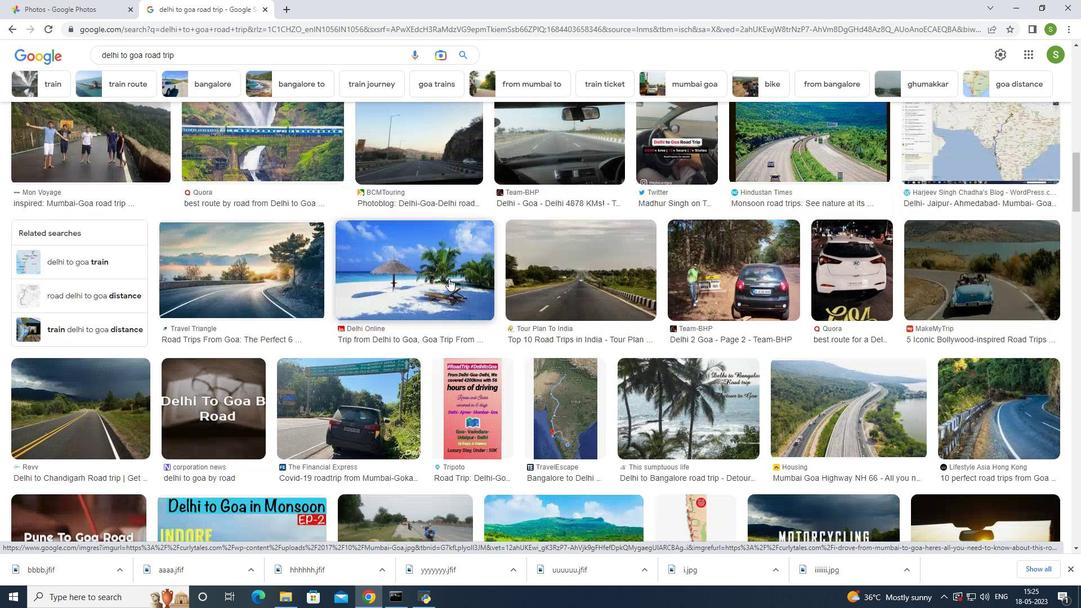
Action: Mouse scrolled (449, 279) with delta (0, 0)
Screenshot: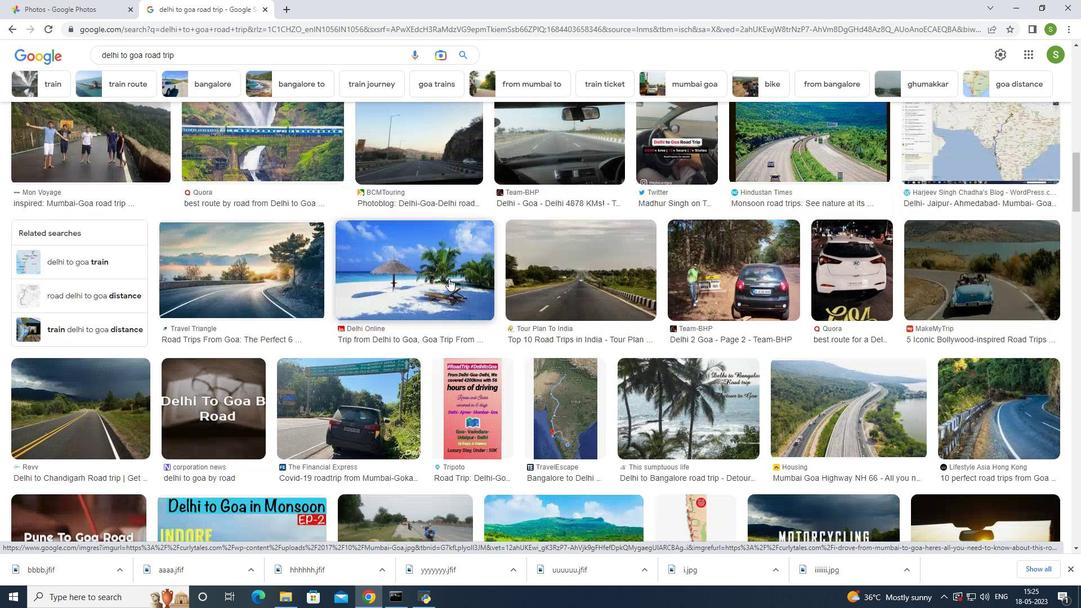 
Action: Mouse scrolled (449, 279) with delta (0, 0)
Screenshot: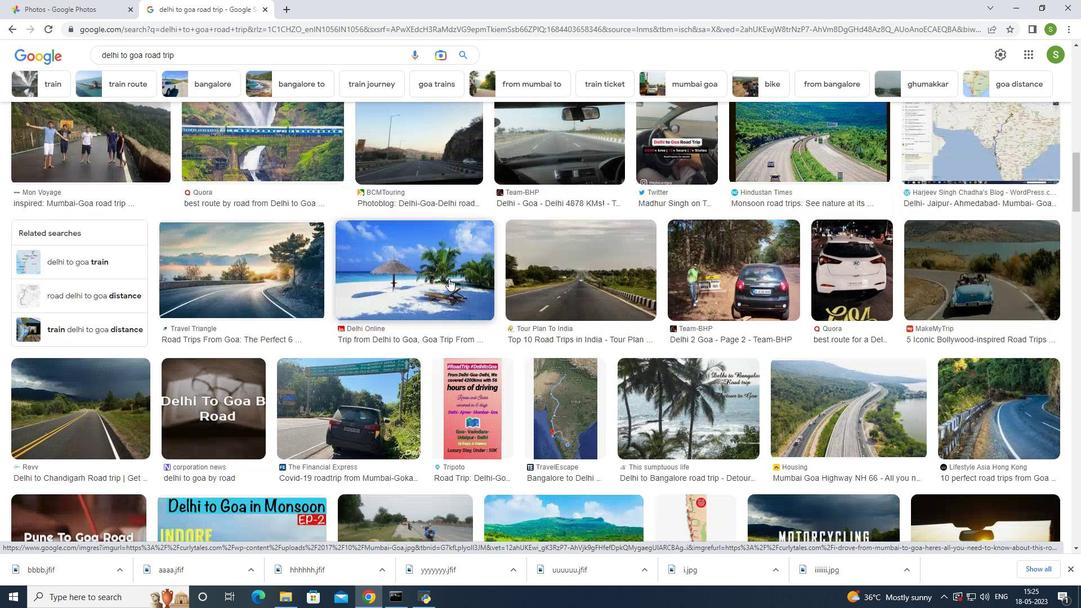 
Action: Mouse scrolled (449, 279) with delta (0, 0)
Screenshot: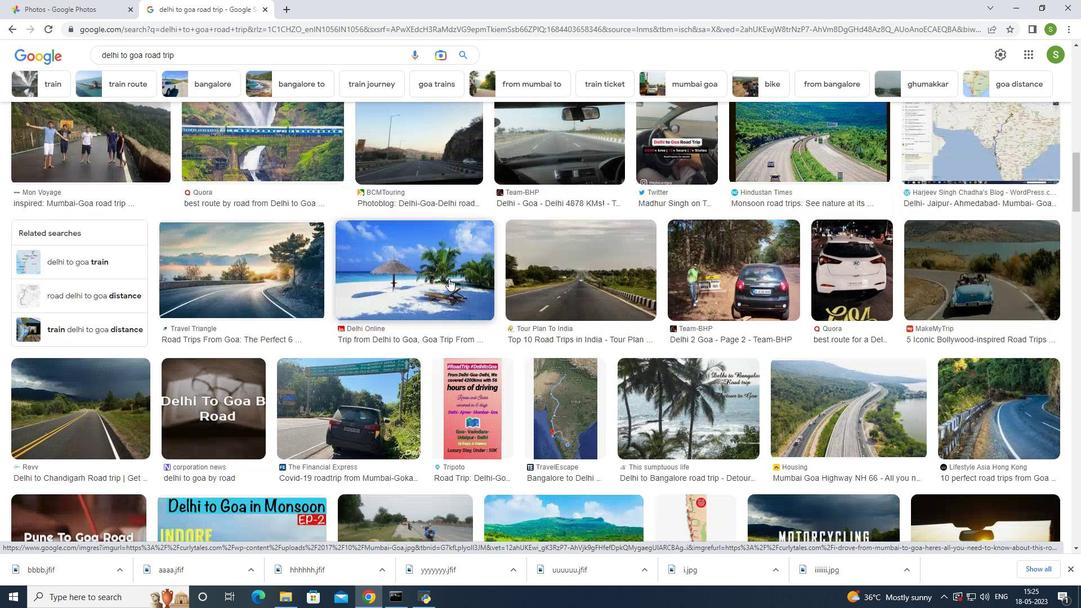 
Action: Mouse scrolled (449, 279) with delta (0, 0)
Screenshot: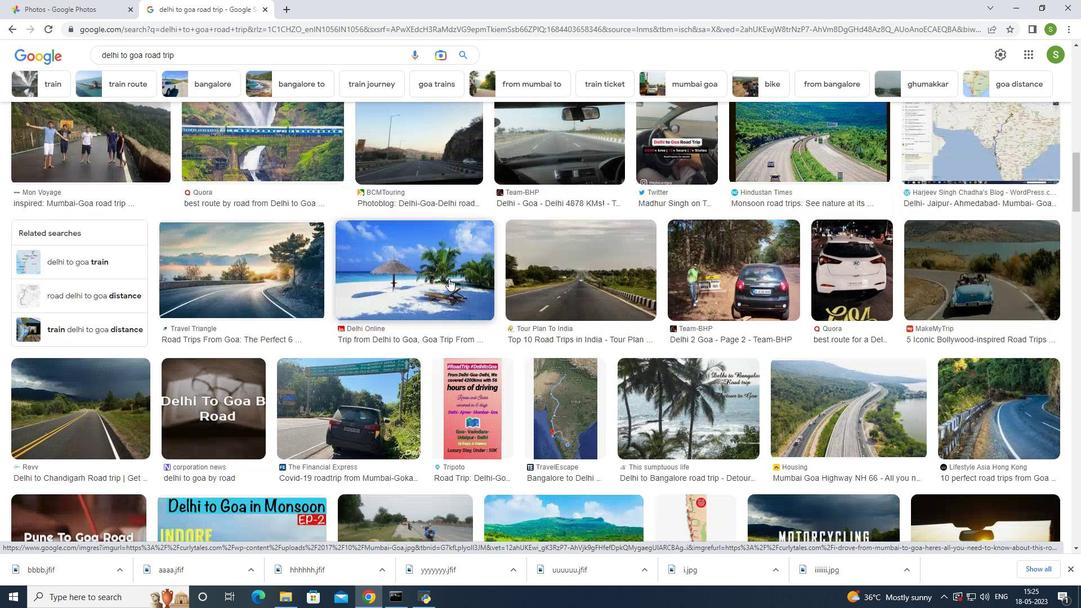 
Action: Mouse scrolled (449, 279) with delta (0, 0)
Screenshot: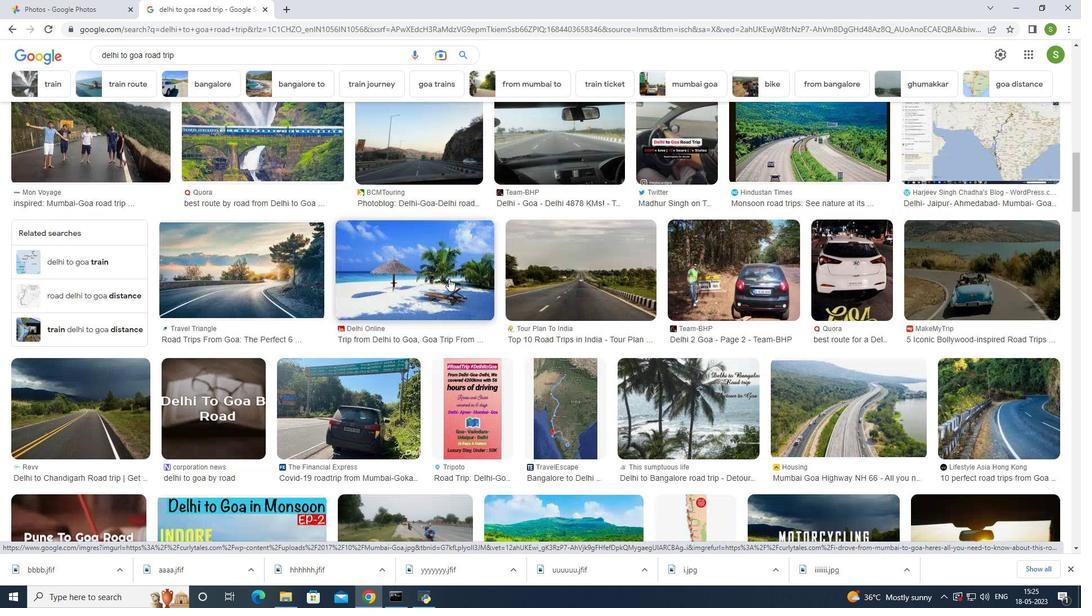 
Action: Mouse scrolled (449, 279) with delta (0, 0)
Screenshot: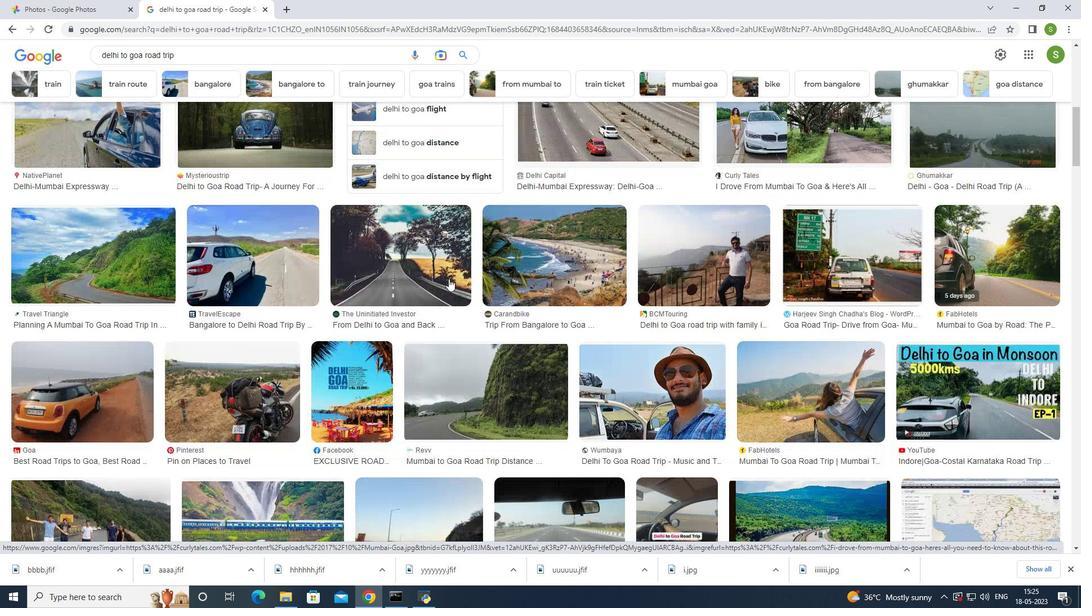 
Action: Mouse scrolled (449, 279) with delta (0, 0)
Screenshot: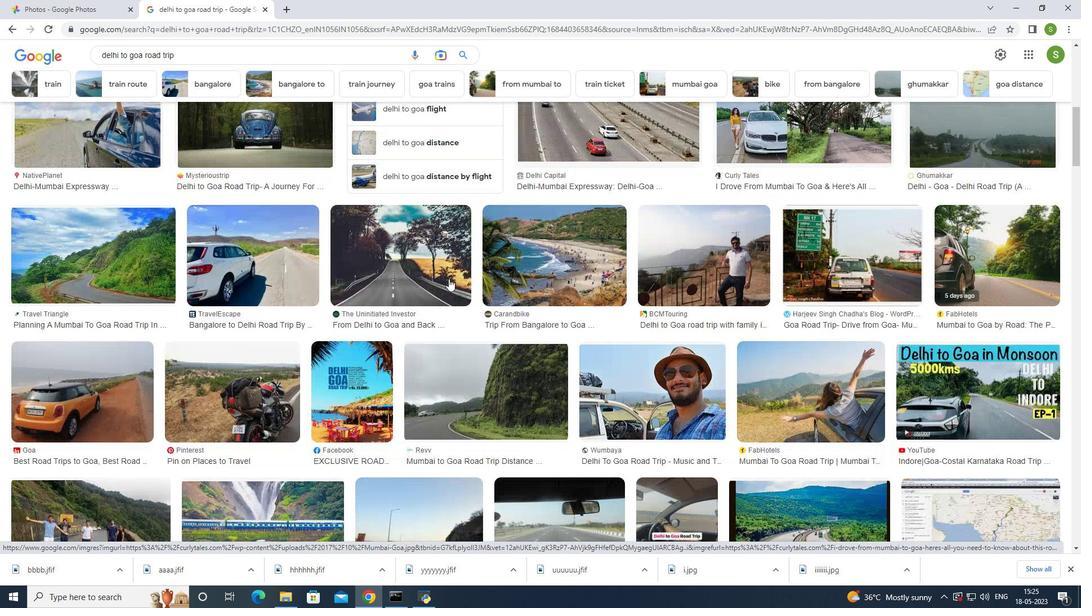 
Action: Mouse scrolled (449, 279) with delta (0, 0)
Screenshot: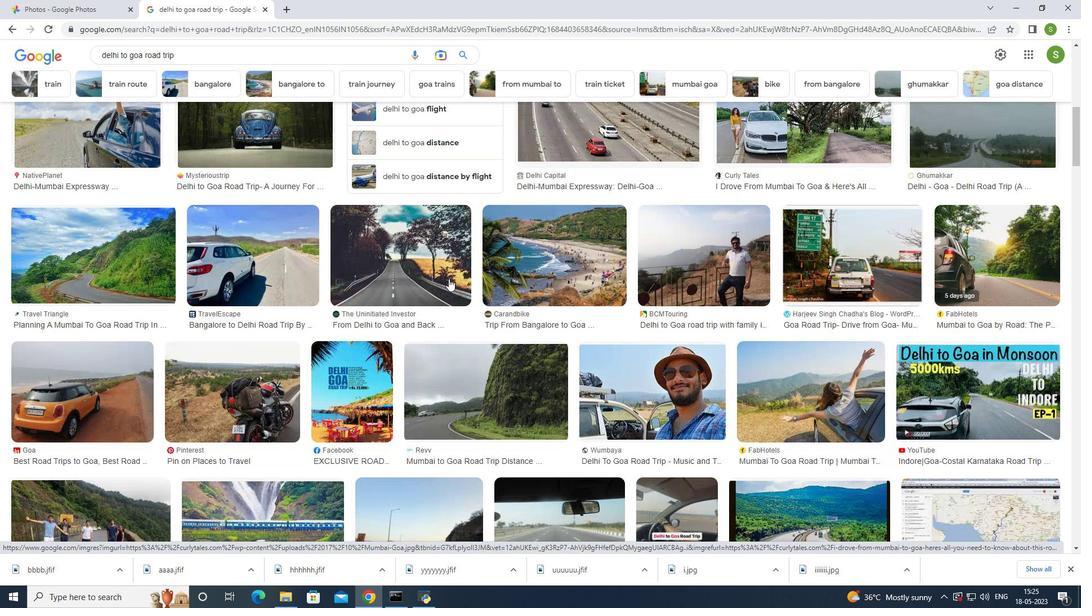 
Action: Mouse scrolled (449, 279) with delta (0, 0)
Screenshot: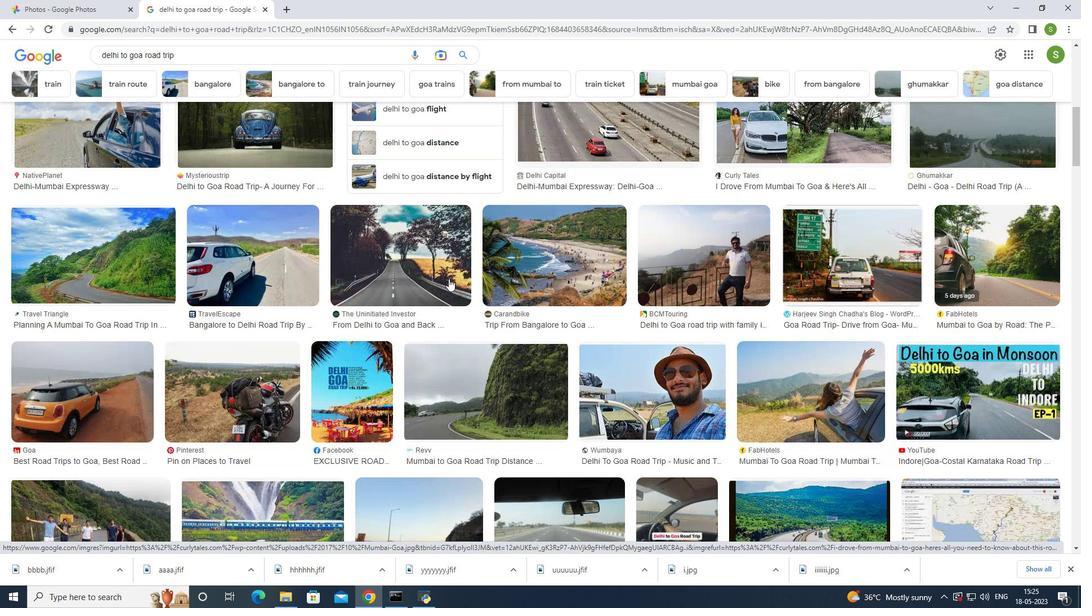 
Action: Mouse scrolled (449, 279) with delta (0, 0)
Screenshot: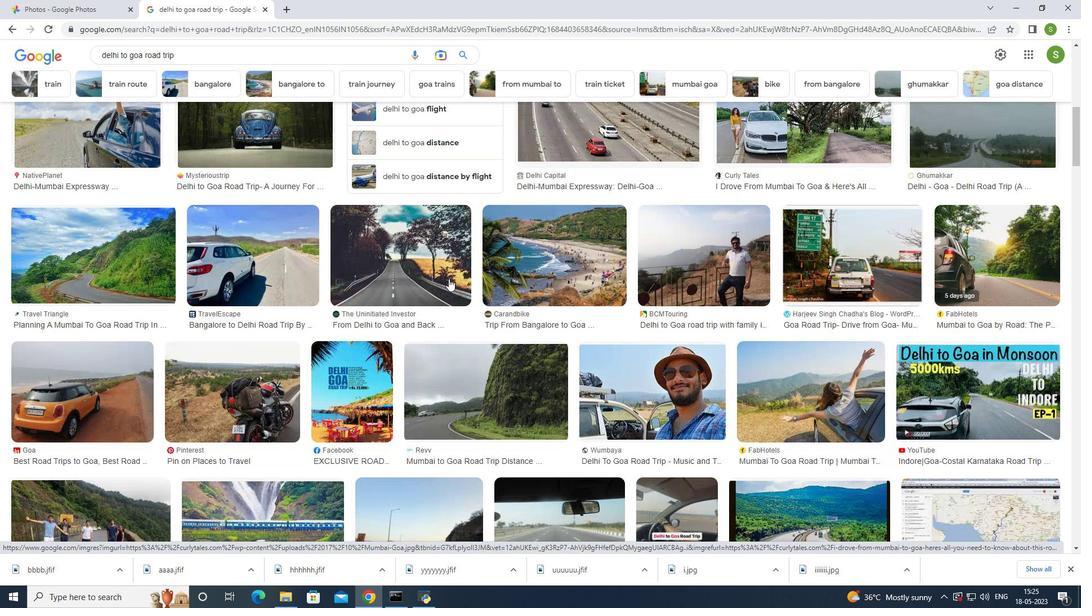 
Action: Mouse scrolled (449, 279) with delta (0, 0)
Screenshot: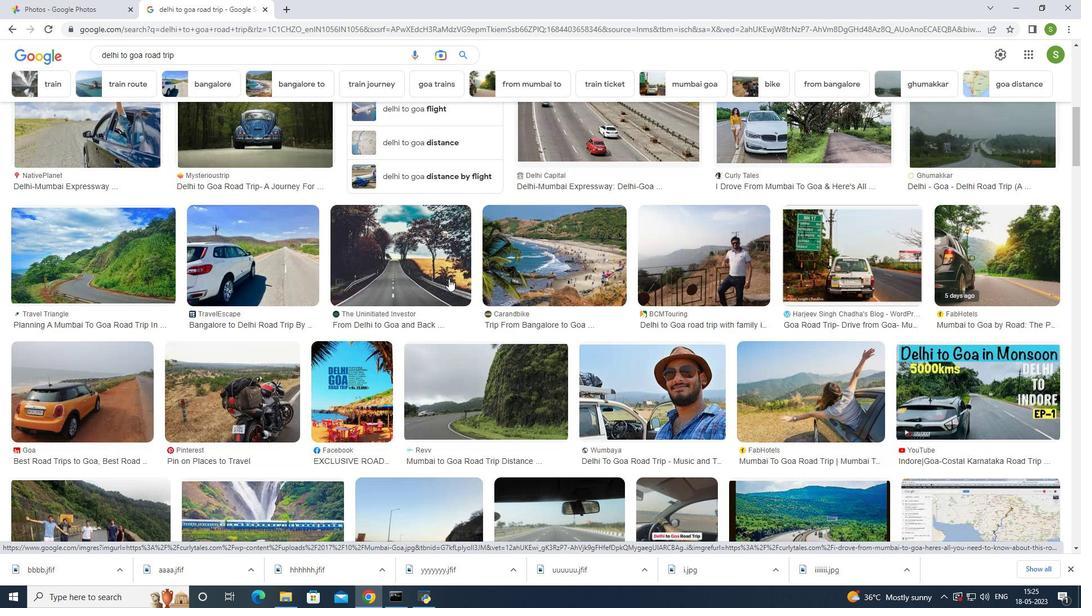 
Action: Mouse scrolled (449, 279) with delta (0, 0)
Screenshot: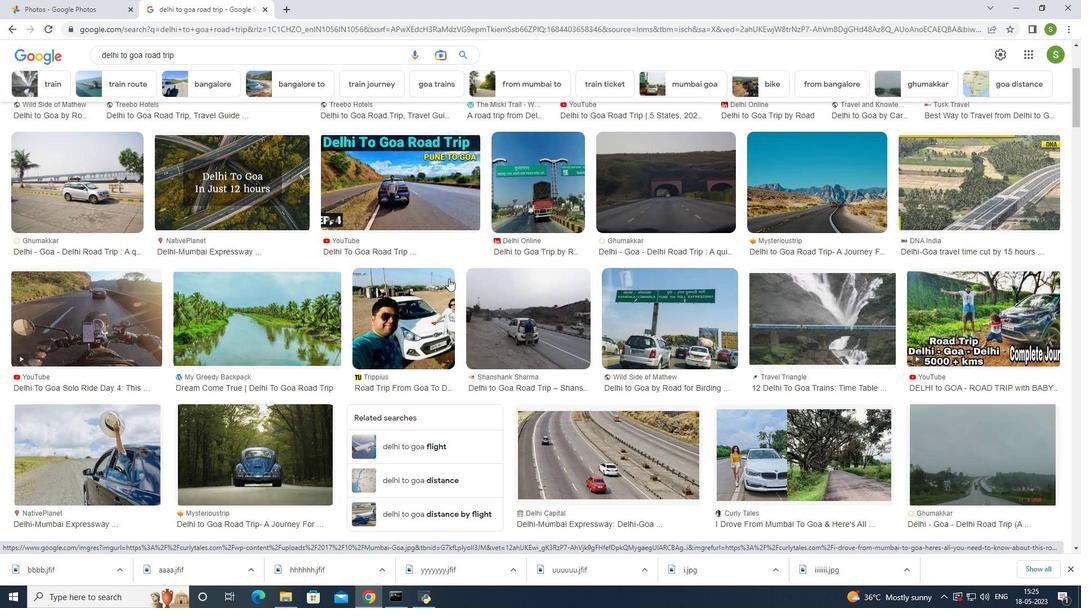 
Action: Mouse scrolled (449, 279) with delta (0, 0)
Screenshot: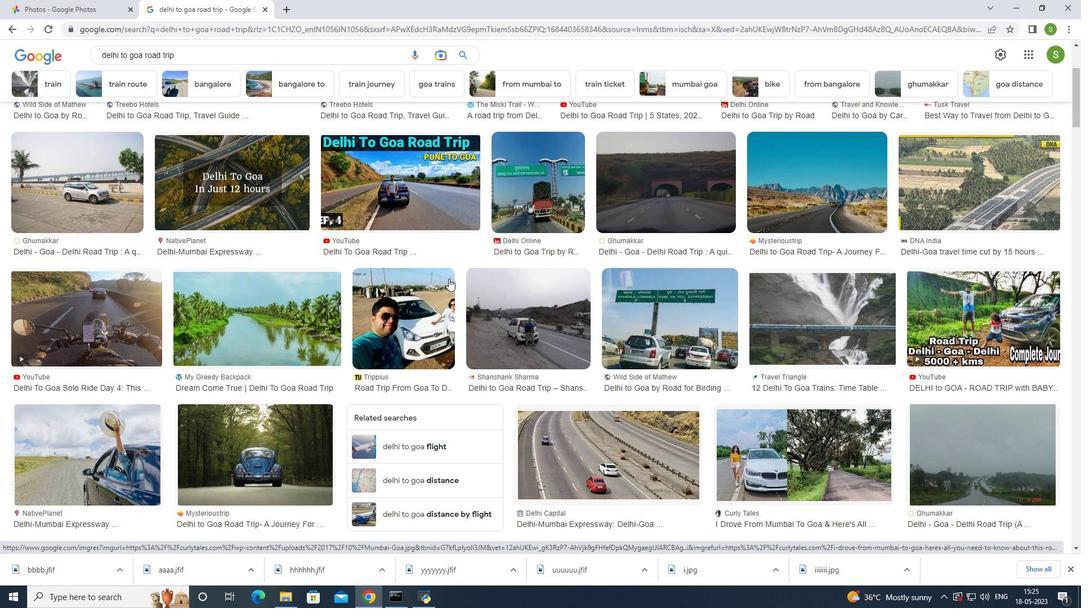 
Action: Mouse scrolled (449, 279) with delta (0, 0)
Screenshot: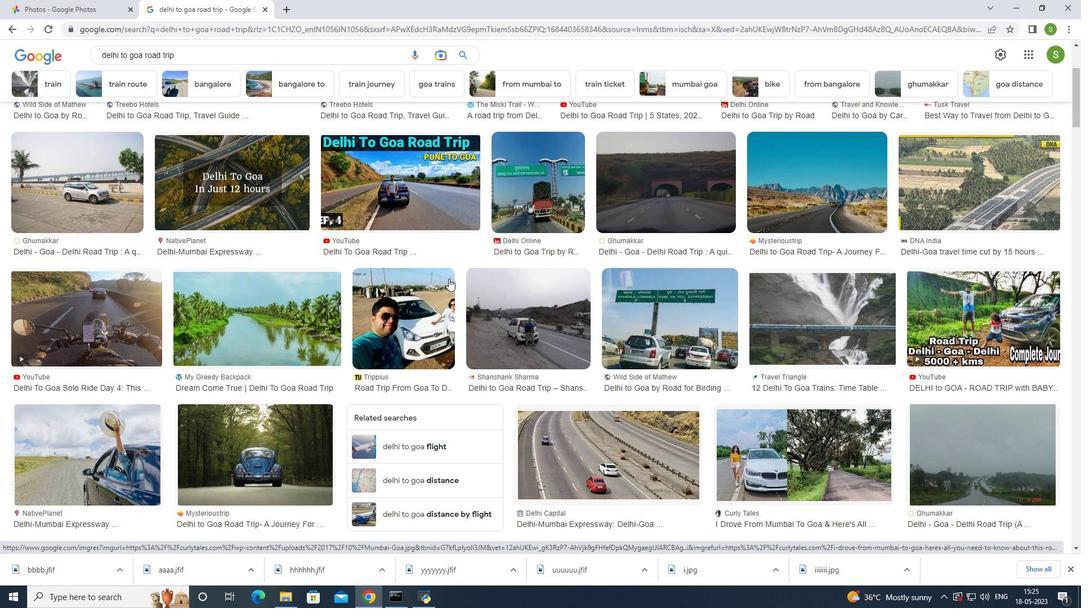 
Action: Mouse scrolled (449, 279) with delta (0, 0)
Screenshot: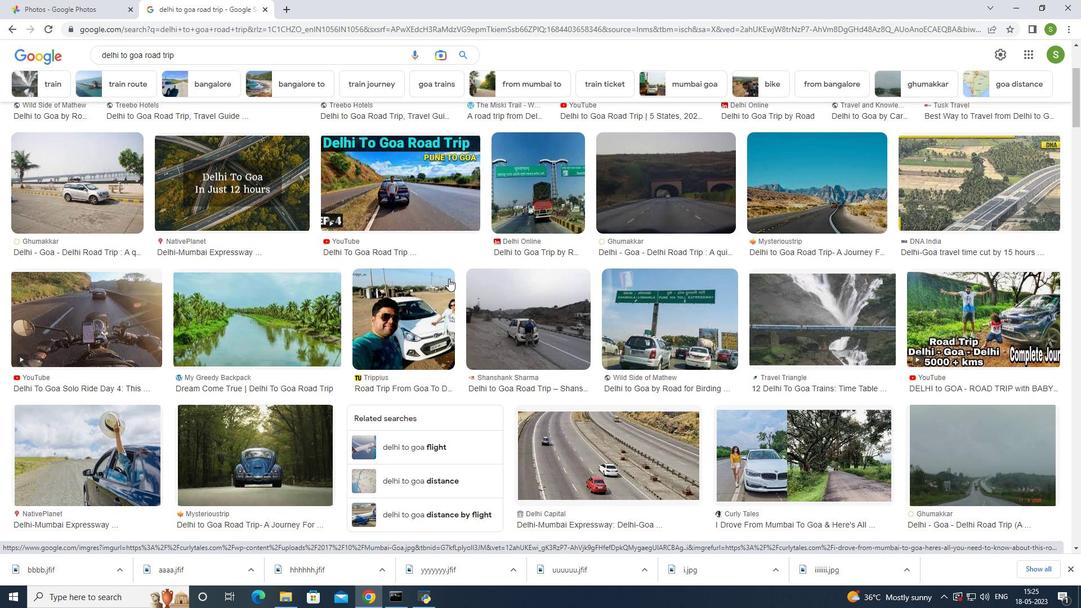 
Action: Mouse scrolled (449, 279) with delta (0, 0)
Screenshot: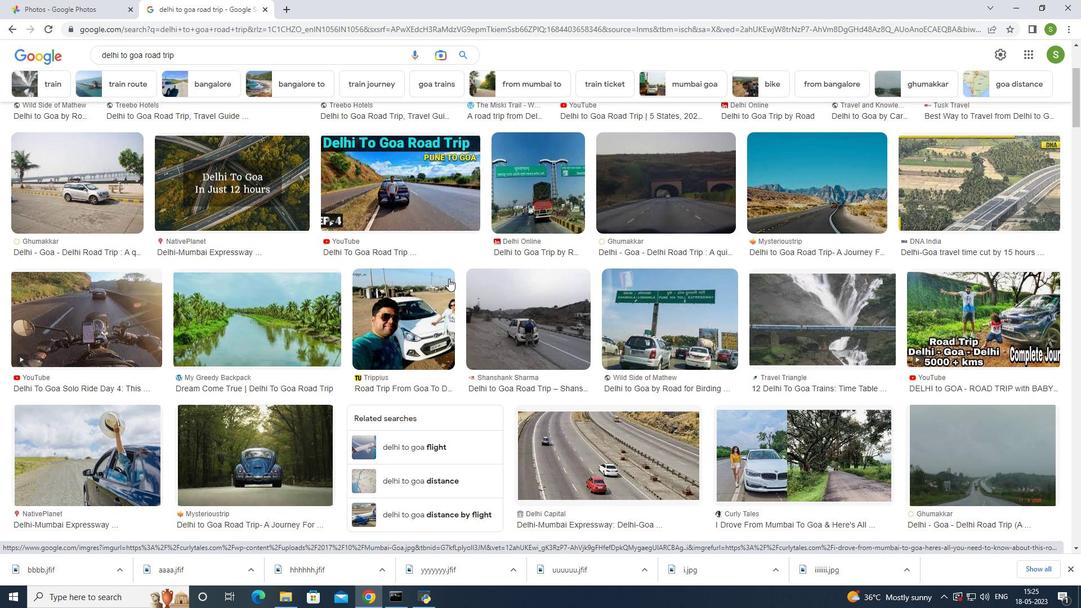 
Action: Mouse scrolled (449, 279) with delta (0, 0)
Screenshot: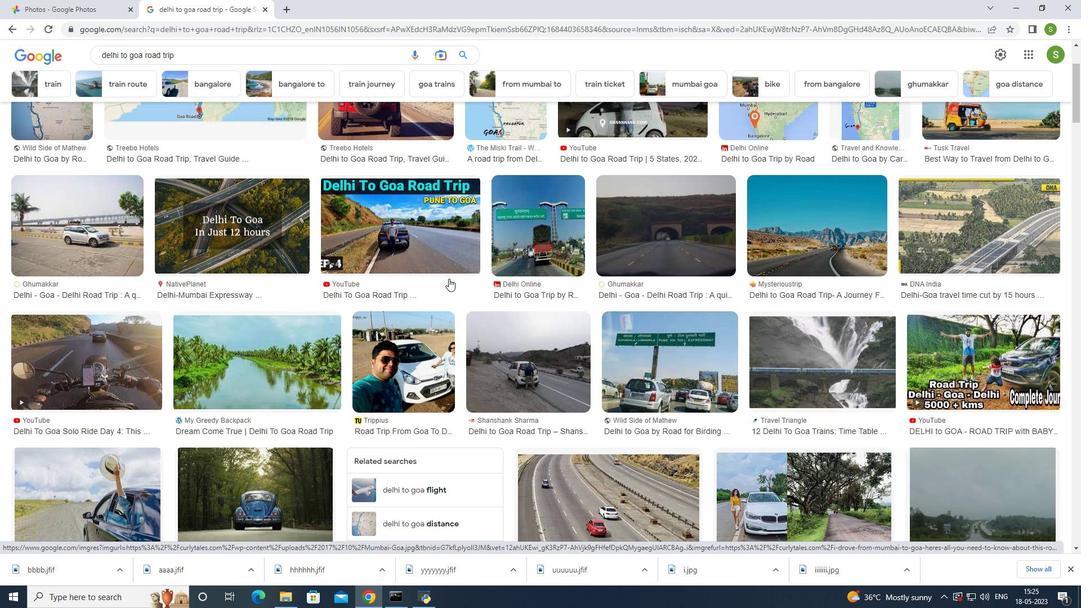 
Action: Mouse scrolled (449, 279) with delta (0, 0)
Screenshot: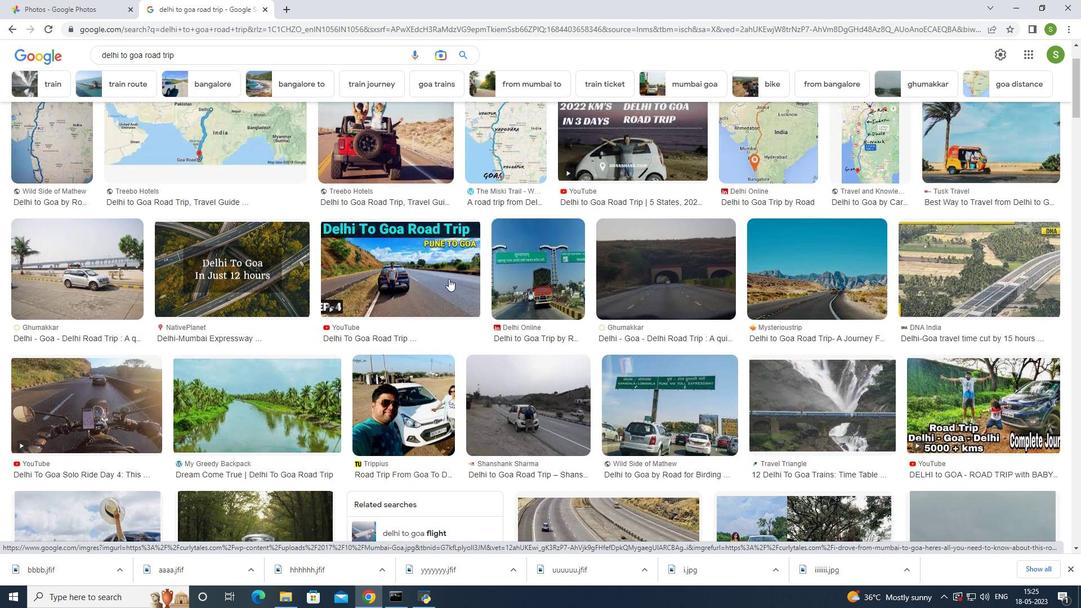 
Action: Mouse moved to (360, 240)
Screenshot: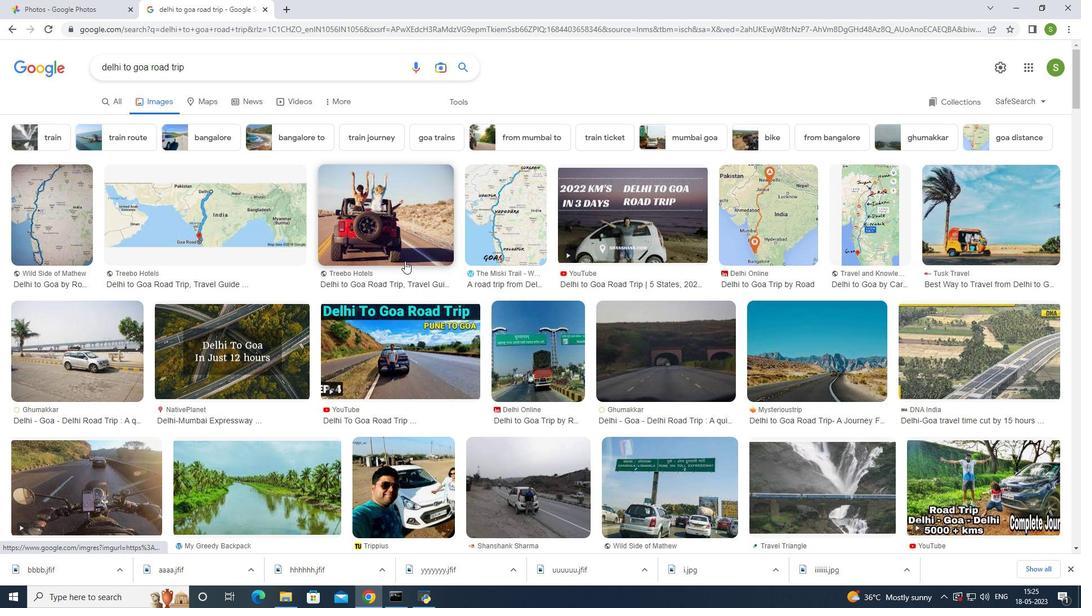 
Action: Mouse scrolled (360, 240) with delta (0, 0)
Screenshot: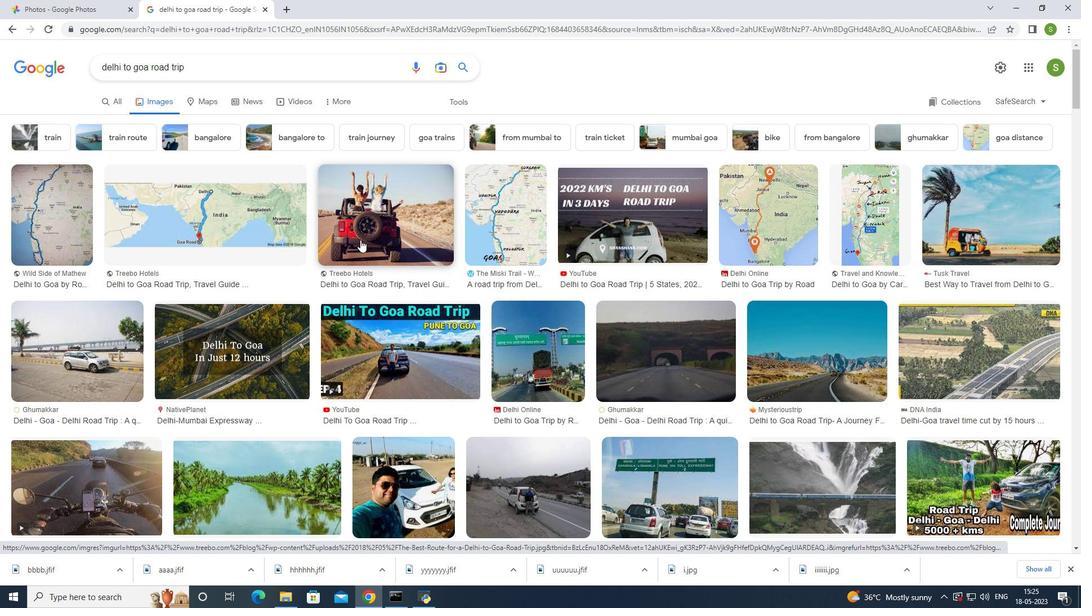 
Action: Mouse scrolled (360, 240) with delta (0, 0)
Screenshot: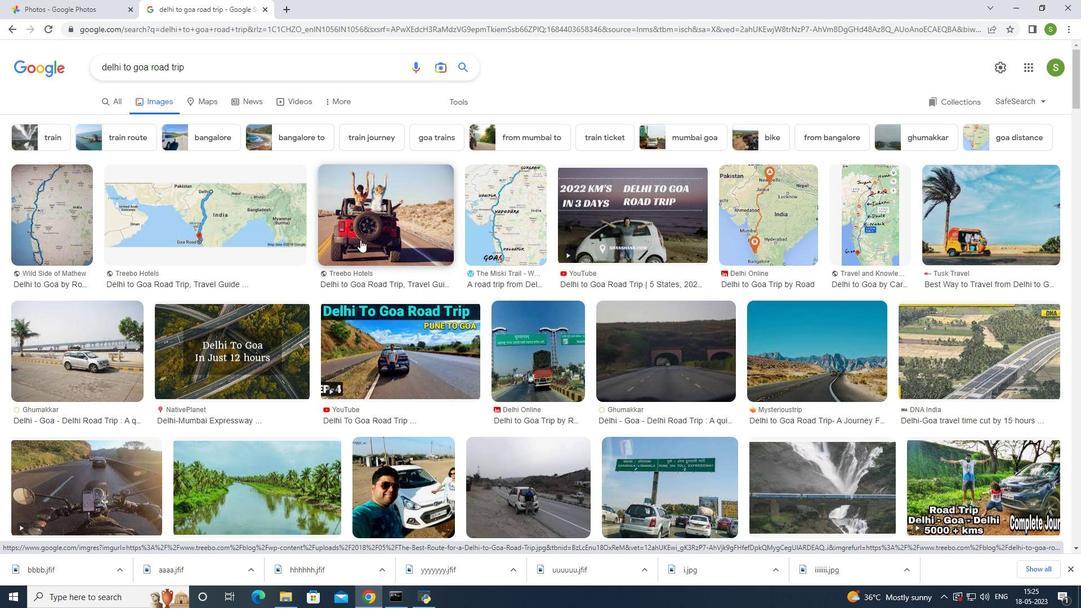 
Action: Mouse scrolled (360, 240) with delta (0, 0)
Screenshot: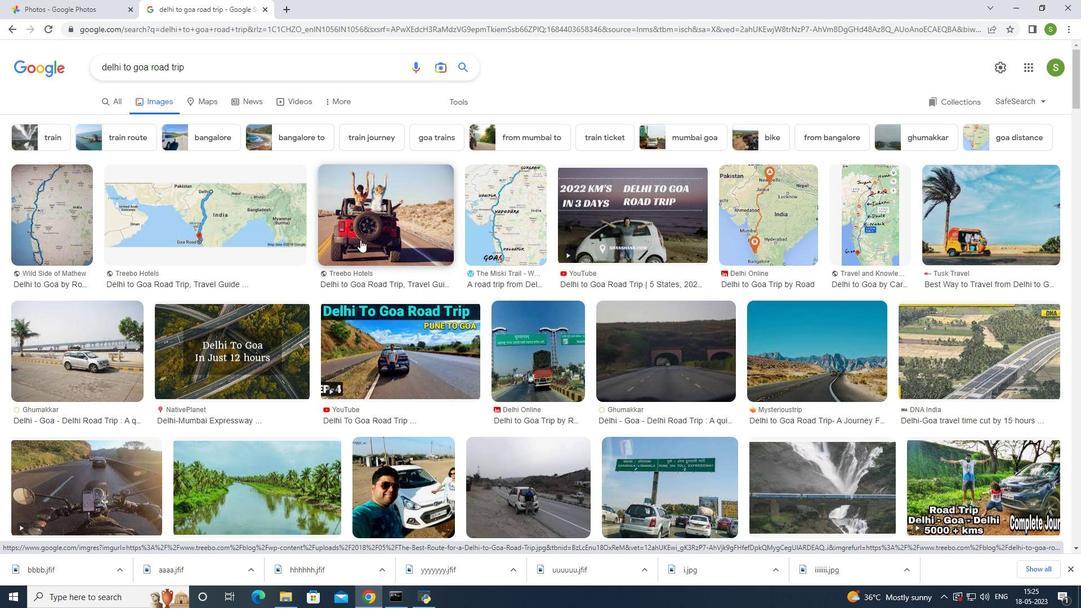 
Action: Mouse scrolled (360, 240) with delta (0, 0)
Screenshot: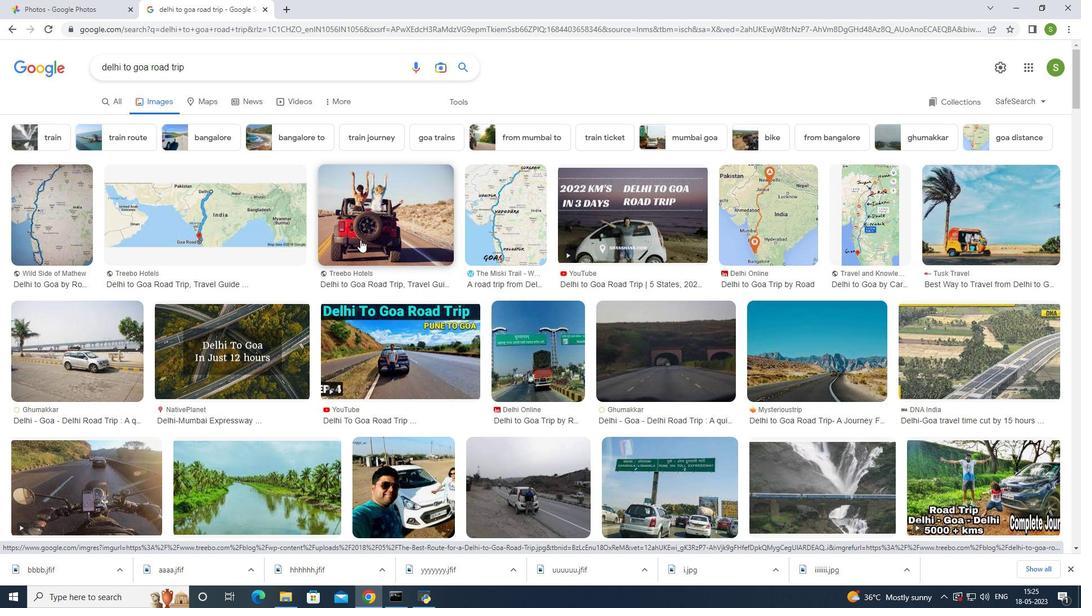 
Action: Mouse scrolled (360, 240) with delta (0, 0)
Screenshot: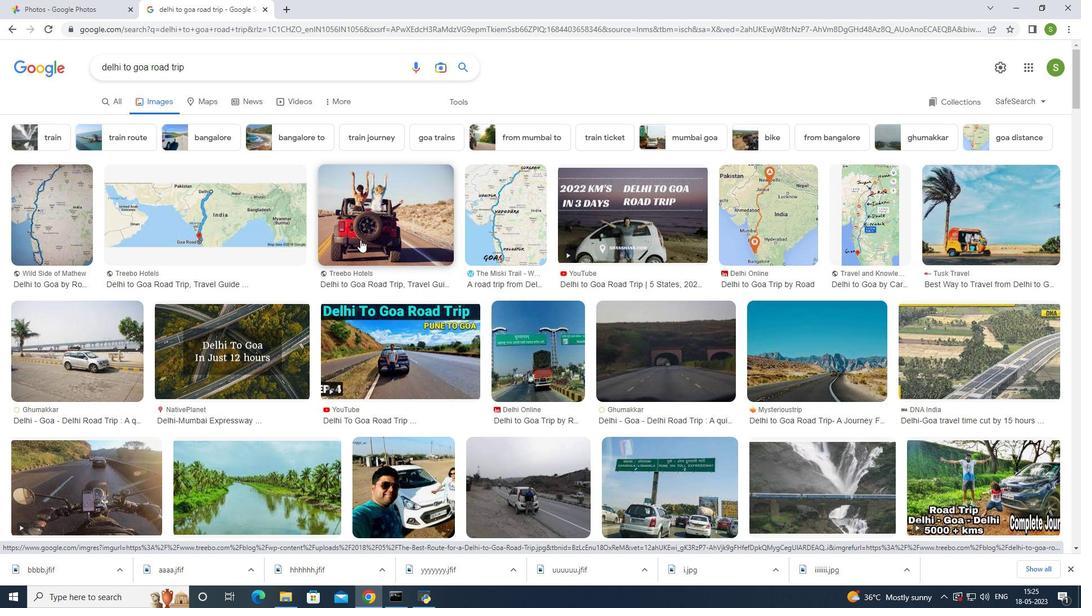 
Action: Mouse moved to (360, 239)
Screenshot: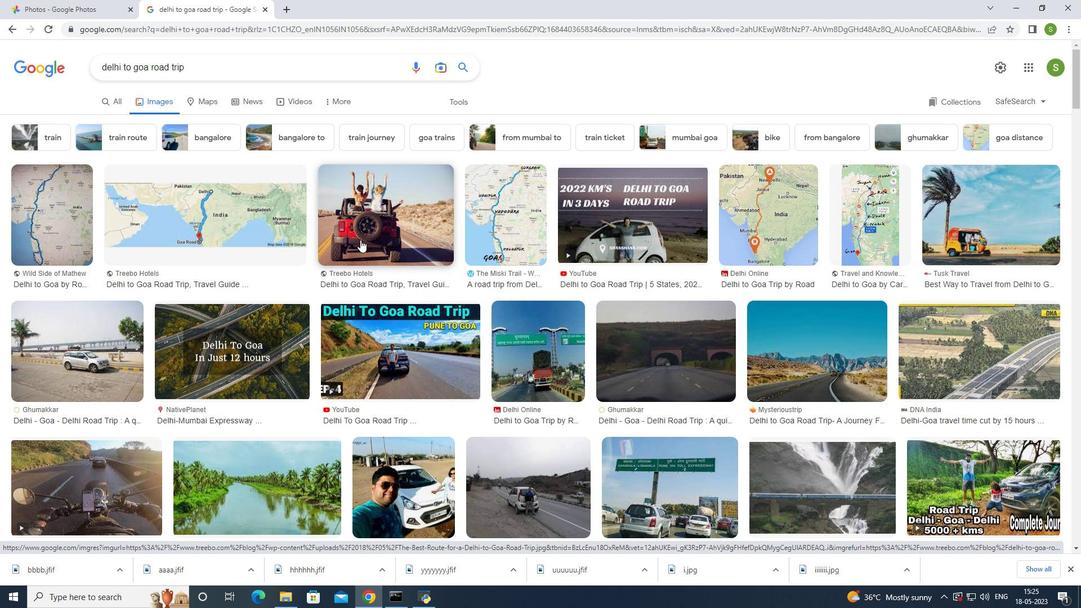 
Action: Mouse scrolled (360, 240) with delta (0, 0)
Screenshot: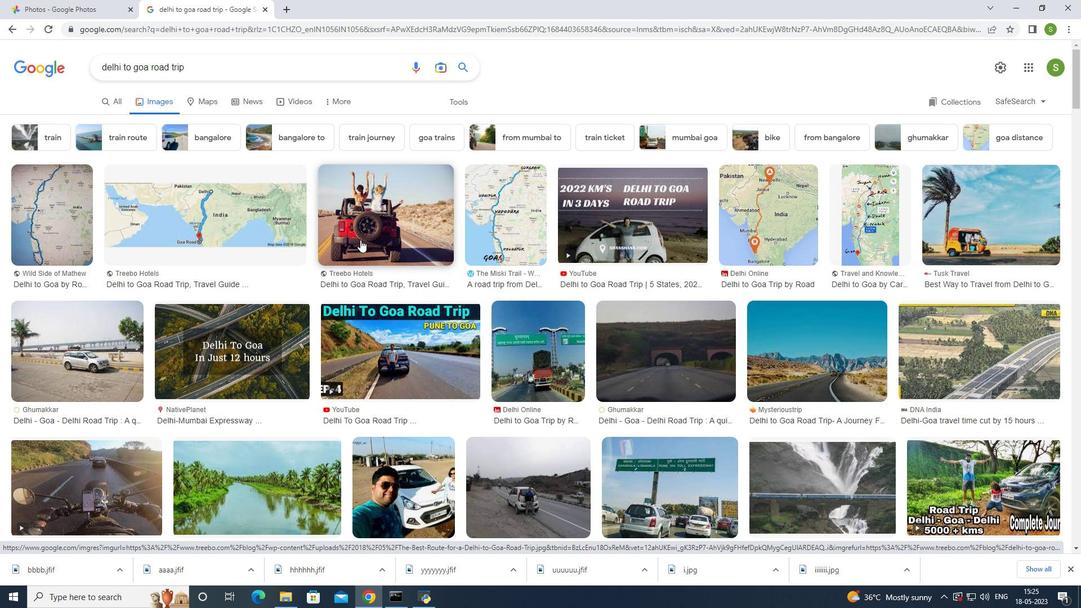 
Action: Mouse scrolled (360, 240) with delta (0, 0)
Screenshot: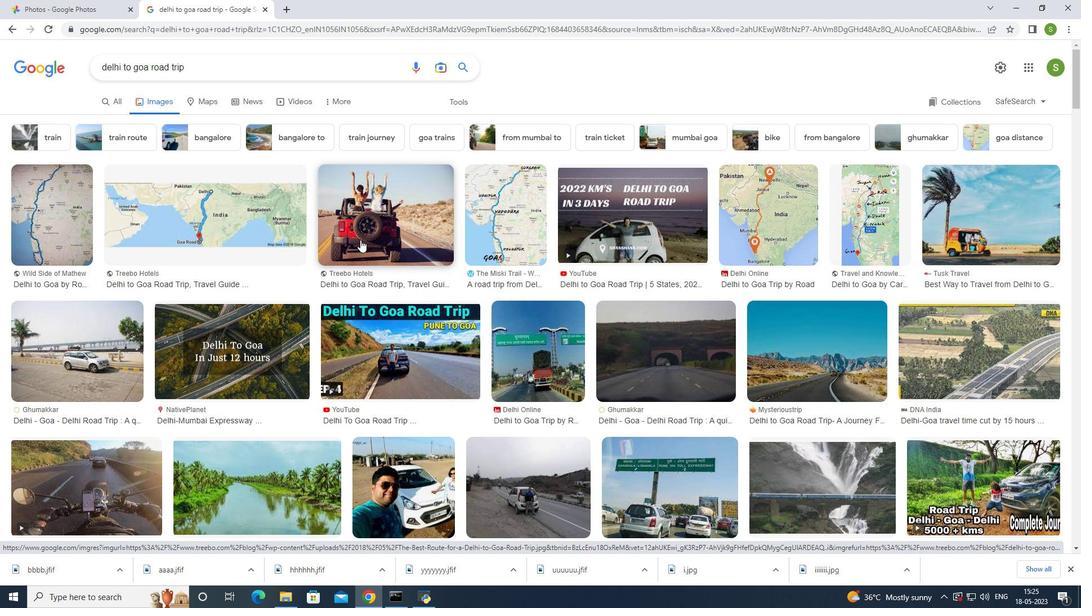 
Action: Mouse moved to (197, 202)
Screenshot: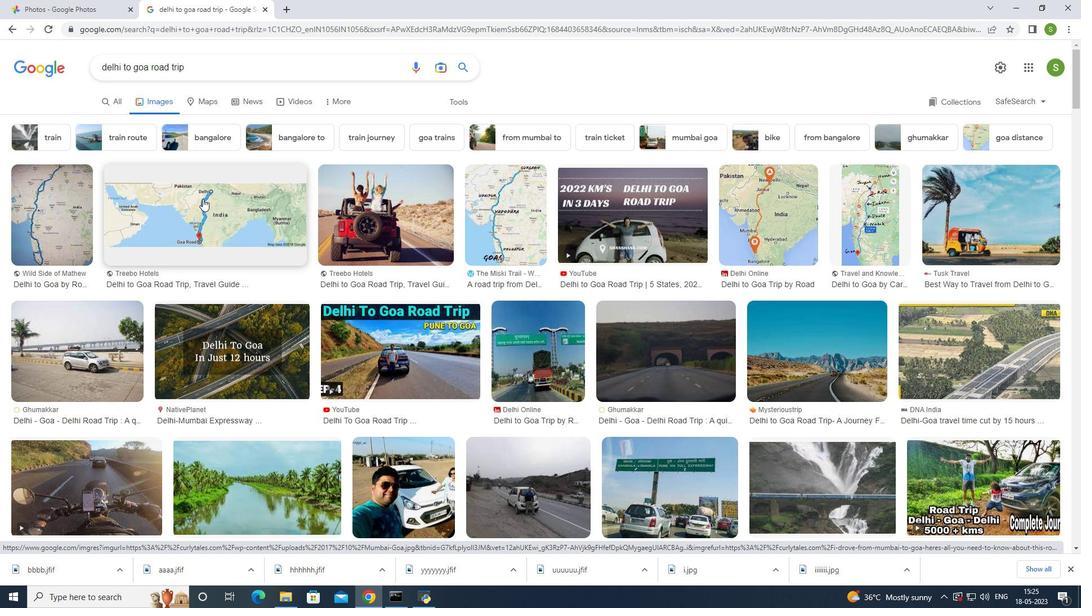 
Action: Mouse pressed left at (197, 202)
Screenshot: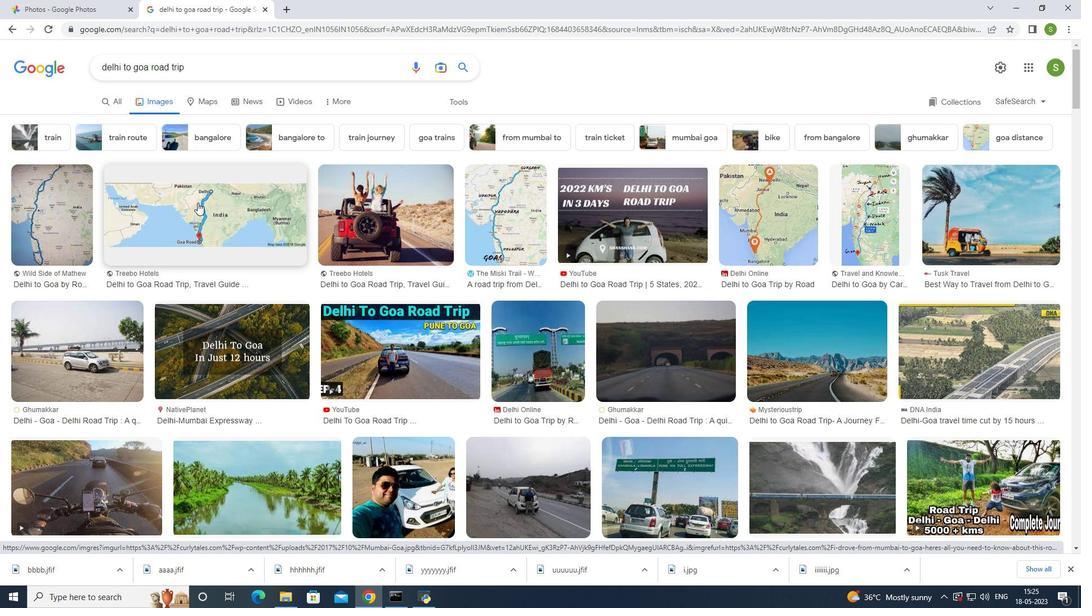 
Action: Mouse moved to (816, 196)
Screenshot: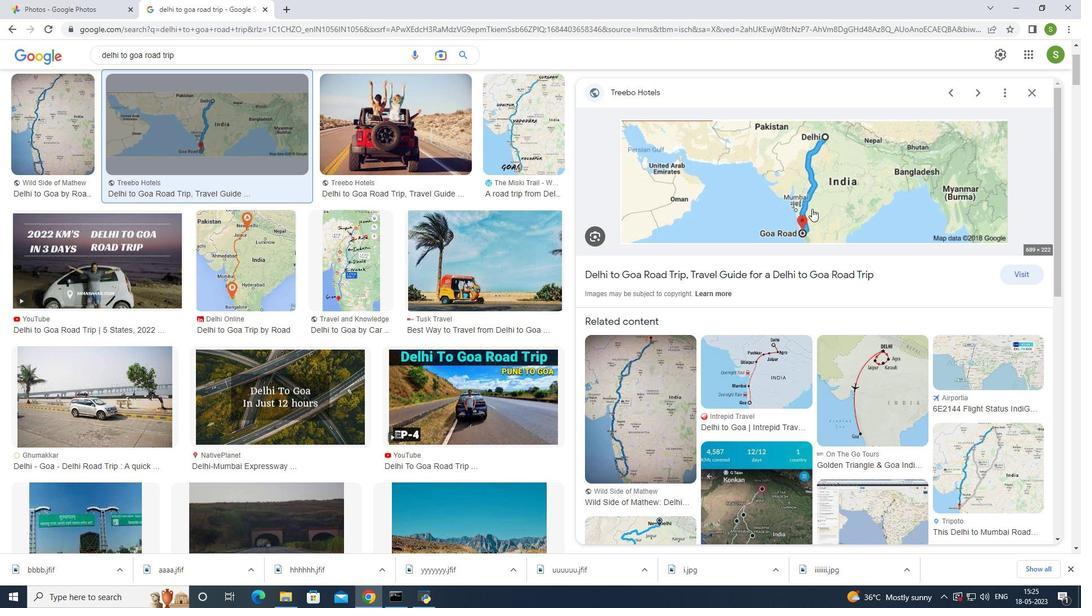 
Action: Mouse pressed left at (816, 196)
Screenshot: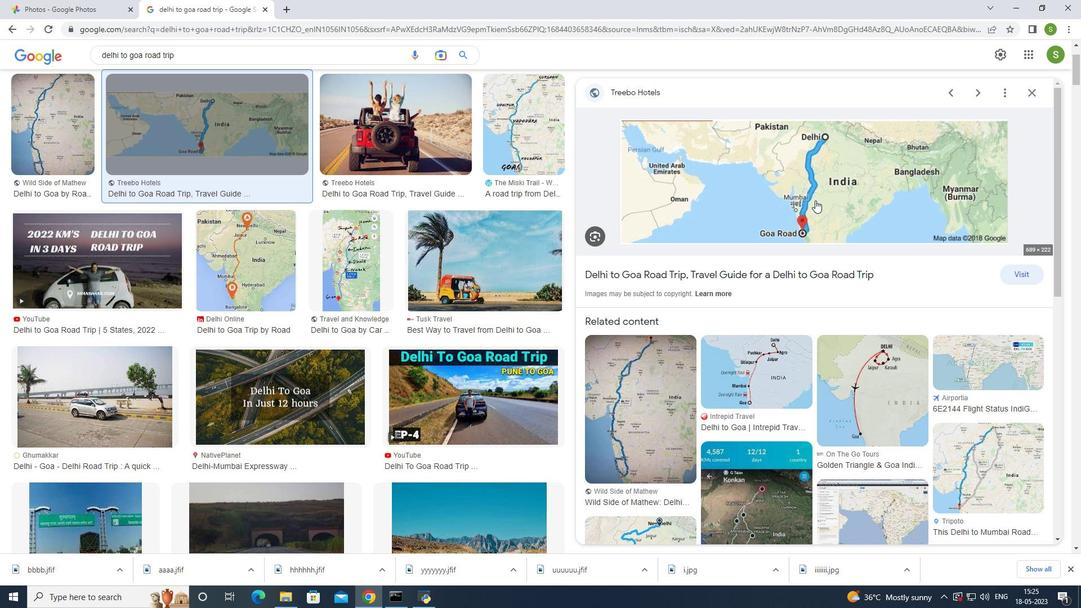 
Action: Mouse moved to (460, 394)
Screenshot: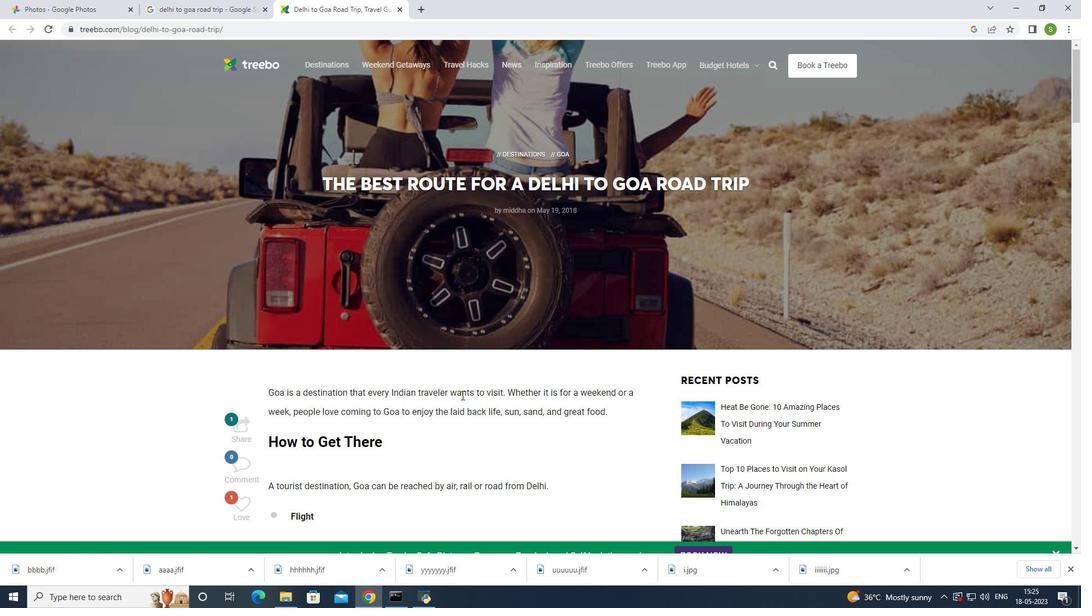 
Action: Mouse scrolled (460, 394) with delta (0, 0)
Screenshot: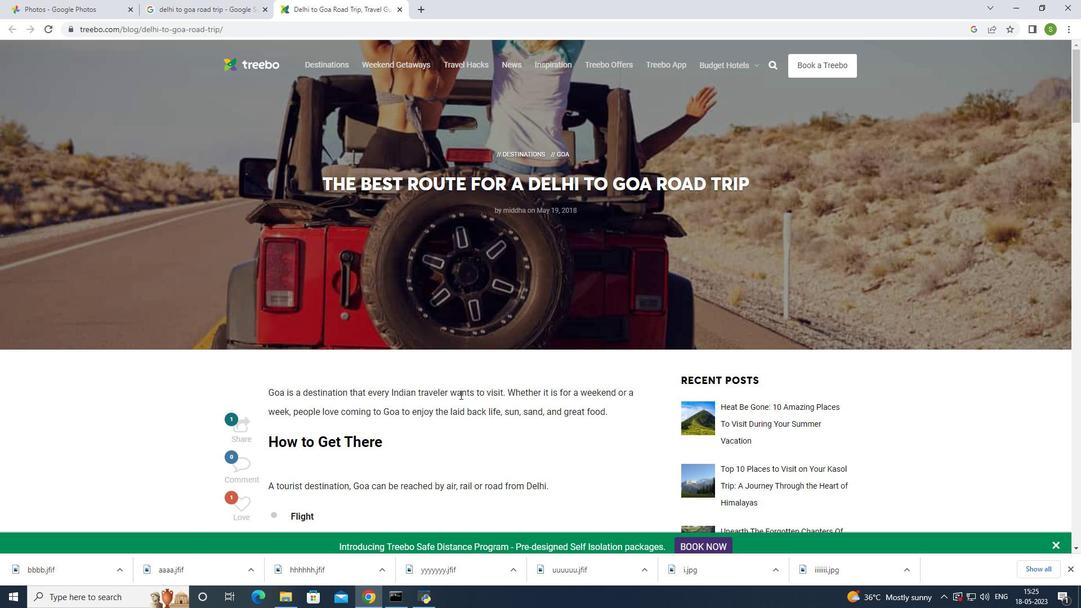 
Action: Mouse scrolled (460, 394) with delta (0, 0)
Screenshot: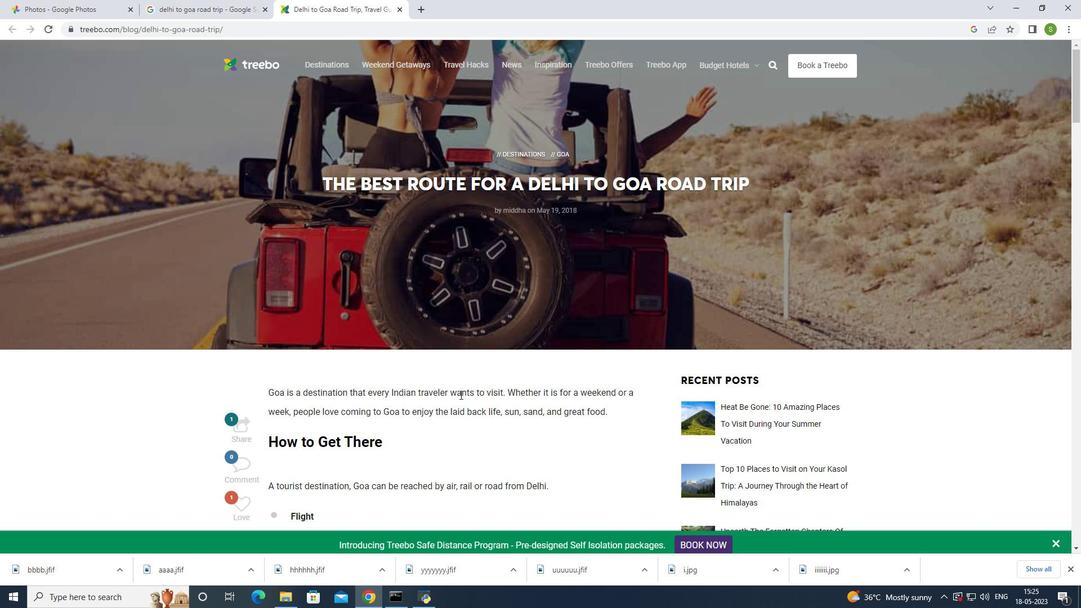 
Action: Mouse scrolled (460, 394) with delta (0, 0)
Screenshot: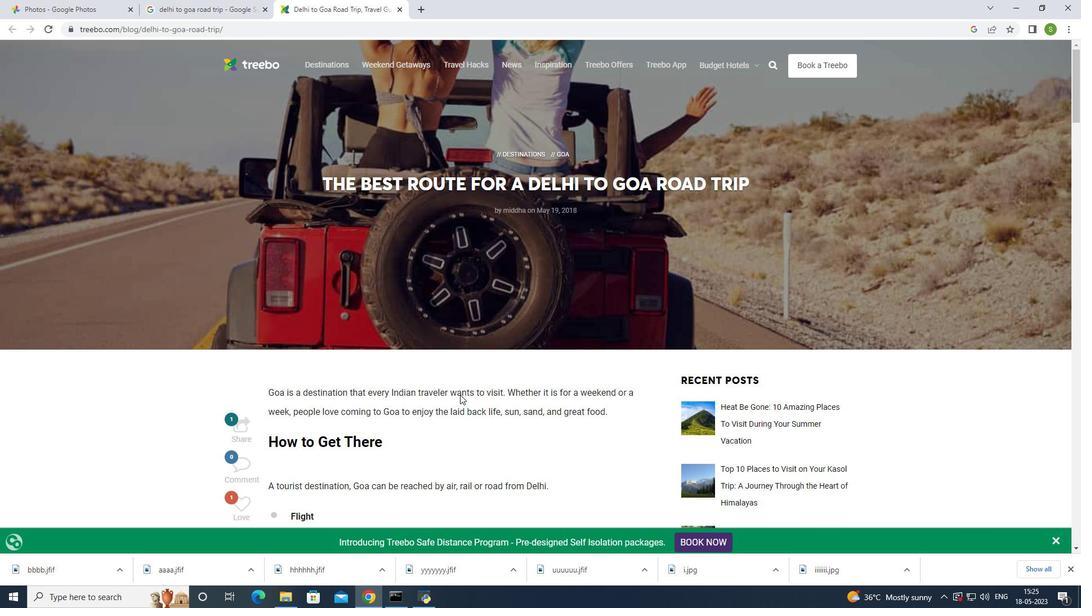 
Action: Mouse moved to (558, 386)
Screenshot: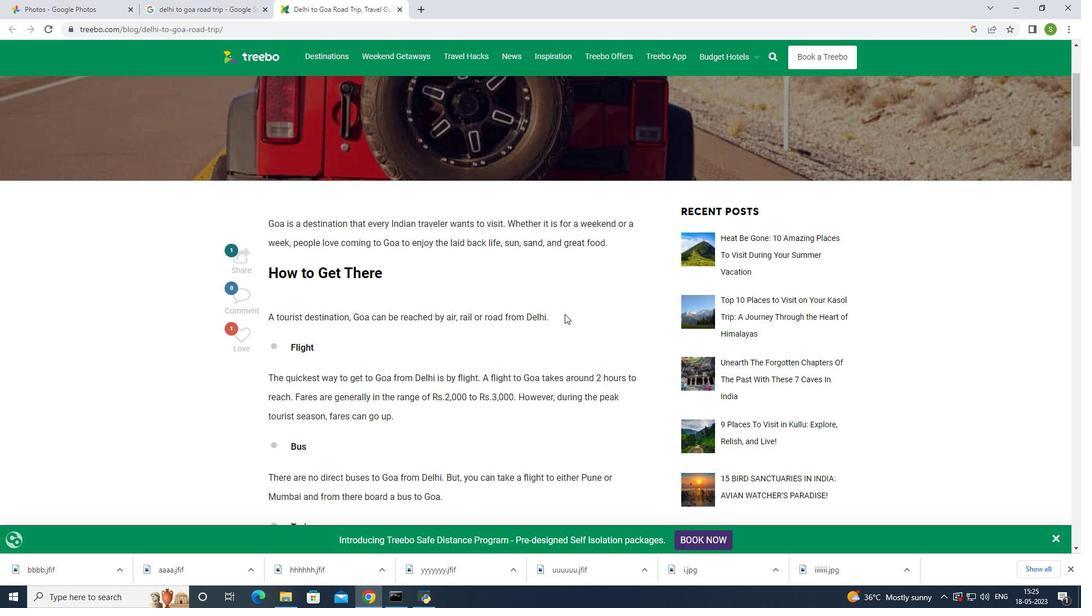 
Action: Mouse scrolled (558, 385) with delta (0, 0)
Screenshot: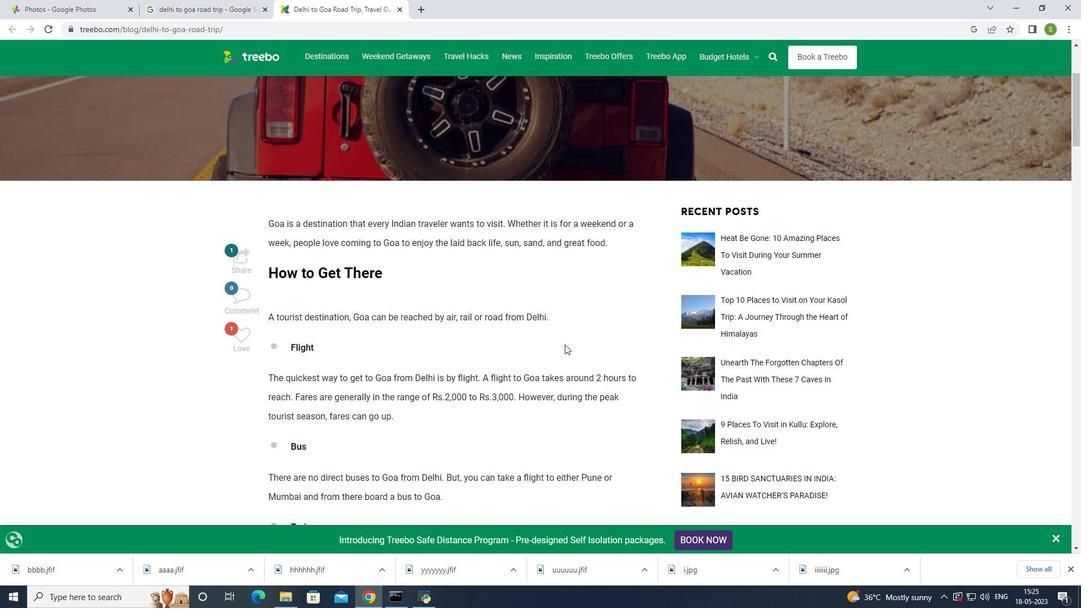 
Action: Mouse scrolled (558, 385) with delta (0, 0)
Screenshot: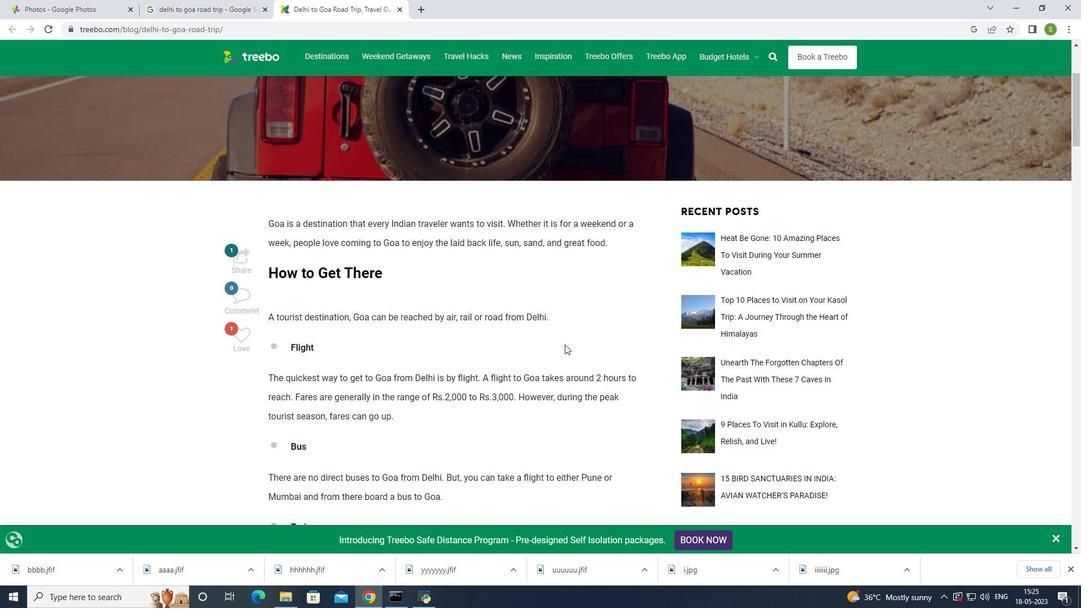 
Action: Mouse scrolled (558, 385) with delta (0, 0)
Screenshot: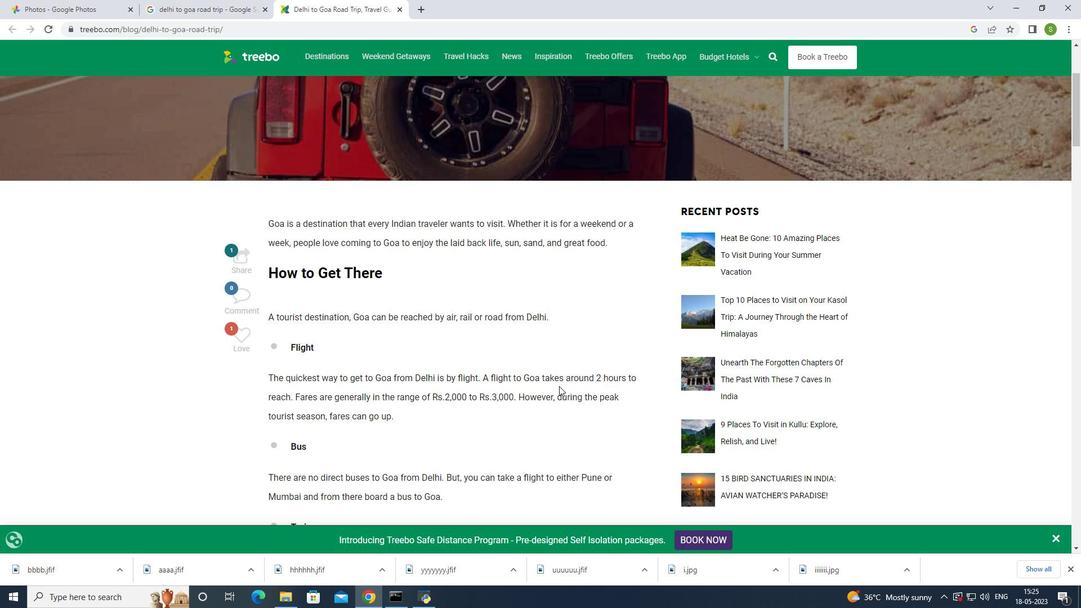 
Action: Mouse moved to (486, 365)
Screenshot: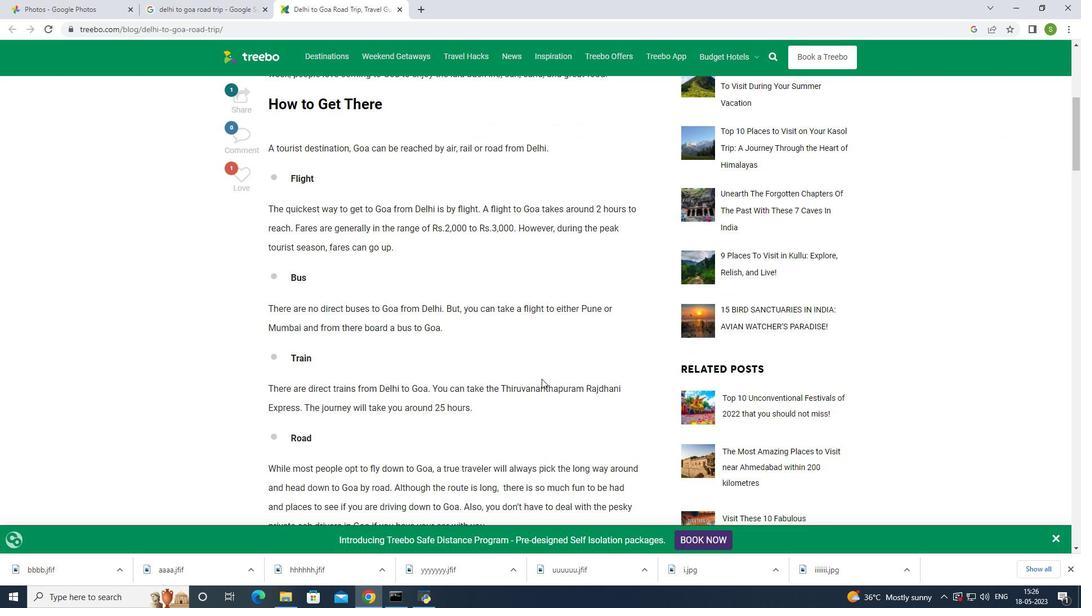 
Action: Mouse scrolled (486, 364) with delta (0, 0)
Screenshot: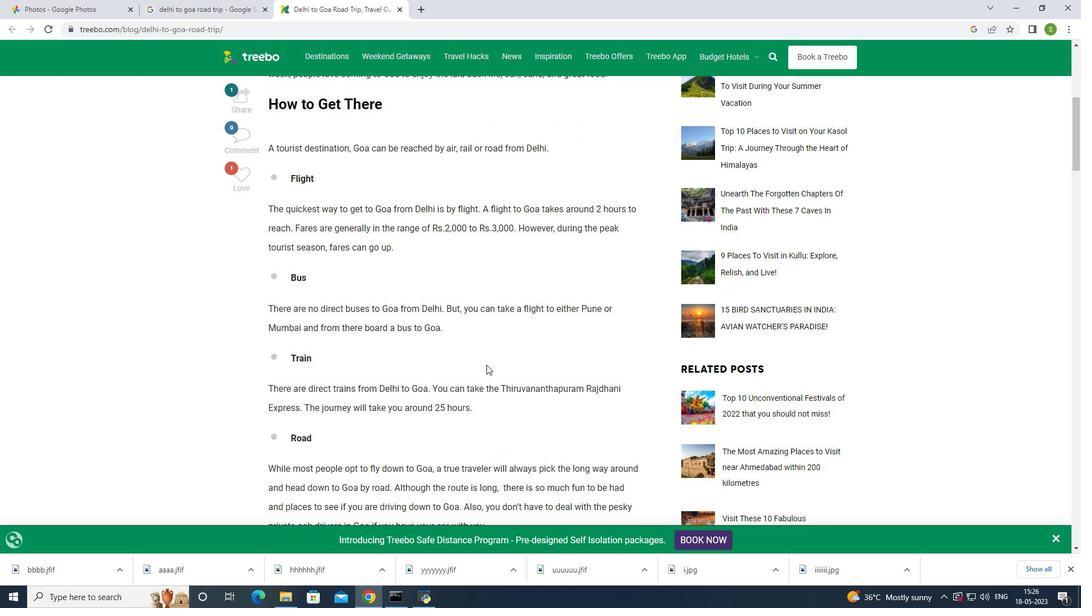 
Action: Mouse moved to (482, 365)
Screenshot: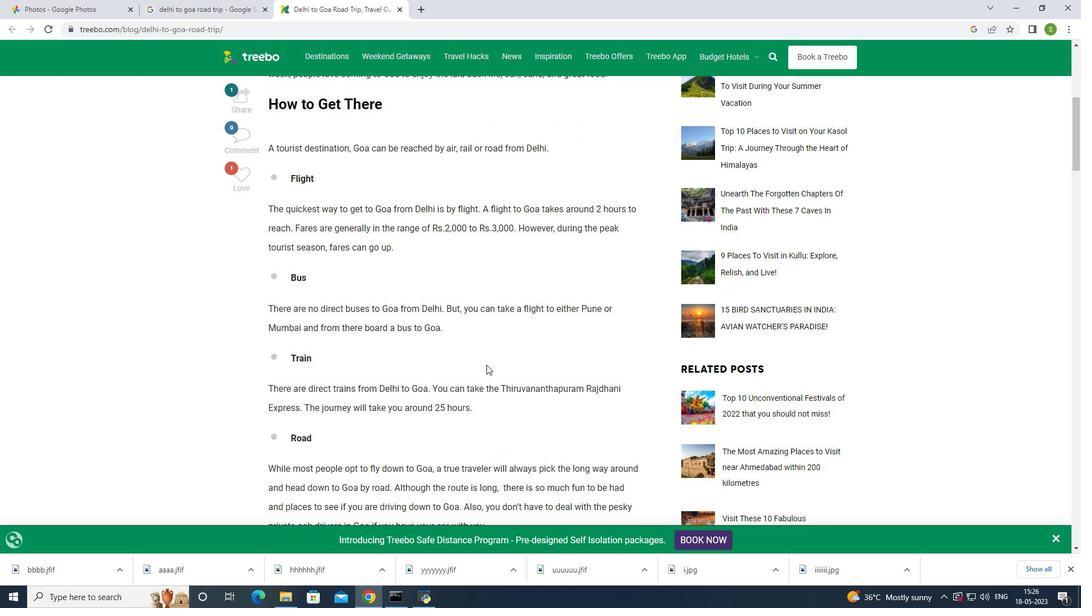 
Action: Mouse scrolled (482, 365) with delta (0, 0)
